 Task: Add a signature Charlotte Hill containing Kindly, Charlotte Hill to email address softage.4@softage.net and add a label Customer service
Action: Mouse moved to (1175, 90)
Screenshot: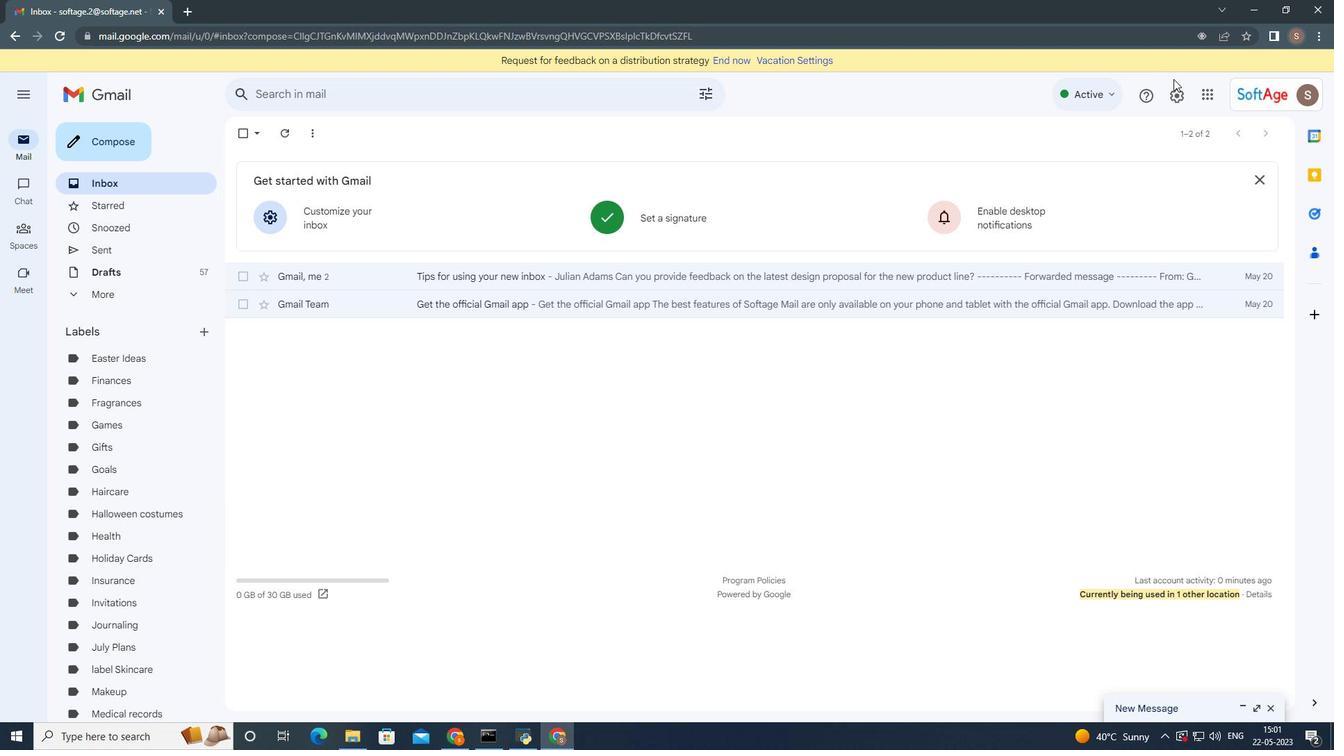 
Action: Mouse pressed left at (1175, 90)
Screenshot: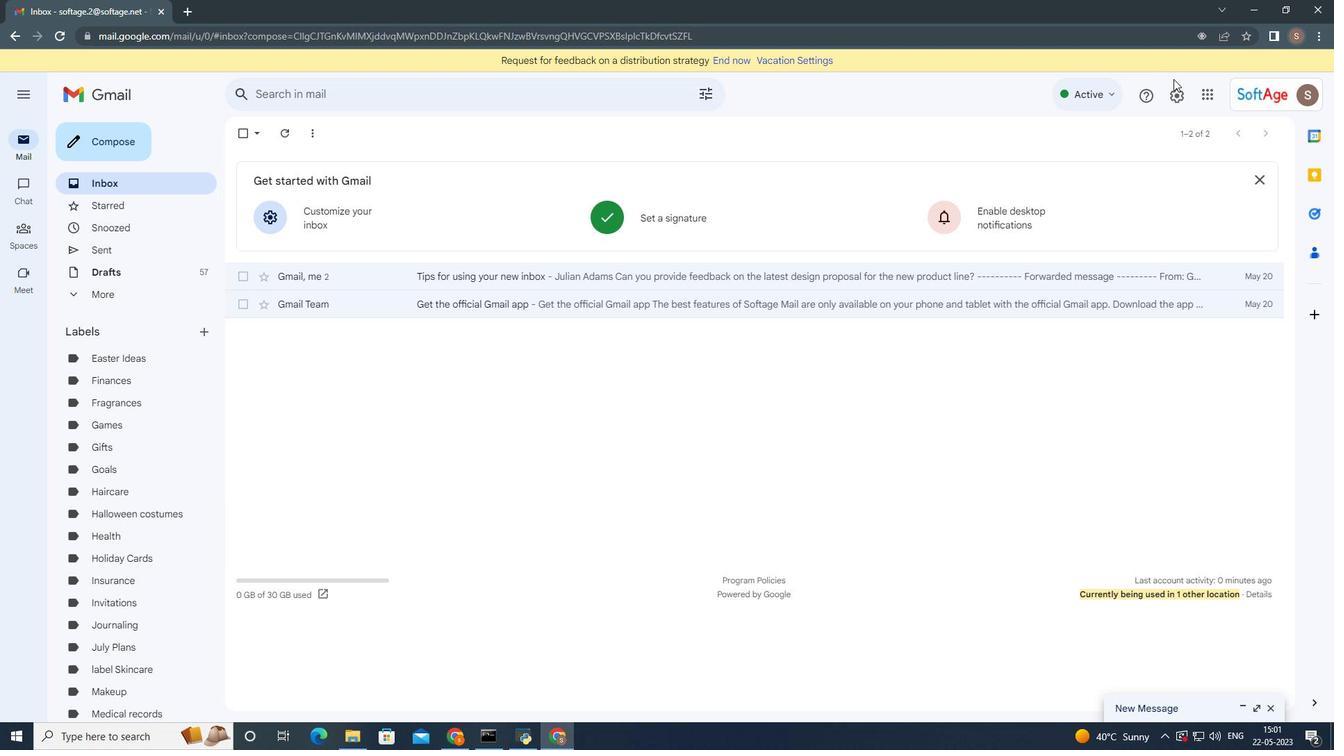 
Action: Mouse moved to (1121, 172)
Screenshot: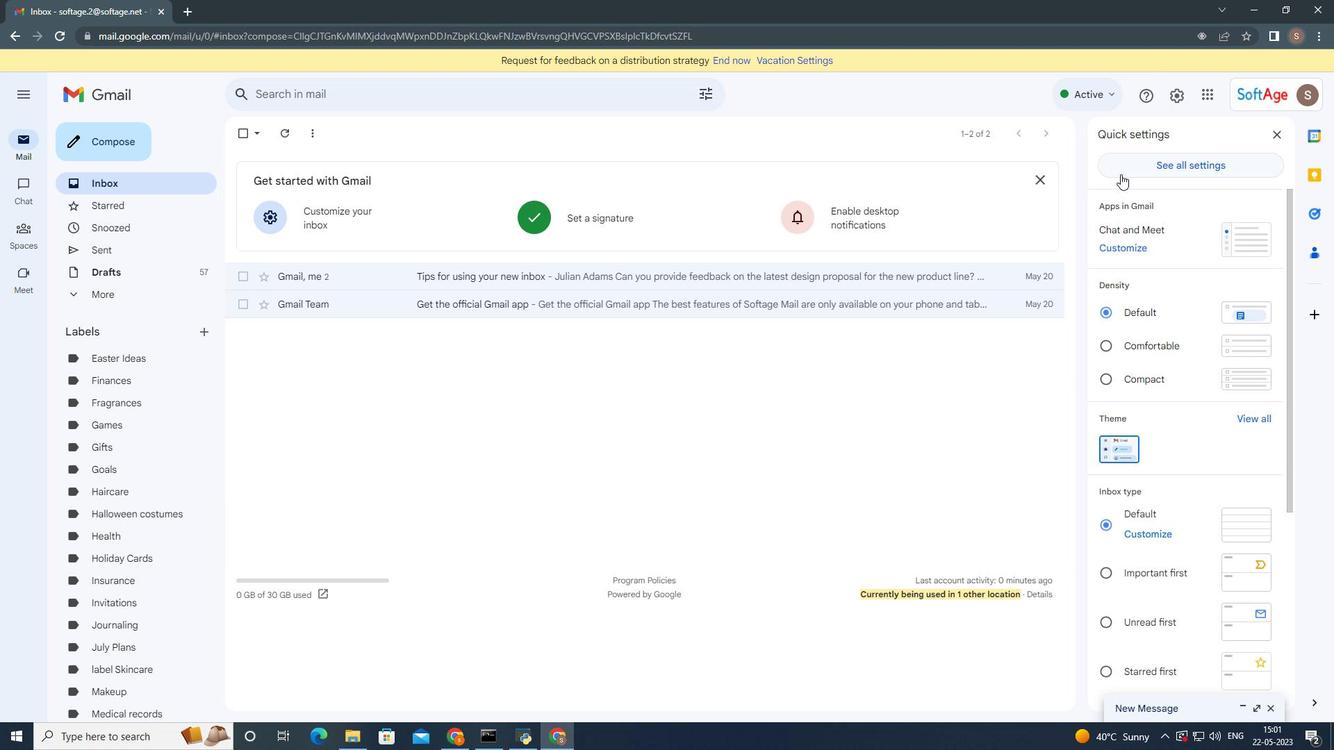 
Action: Mouse pressed left at (1121, 172)
Screenshot: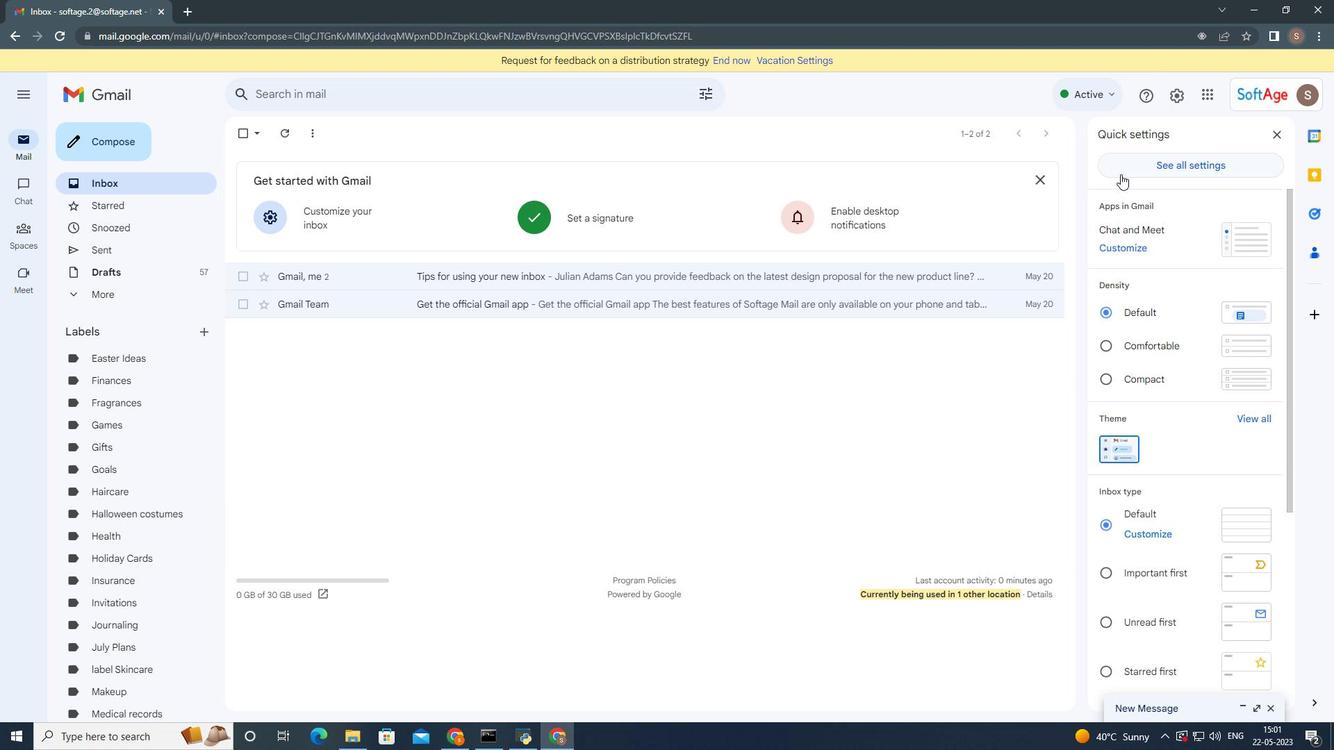 
Action: Mouse moved to (460, 360)
Screenshot: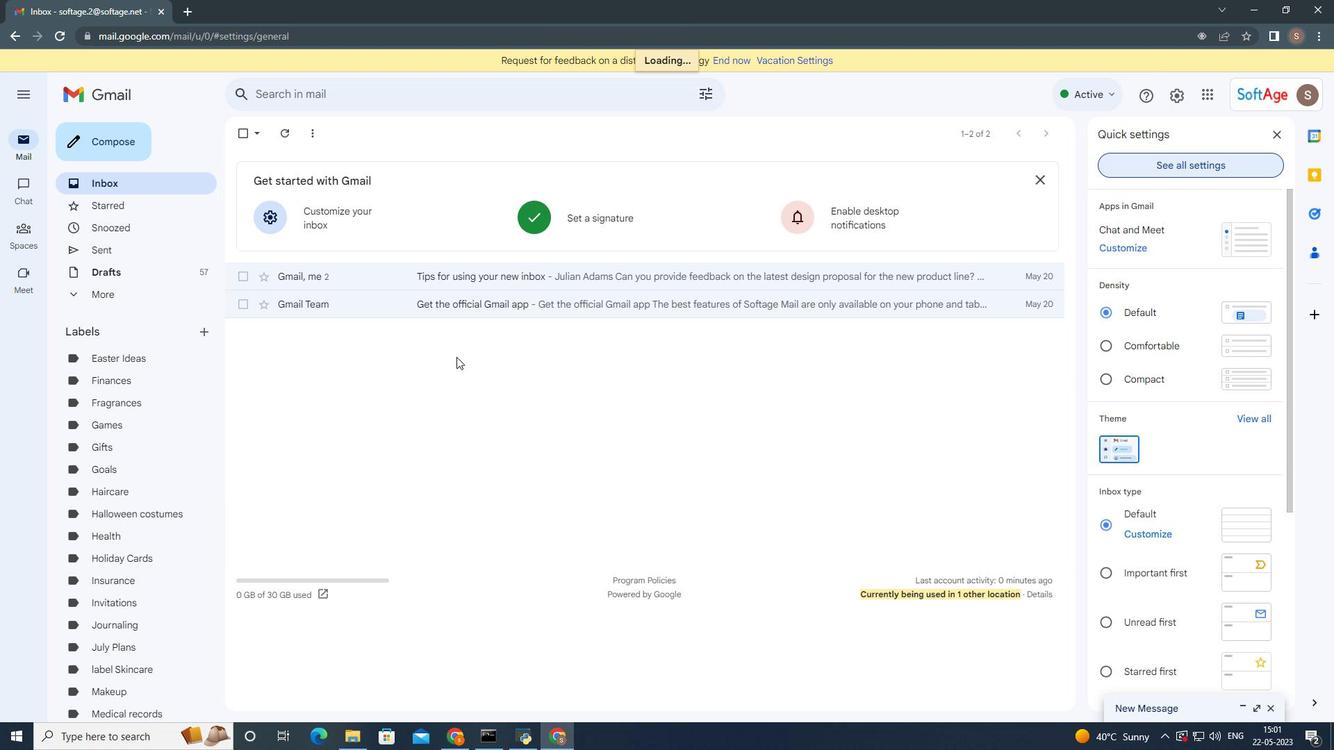 
Action: Mouse scrolled (460, 360) with delta (0, 0)
Screenshot: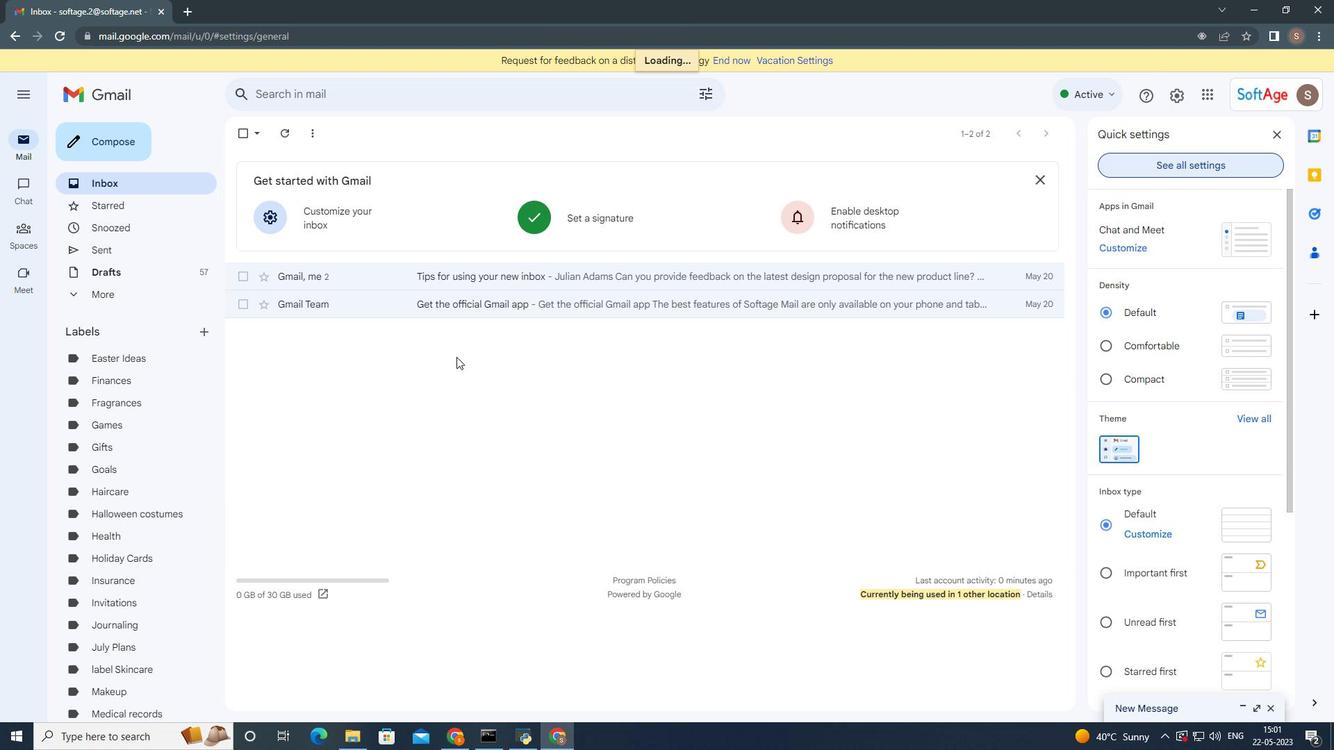
Action: Mouse moved to (461, 362)
Screenshot: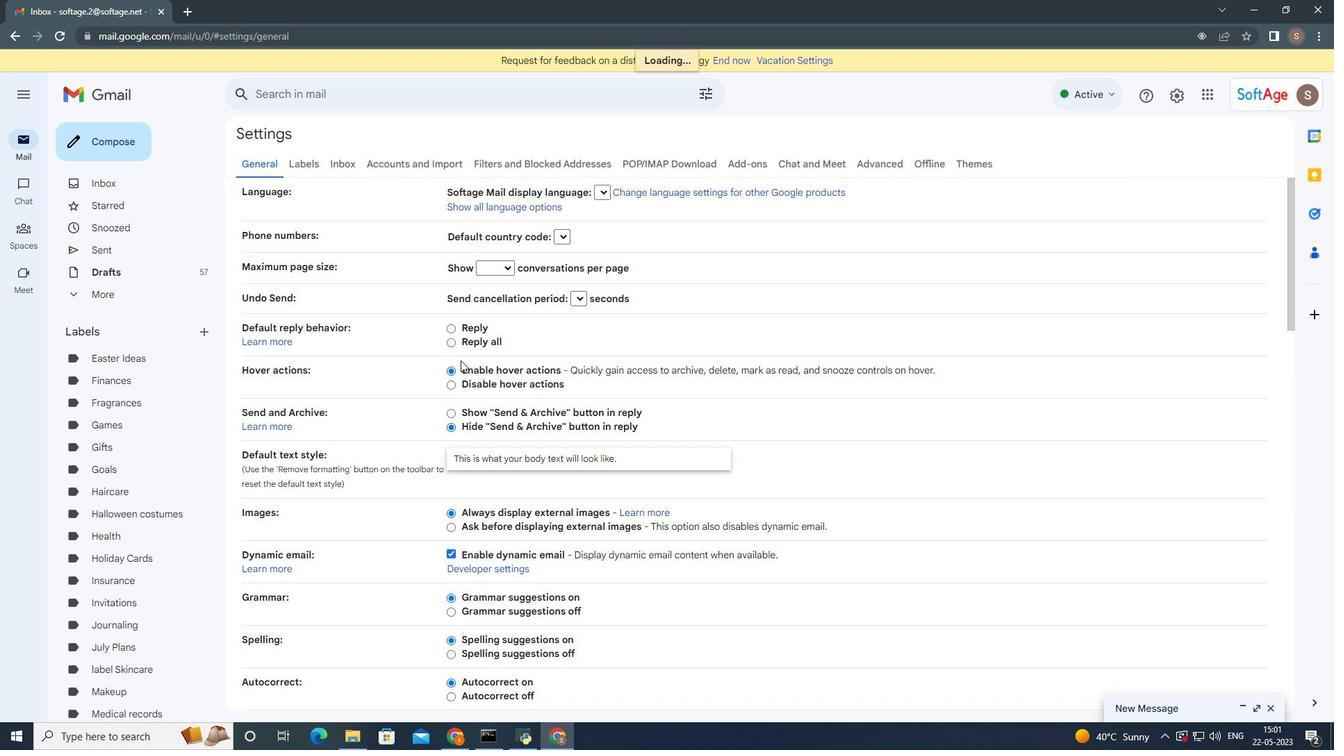
Action: Mouse scrolled (461, 362) with delta (0, 0)
Screenshot: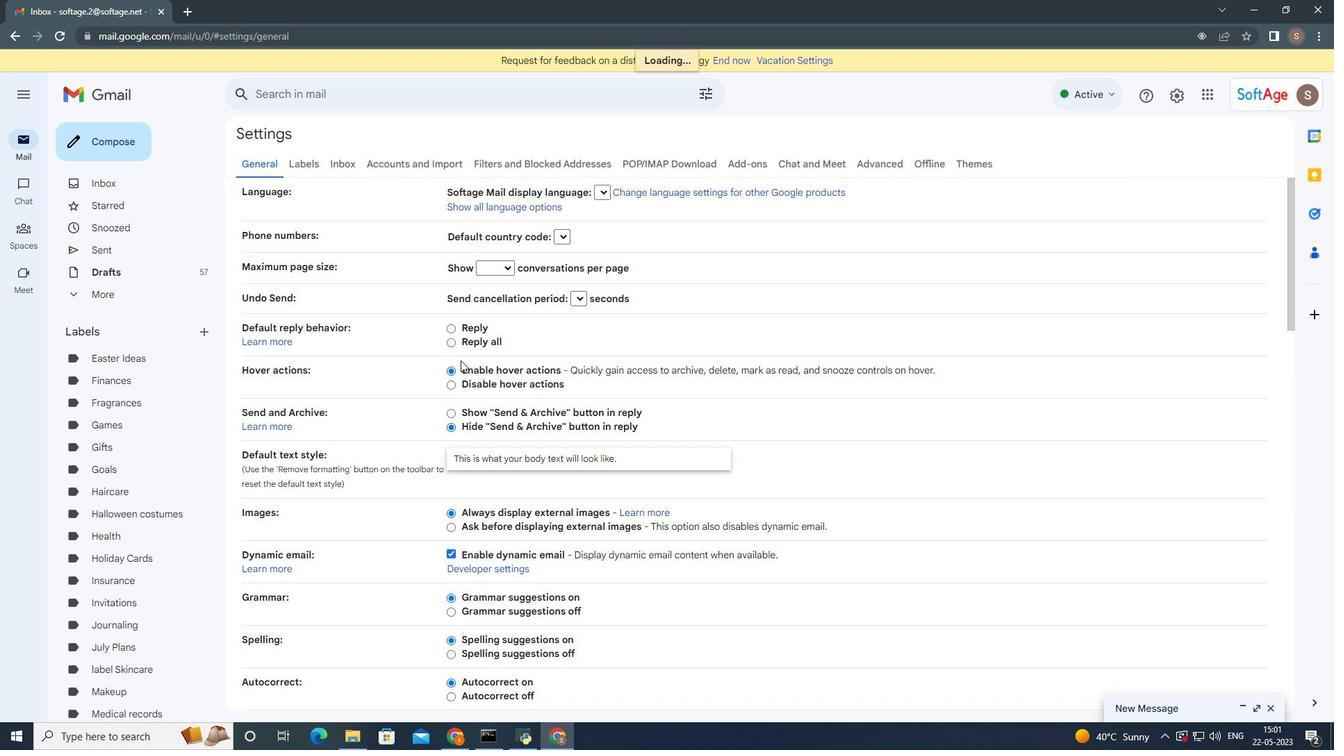 
Action: Mouse moved to (466, 375)
Screenshot: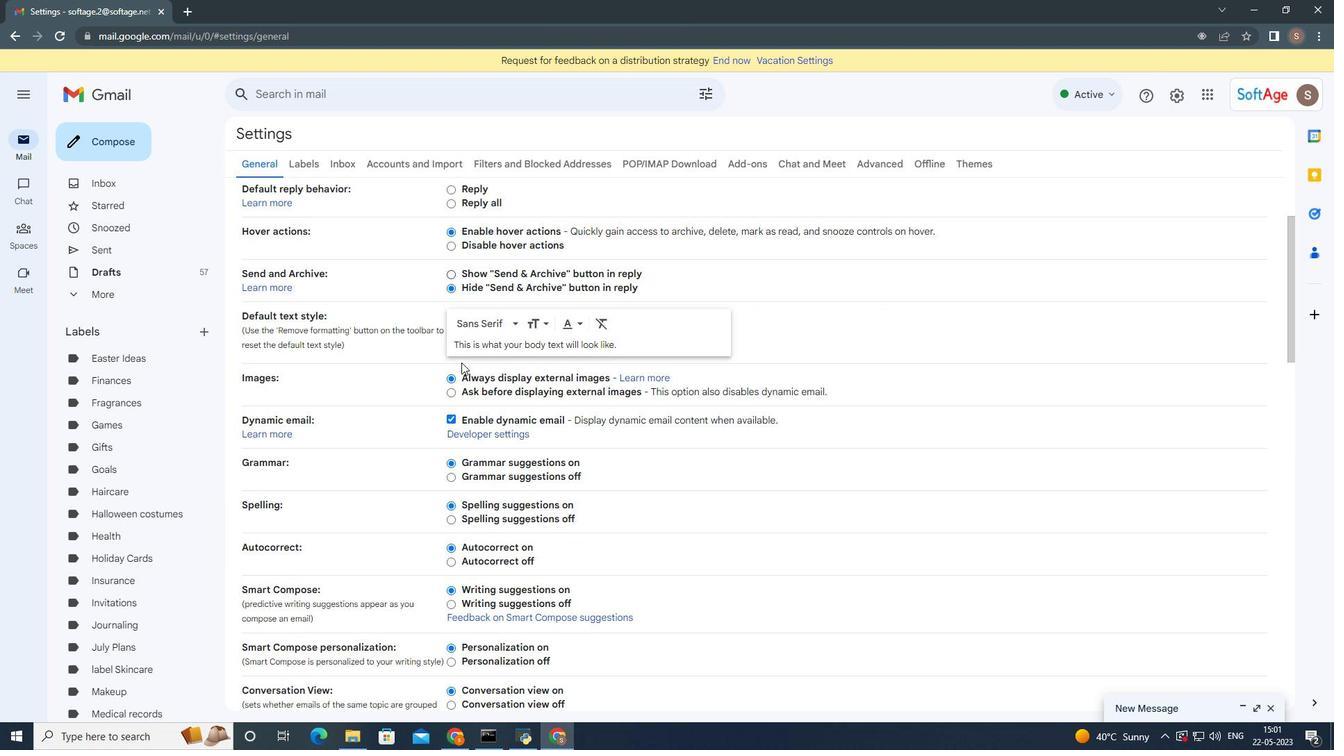 
Action: Mouse scrolled (462, 364) with delta (0, 0)
Screenshot: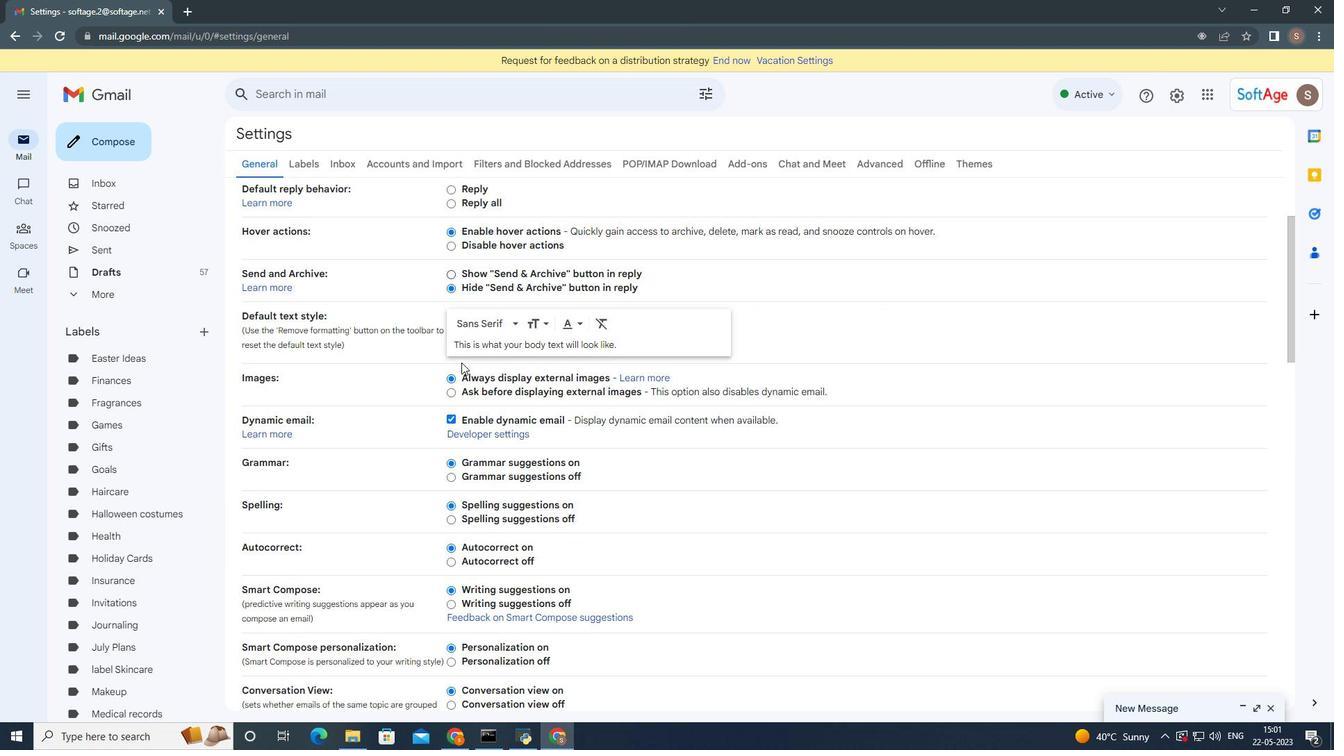 
Action: Mouse moved to (467, 378)
Screenshot: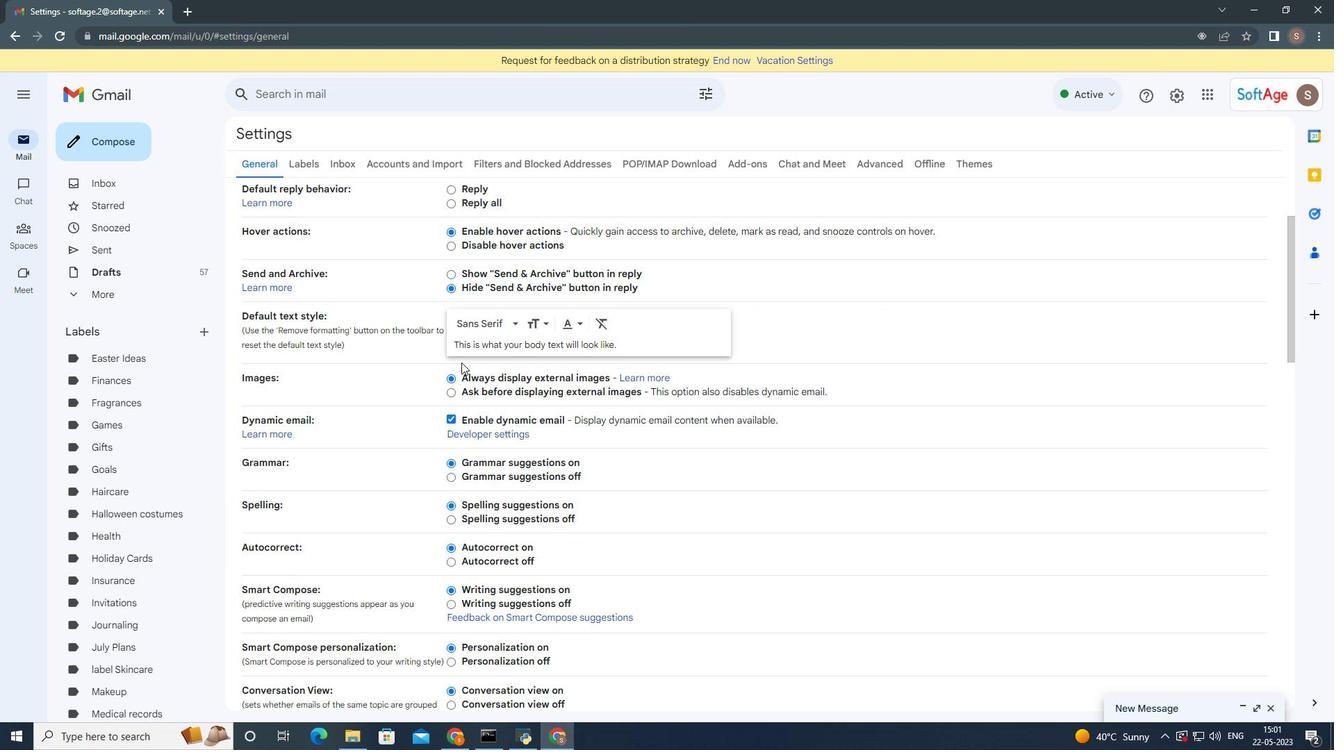 
Action: Mouse scrolled (462, 364) with delta (0, 0)
Screenshot: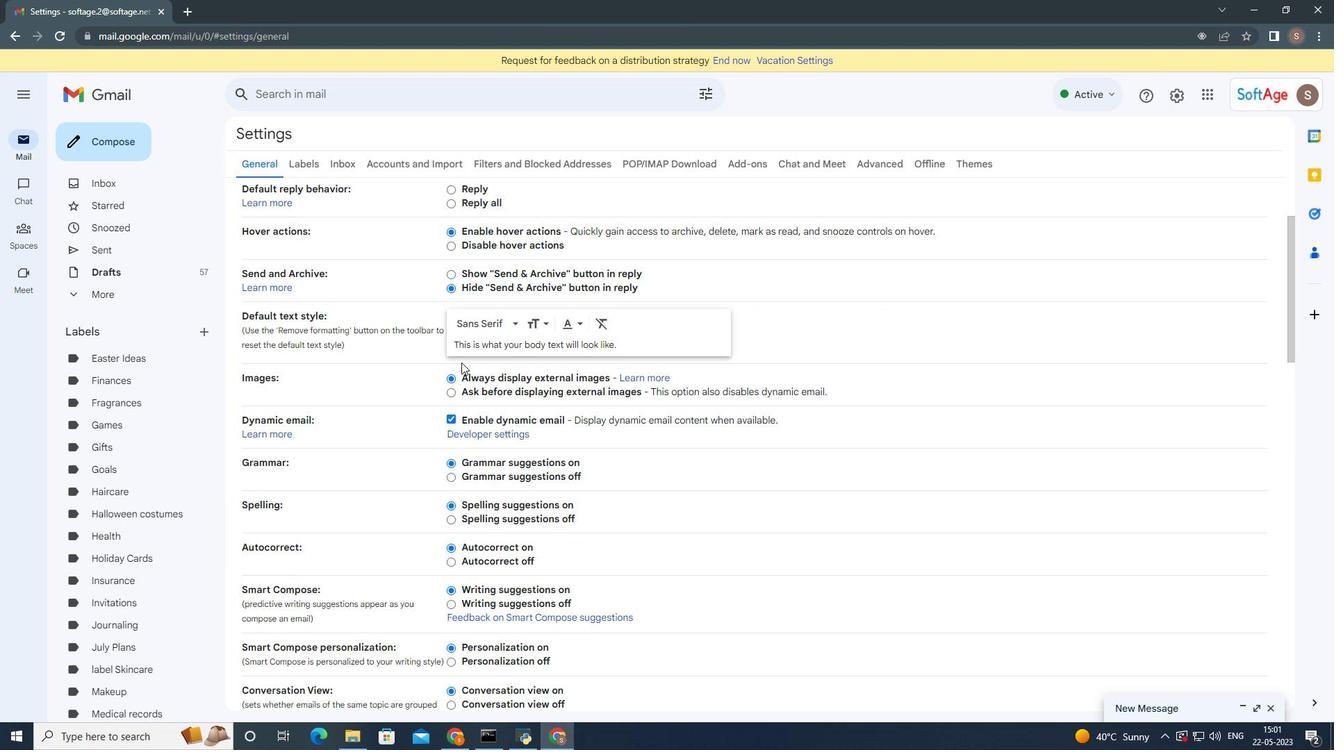 
Action: Mouse moved to (467, 378)
Screenshot: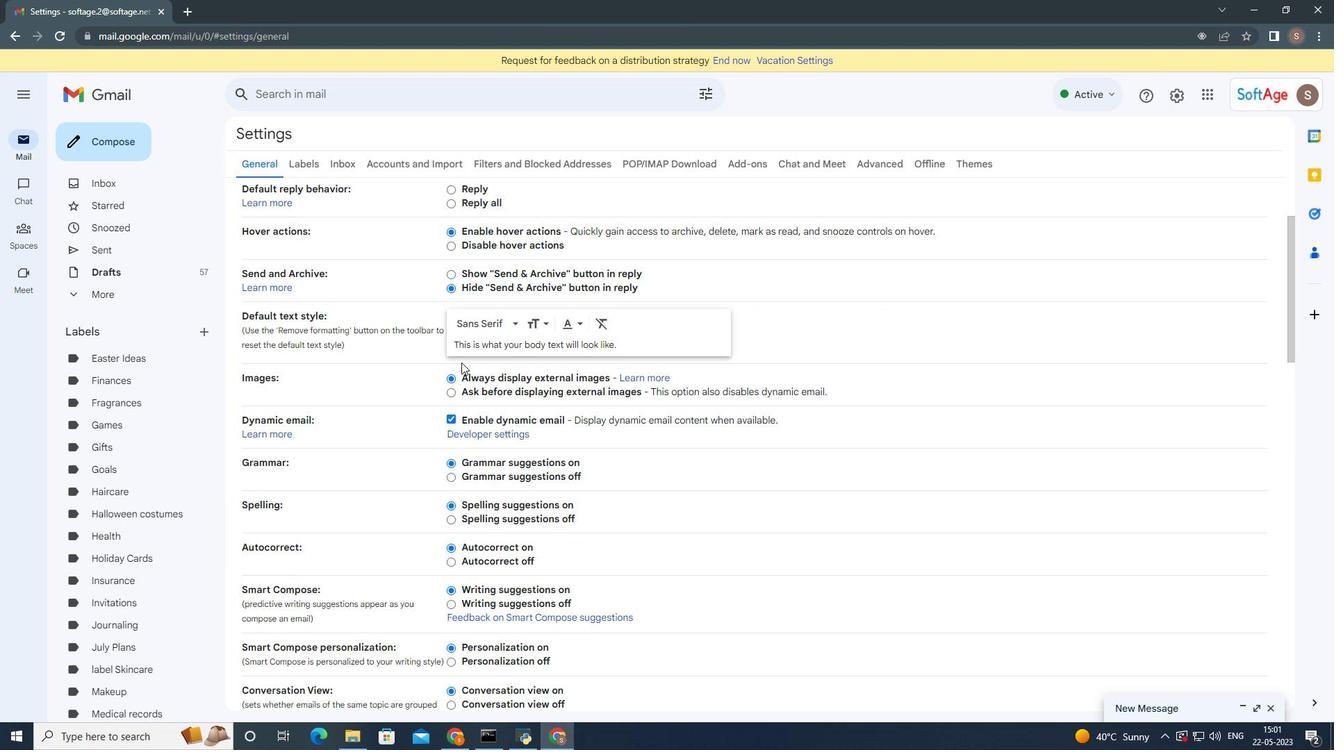 
Action: Mouse scrolled (462, 367) with delta (0, 0)
Screenshot: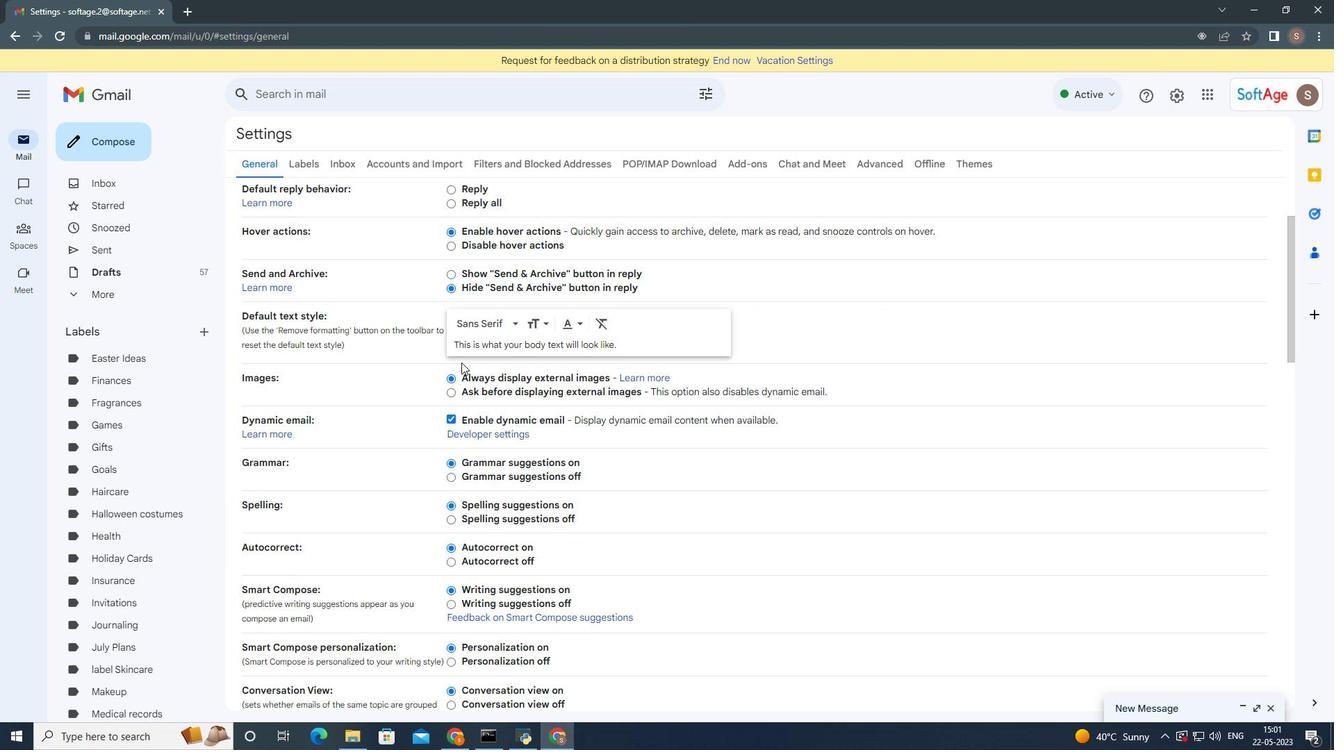 
Action: Mouse moved to (467, 382)
Screenshot: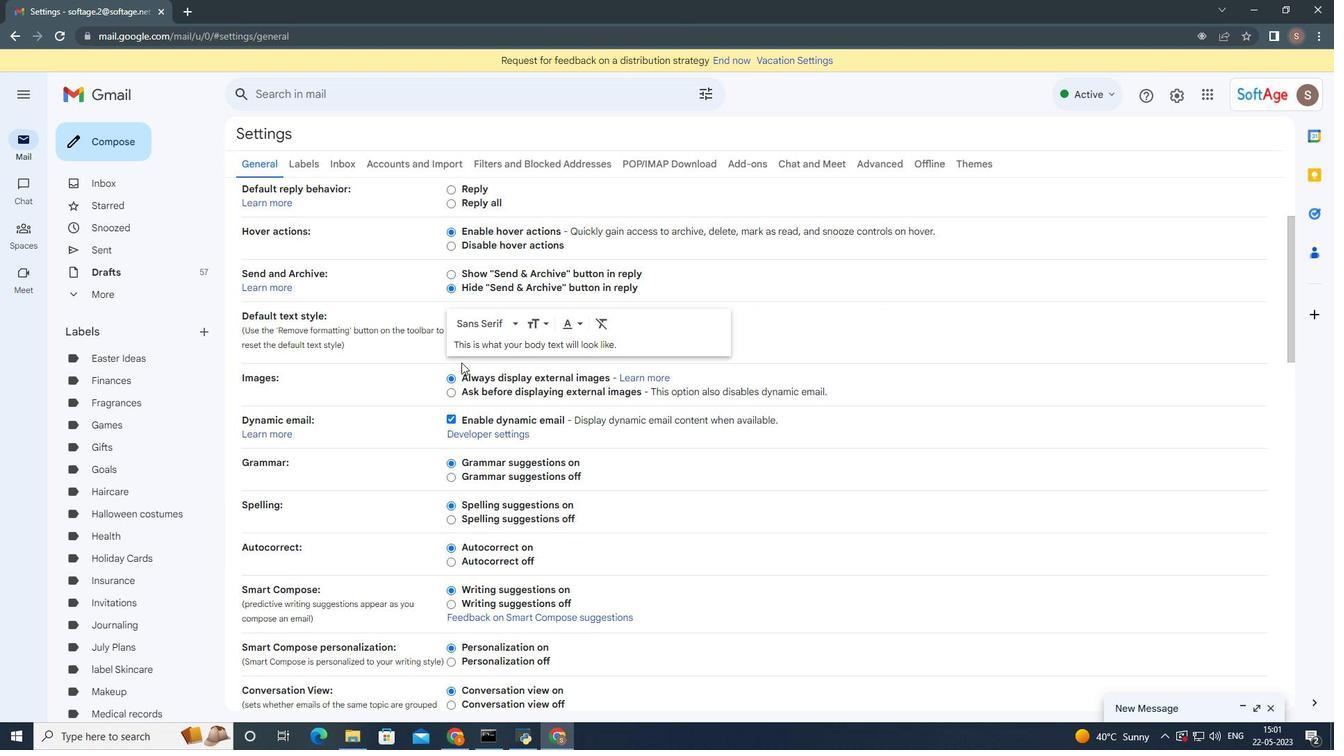 
Action: Mouse scrolled (466, 375) with delta (0, 0)
Screenshot: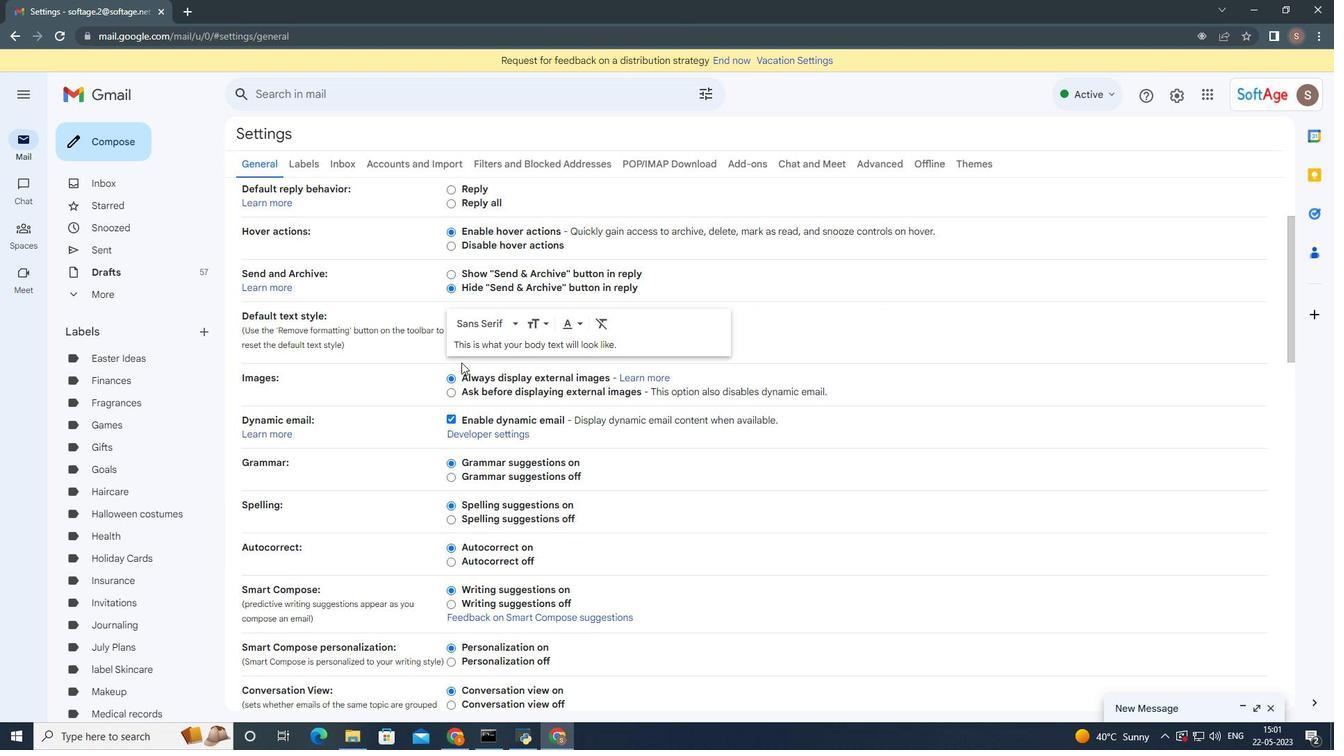 
Action: Mouse moved to (467, 384)
Screenshot: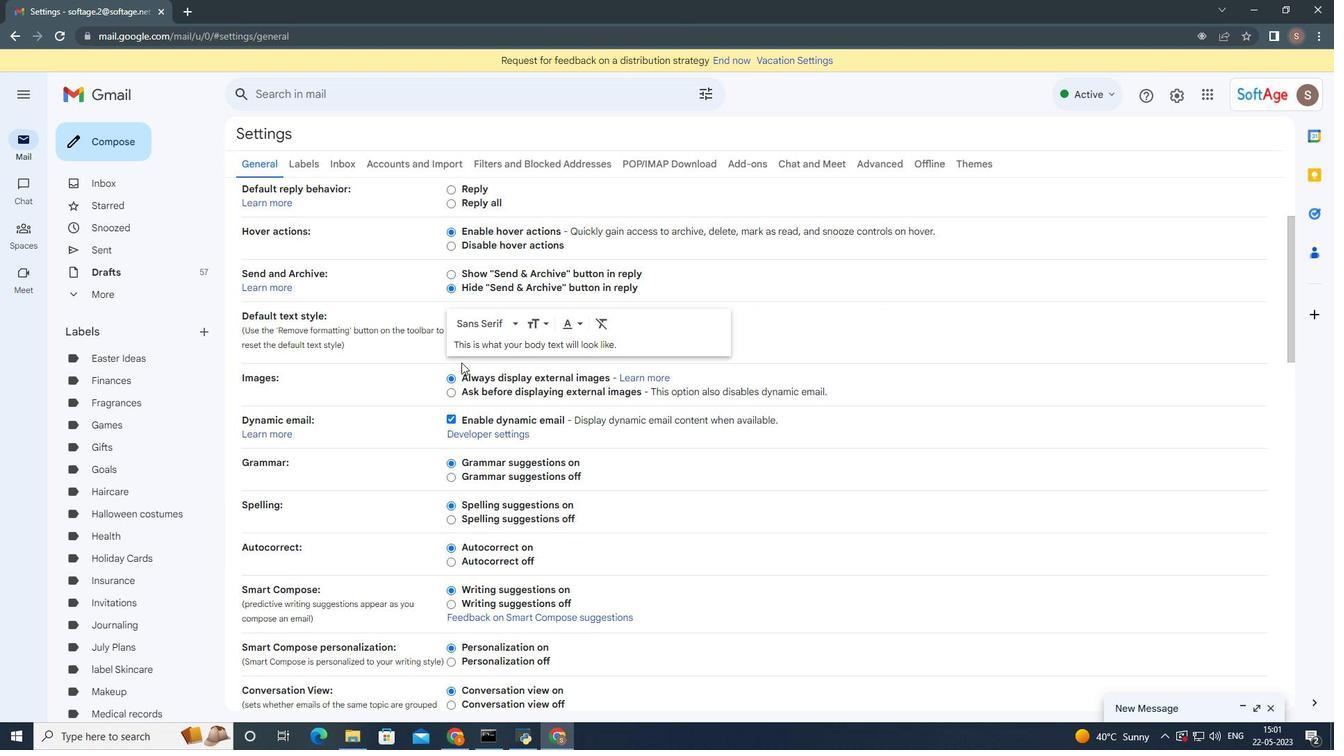 
Action: Mouse scrolled (467, 377) with delta (0, 0)
Screenshot: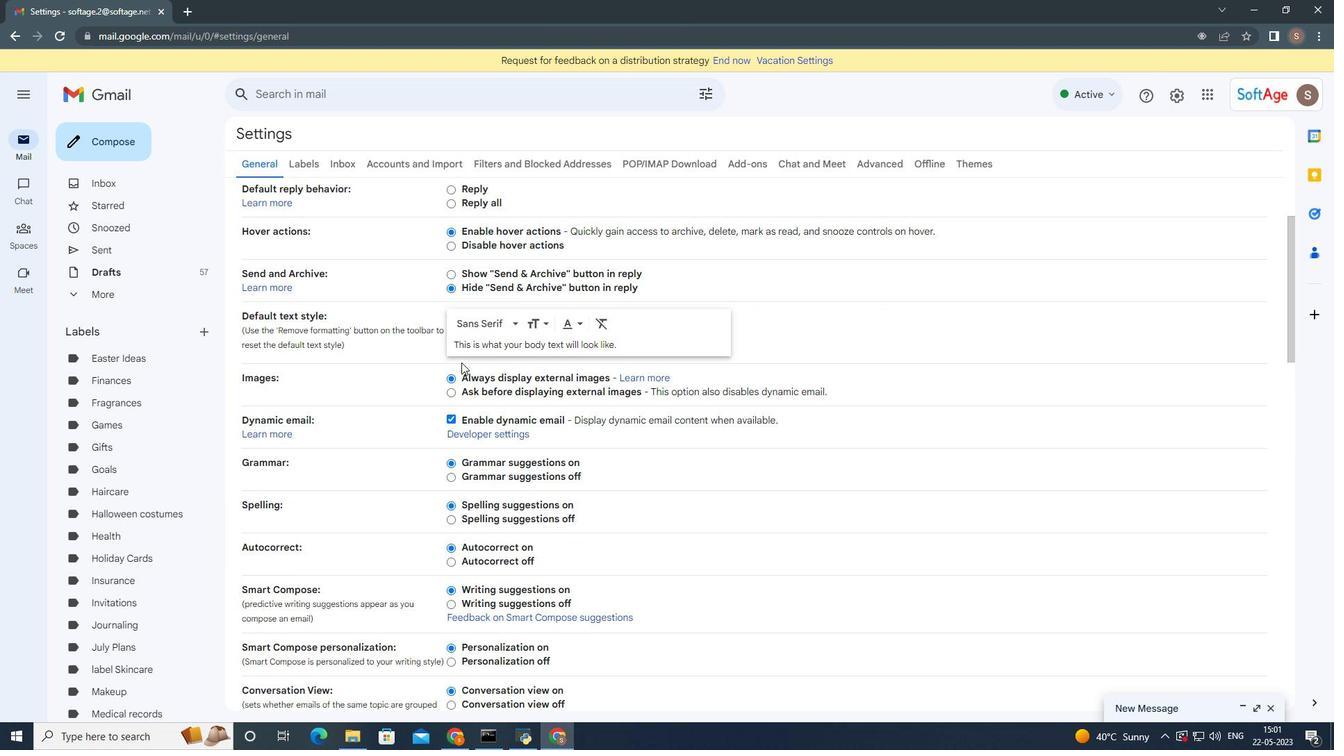 
Action: Mouse moved to (485, 405)
Screenshot: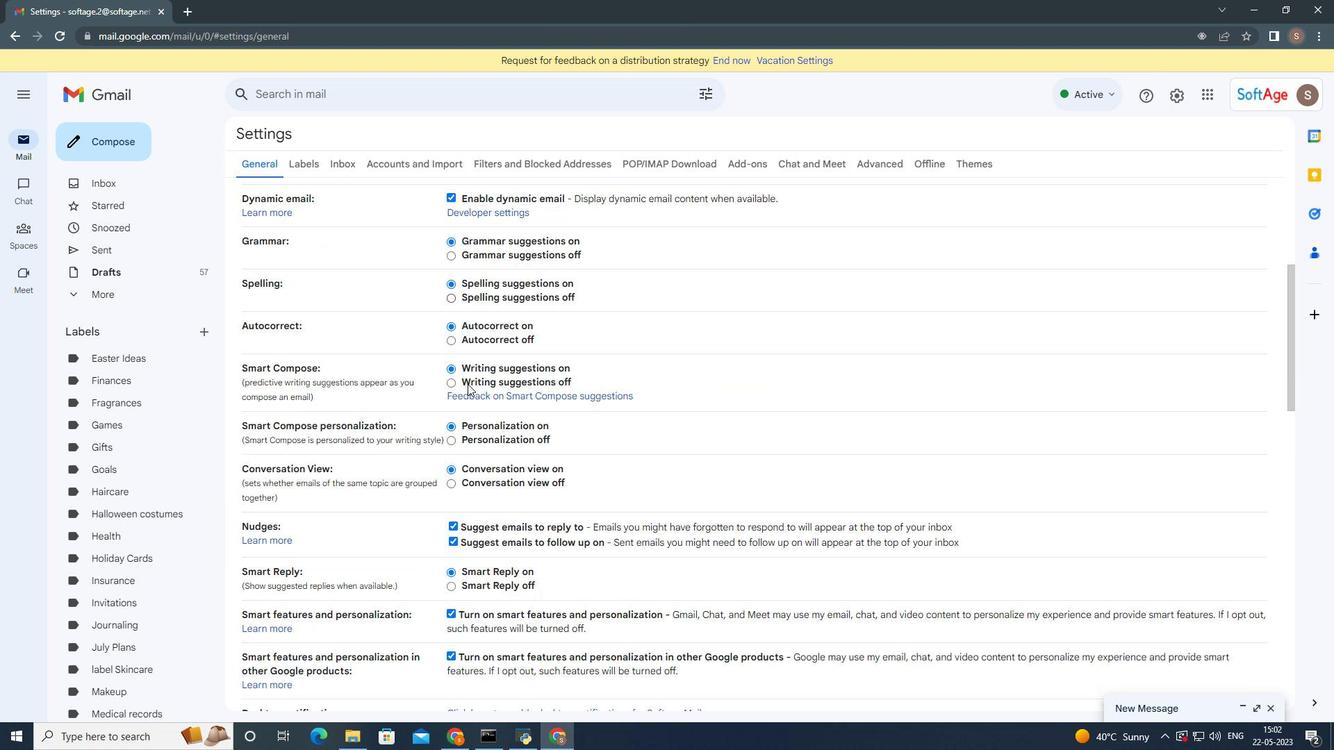
Action: Mouse scrolled (485, 405) with delta (0, 0)
Screenshot: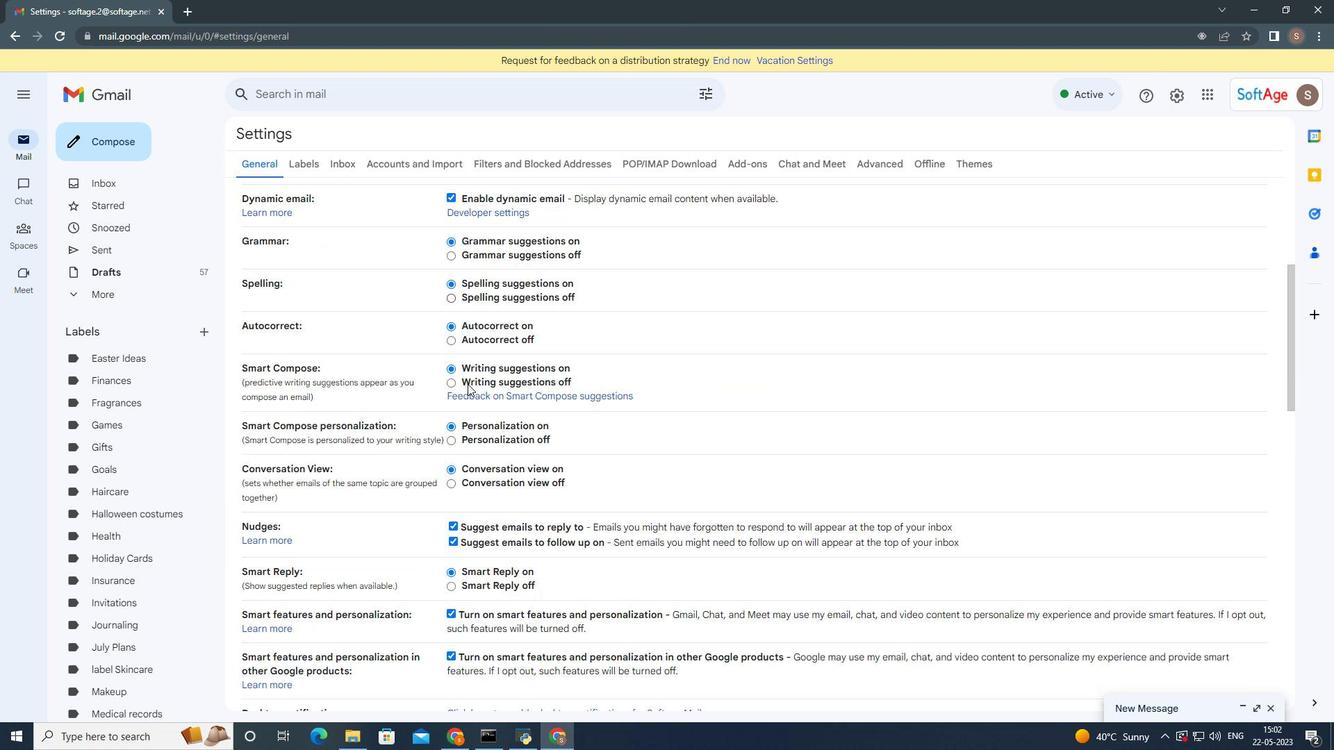 
Action: Mouse moved to (492, 412)
Screenshot: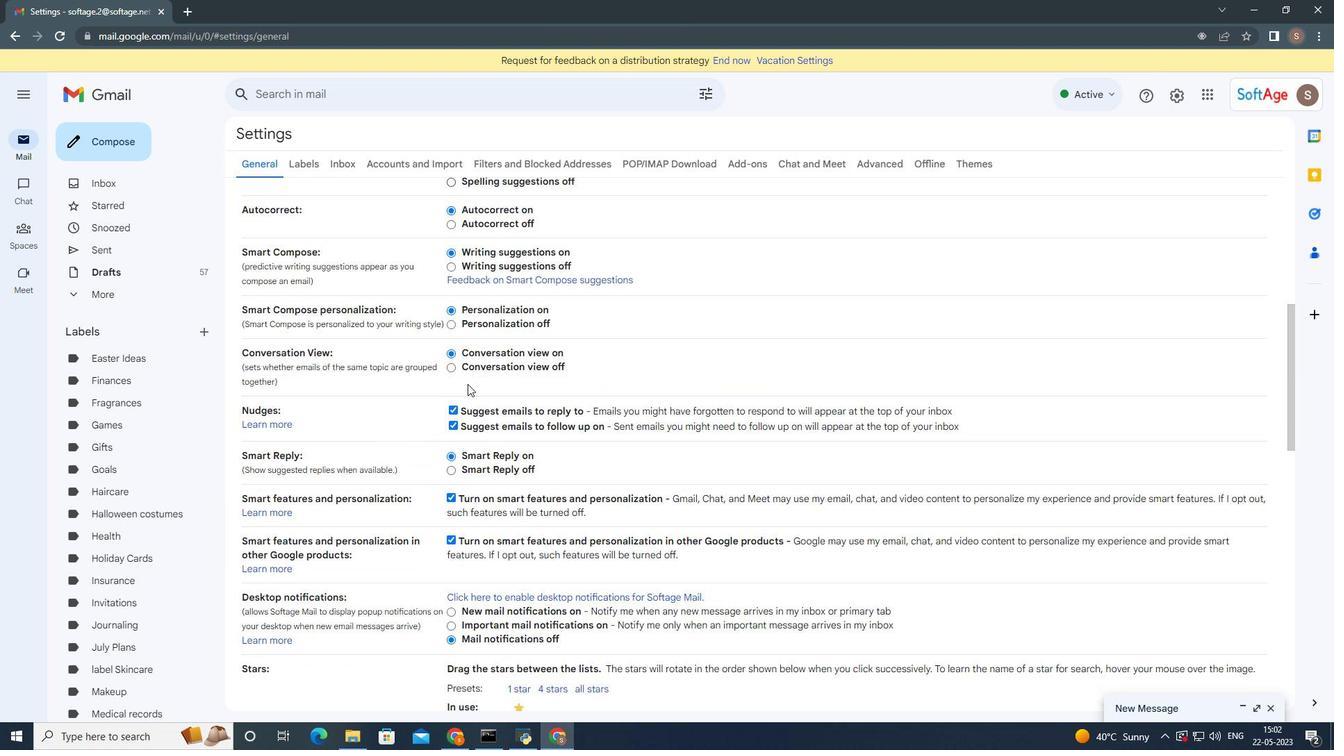 
Action: Mouse scrolled (492, 412) with delta (0, 0)
Screenshot: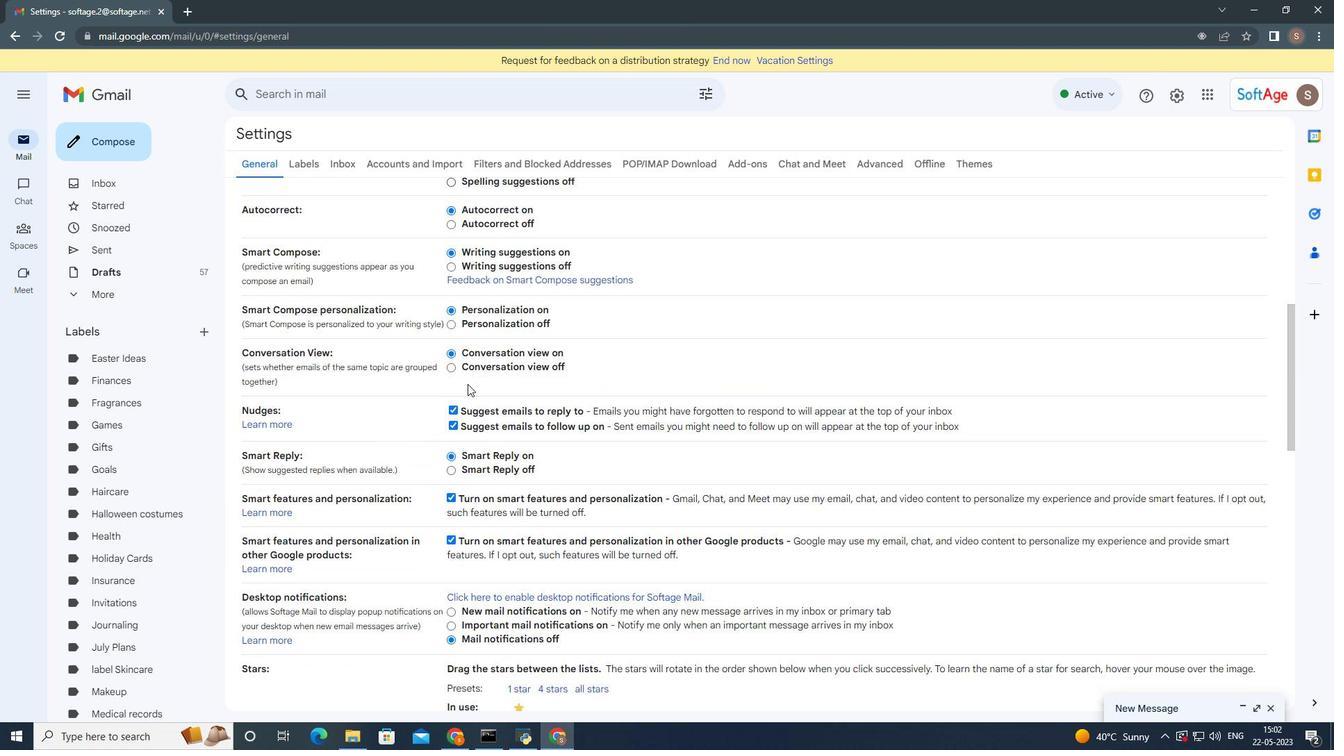 
Action: Mouse moved to (493, 413)
Screenshot: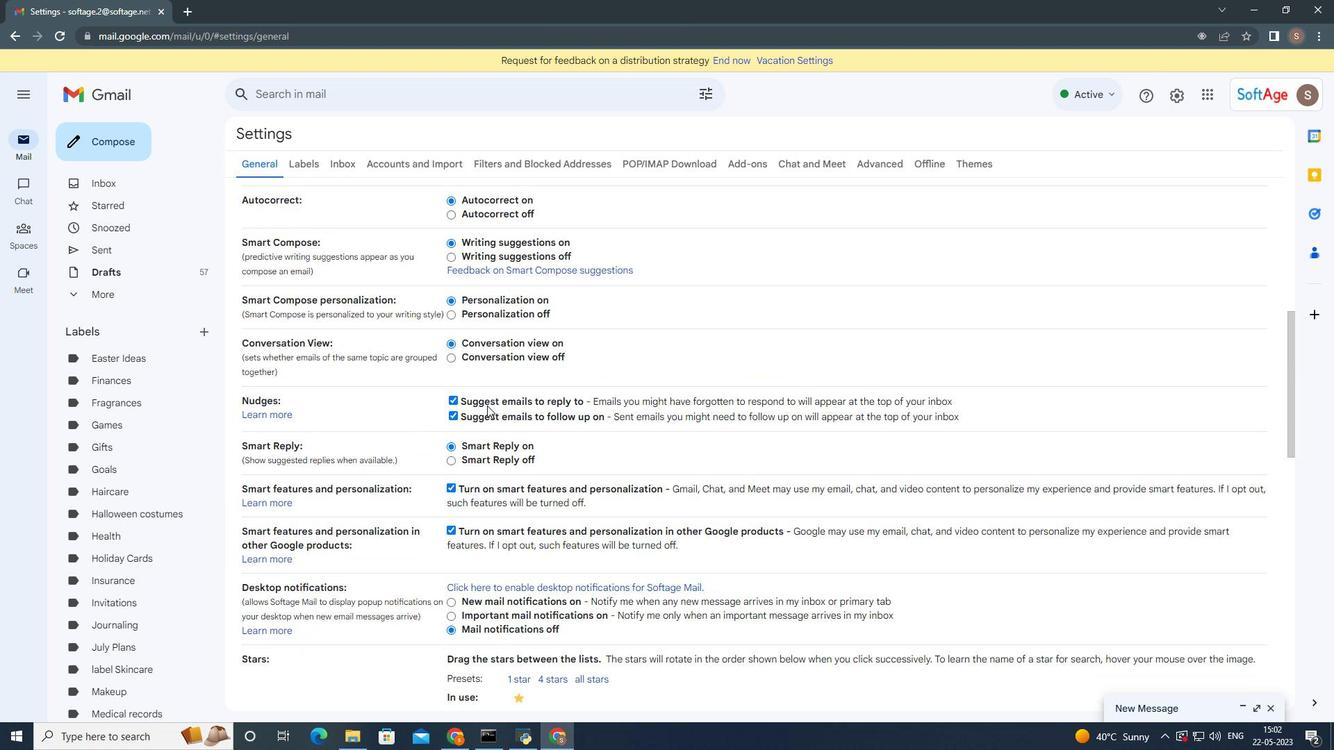 
Action: Mouse scrolled (493, 412) with delta (0, 0)
Screenshot: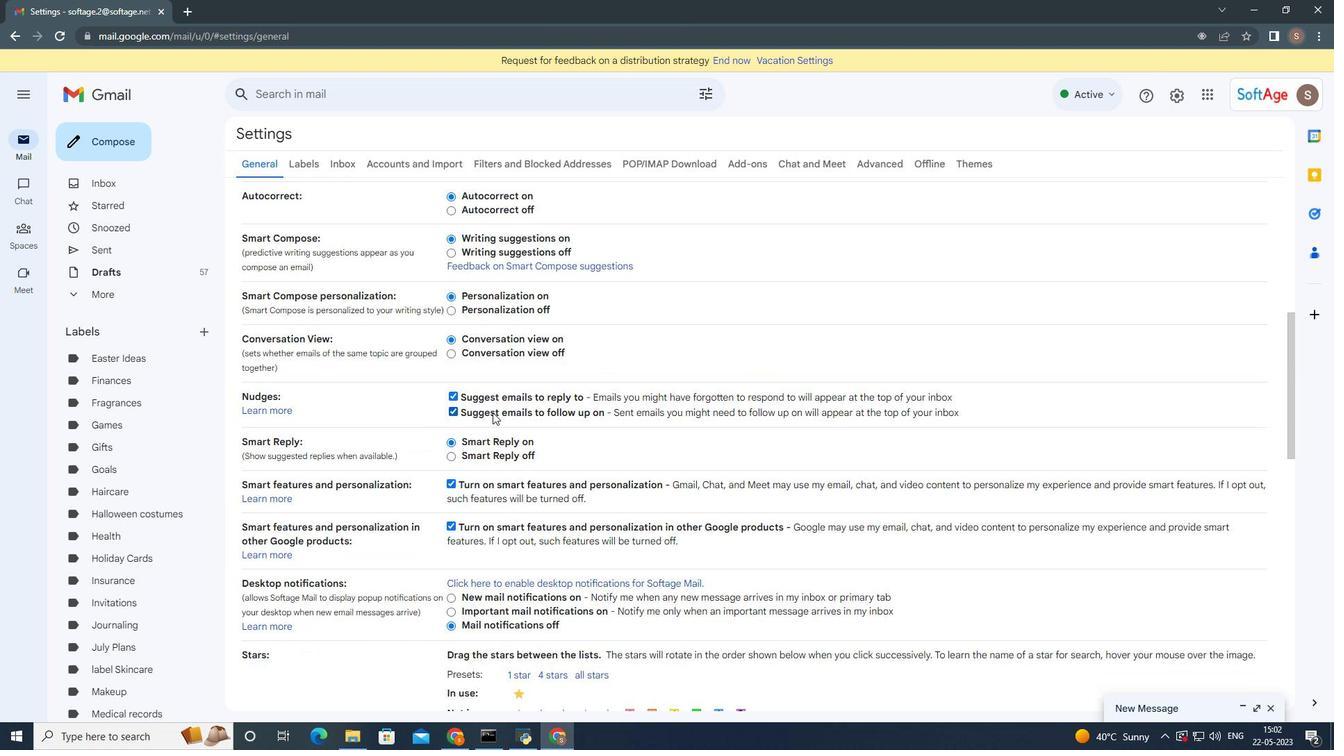 
Action: Mouse scrolled (493, 412) with delta (0, 0)
Screenshot: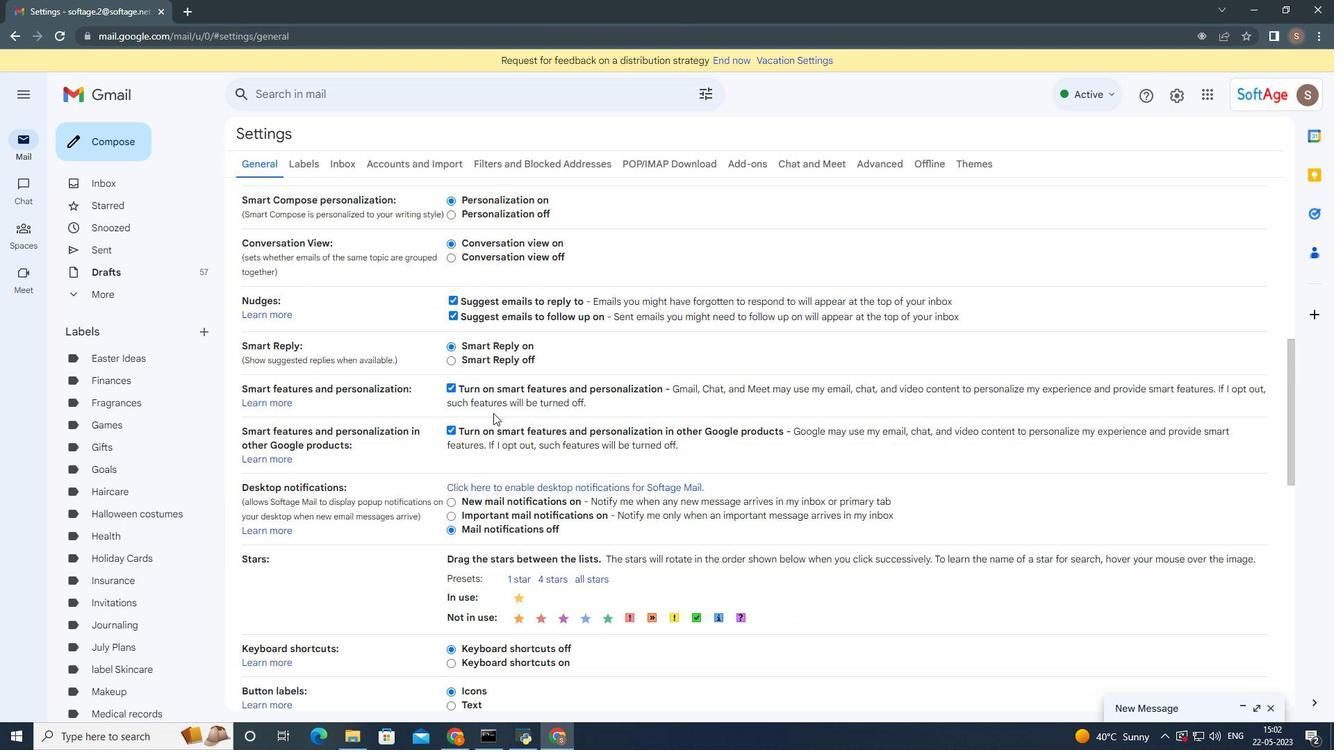 
Action: Mouse moved to (494, 414)
Screenshot: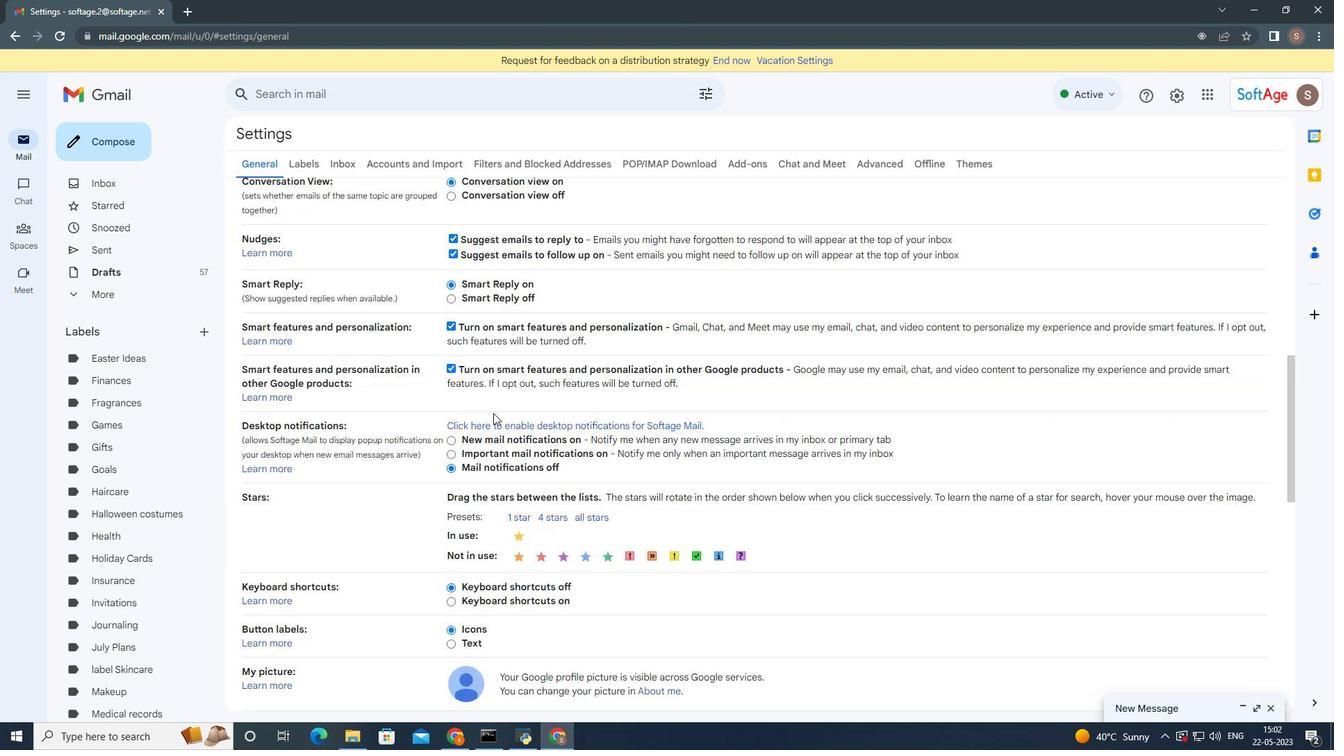 
Action: Mouse scrolled (494, 414) with delta (0, 0)
Screenshot: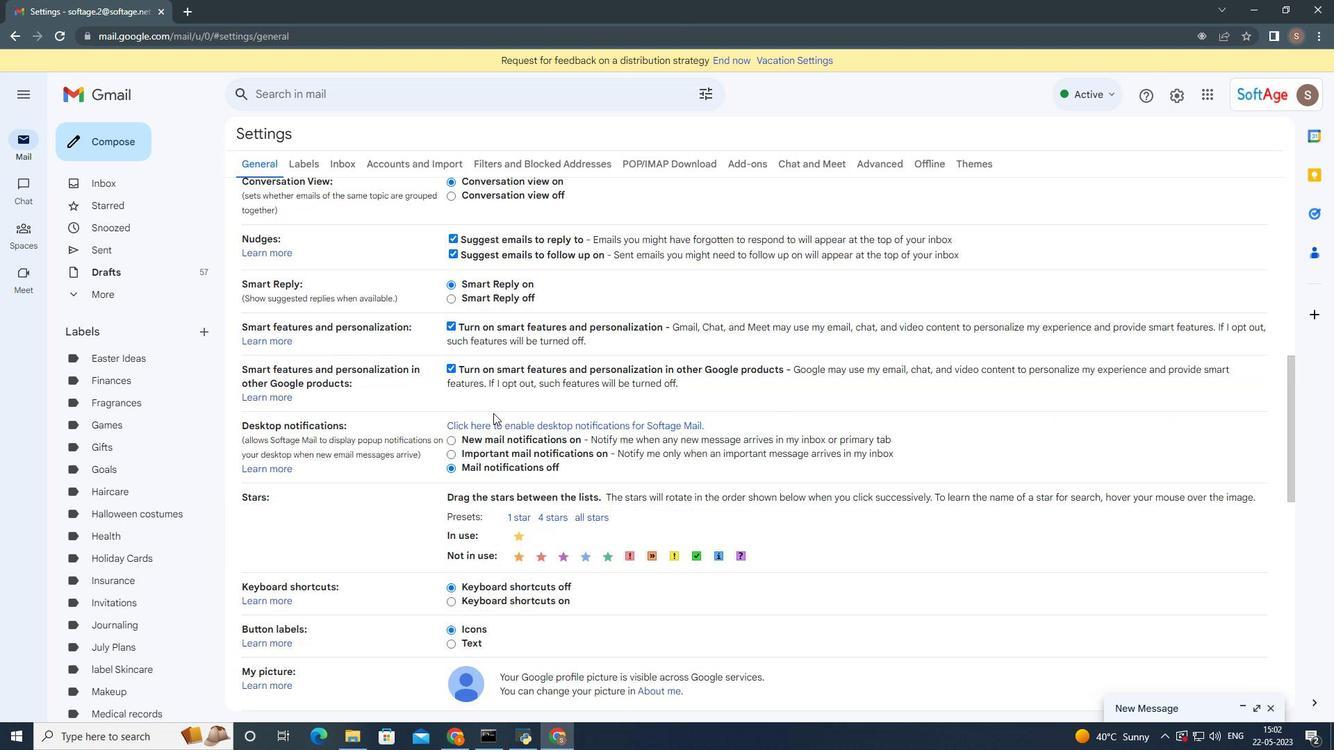 
Action: Mouse moved to (494, 416)
Screenshot: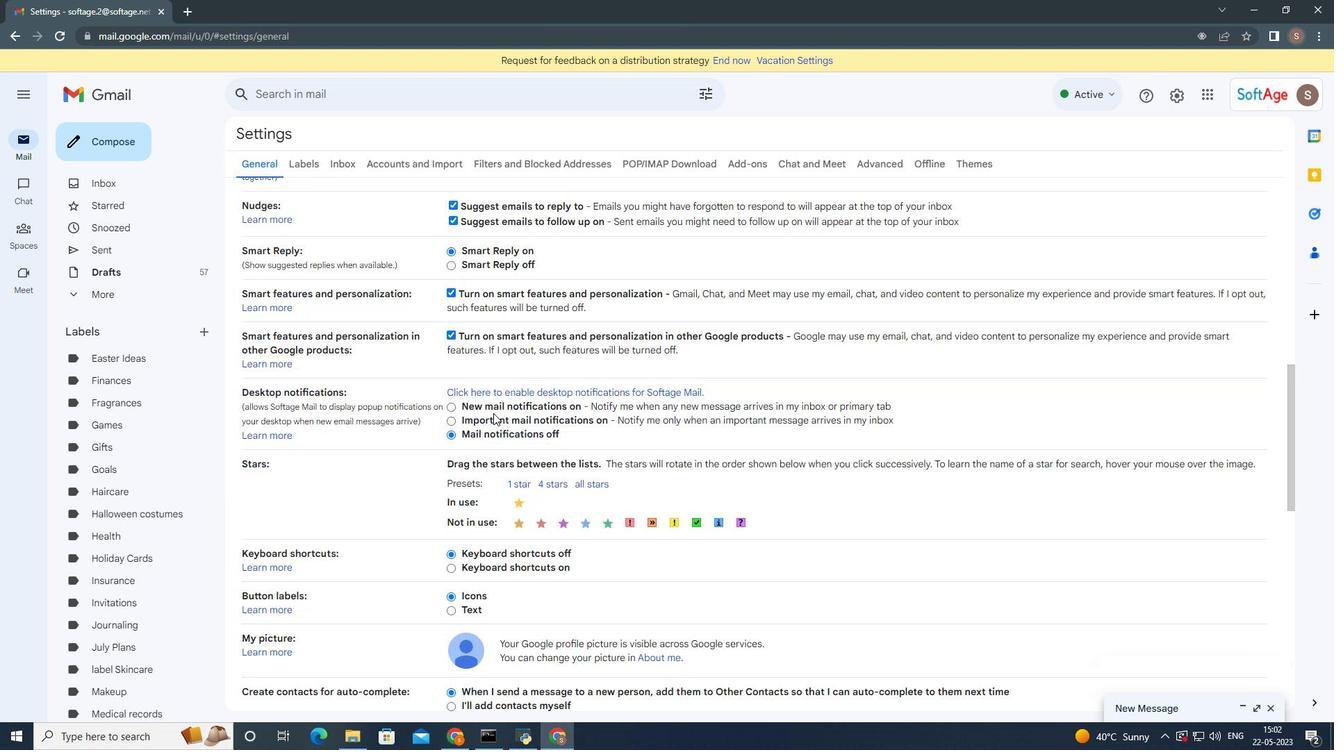 
Action: Mouse scrolled (494, 416) with delta (0, 0)
Screenshot: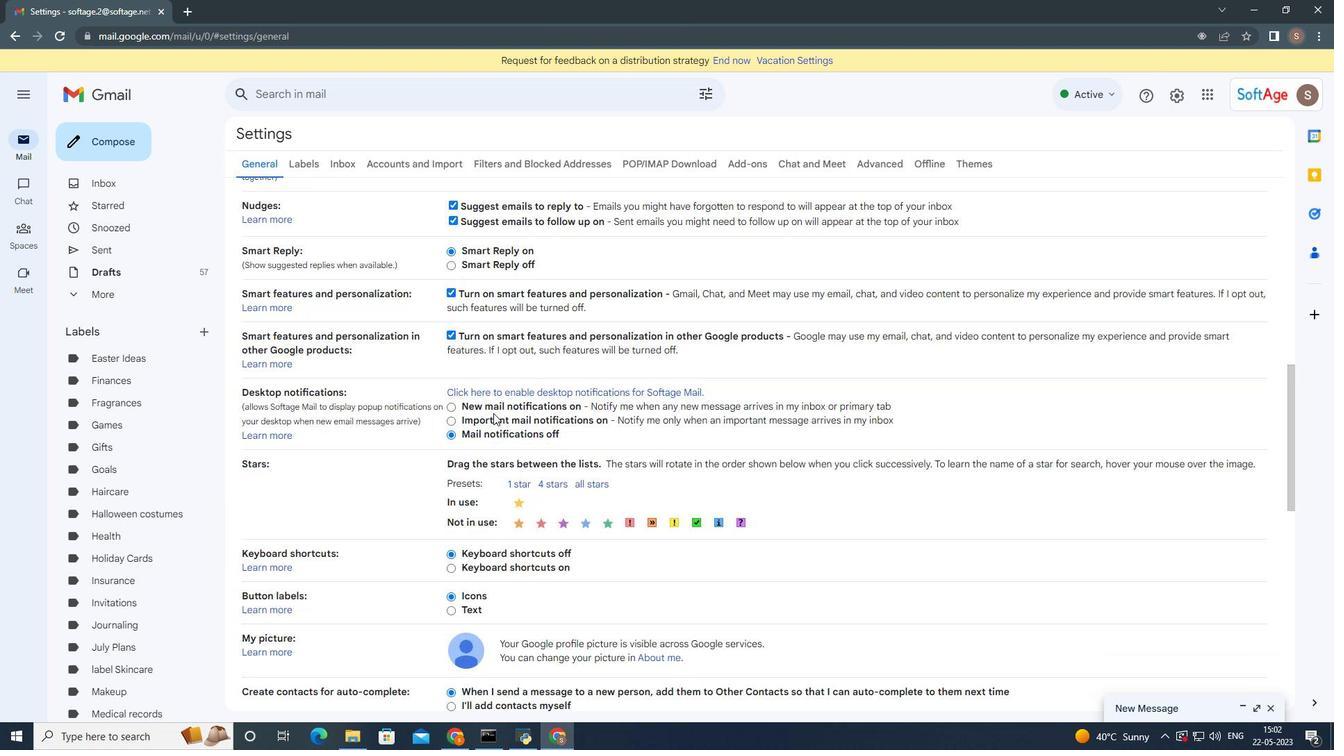 
Action: Mouse moved to (494, 455)
Screenshot: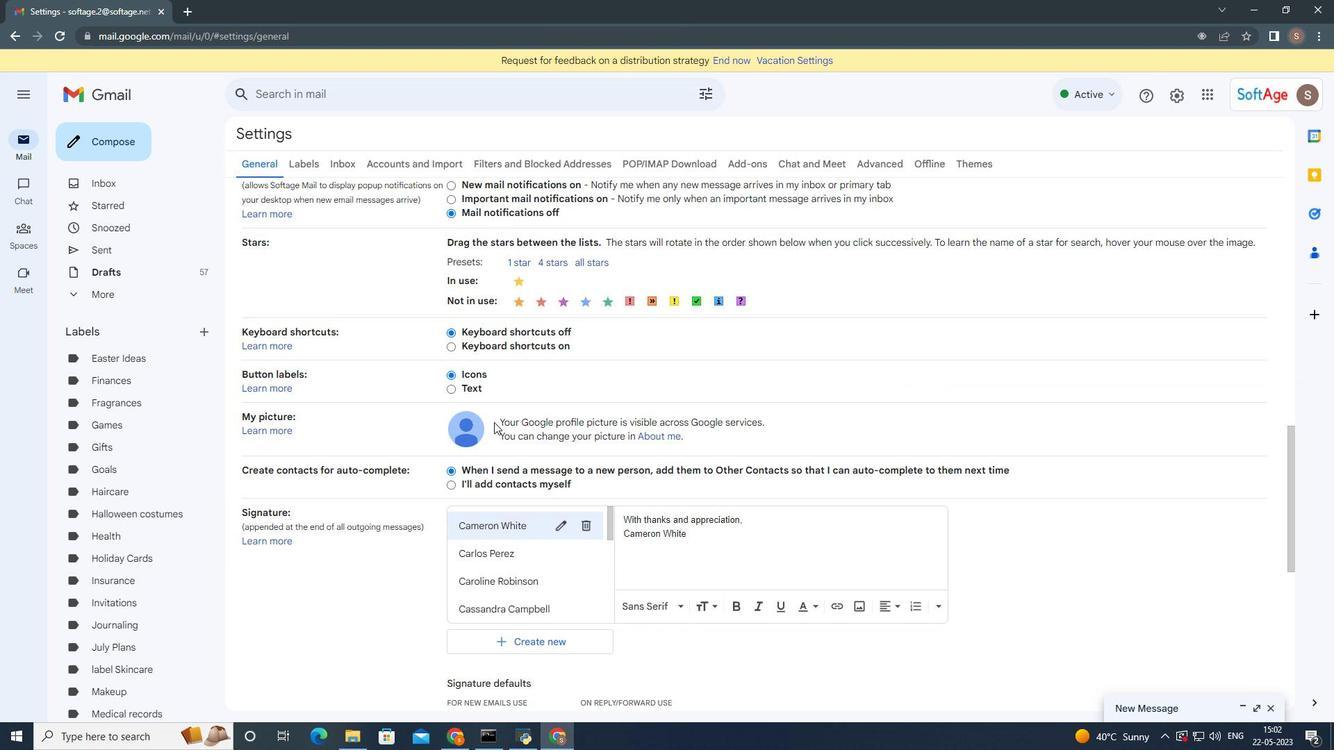 
Action: Mouse scrolled (494, 454) with delta (0, 0)
Screenshot: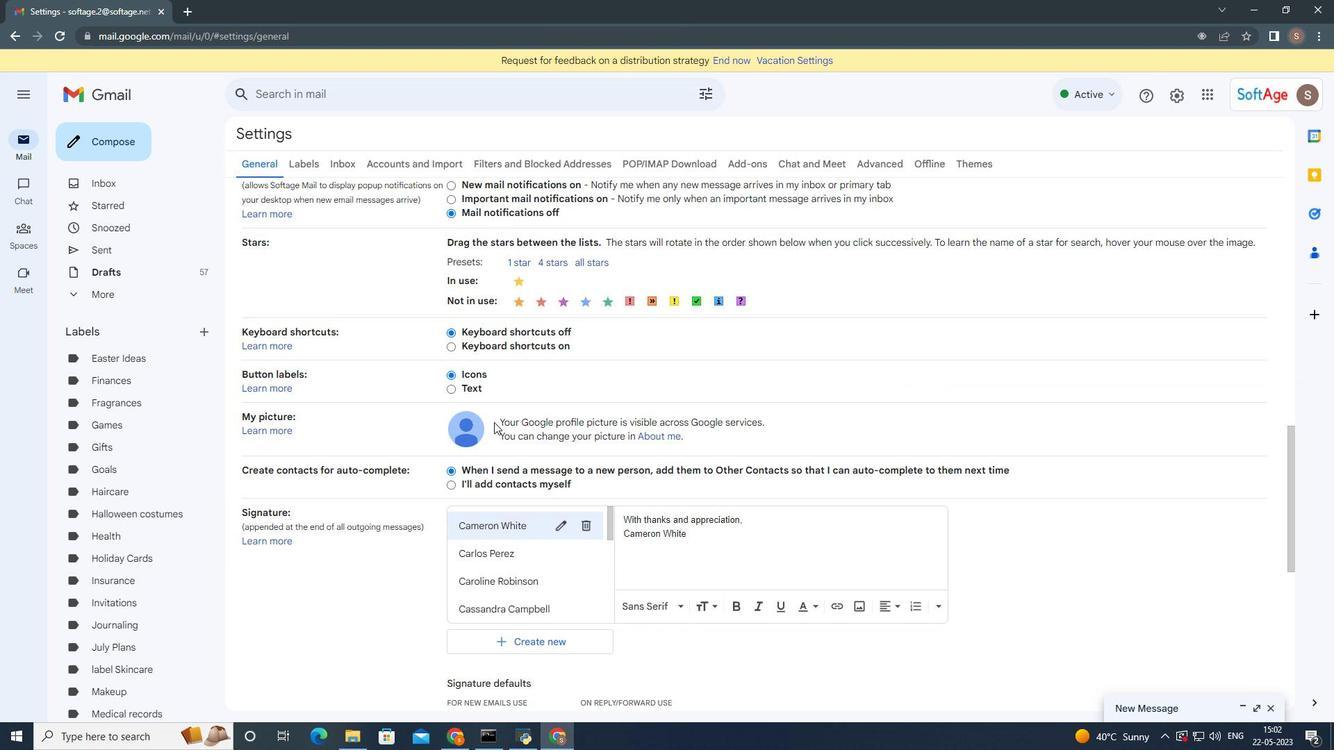 
Action: Mouse moved to (495, 461)
Screenshot: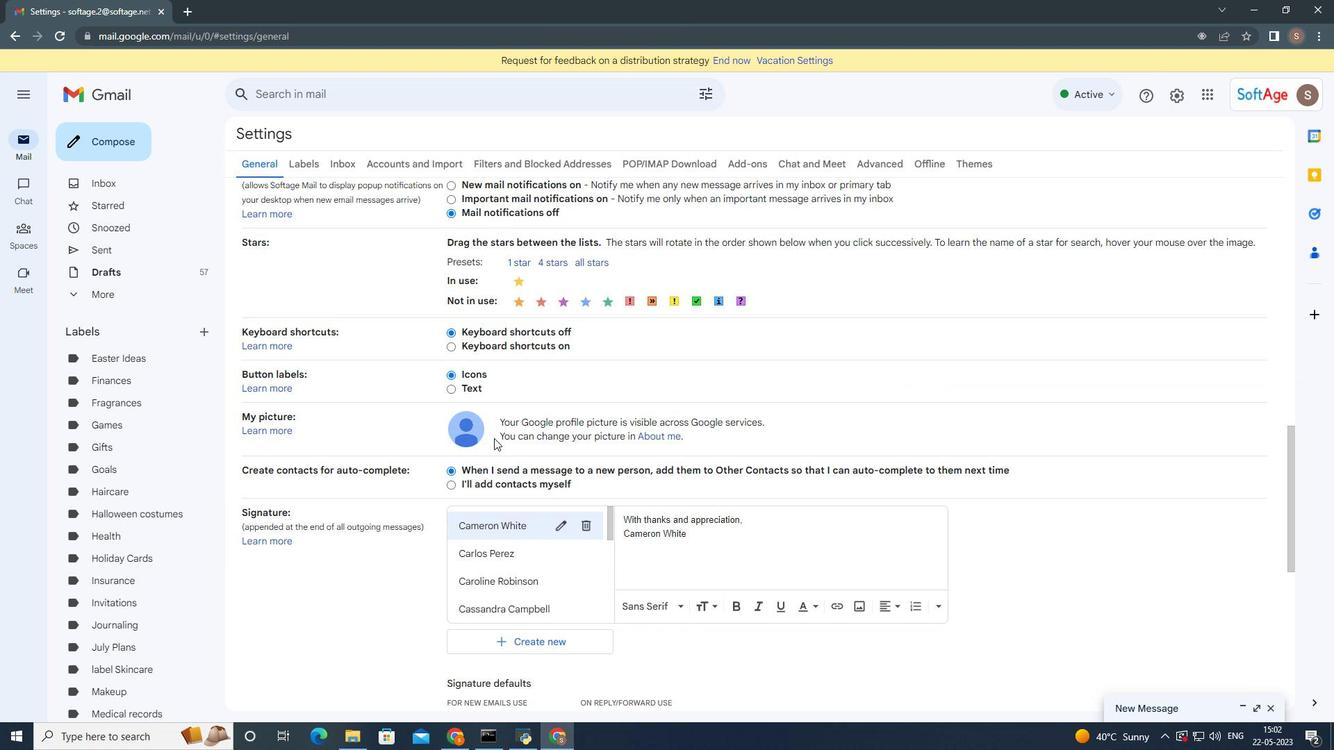 
Action: Mouse scrolled (495, 460) with delta (0, 0)
Screenshot: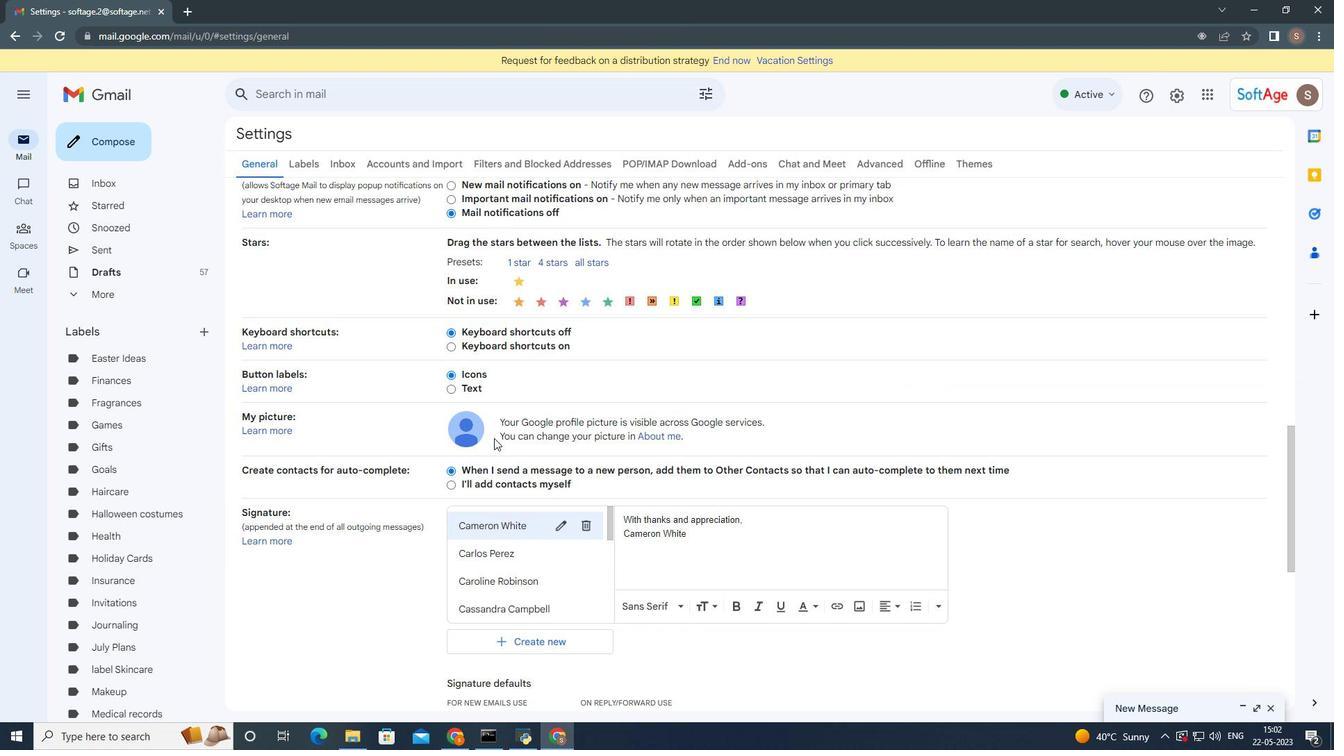 
Action: Mouse moved to (494, 499)
Screenshot: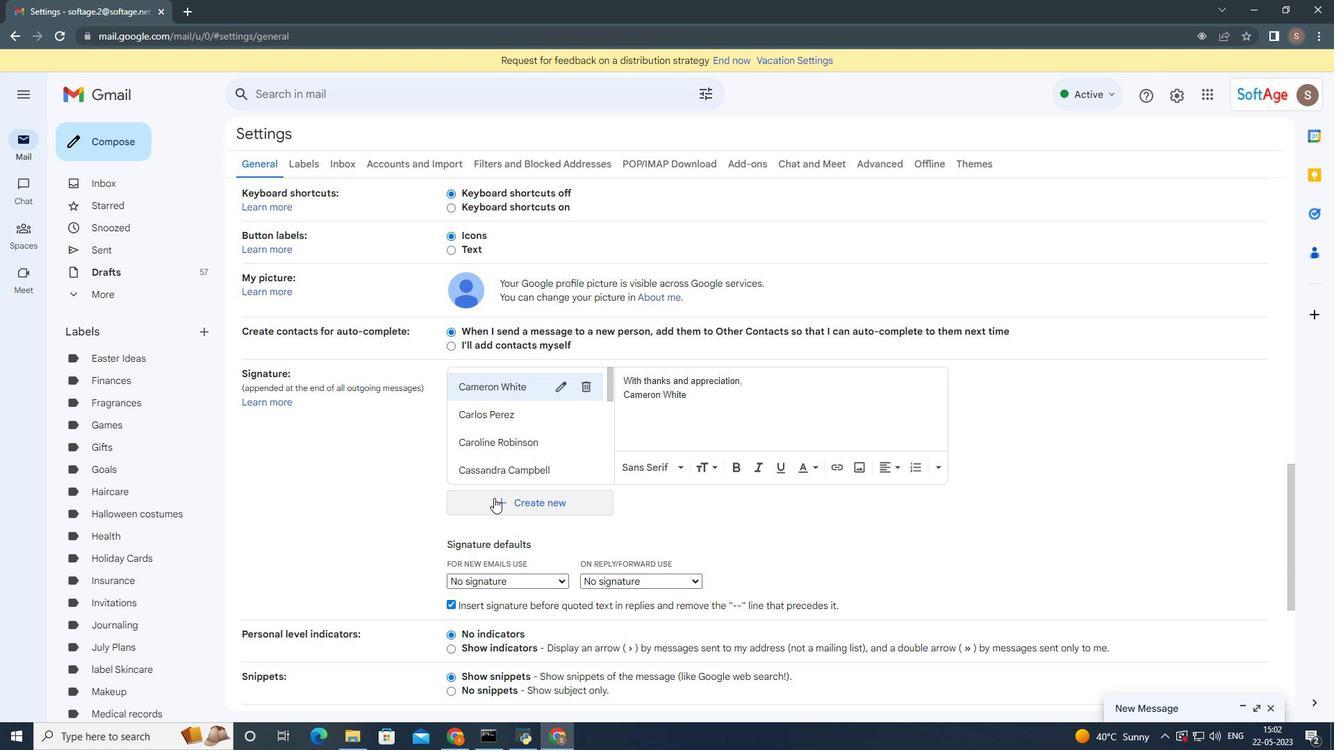 
Action: Mouse pressed left at (494, 499)
Screenshot: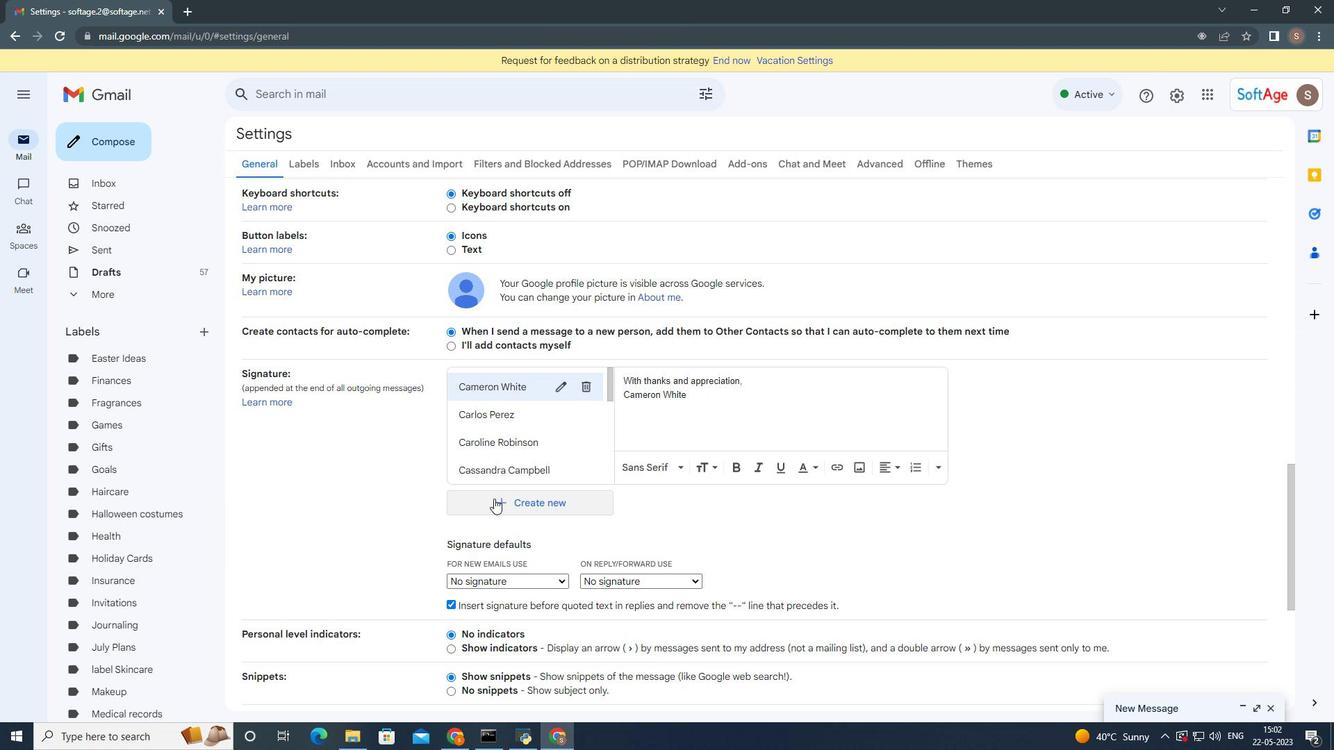 
Action: Mouse moved to (624, 408)
Screenshot: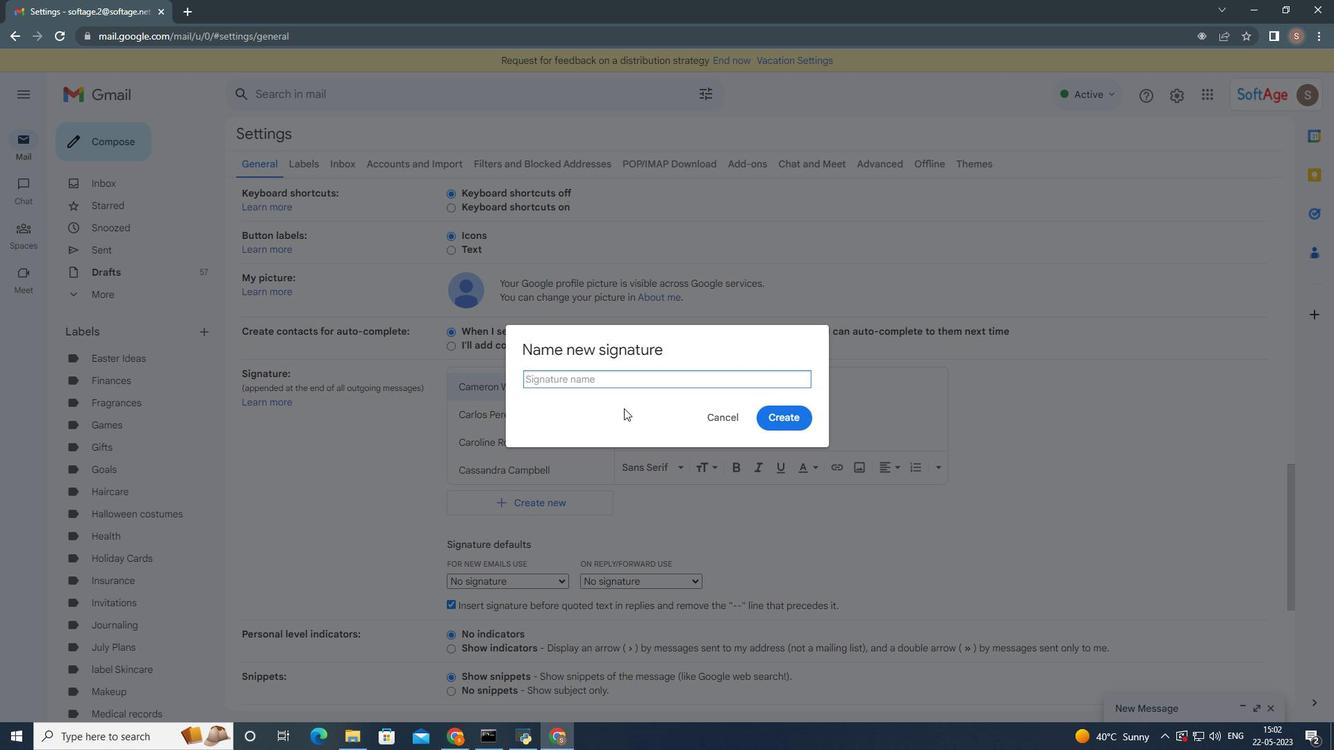 
Action: Key pressed <Key.shift>Charlotte<Key.space><Key.shift><Key.shift>Hill
Screenshot: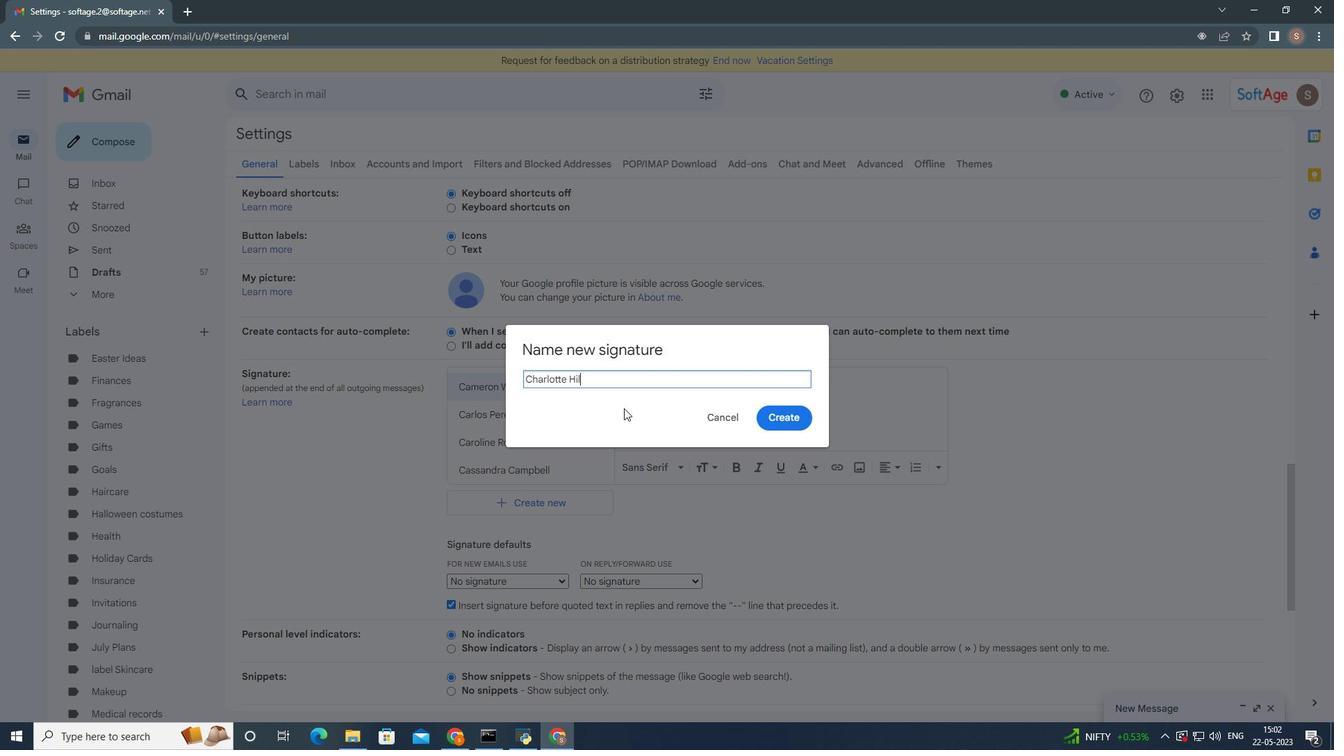 
Action: Mouse moved to (770, 412)
Screenshot: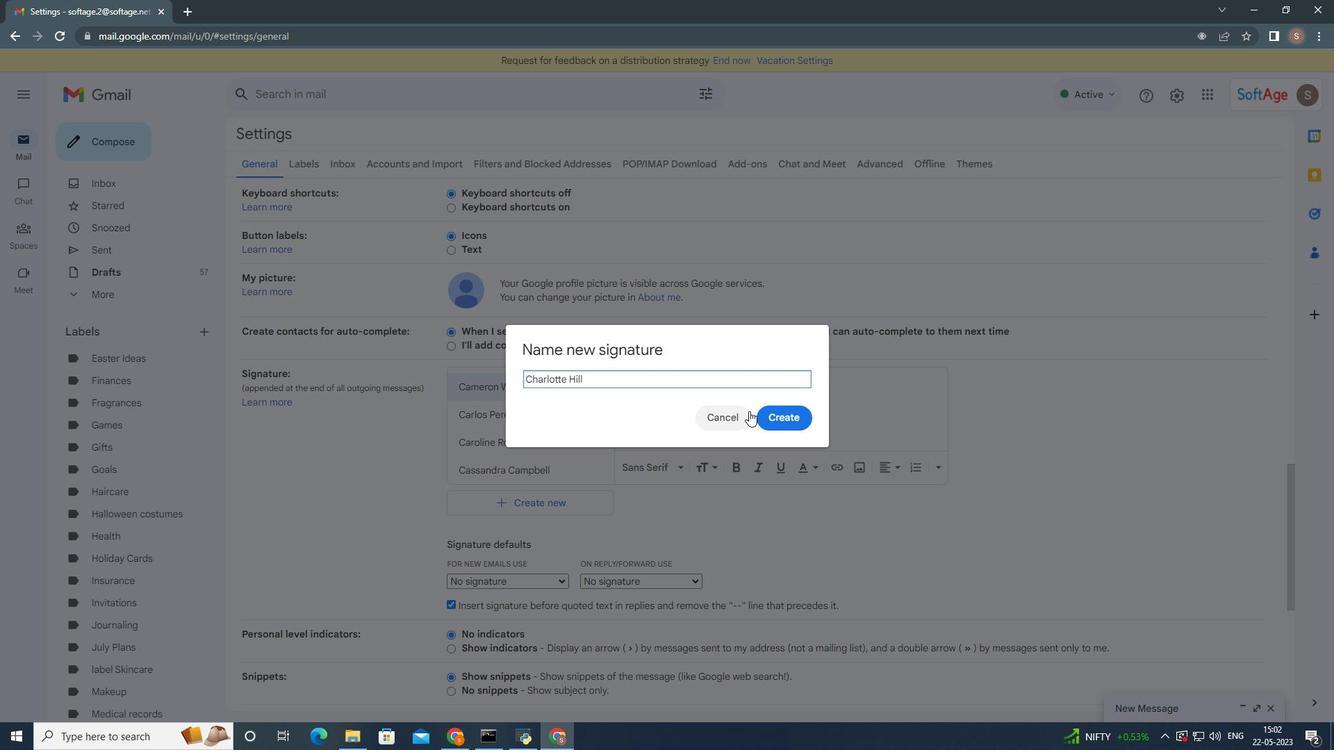 
Action: Mouse pressed left at (770, 412)
Screenshot: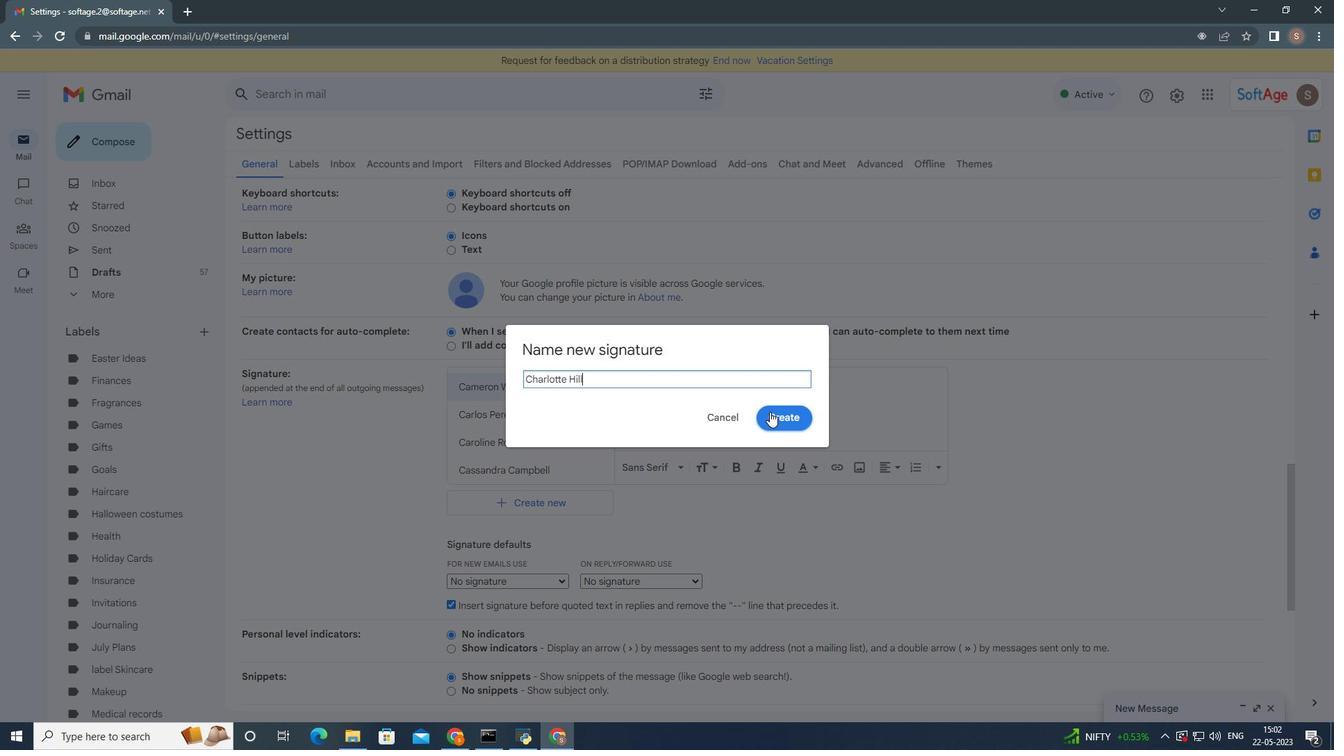 
Action: Mouse moved to (715, 405)
Screenshot: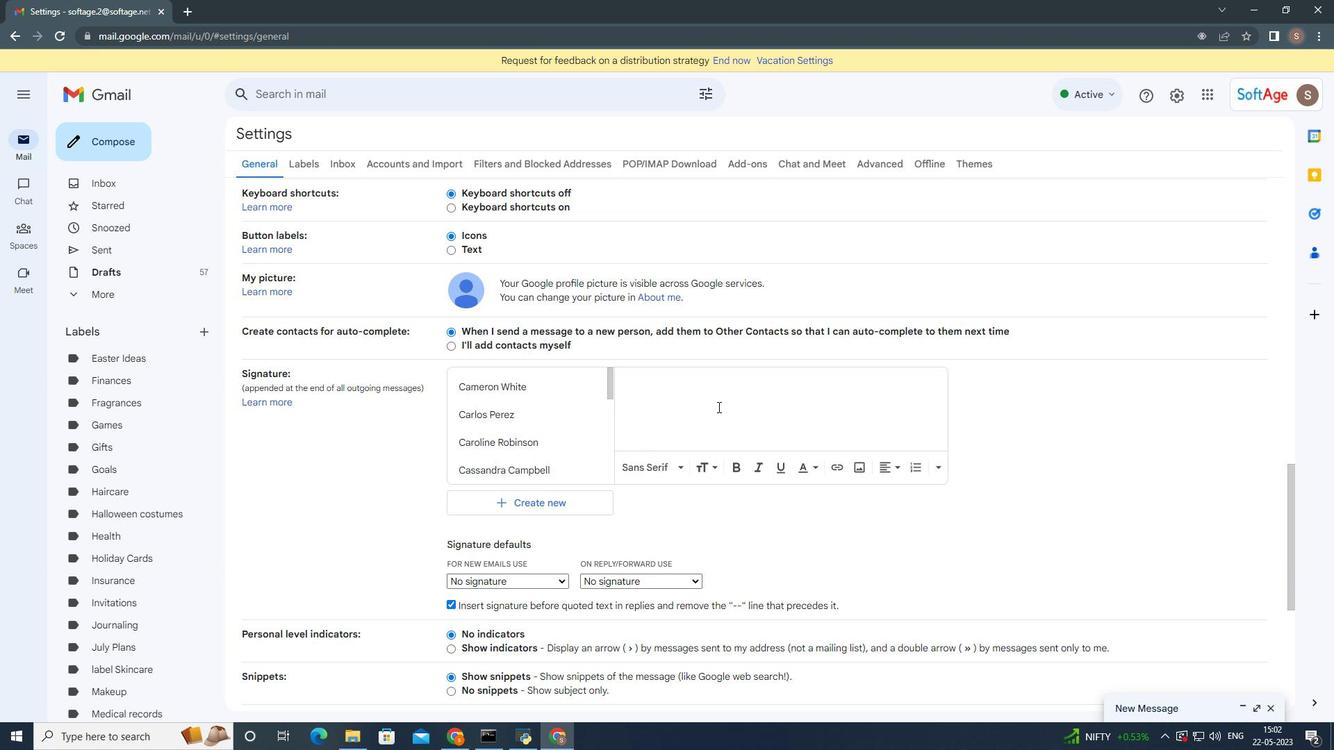 
Action: Key pressed <Key.shift>Kindly,<Key.enter><Key.shift>Charlotte<Key.space><Key.shift>Ho<Key.backspace>ill
Screenshot: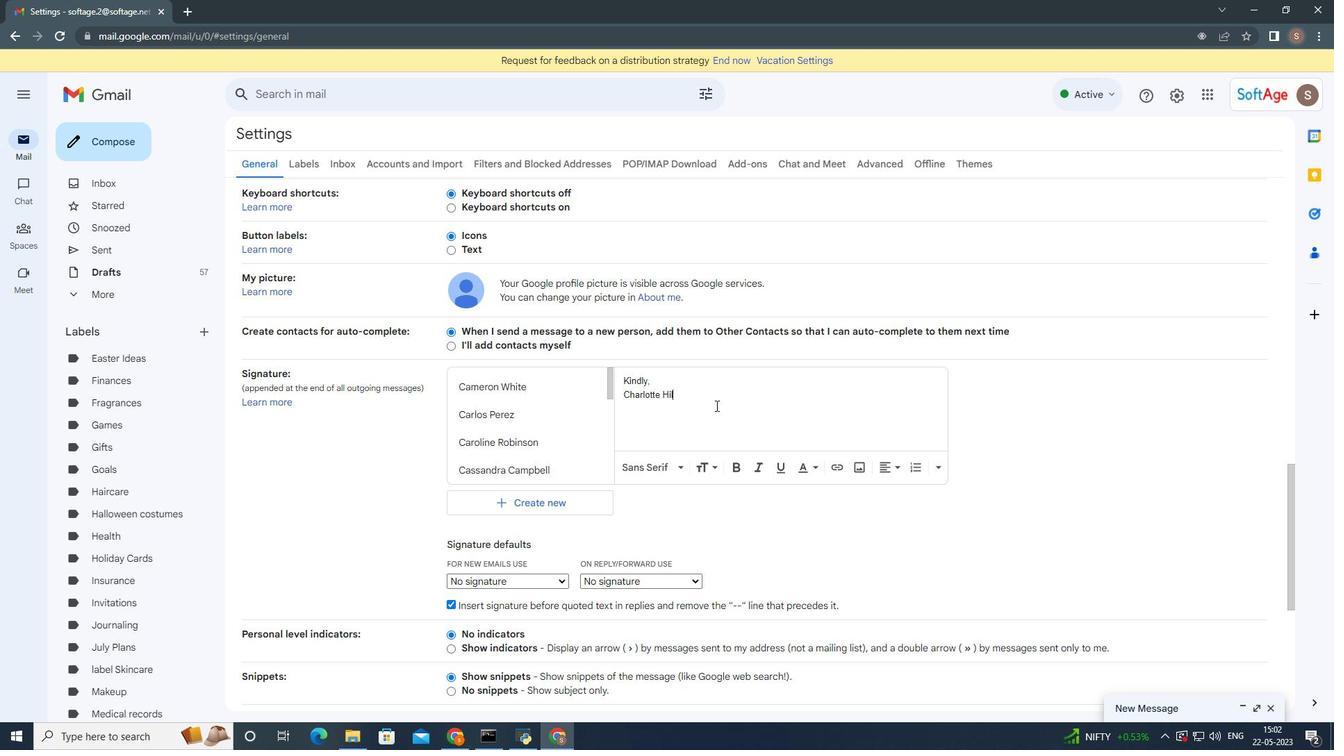 
Action: Mouse moved to (593, 419)
Screenshot: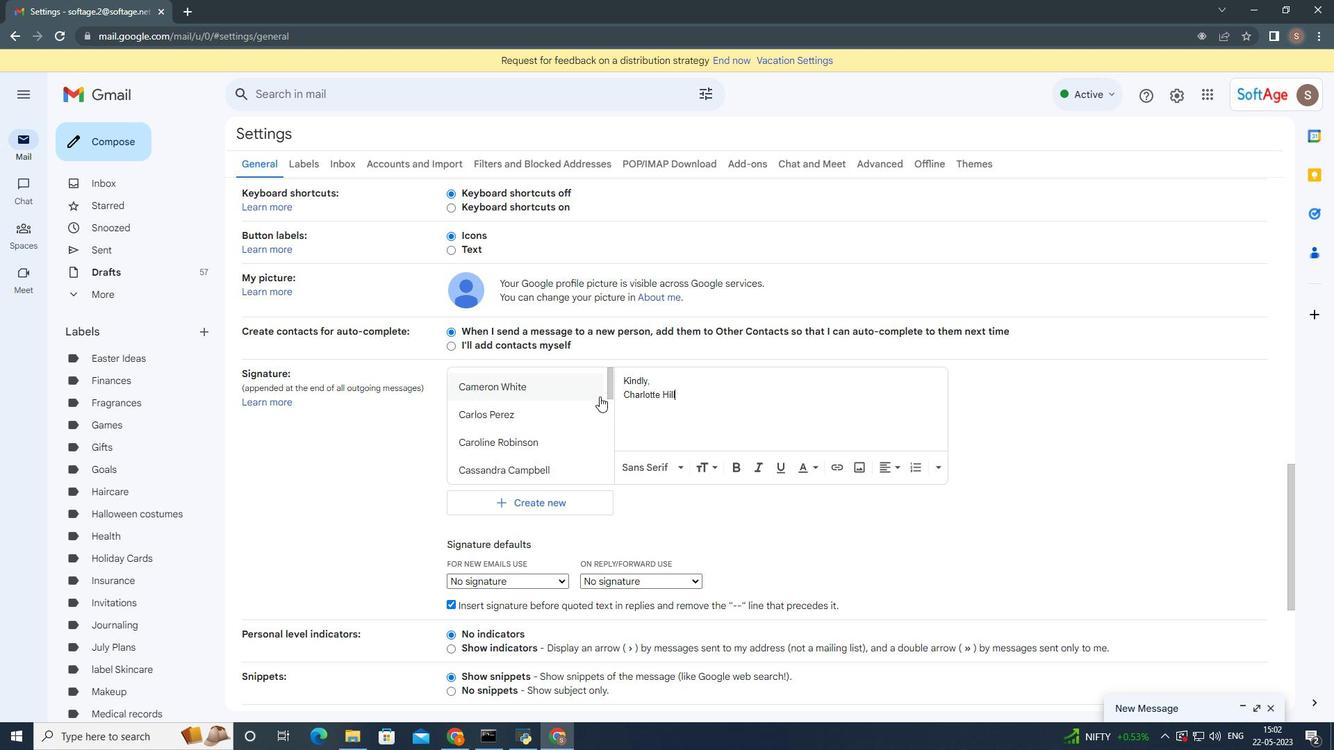 
Action: Mouse scrolled (593, 419) with delta (0, 0)
Screenshot: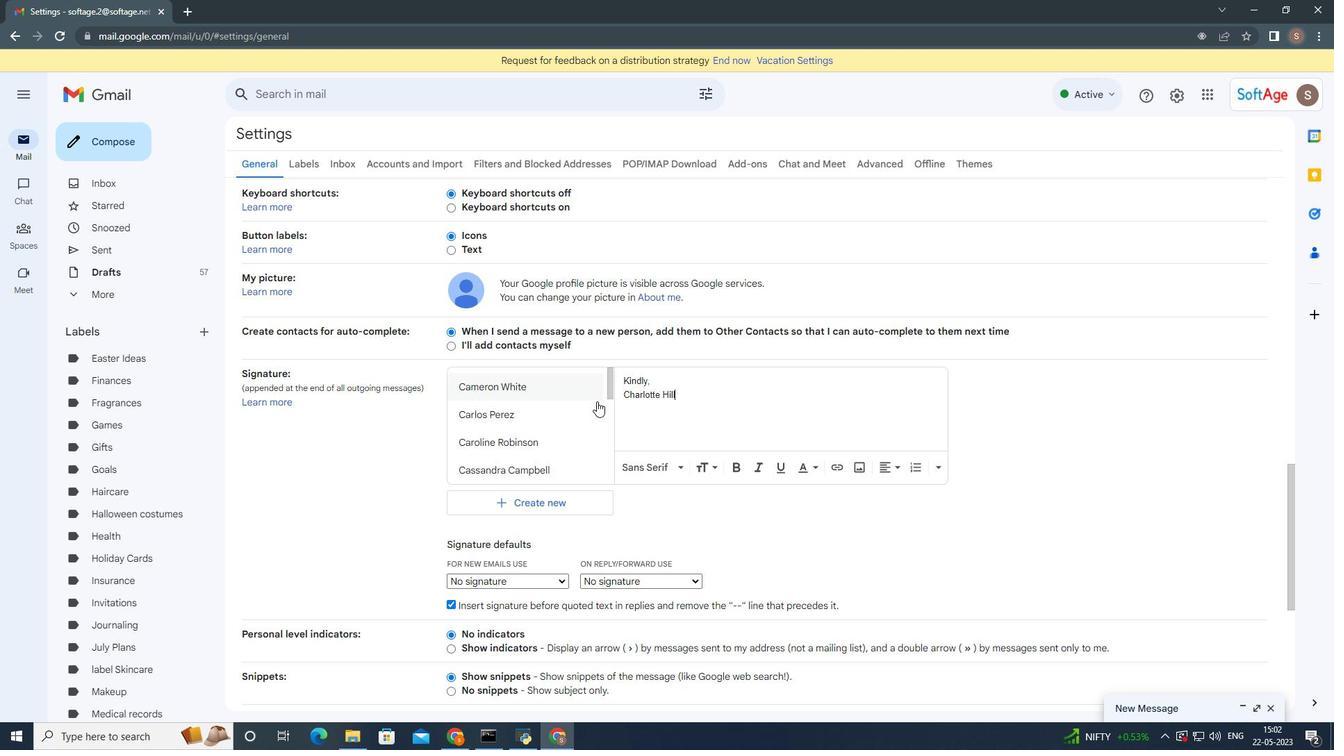 
Action: Mouse moved to (594, 455)
Screenshot: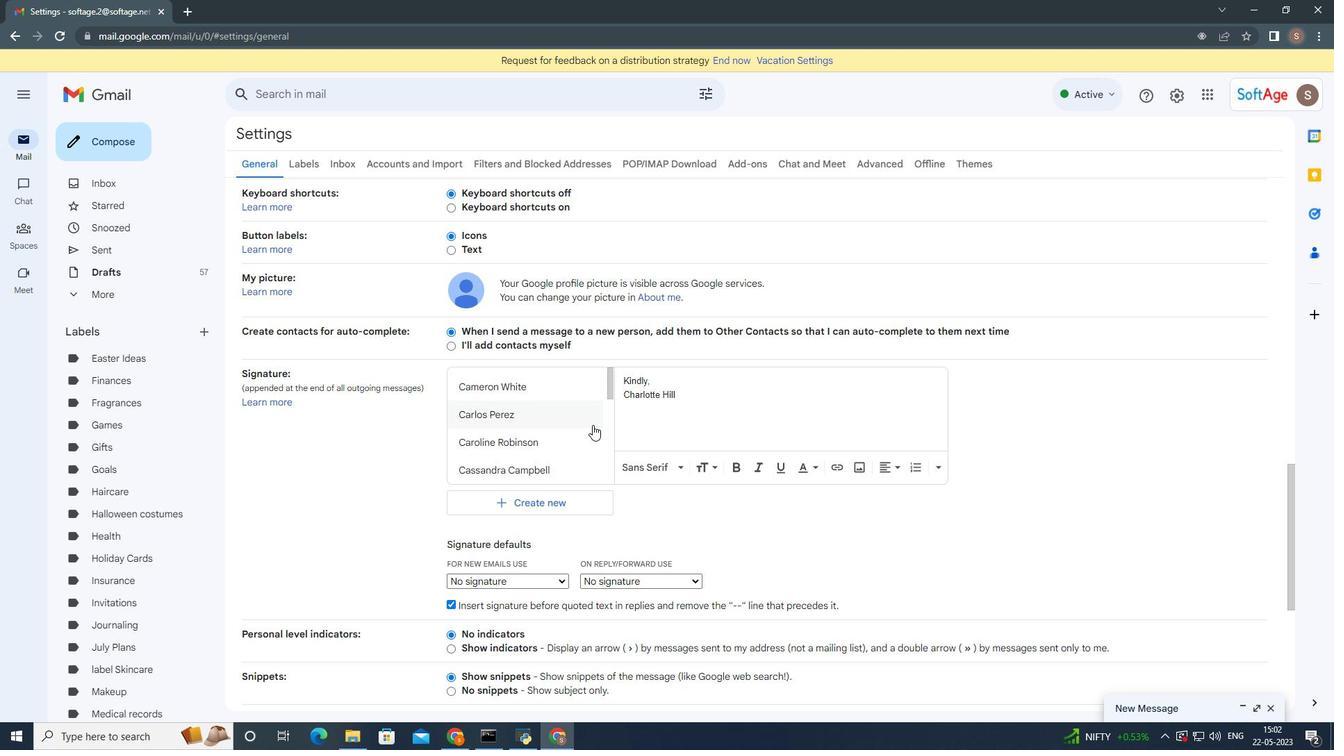 
Action: Mouse scrolled (594, 454) with delta (0, 0)
Screenshot: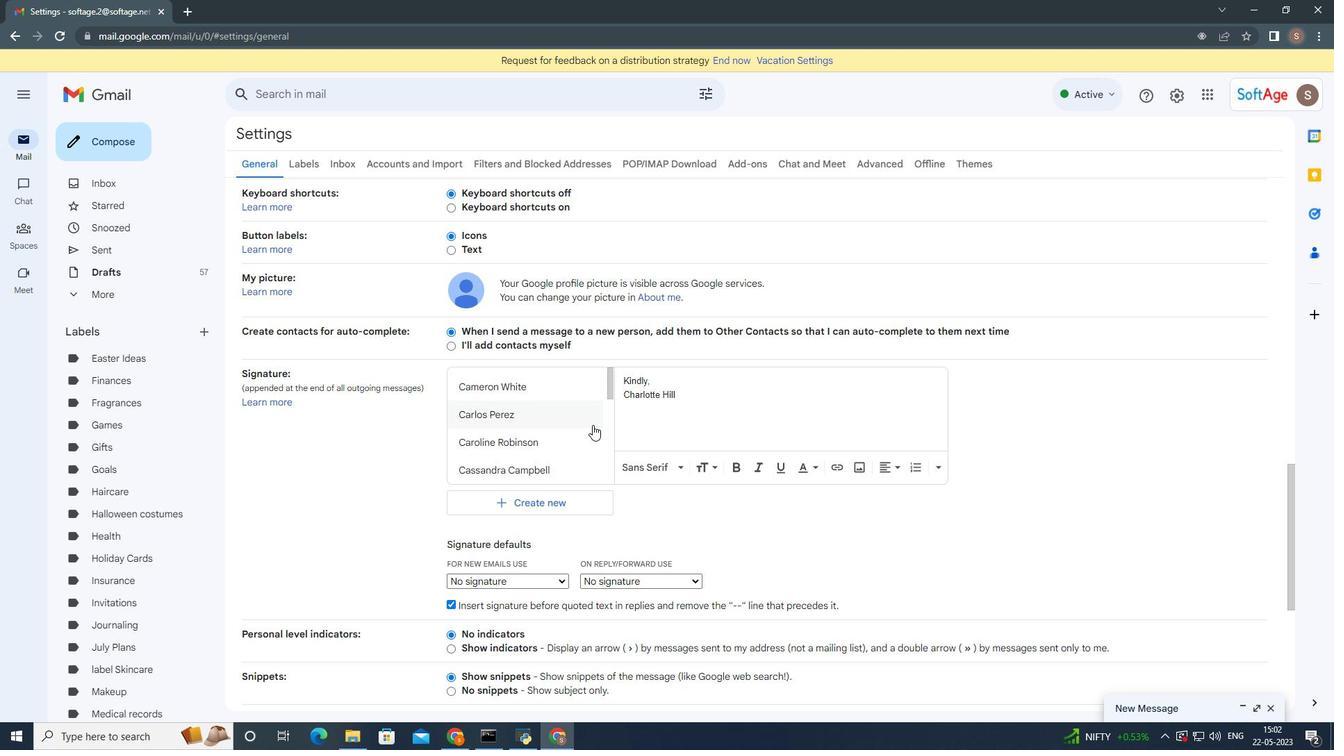 
Action: Mouse moved to (660, 535)
Screenshot: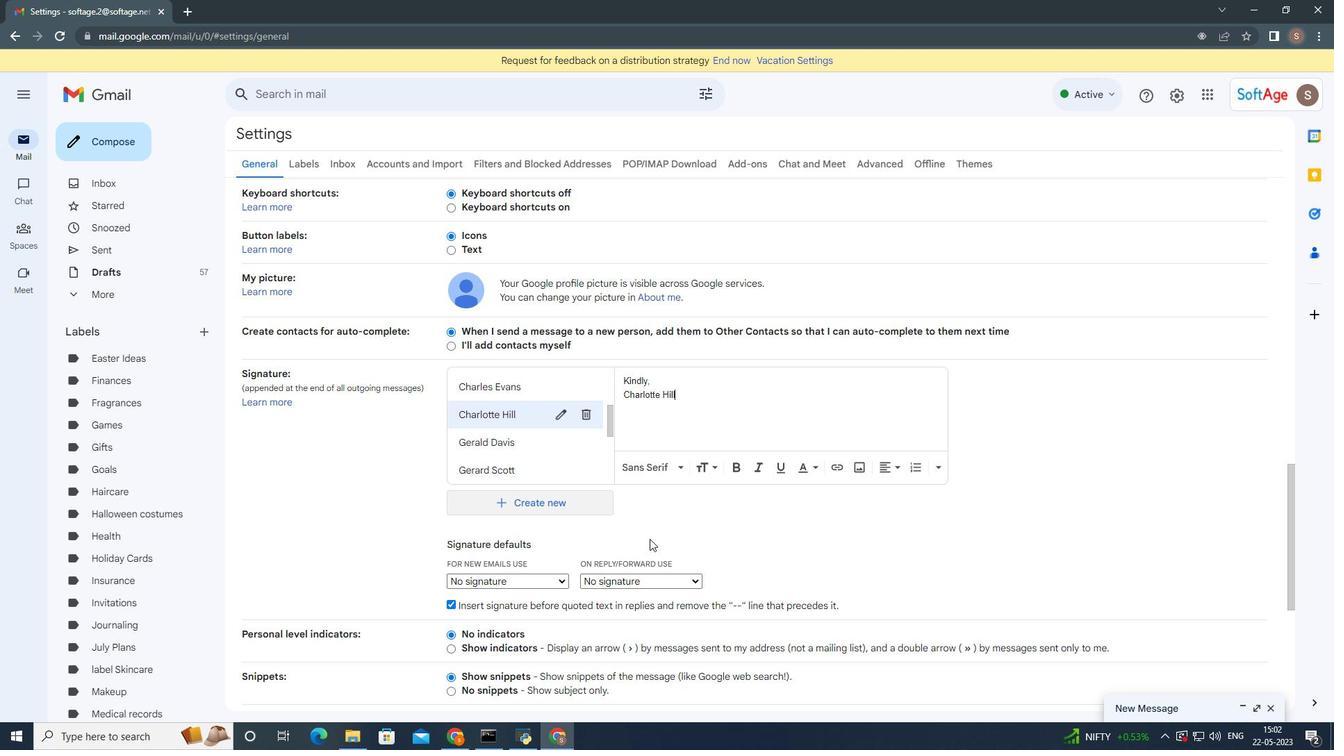 
Action: Mouse scrolled (660, 535) with delta (0, 0)
Screenshot: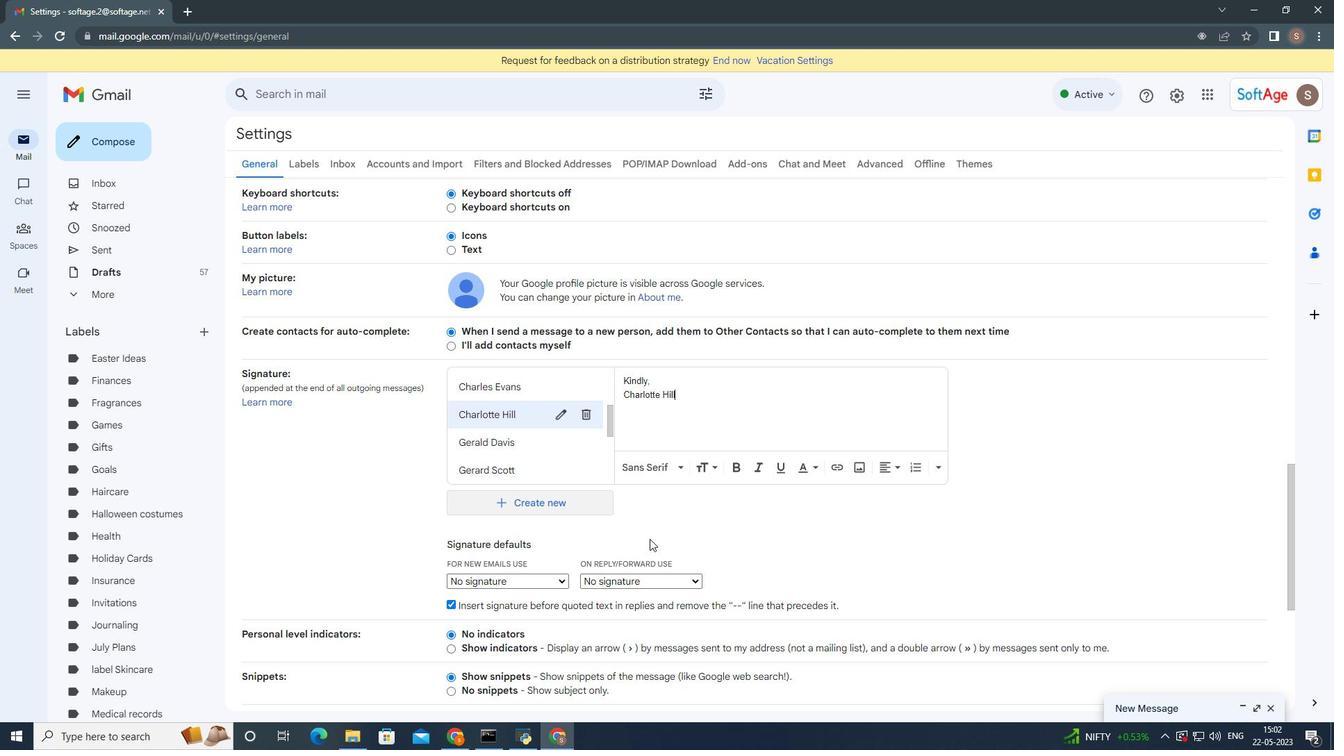 
Action: Mouse moved to (675, 534)
Screenshot: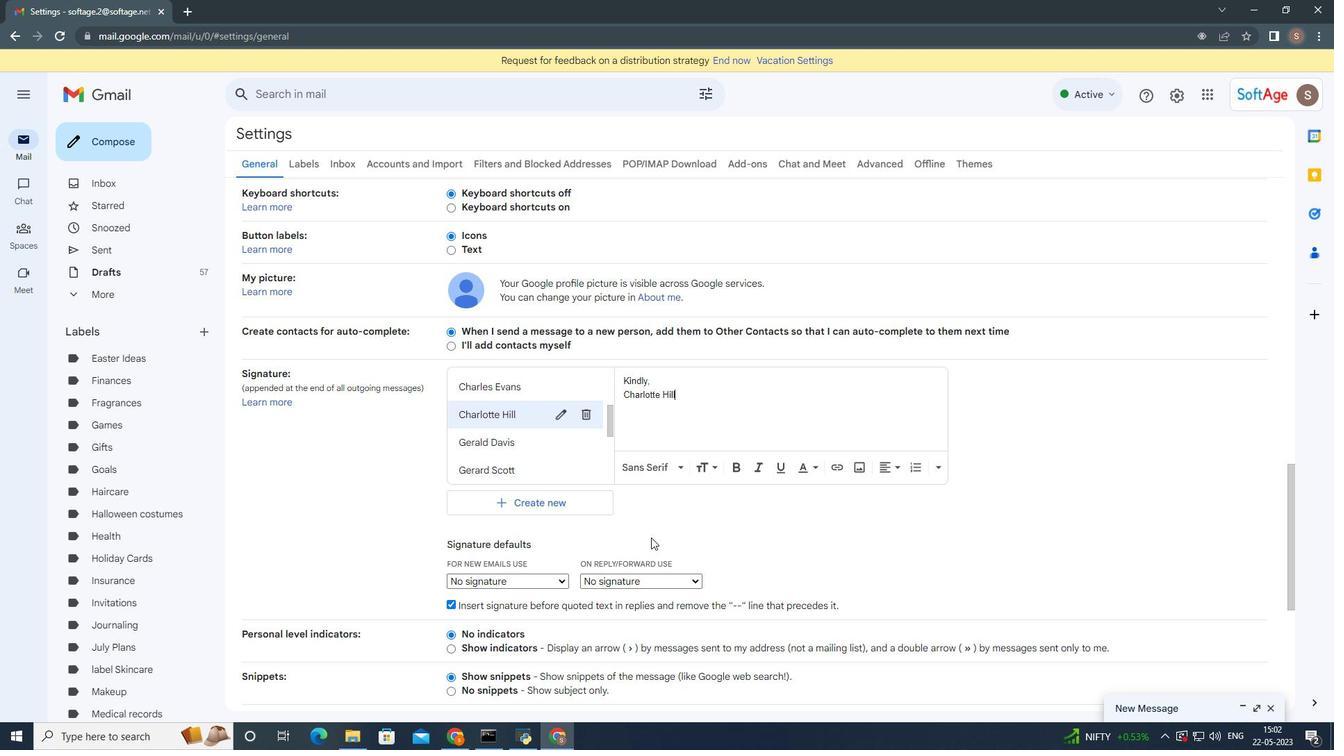 
Action: Mouse scrolled (675, 533) with delta (0, 0)
Screenshot: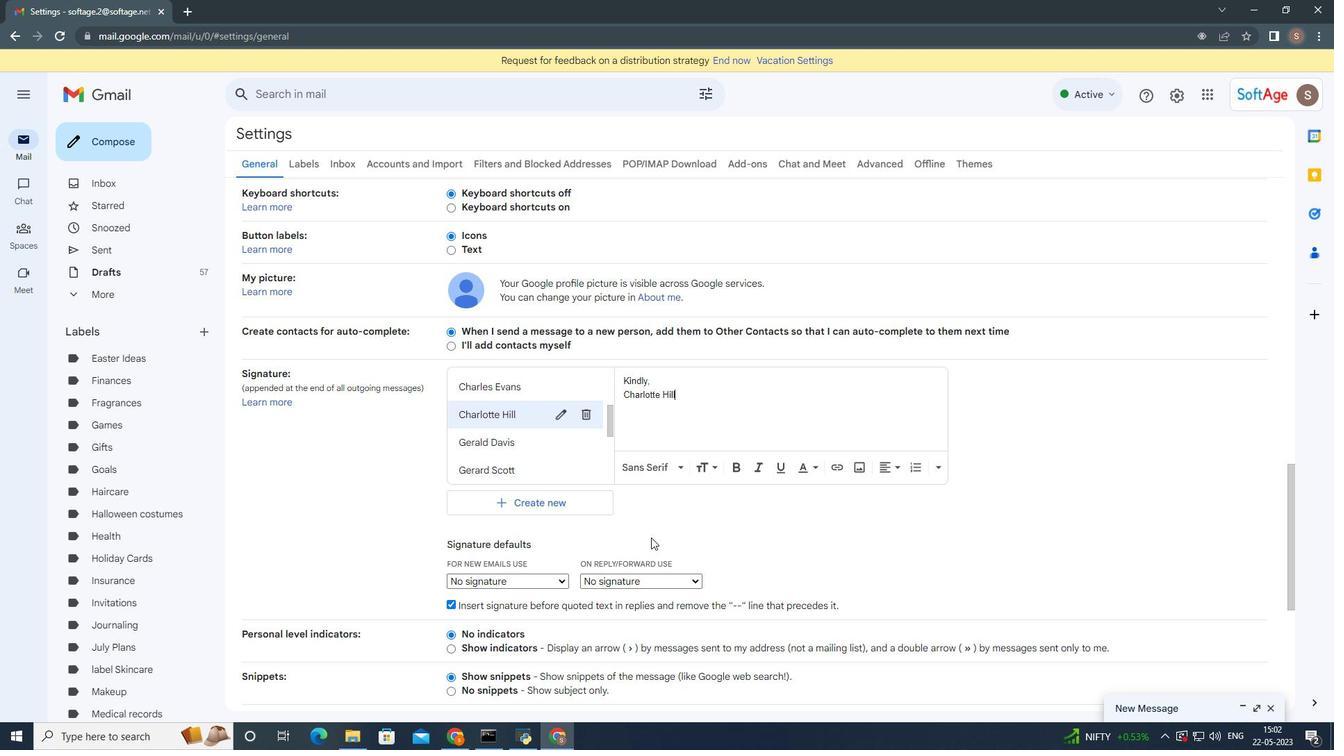 
Action: Mouse moved to (690, 534)
Screenshot: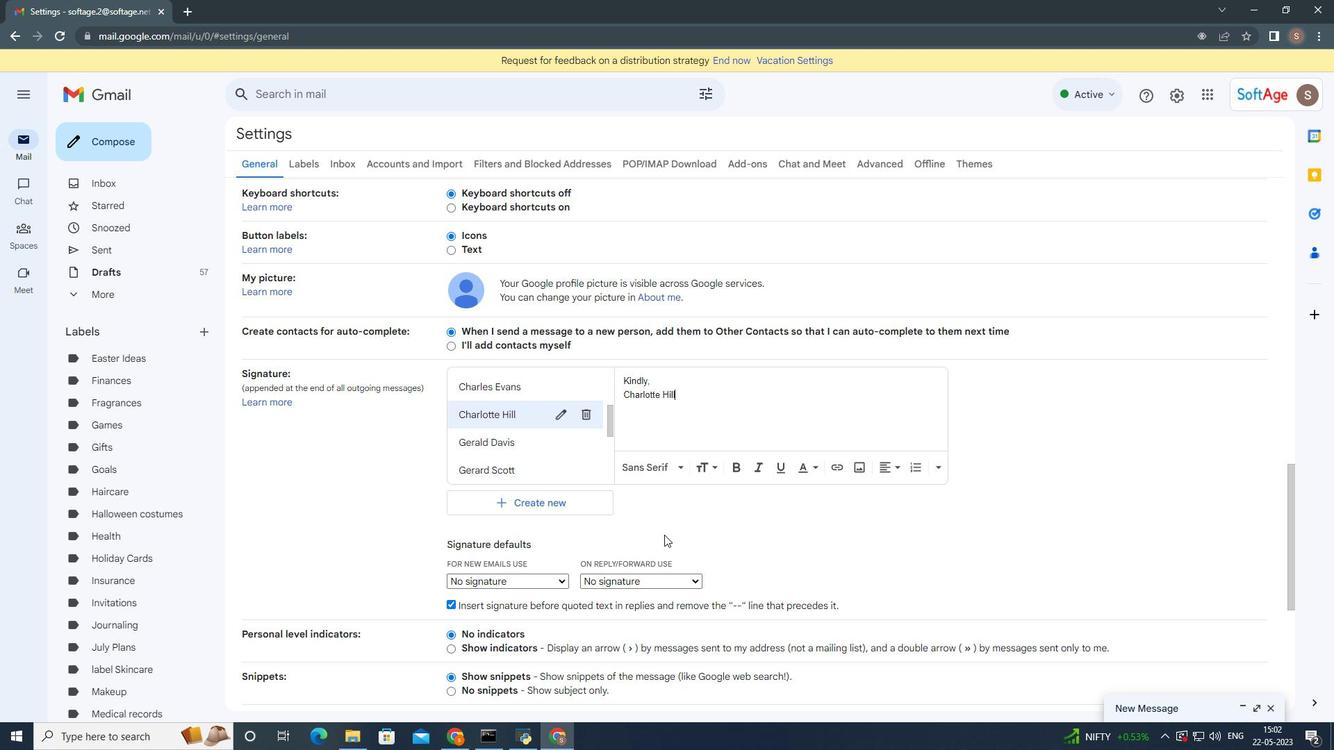 
Action: Mouse scrolled (688, 533) with delta (0, 0)
Screenshot: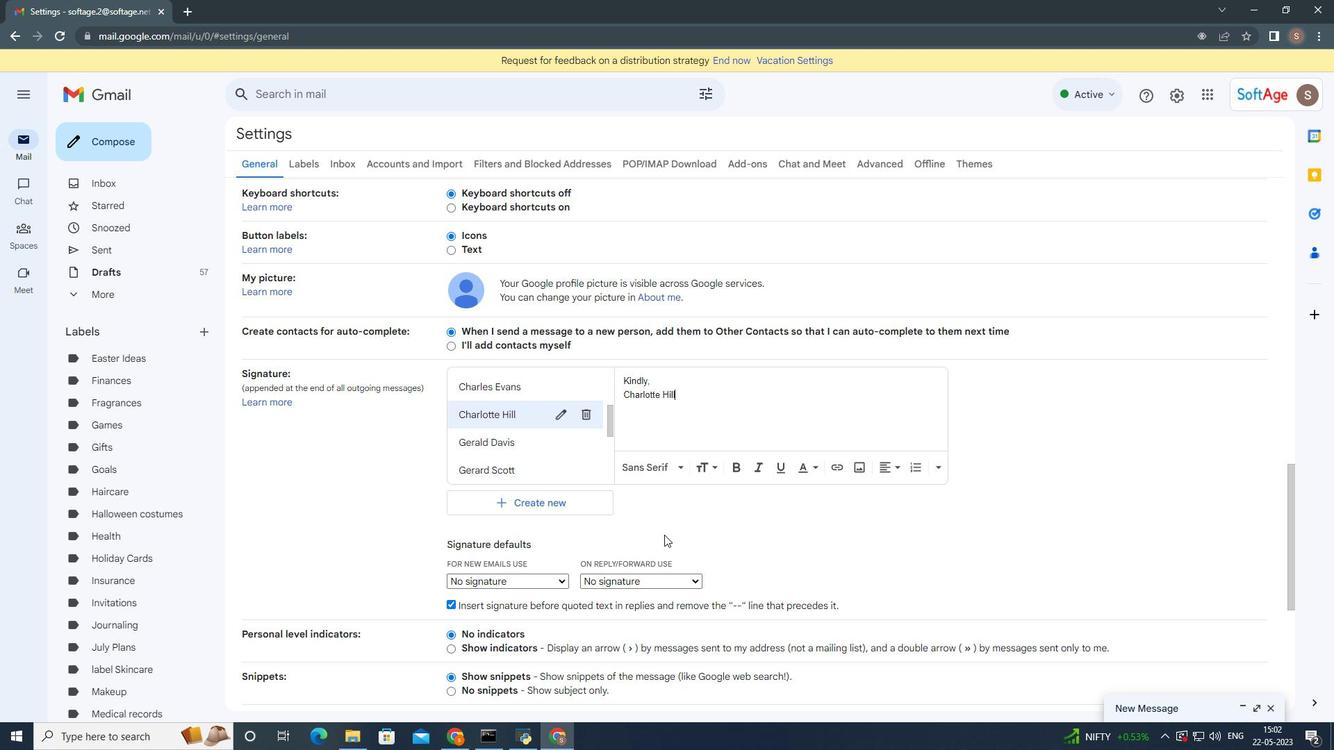 
Action: Mouse moved to (697, 536)
Screenshot: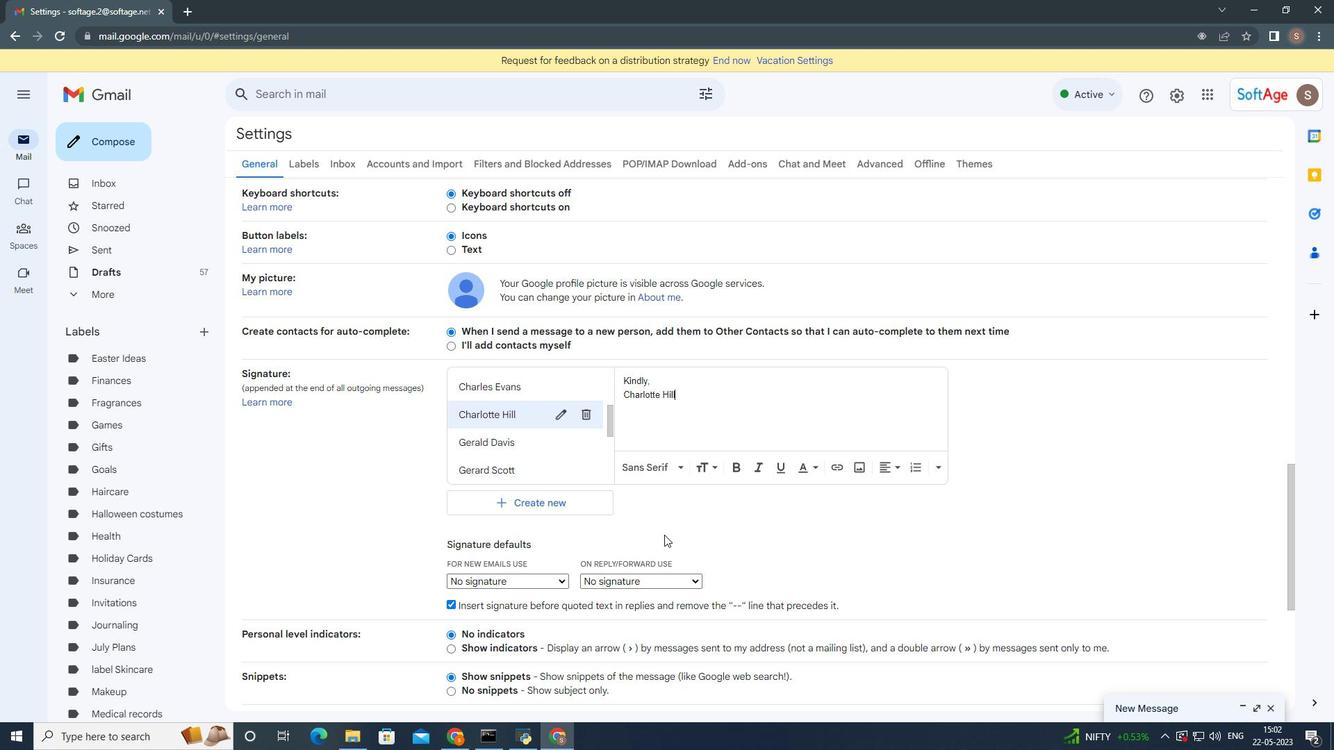 
Action: Mouse scrolled (697, 535) with delta (0, 0)
Screenshot: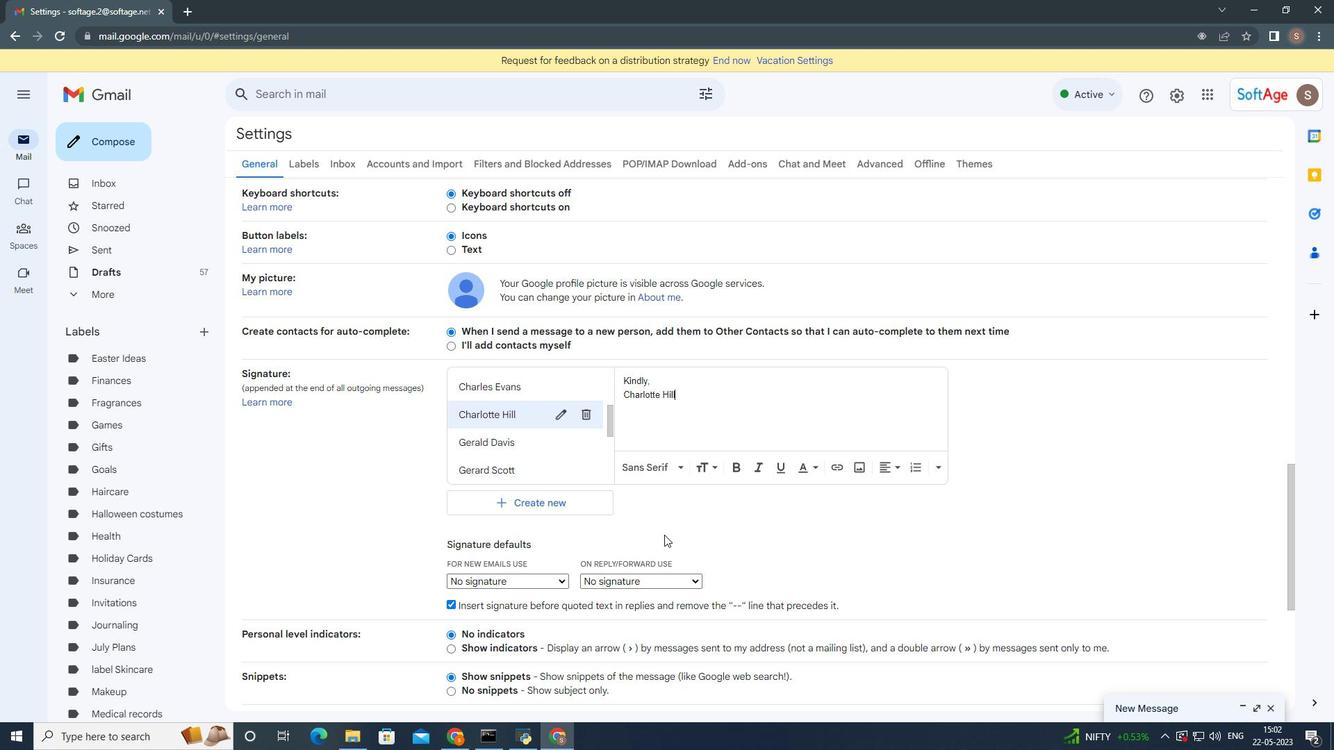
Action: Mouse moved to (685, 544)
Screenshot: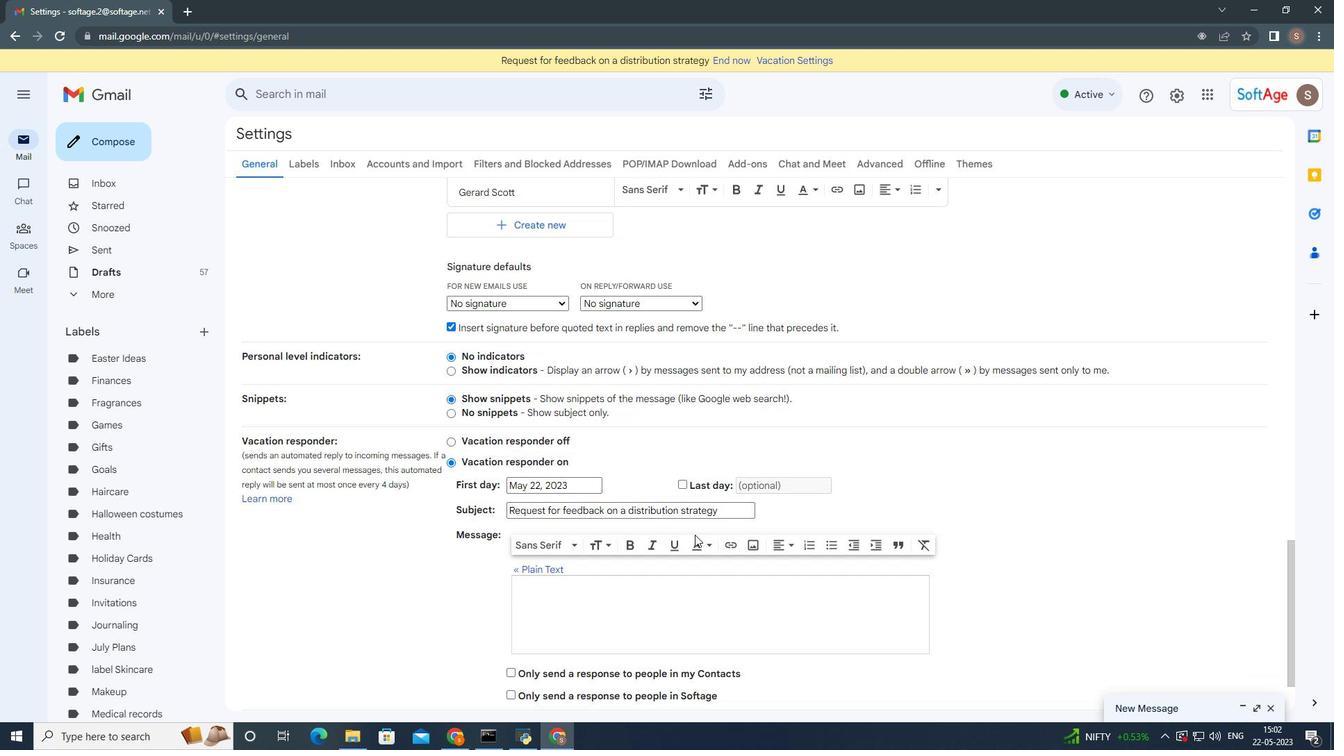 
Action: Mouse scrolled (685, 544) with delta (0, 0)
Screenshot: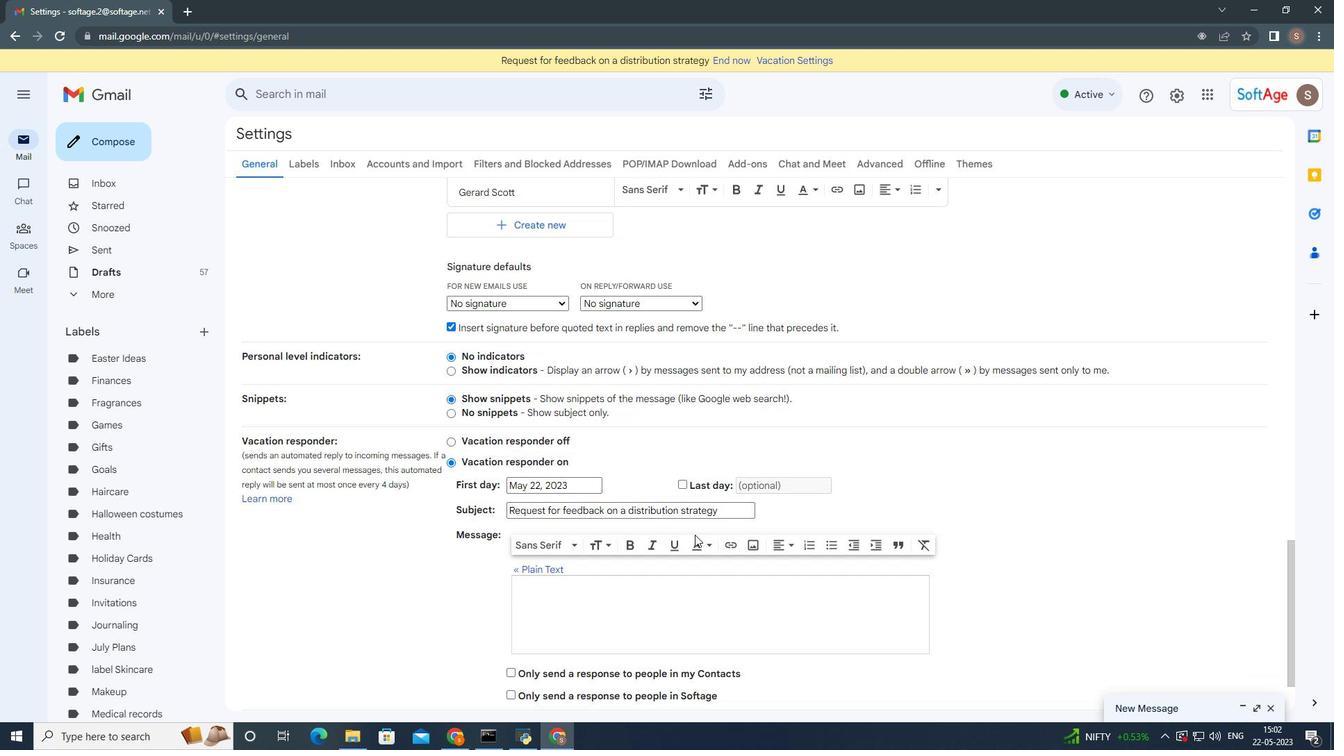 
Action: Mouse moved to (685, 545)
Screenshot: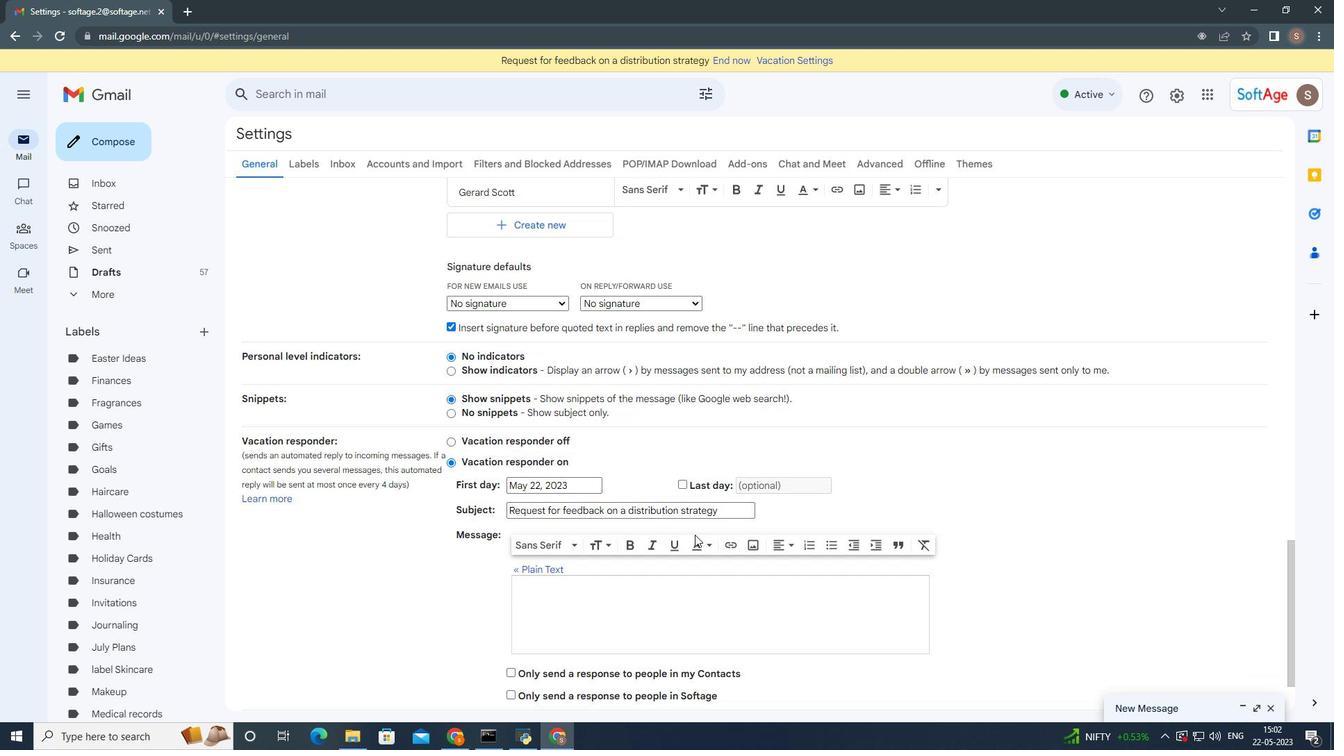 
Action: Mouse scrolled (685, 544) with delta (0, 0)
Screenshot: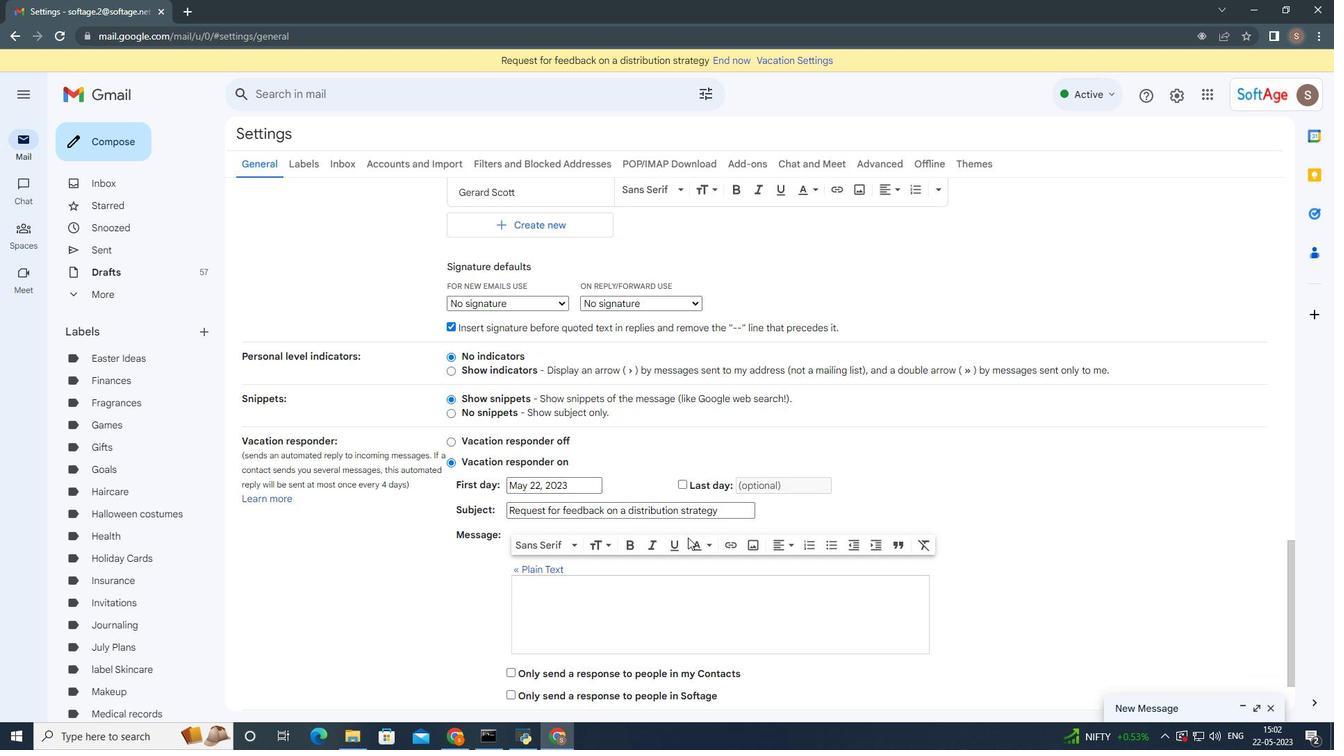 
Action: Mouse scrolled (685, 544) with delta (0, 0)
Screenshot: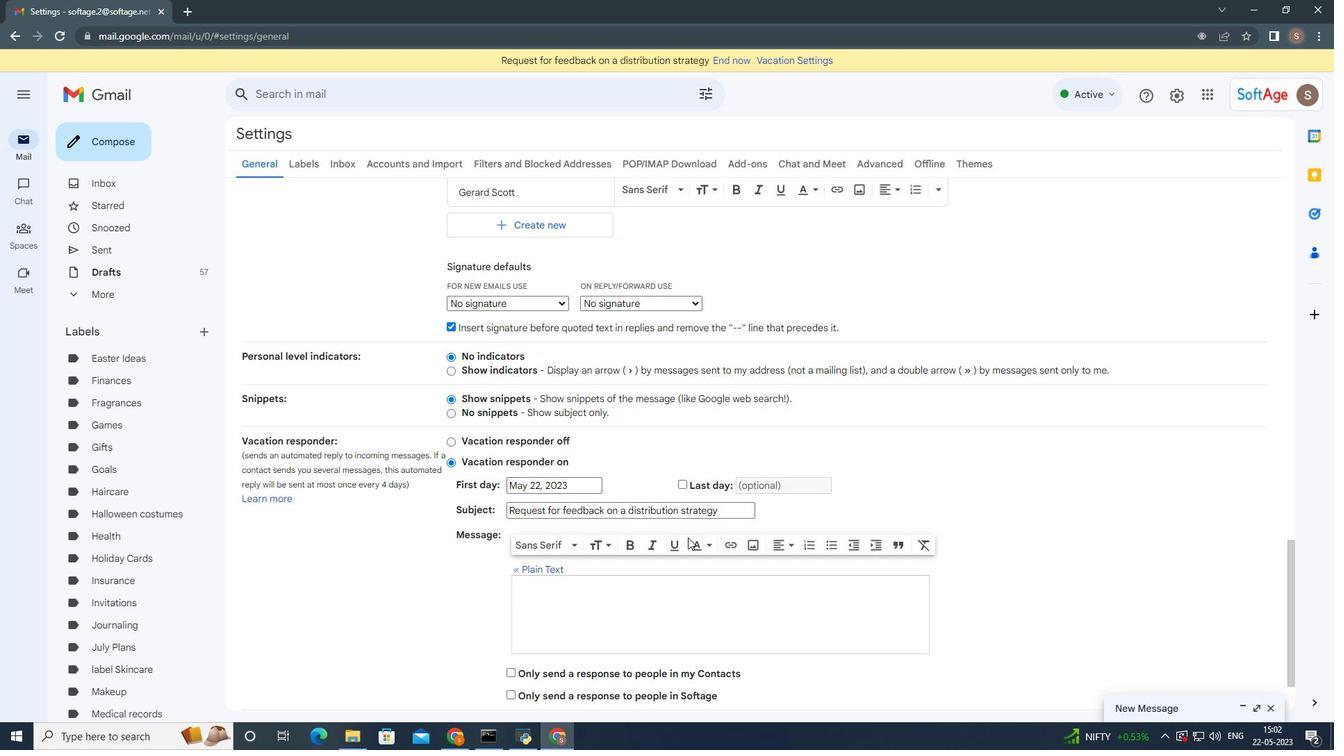 
Action: Mouse moved to (678, 590)
Screenshot: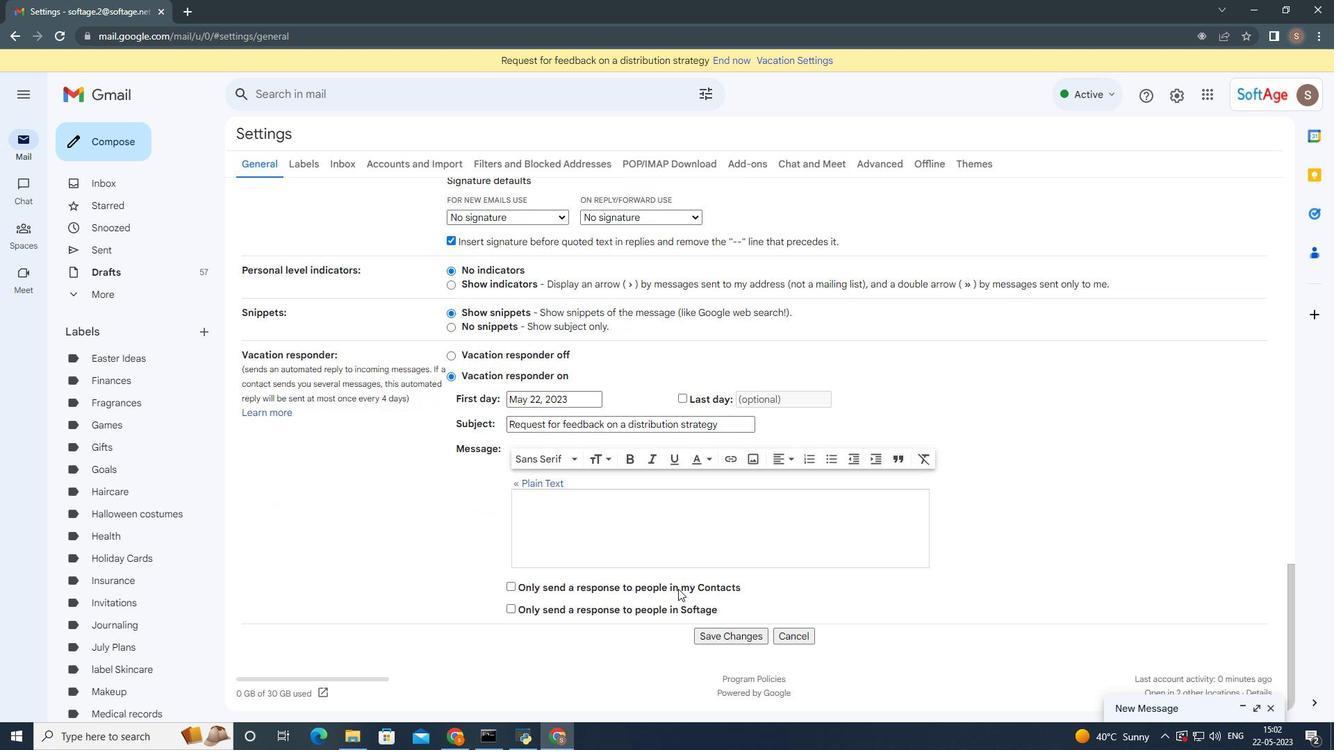 
Action: Mouse scrolled (678, 589) with delta (0, 0)
Screenshot: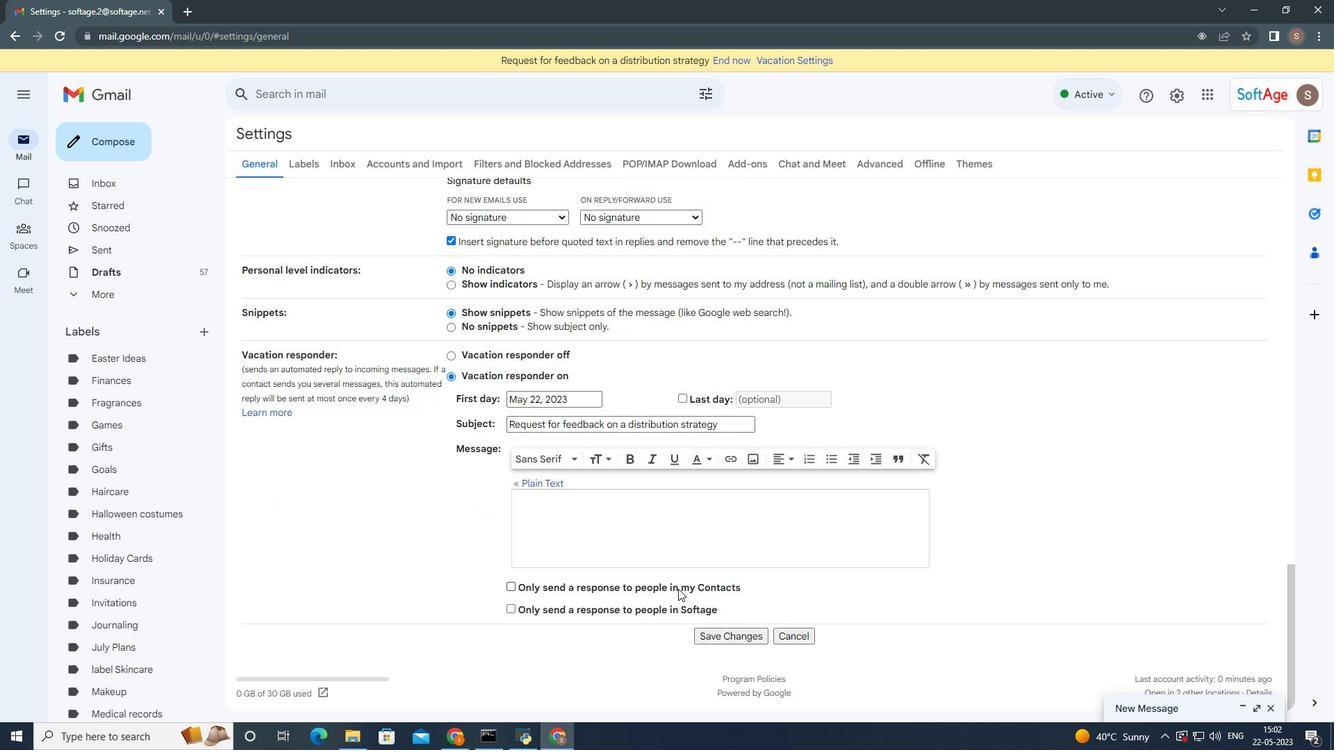 
Action: Mouse scrolled (678, 589) with delta (0, 0)
Screenshot: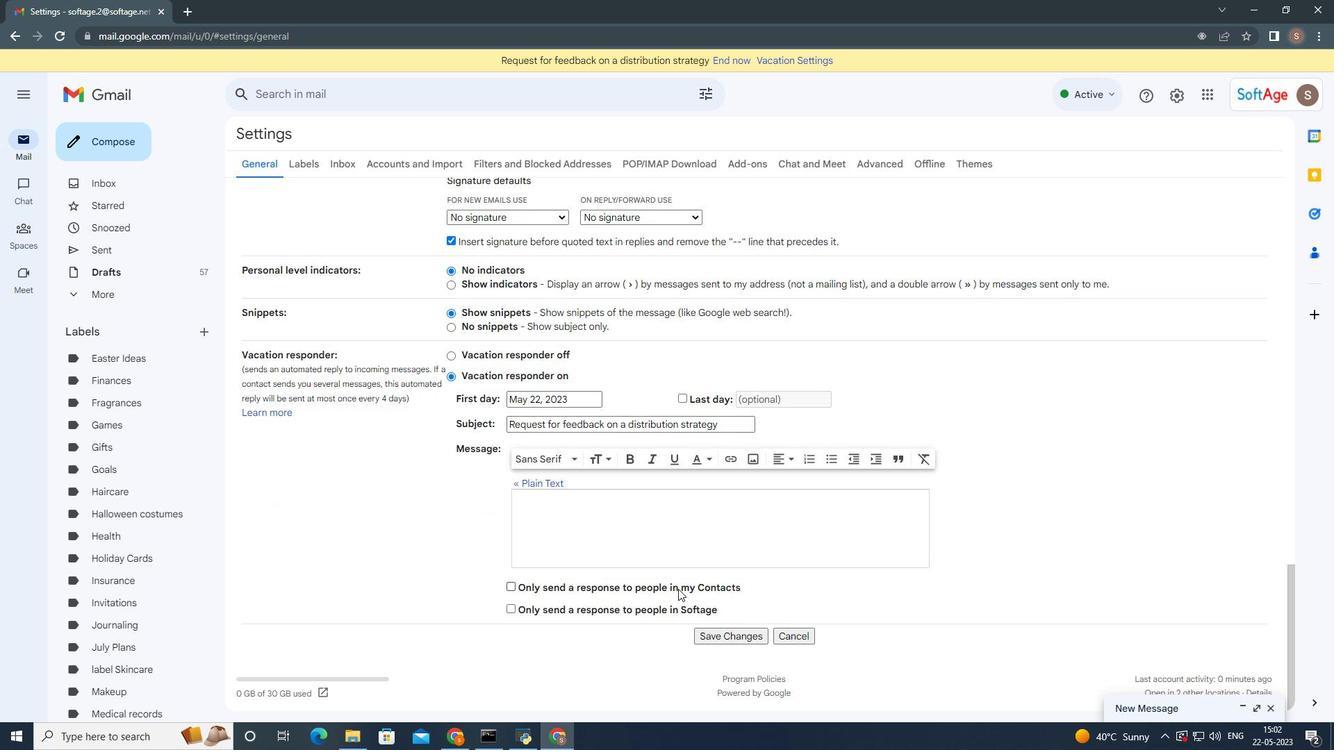 
Action: Mouse scrolled (678, 589) with delta (0, 0)
Screenshot: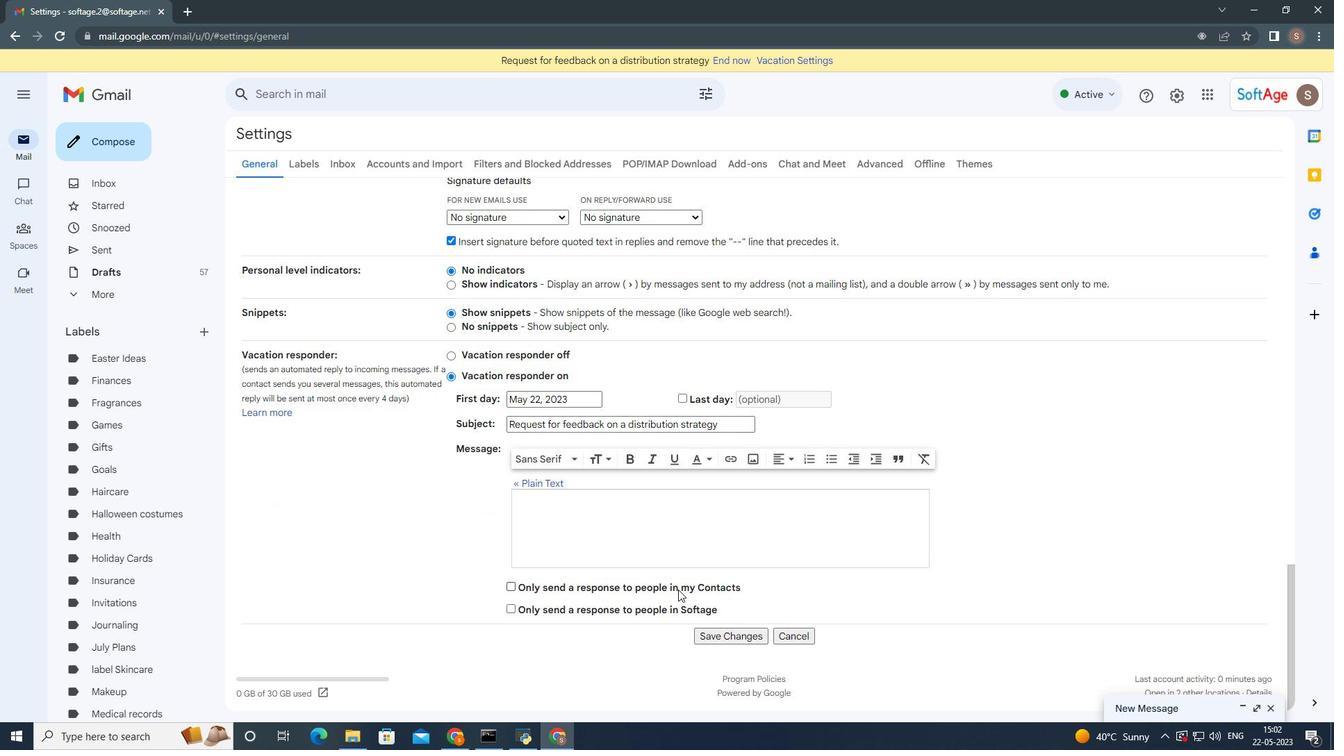 
Action: Mouse moved to (722, 638)
Screenshot: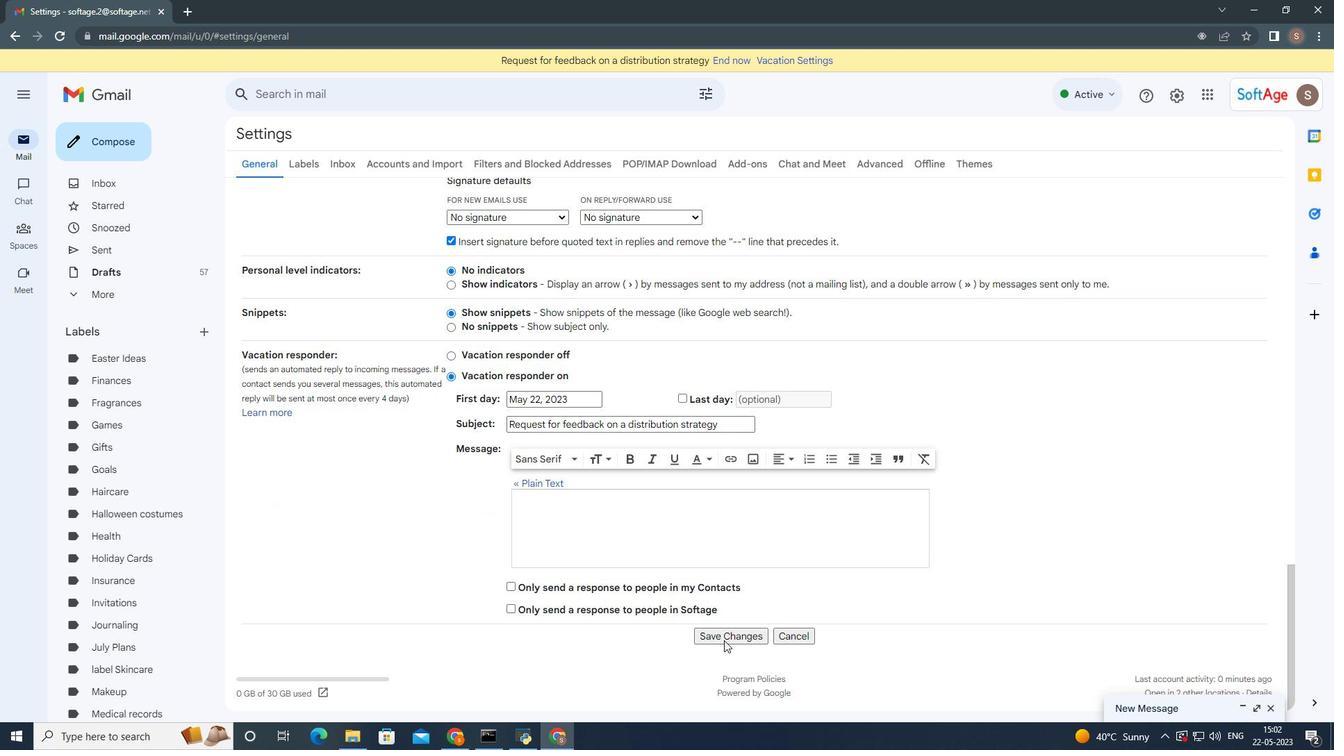 
Action: Mouse pressed left at (722, 638)
Screenshot: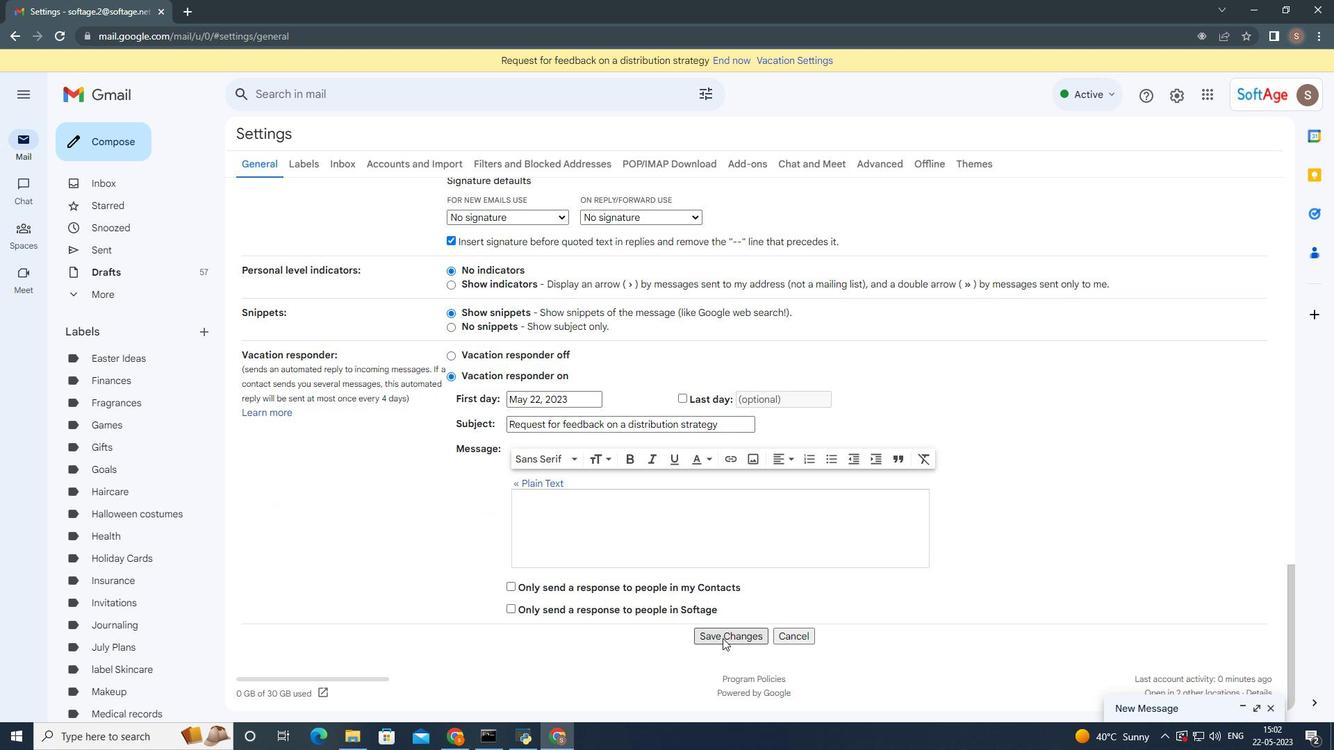
Action: Mouse moved to (127, 144)
Screenshot: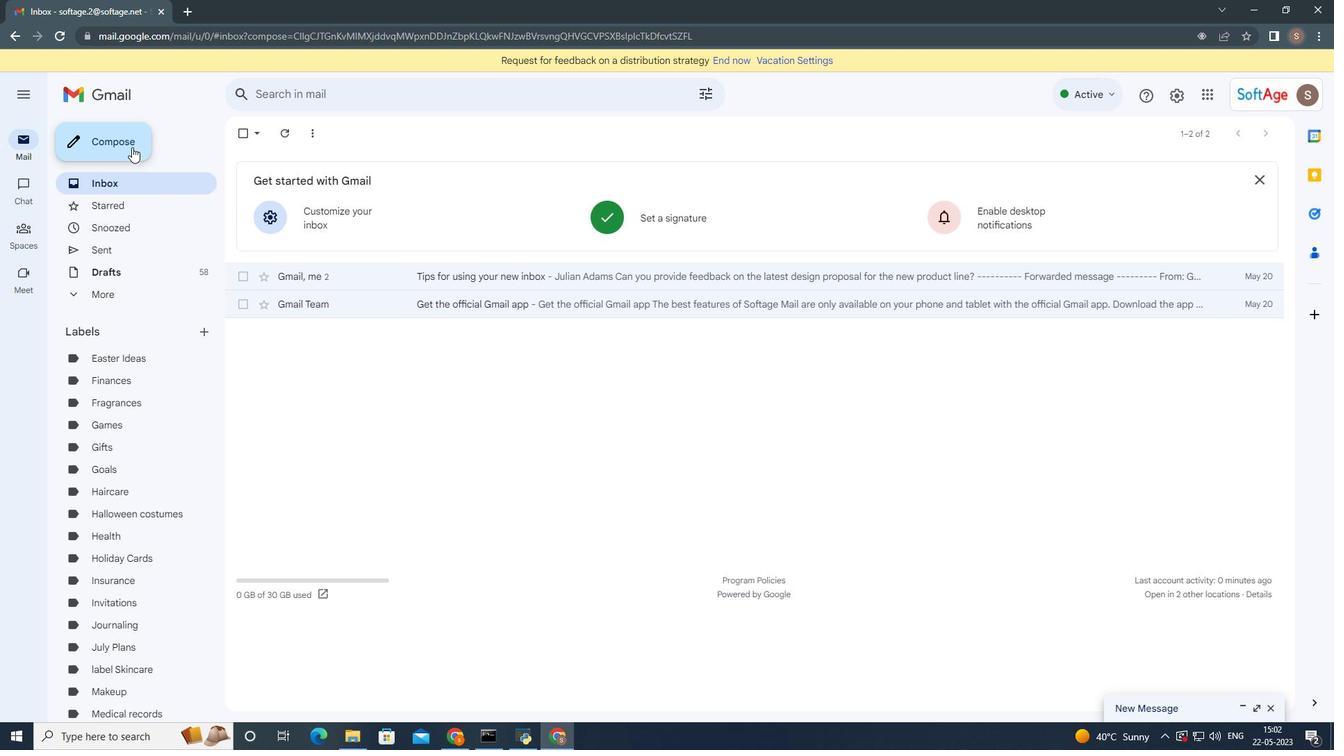 
Action: Mouse pressed left at (127, 144)
Screenshot: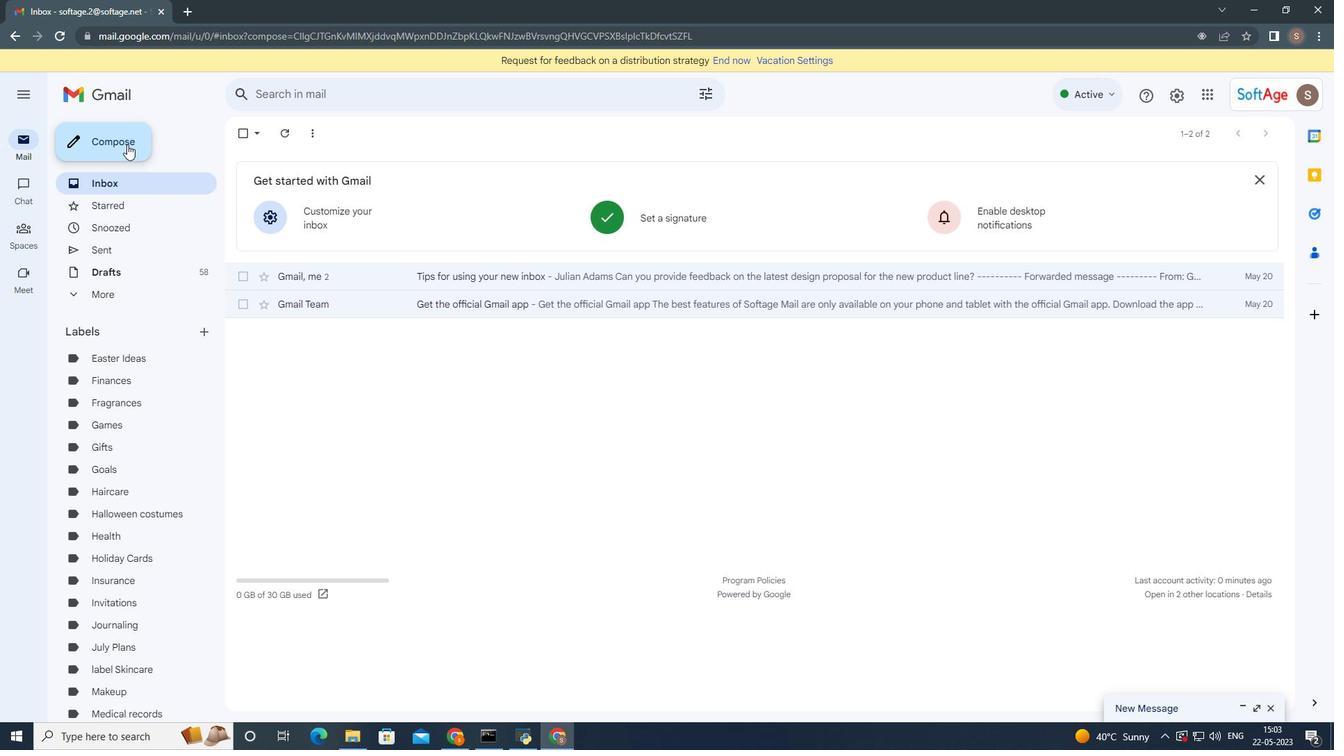 
Action: Mouse moved to (699, 369)
Screenshot: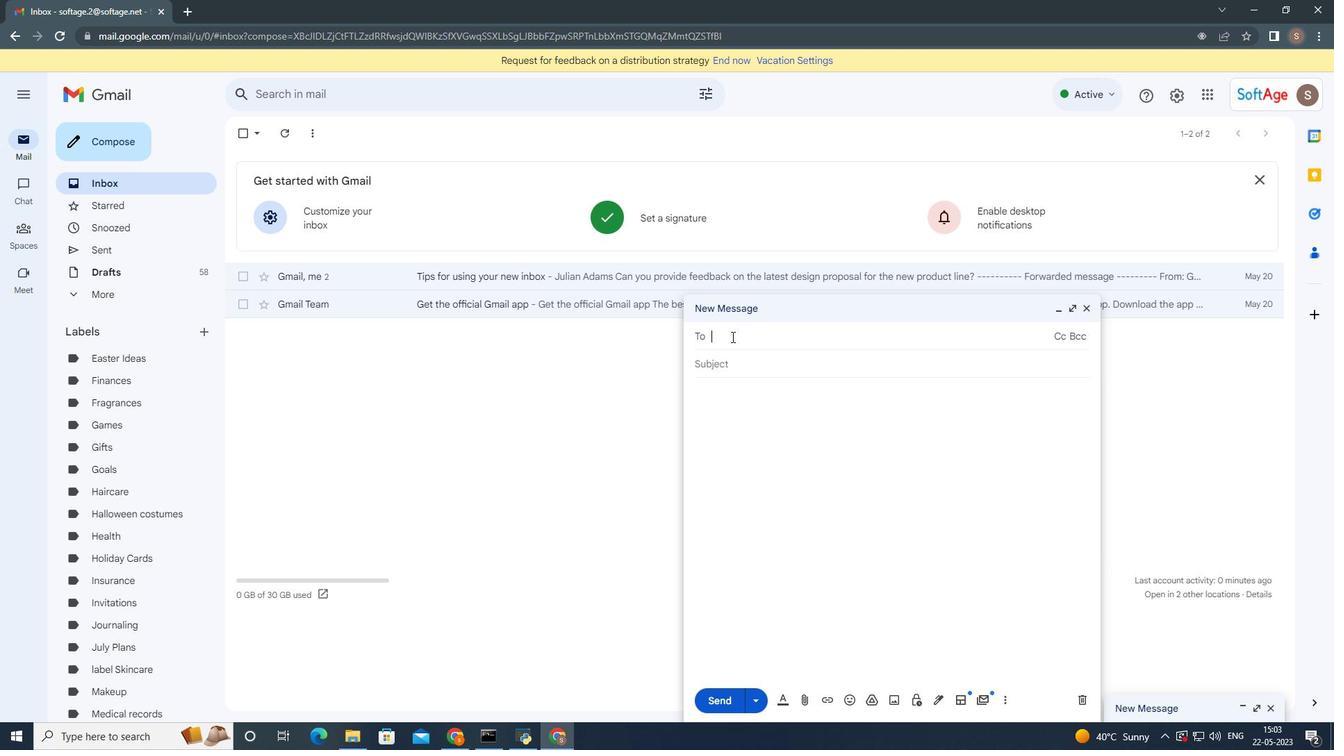 
Action: Key pressed softage.4<Key.enter>
Screenshot: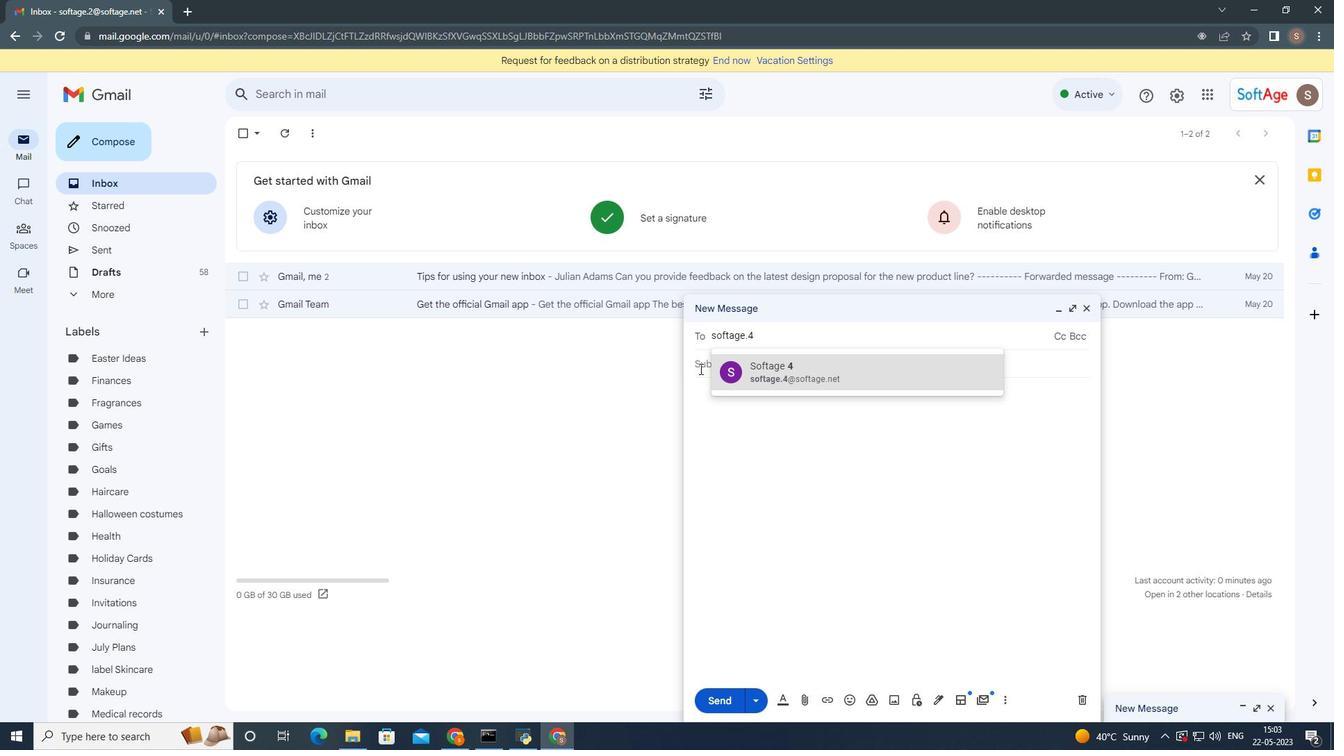 
Action: Mouse moved to (775, 426)
Screenshot: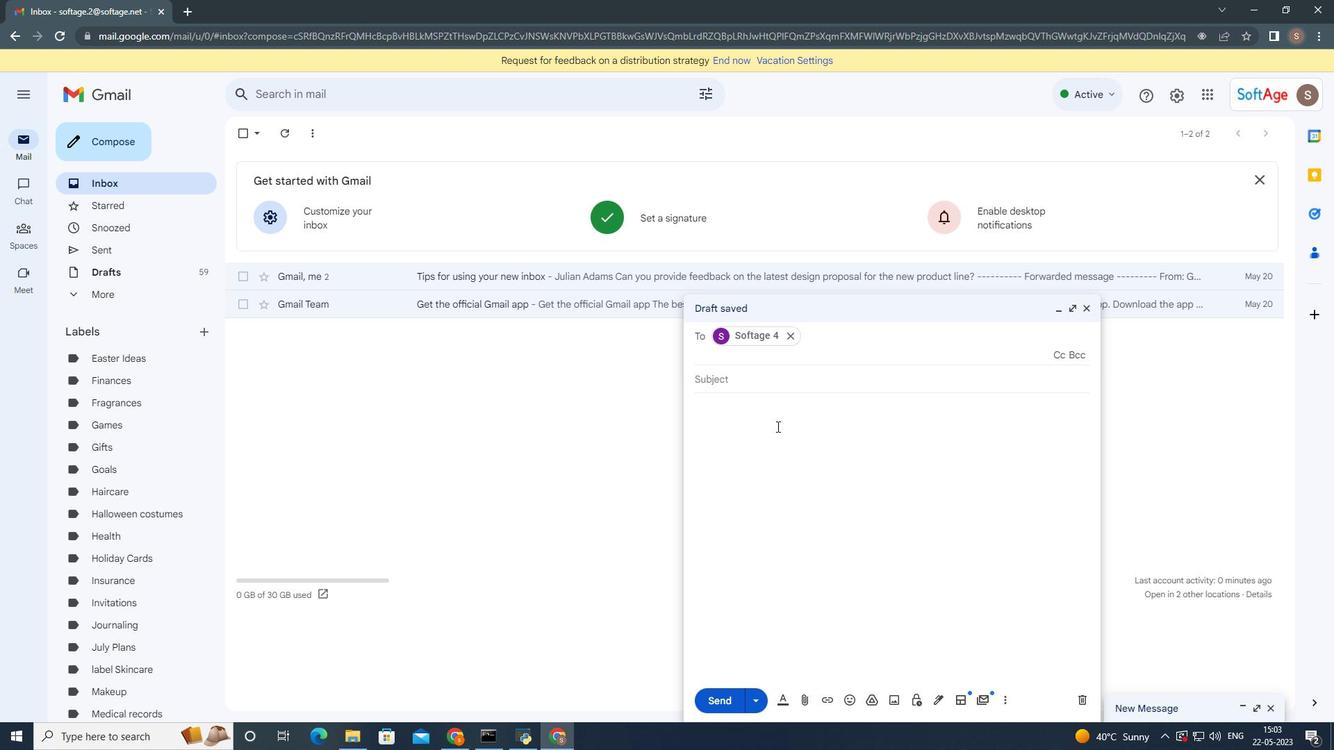 
Action: Mouse pressed left at (775, 426)
Screenshot: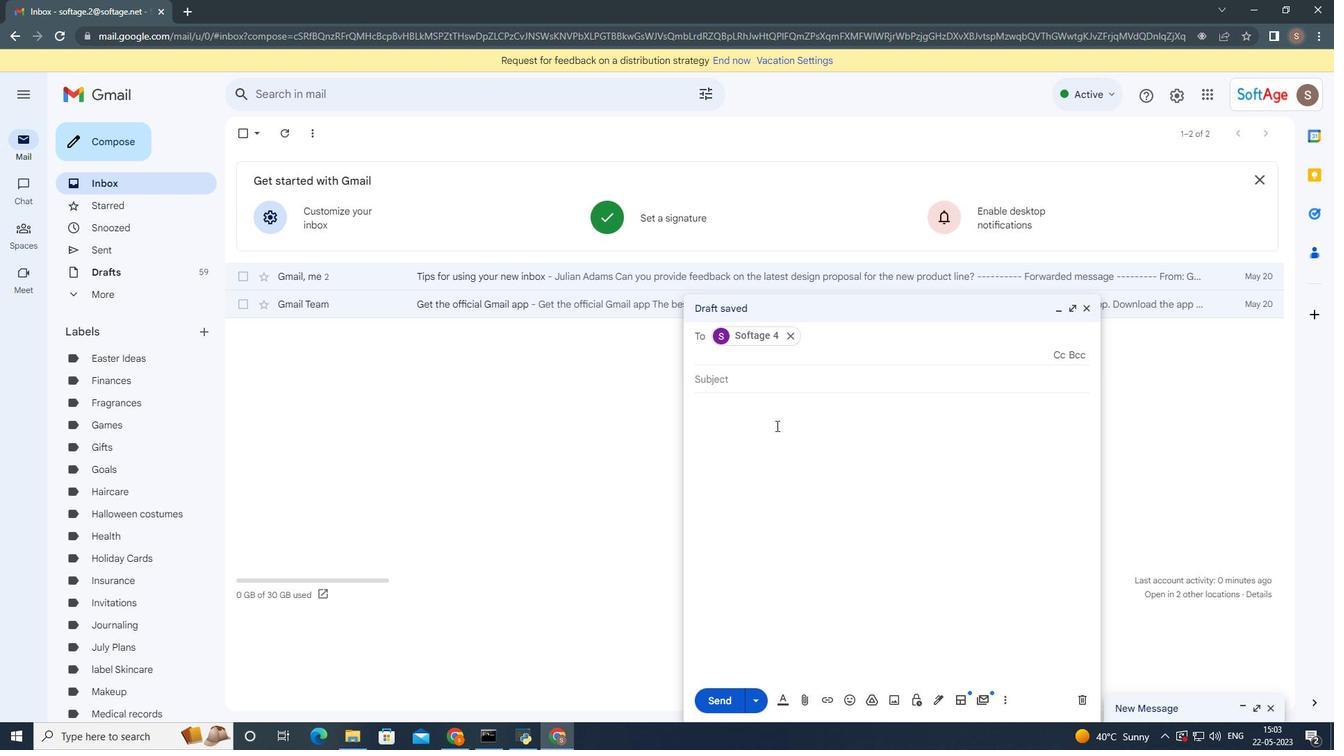 
Action: Mouse moved to (941, 701)
Screenshot: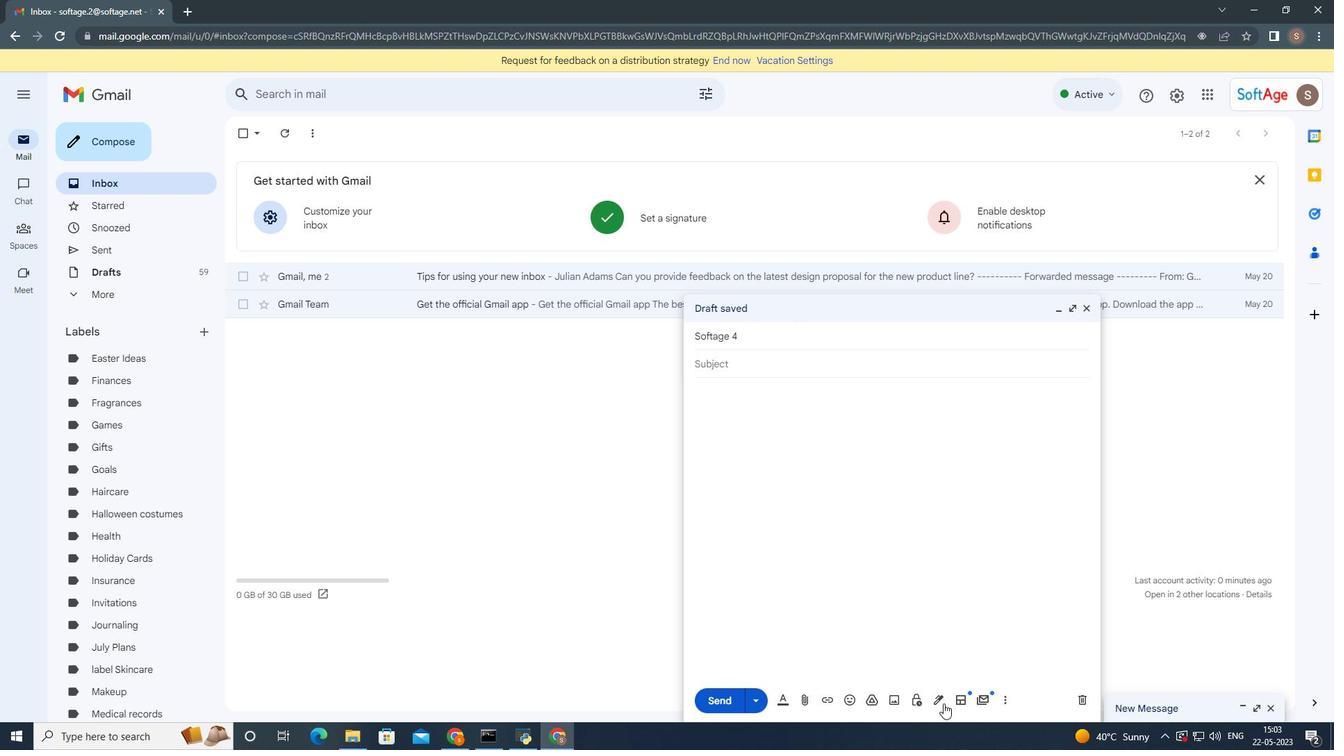 
Action: Mouse pressed left at (941, 701)
Screenshot: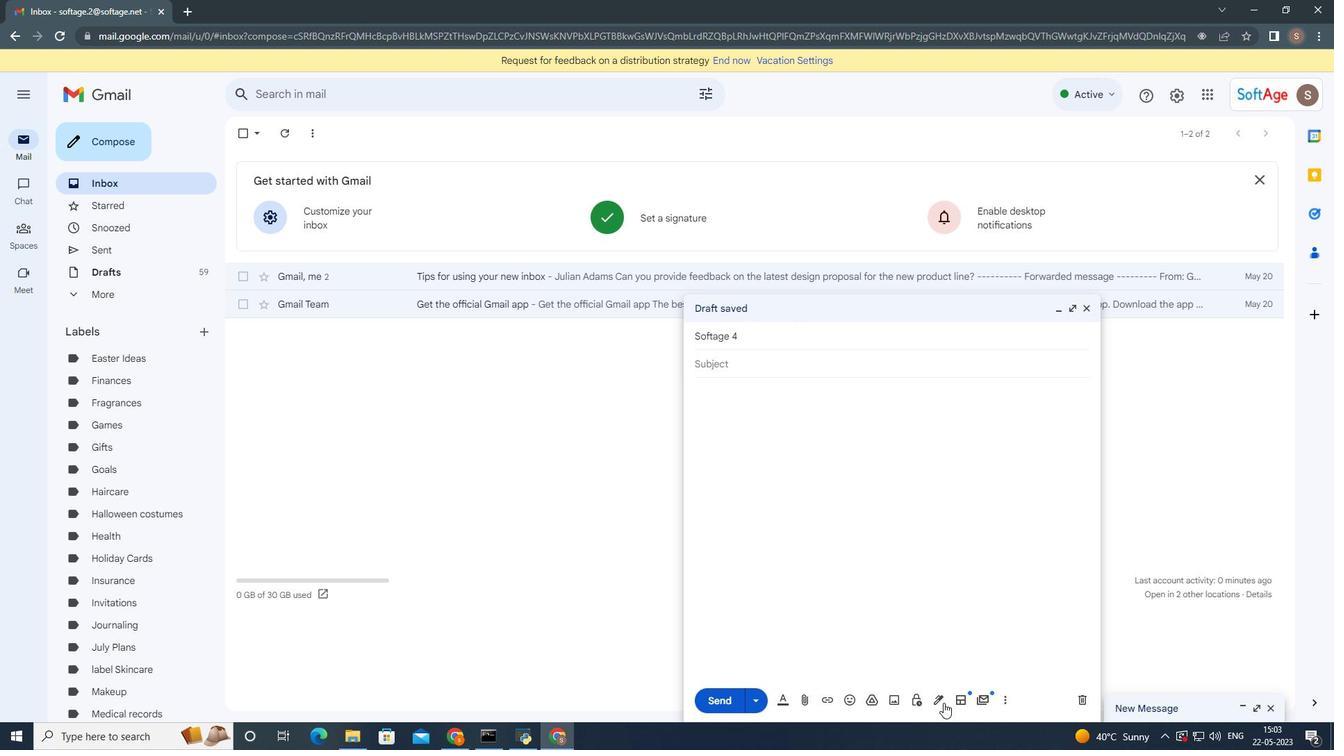 
Action: Mouse moved to (975, 494)
Screenshot: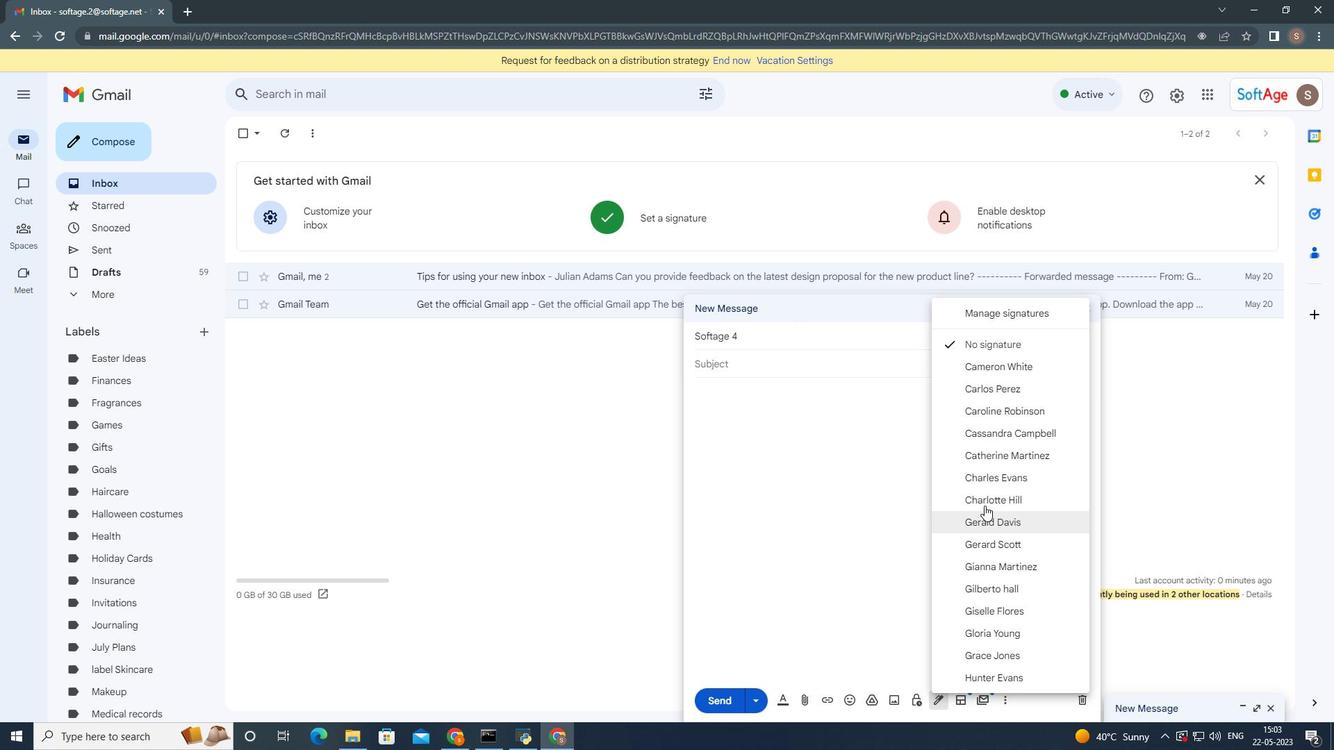 
Action: Mouse pressed left at (975, 494)
Screenshot: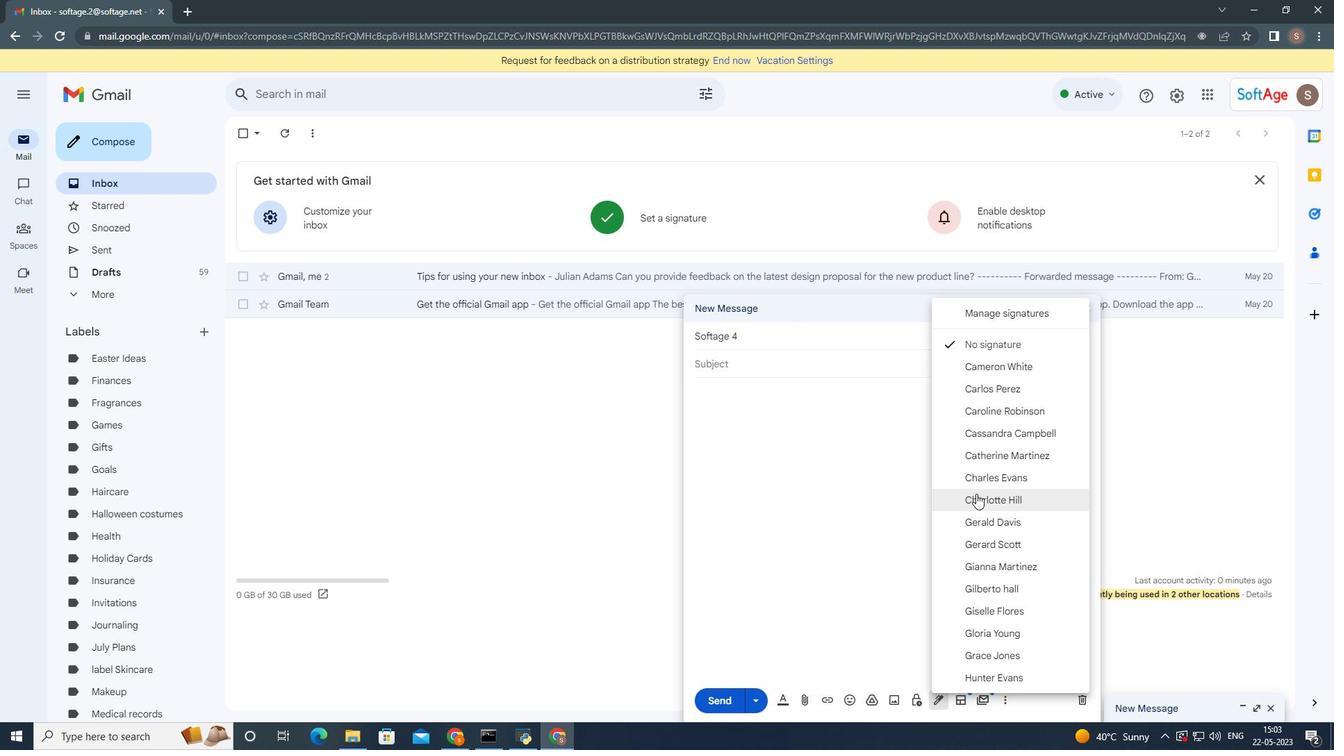 
Action: Mouse moved to (1004, 704)
Screenshot: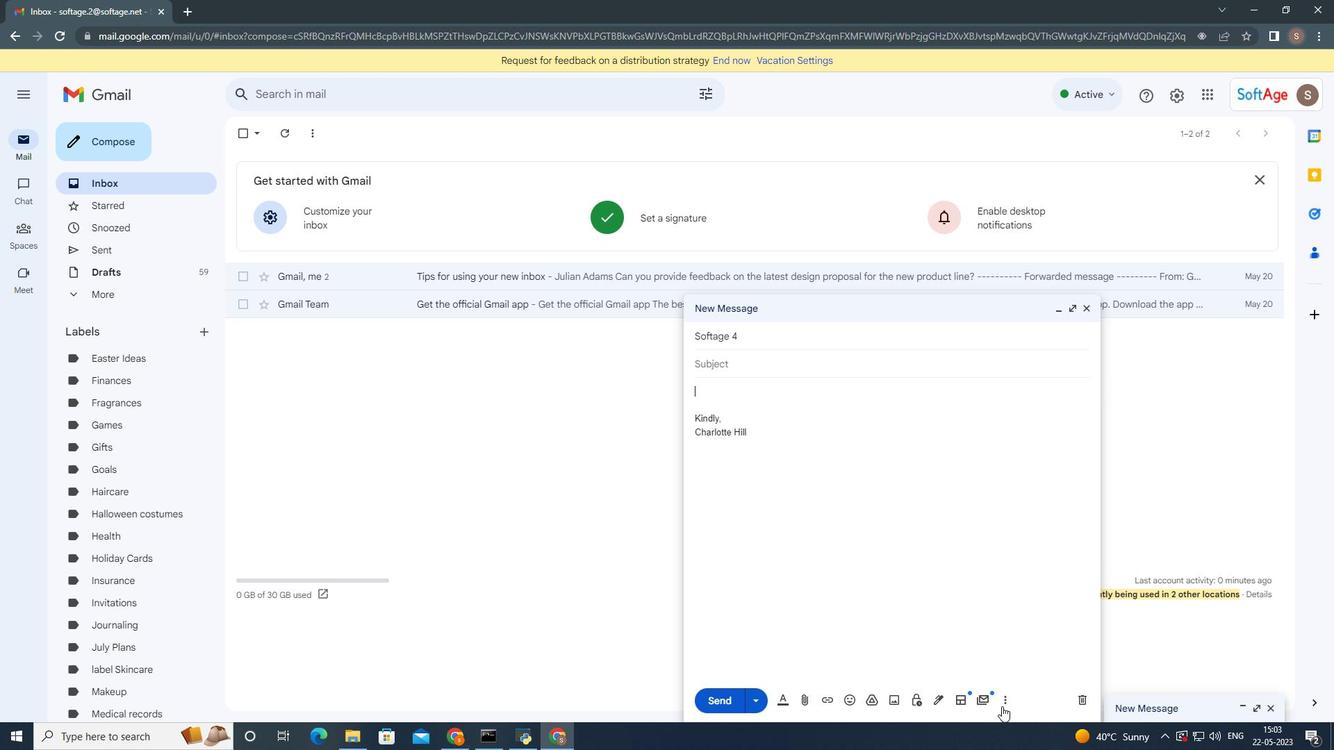 
Action: Mouse pressed left at (1004, 704)
Screenshot: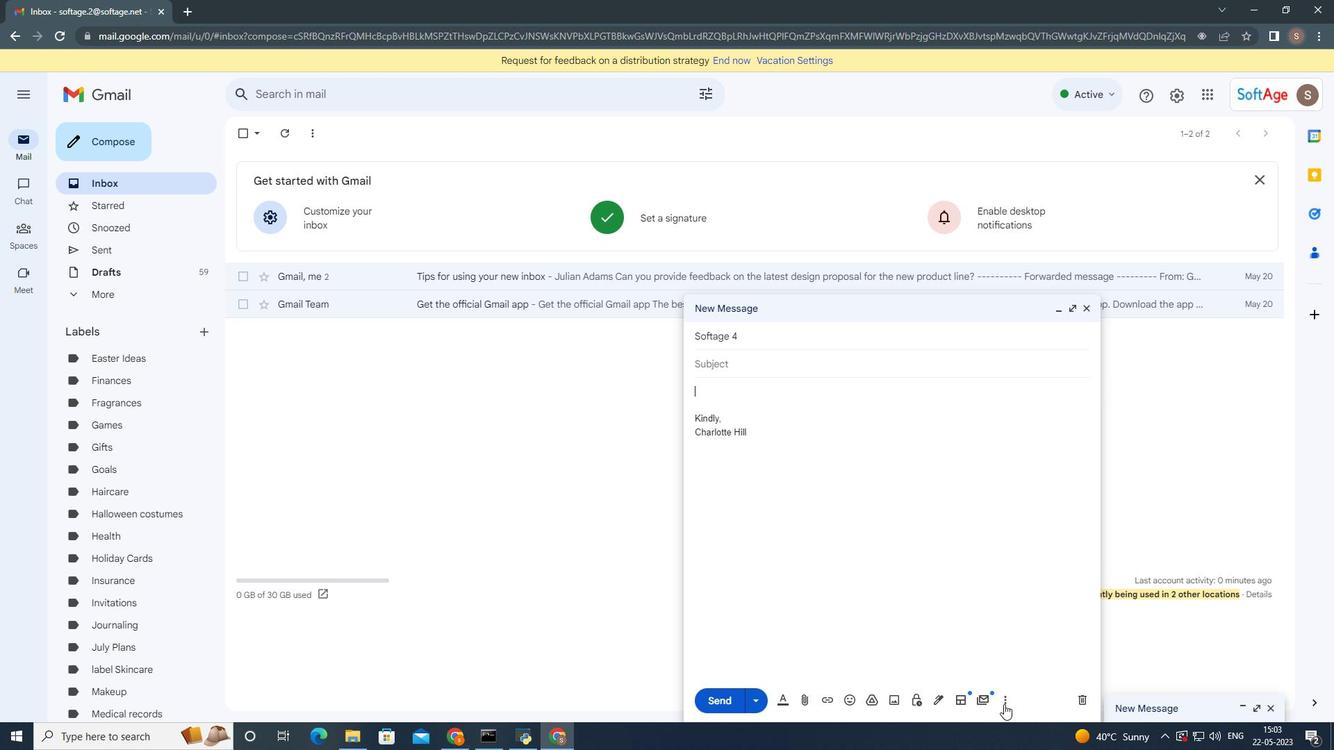
Action: Mouse moved to (1039, 575)
Screenshot: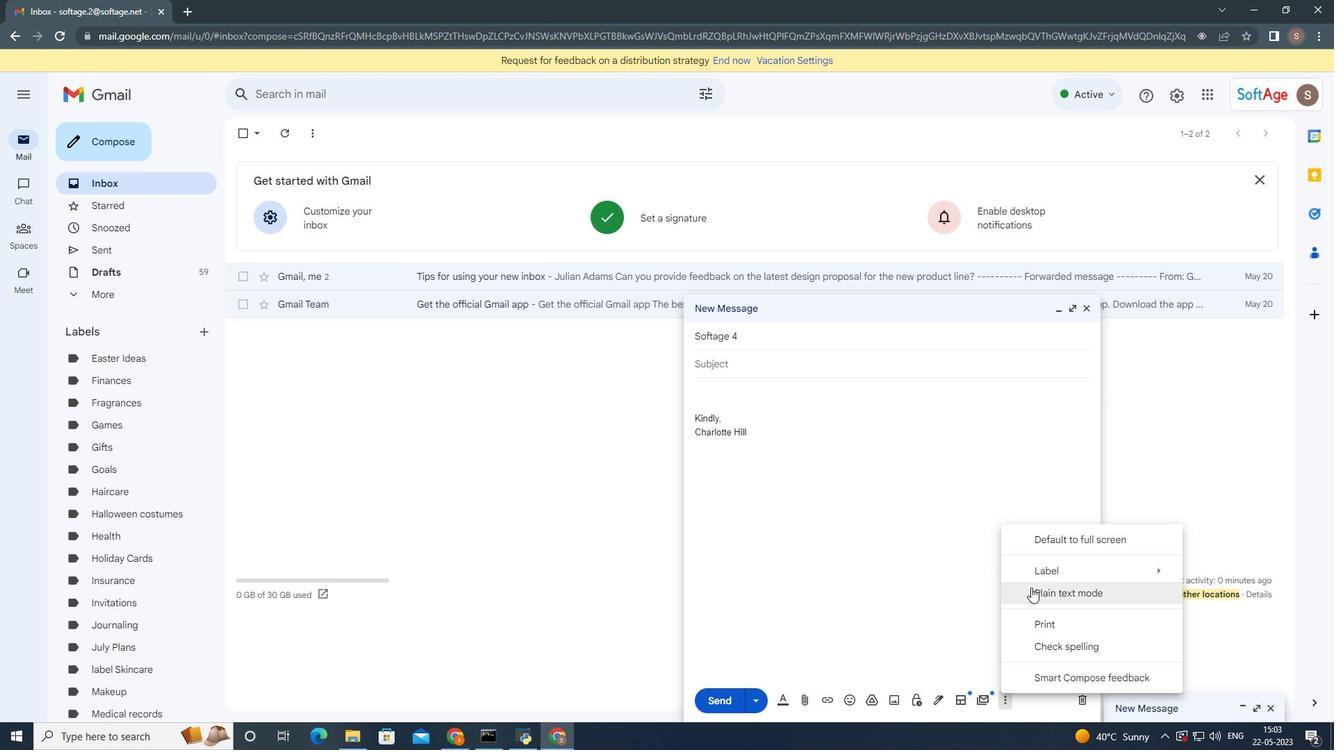 
Action: Mouse pressed left at (1039, 575)
Screenshot: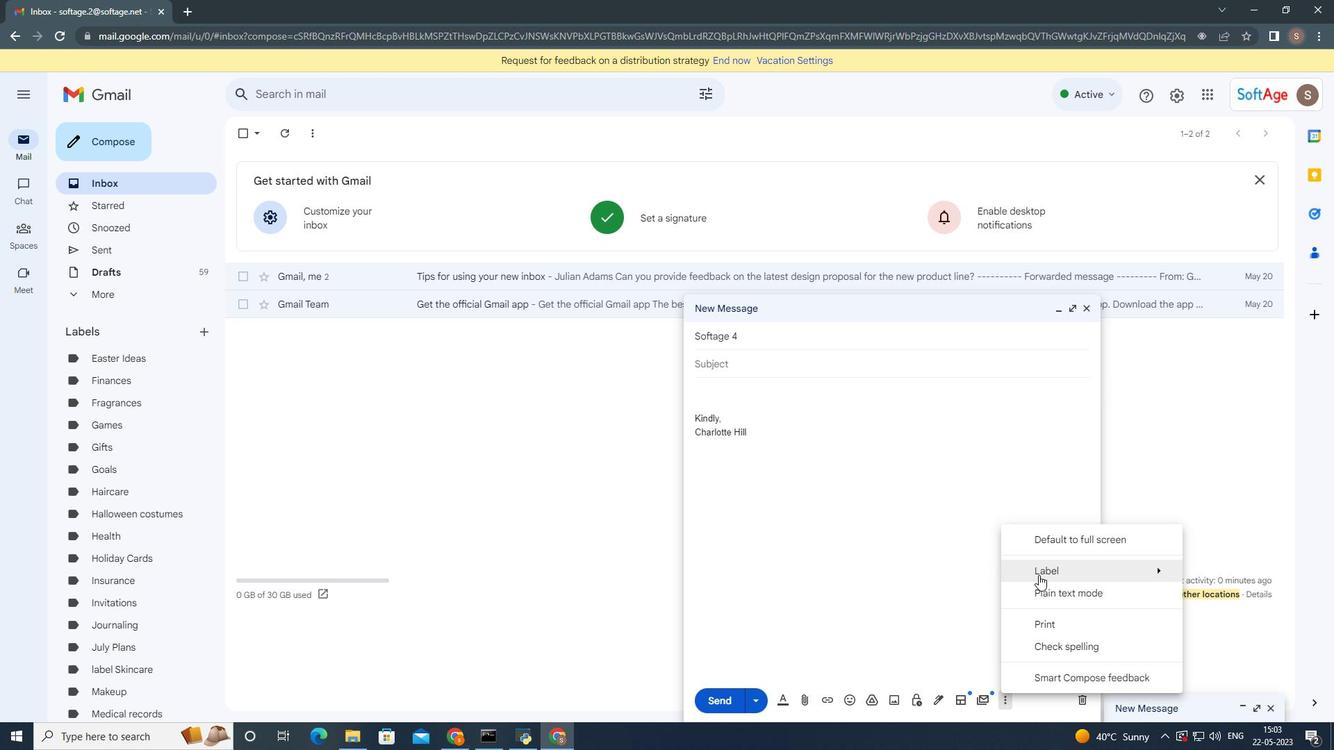 
Action: Mouse moved to (802, 401)
Screenshot: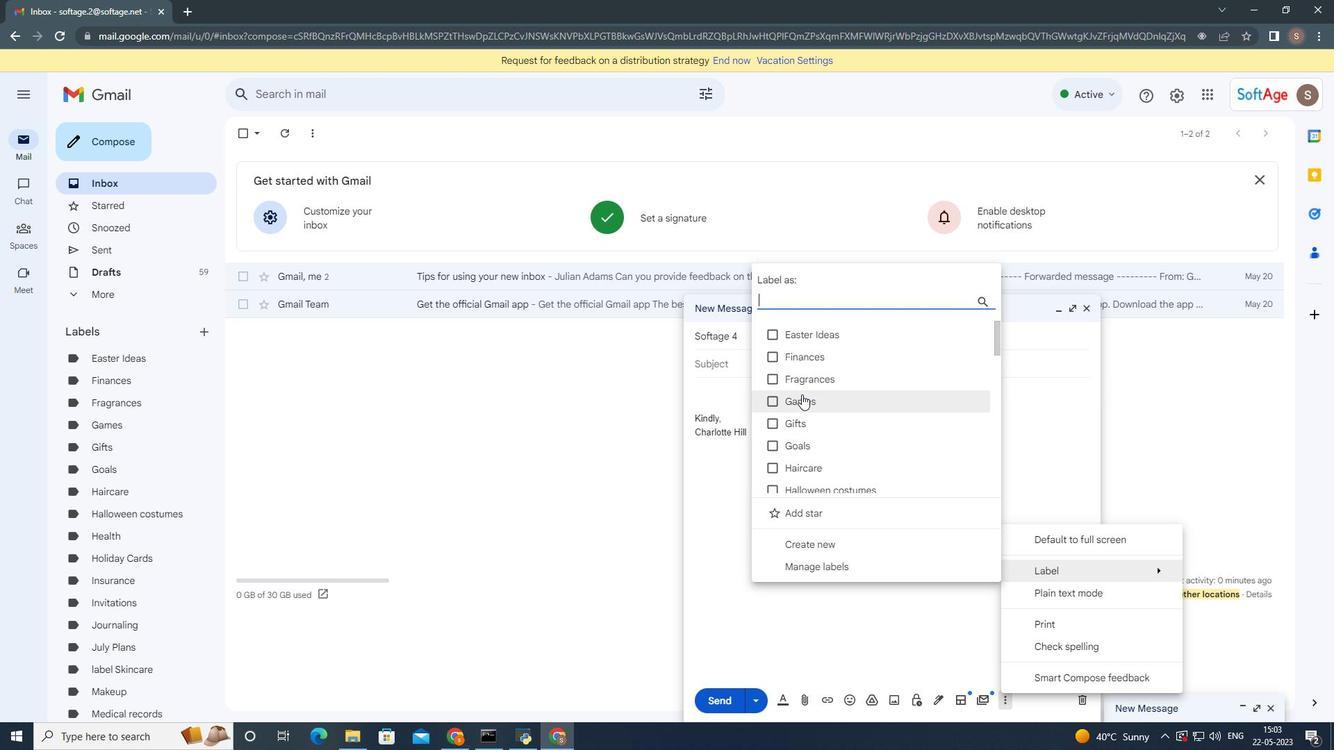 
Action: Mouse scrolled (802, 401) with delta (0, 0)
Screenshot: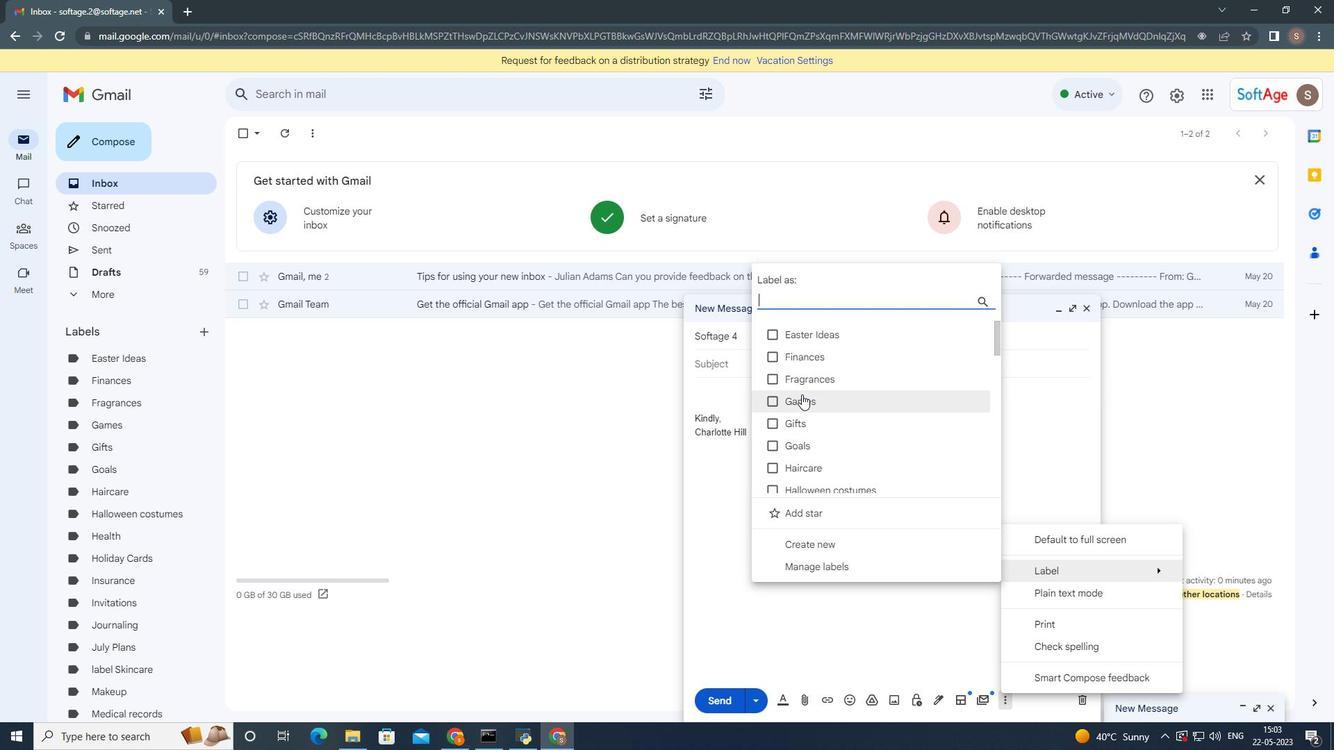 
Action: Mouse scrolled (802, 401) with delta (0, 0)
Screenshot: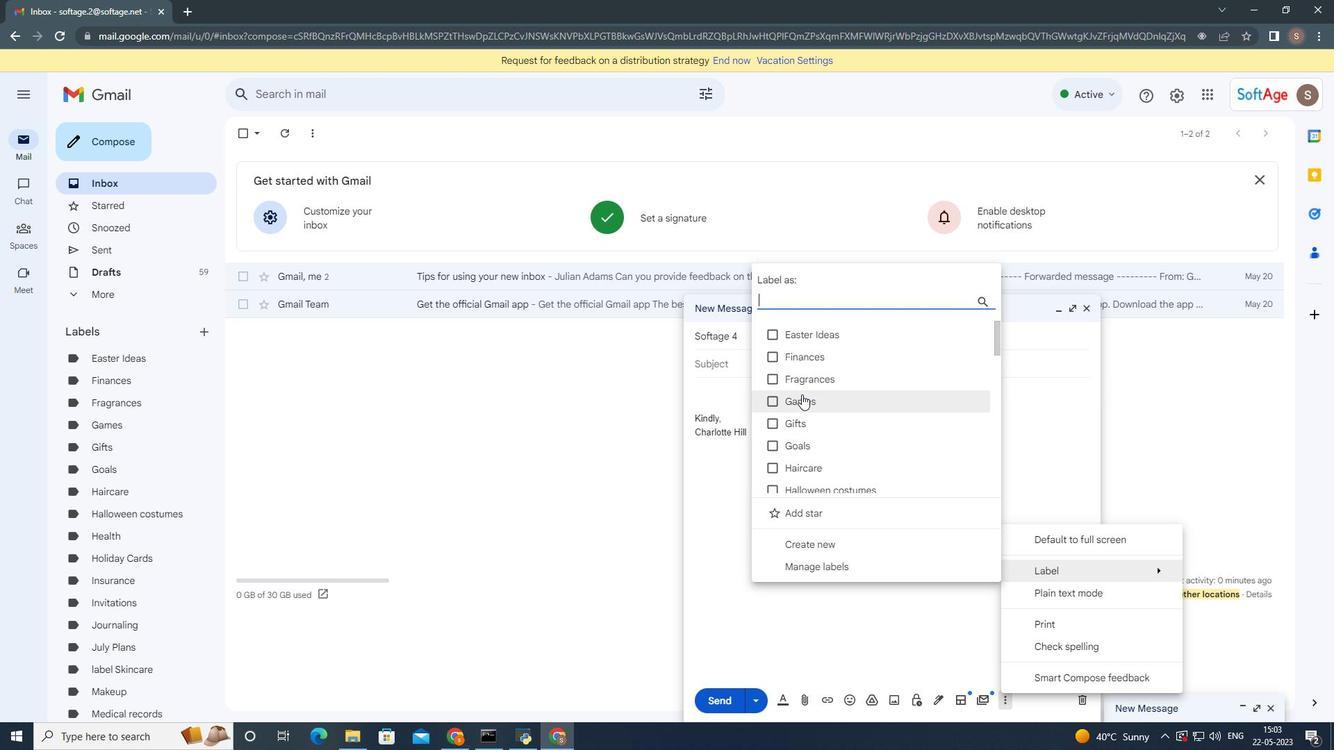 
Action: Mouse scrolled (802, 401) with delta (0, 0)
Screenshot: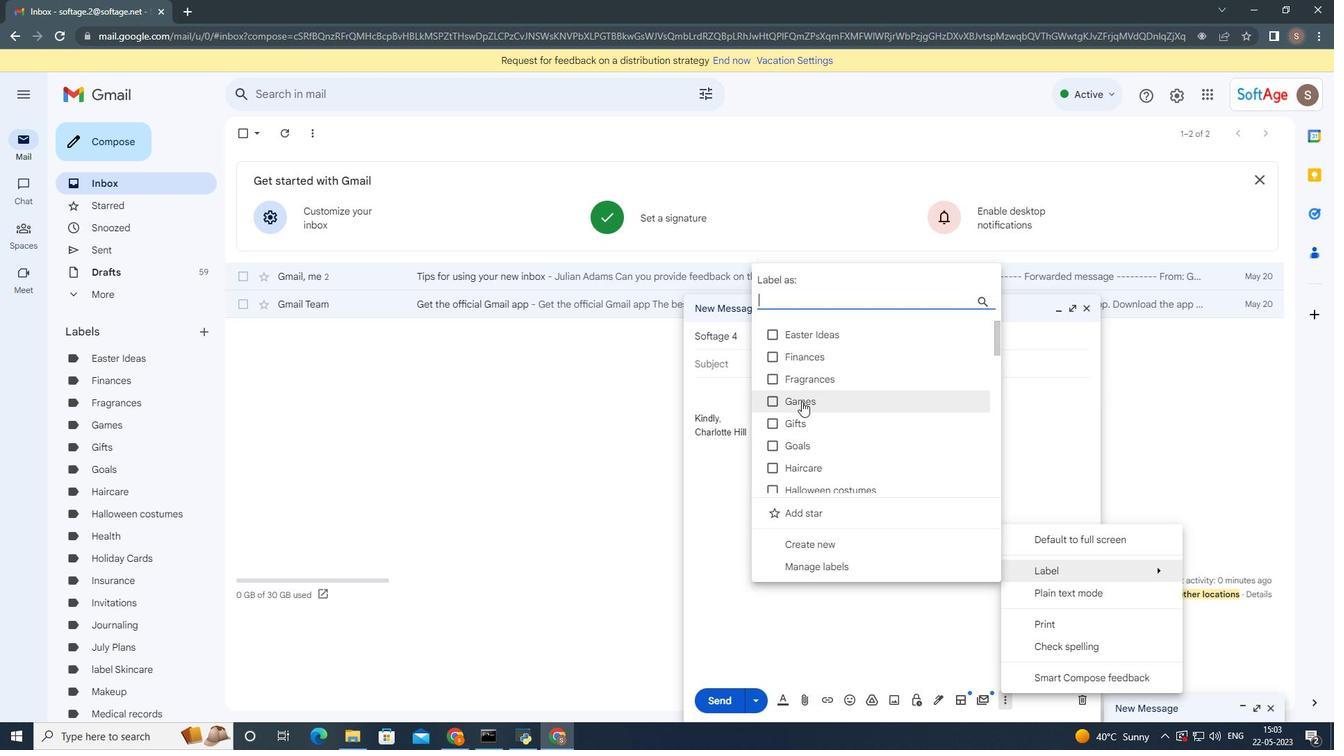 
Action: Mouse moved to (802, 401)
Screenshot: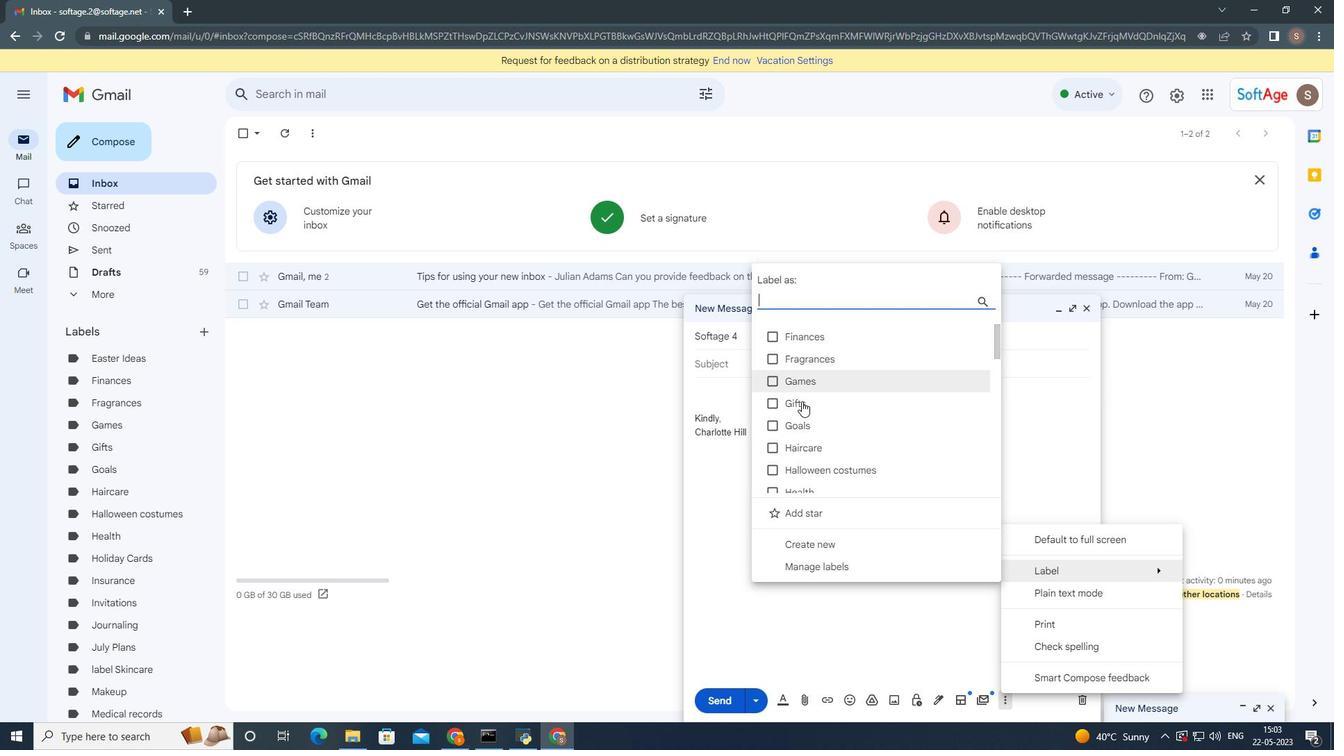 
Action: Mouse scrolled (802, 401) with delta (0, 0)
Screenshot: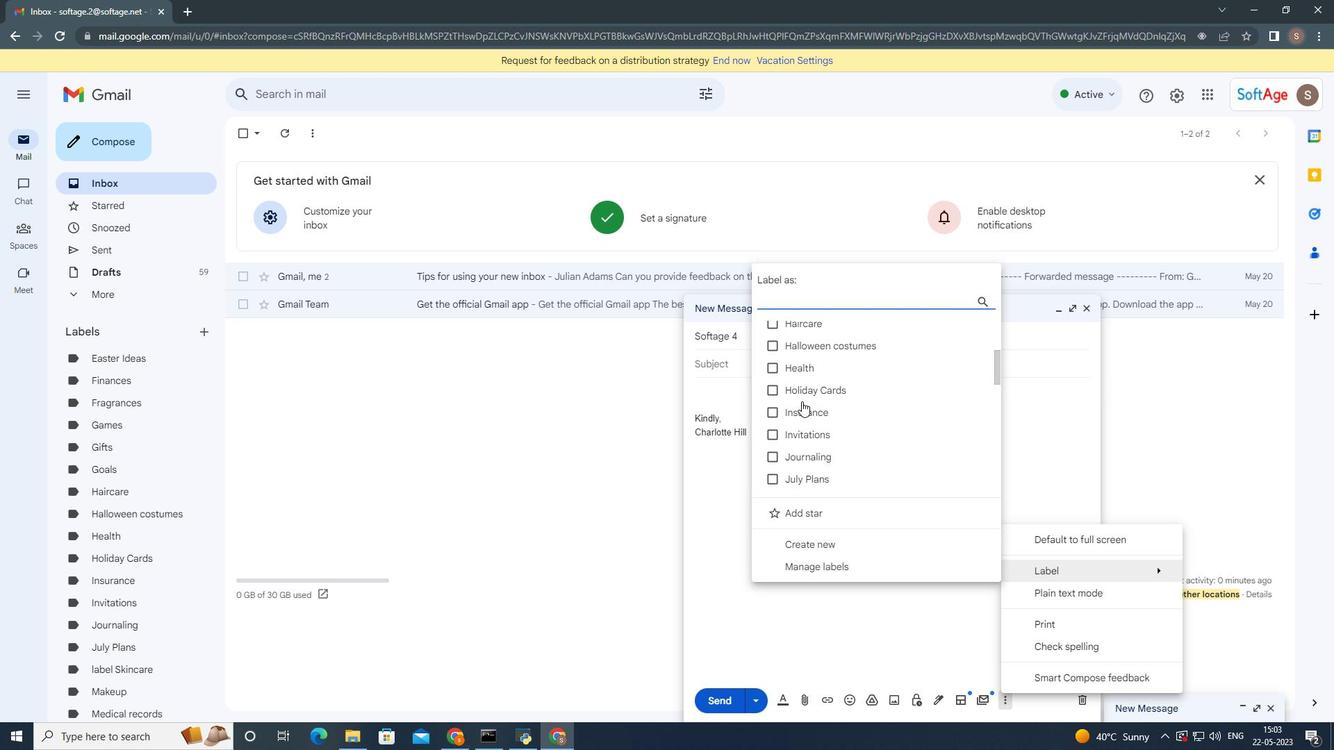 
Action: Mouse scrolled (802, 401) with delta (0, 0)
Screenshot: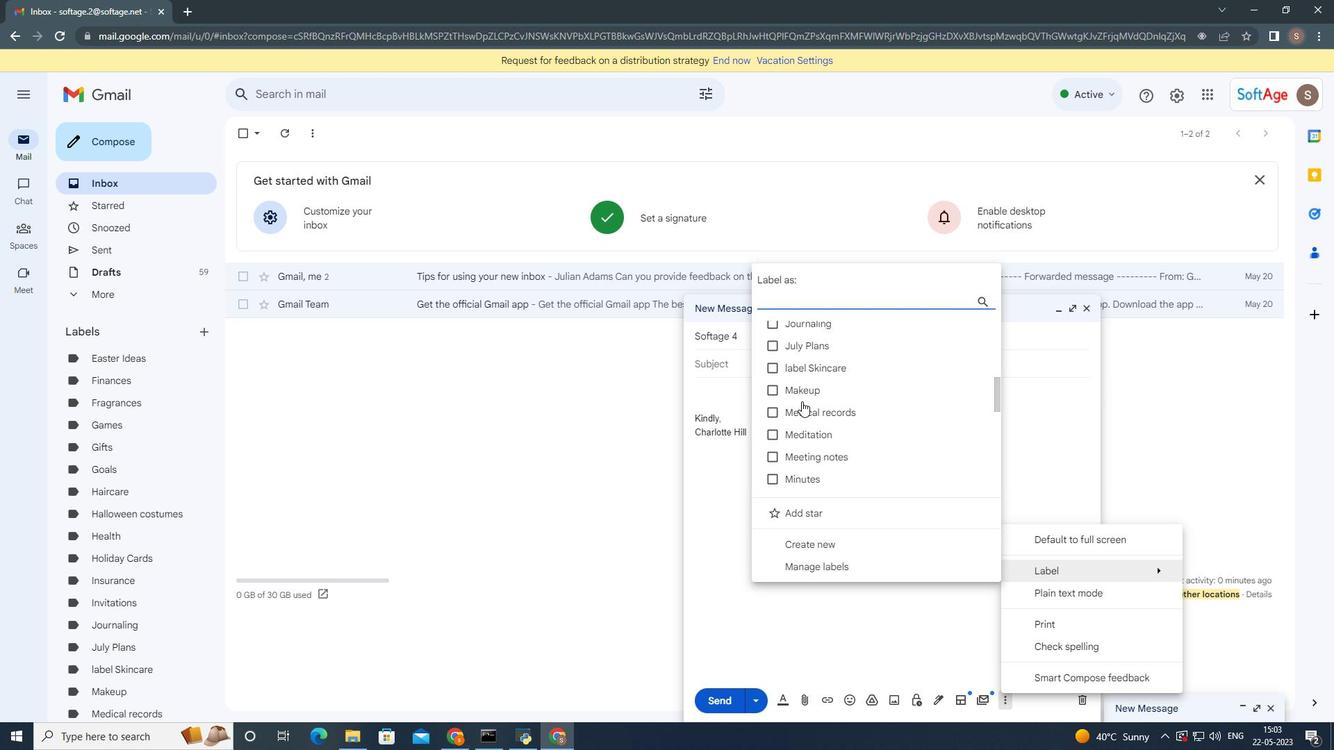 
Action: Mouse moved to (802, 401)
Screenshot: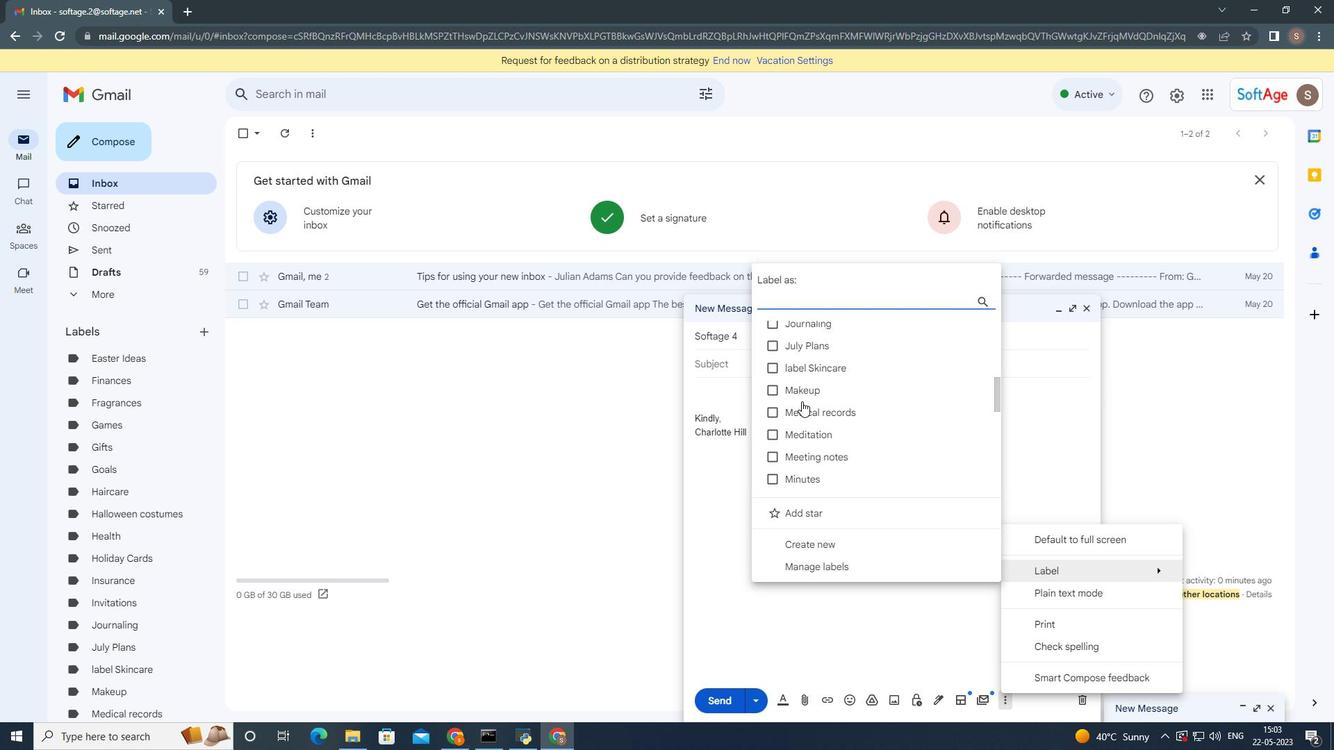 
Action: Mouse scrolled (802, 401) with delta (0, 0)
Screenshot: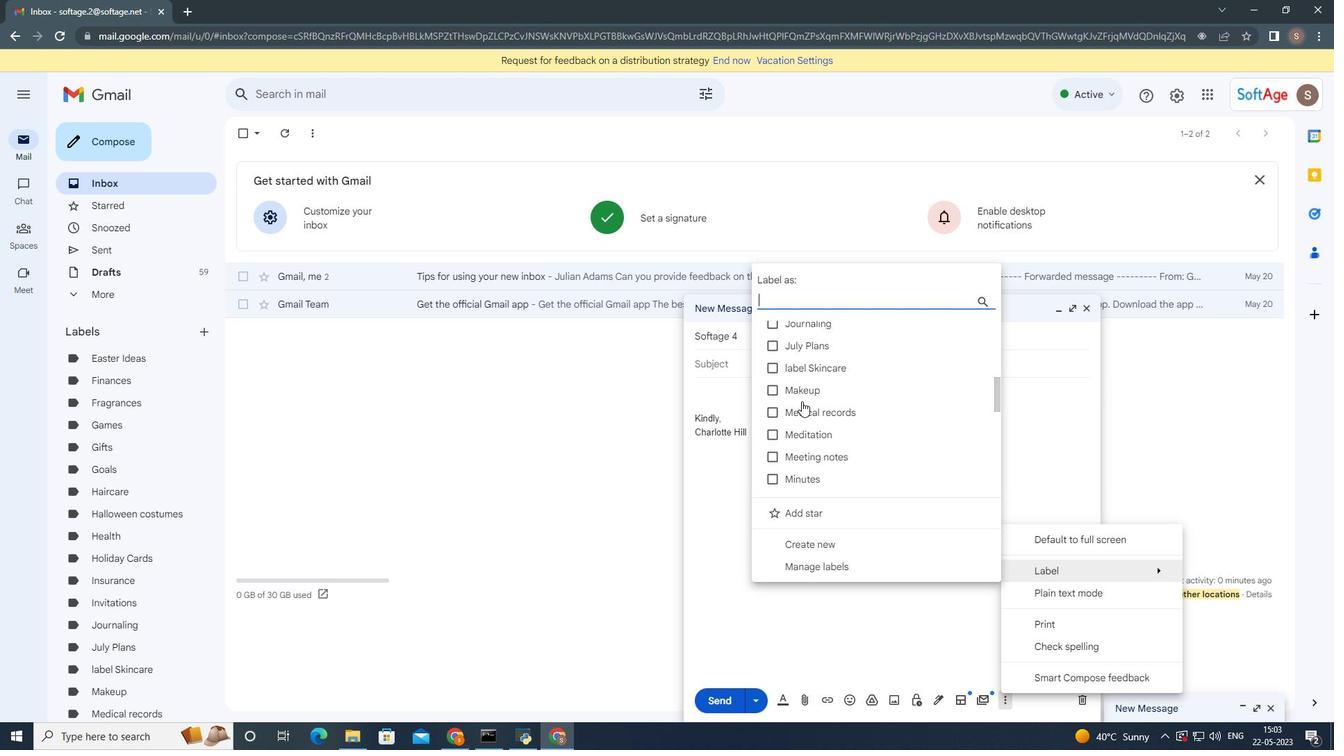 
Action: Mouse scrolled (802, 401) with delta (0, 0)
Screenshot: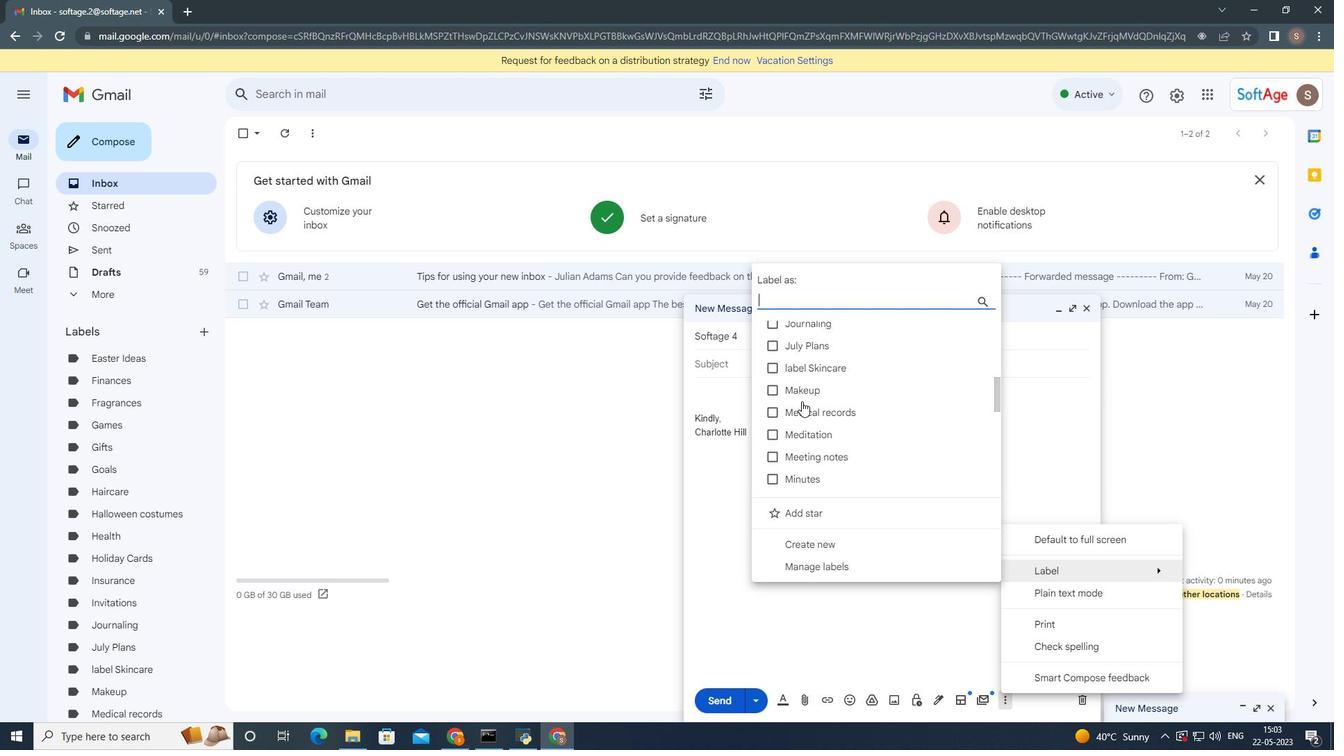 
Action: Mouse scrolled (802, 401) with delta (0, 0)
Screenshot: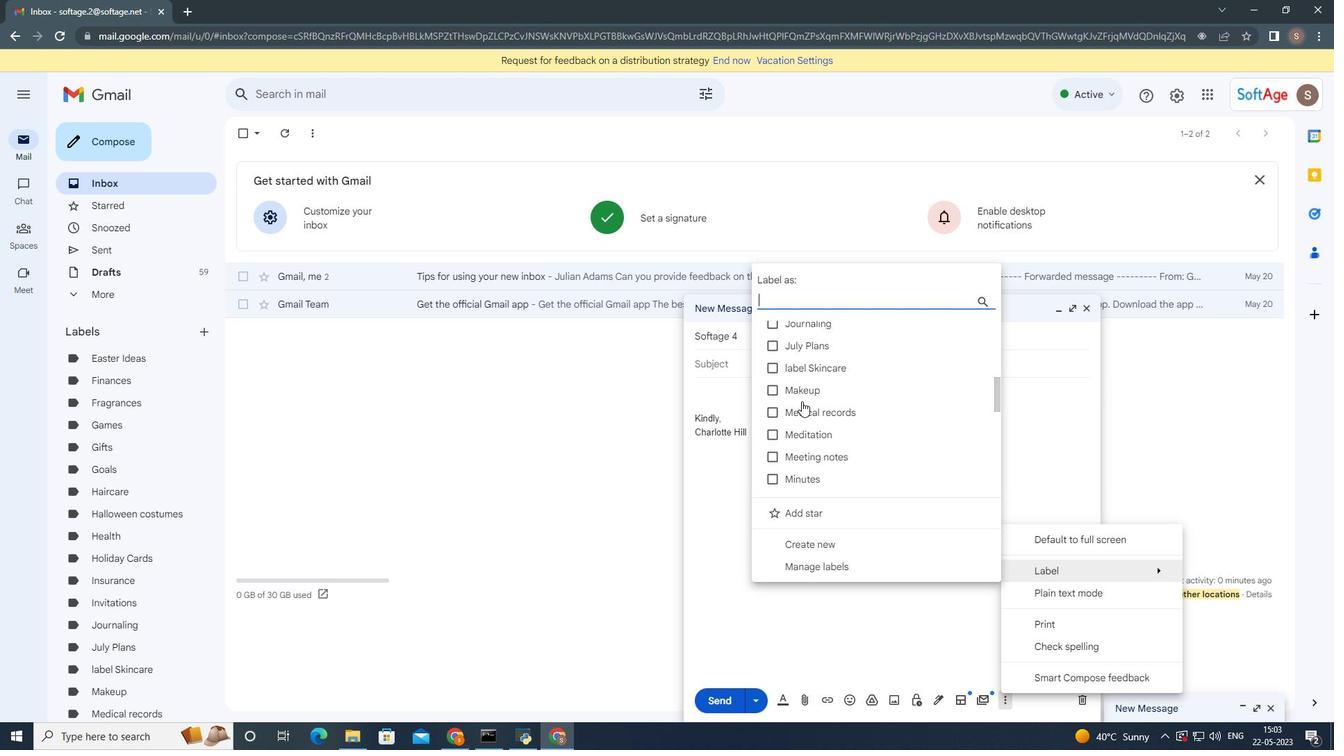 
Action: Mouse moved to (802, 403)
Screenshot: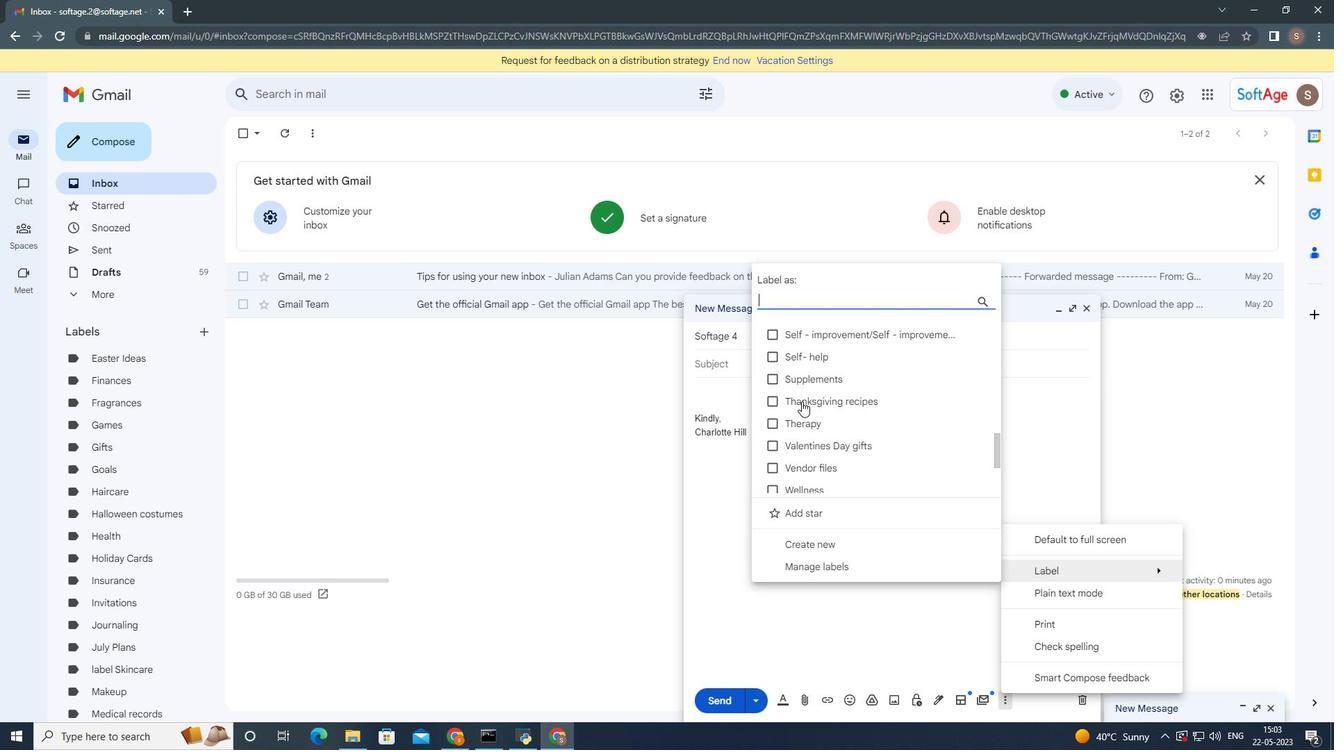 
Action: Mouse scrolled (802, 402) with delta (0, 0)
Screenshot: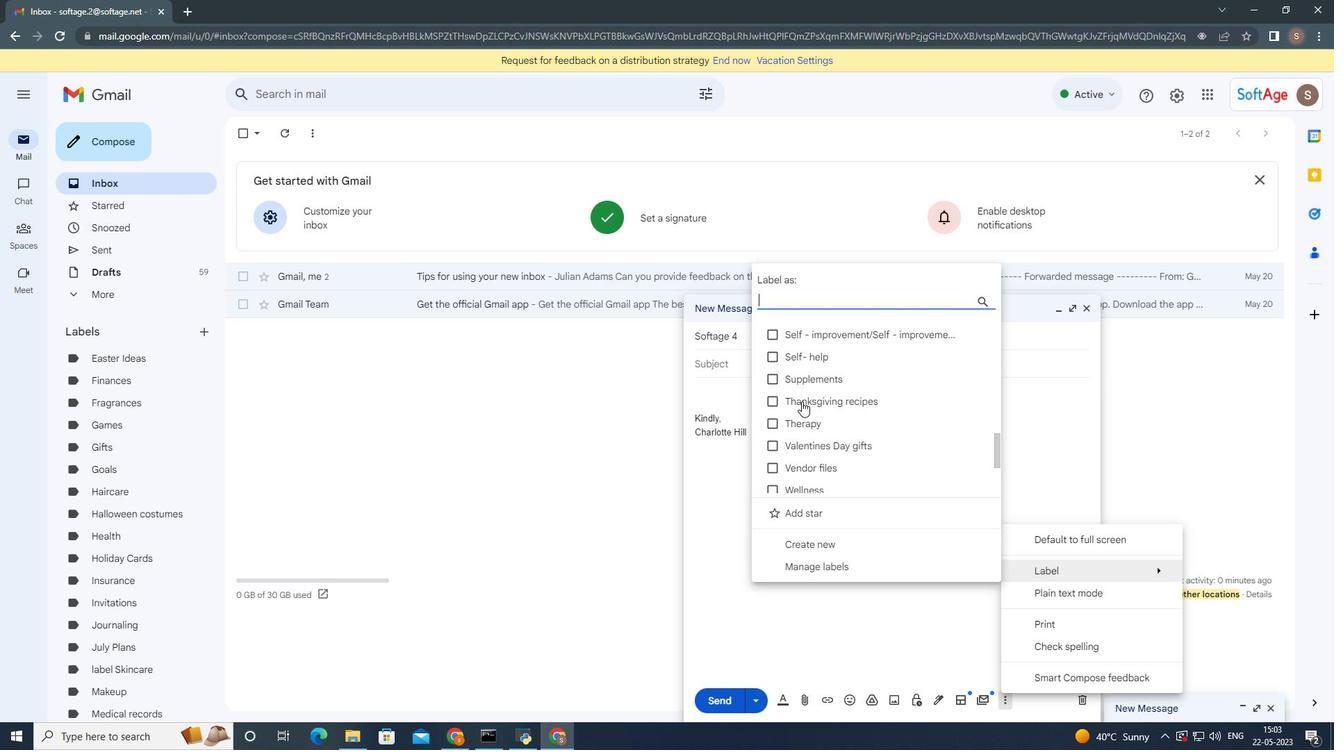 
Action: Mouse moved to (802, 403)
Screenshot: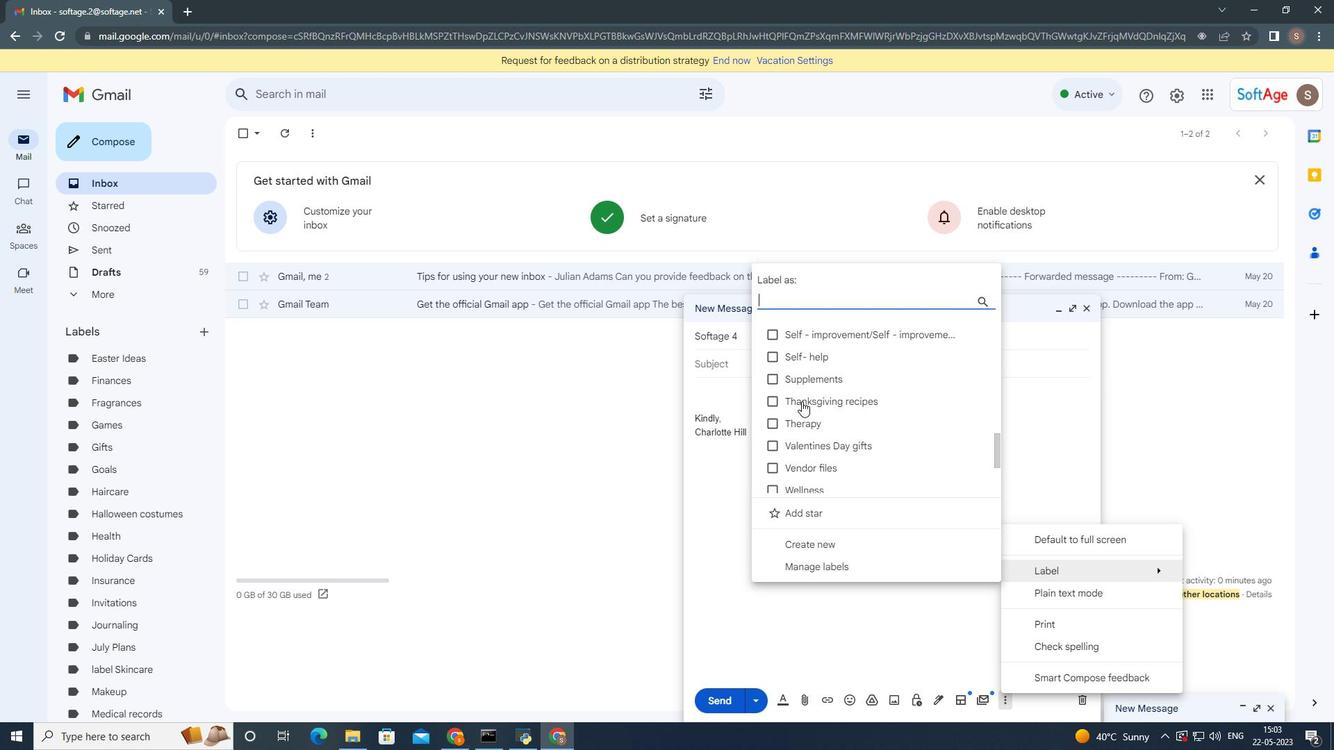 
Action: Mouse scrolled (802, 402) with delta (0, 0)
Screenshot: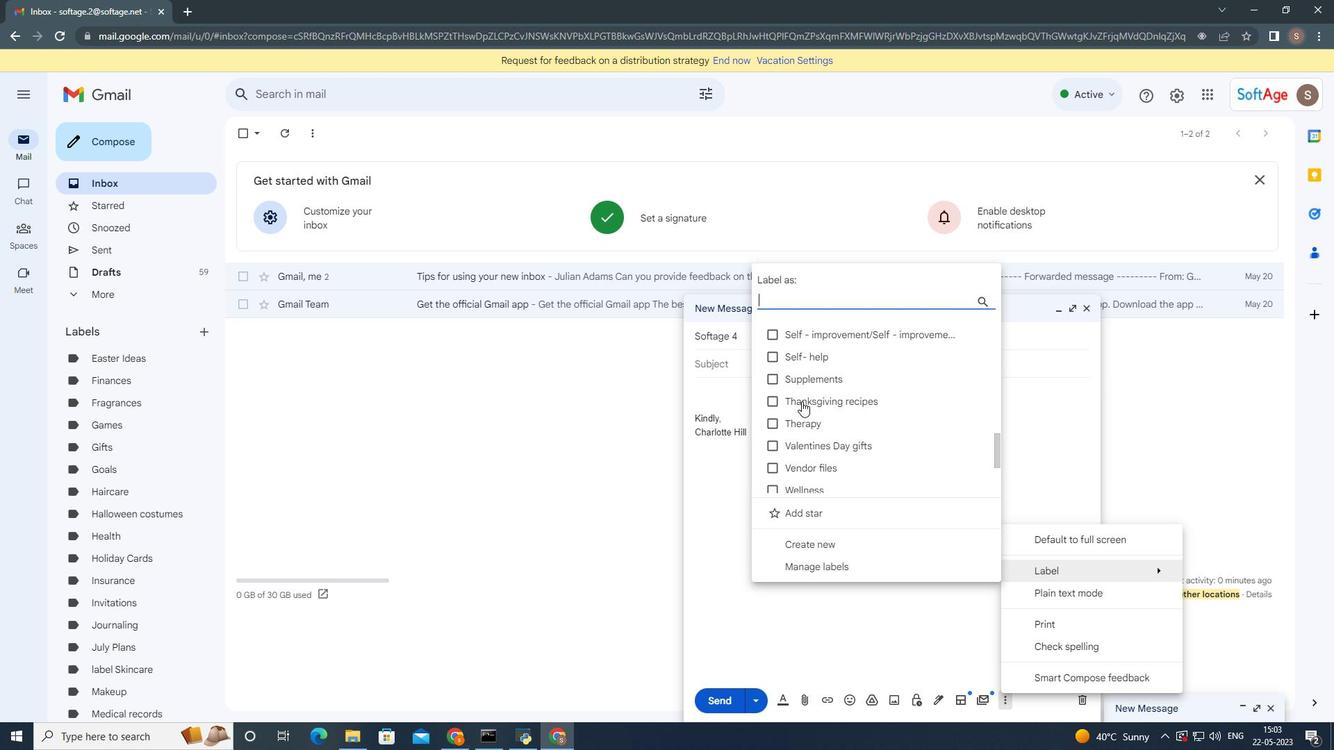 
Action: Mouse moved to (802, 404)
Screenshot: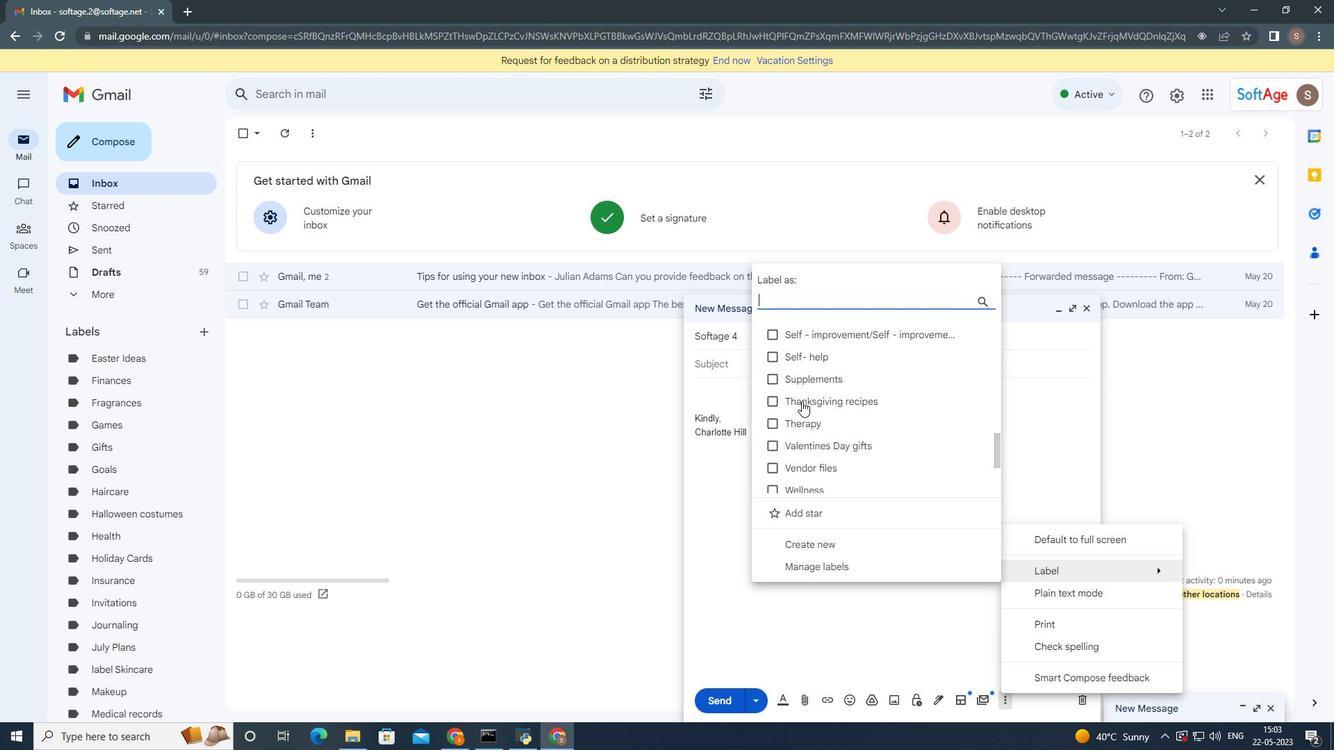 
Action: Mouse scrolled (802, 403) with delta (0, 0)
Screenshot: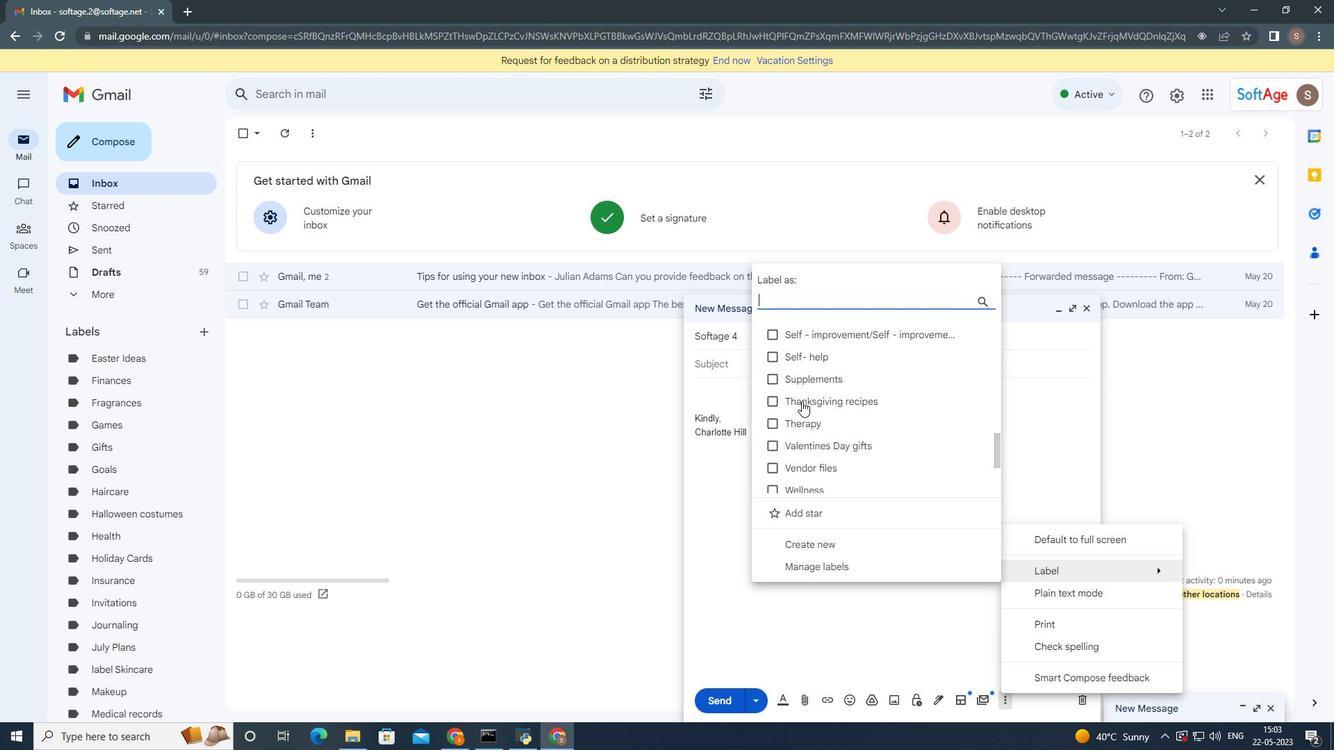 
Action: Mouse moved to (802, 405)
Screenshot: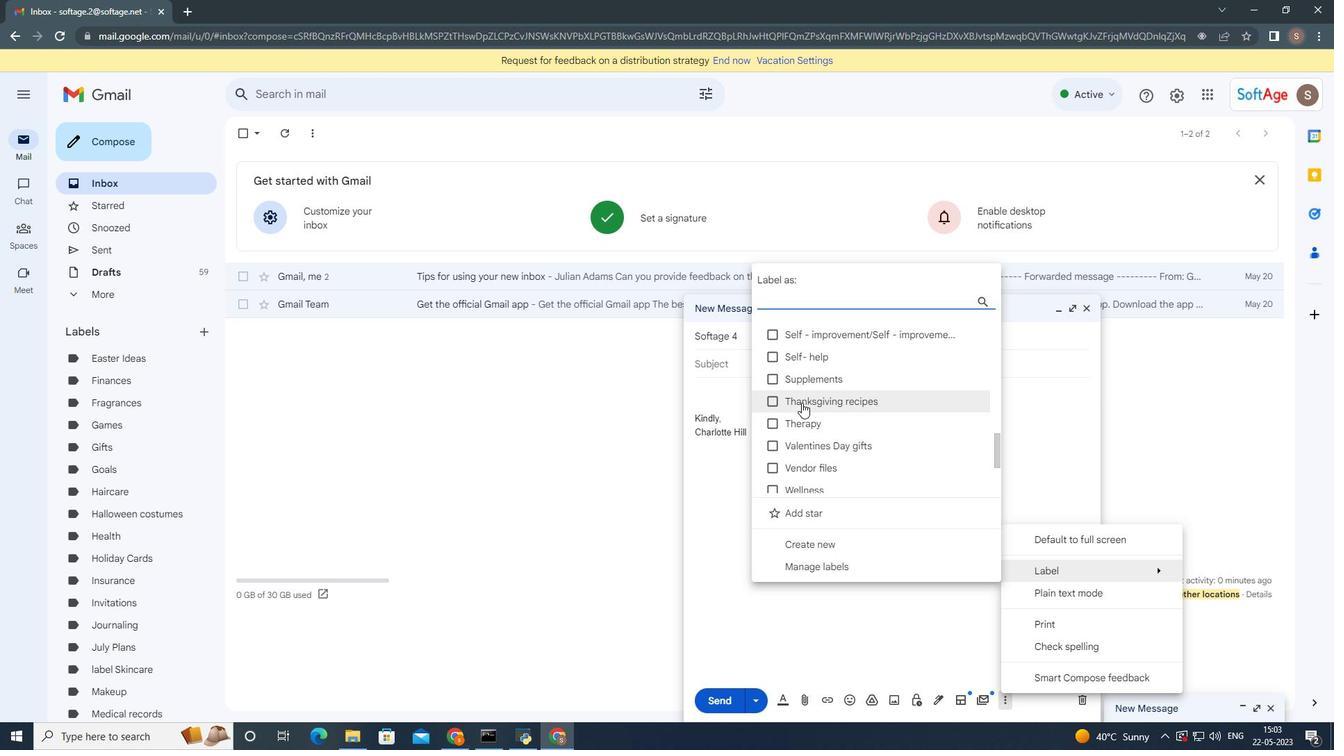 
Action: Mouse scrolled (802, 405) with delta (0, 0)
Screenshot: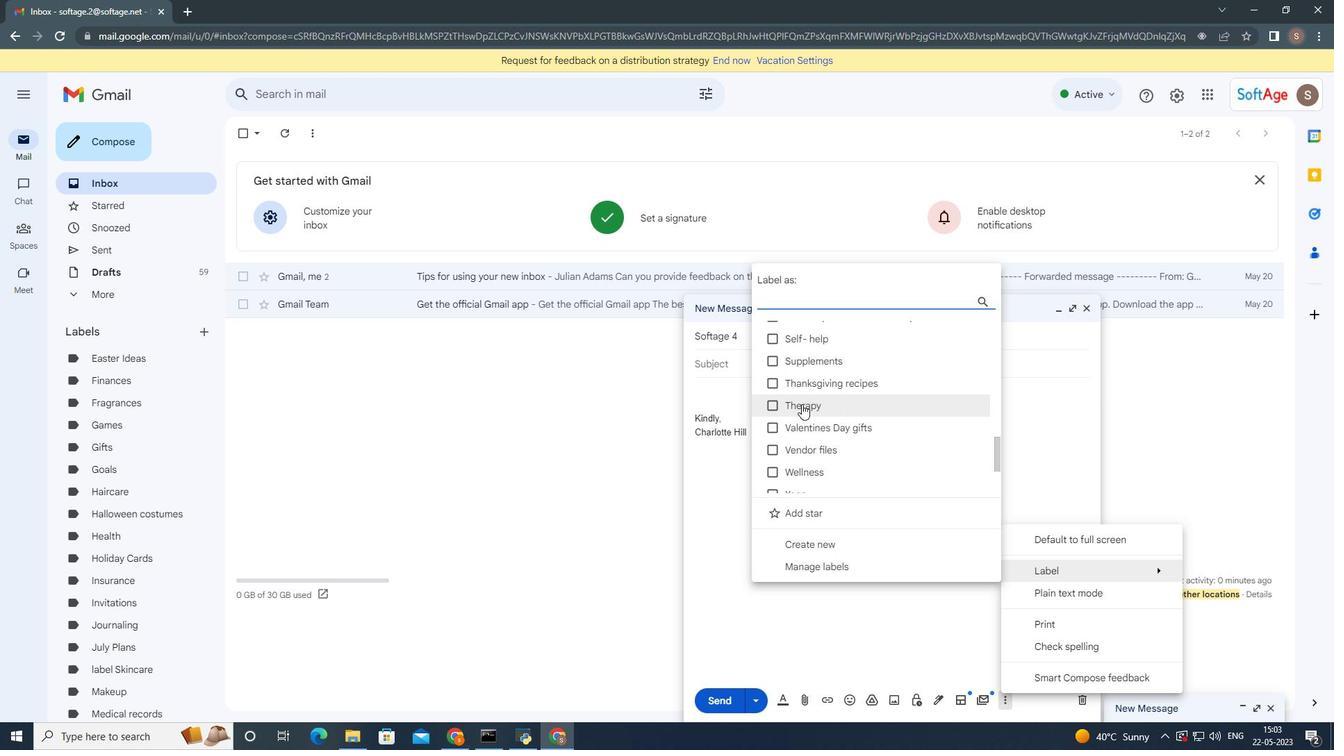 
Action: Mouse moved to (802, 421)
Screenshot: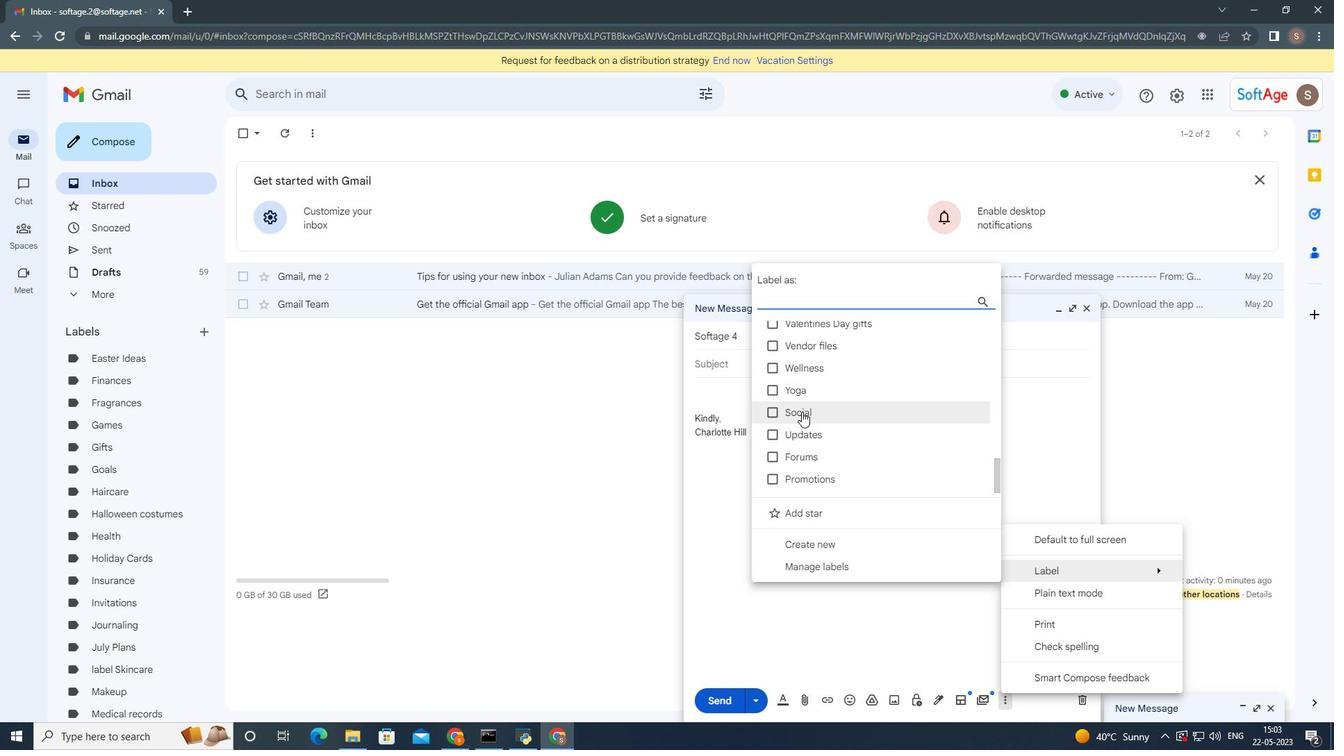 
Action: Mouse scrolled (802, 421) with delta (0, 0)
Screenshot: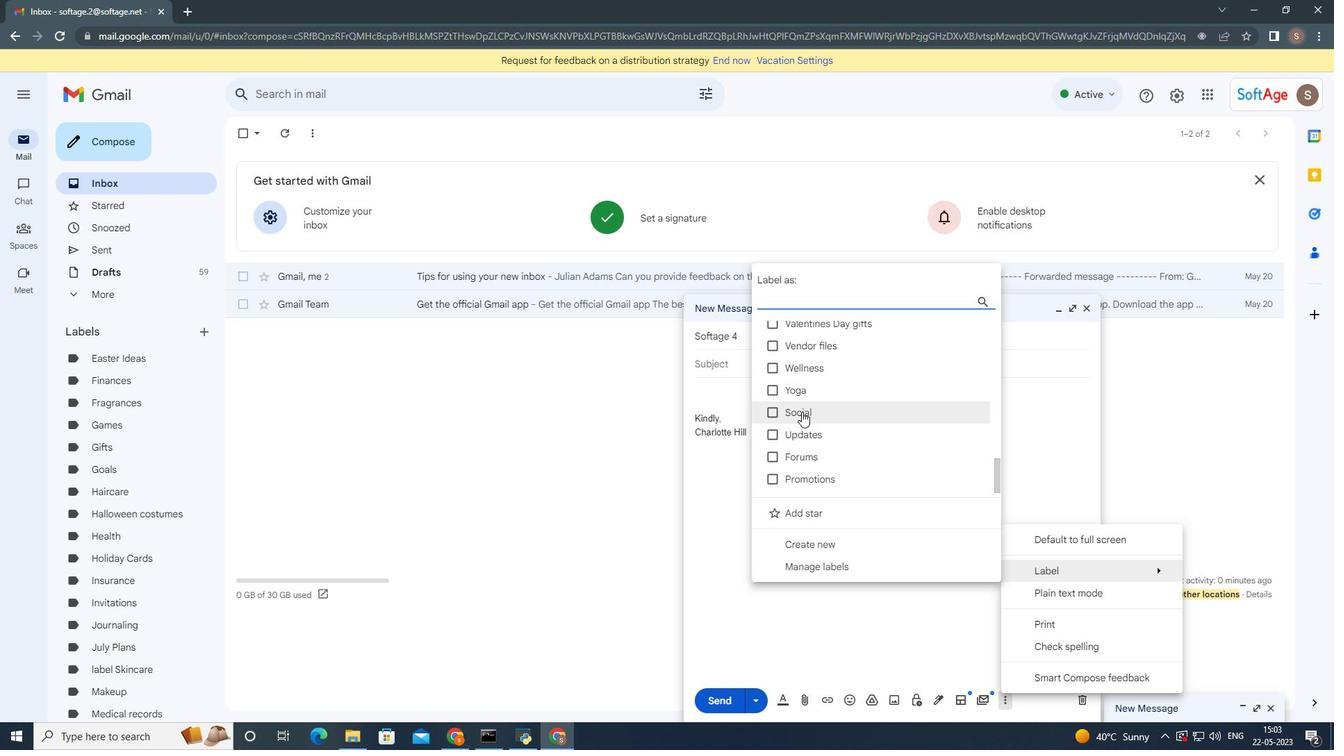 
Action: Mouse scrolled (802, 421) with delta (0, 0)
Screenshot: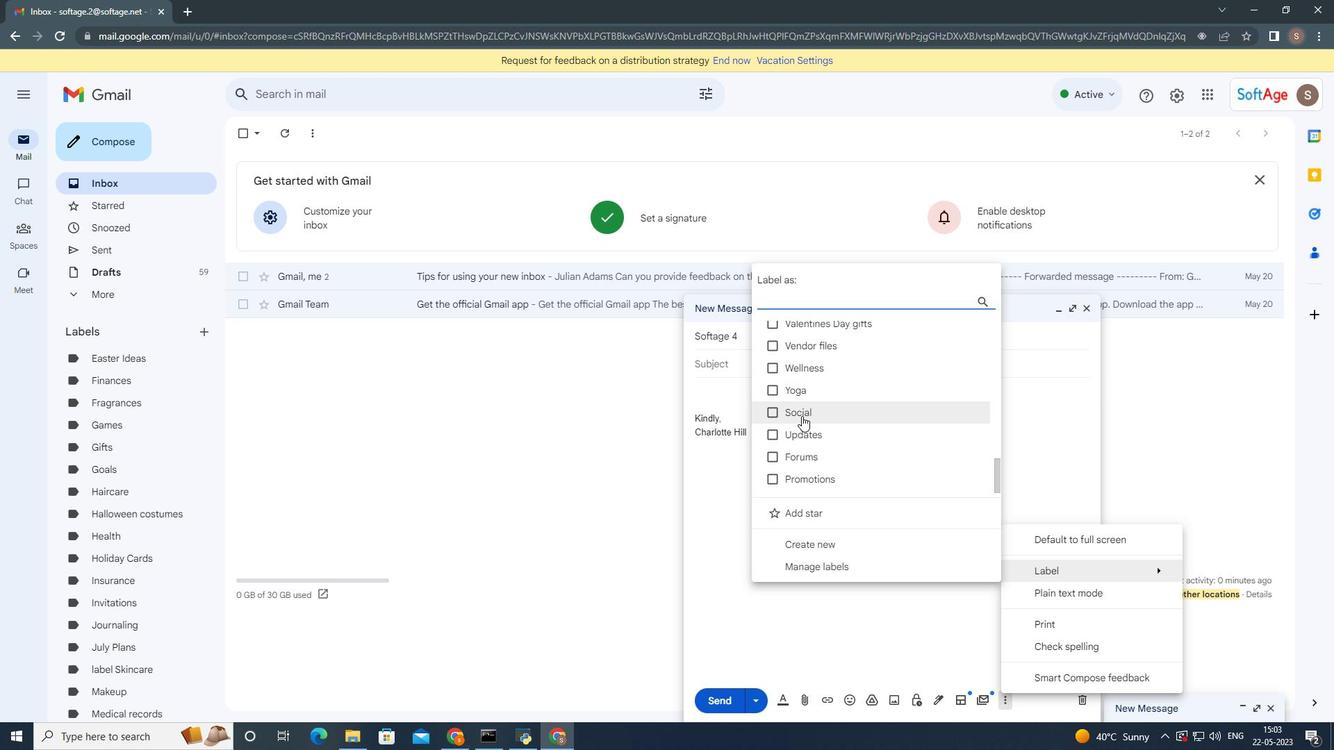 
Action: Mouse scrolled (802, 421) with delta (0, 0)
Screenshot: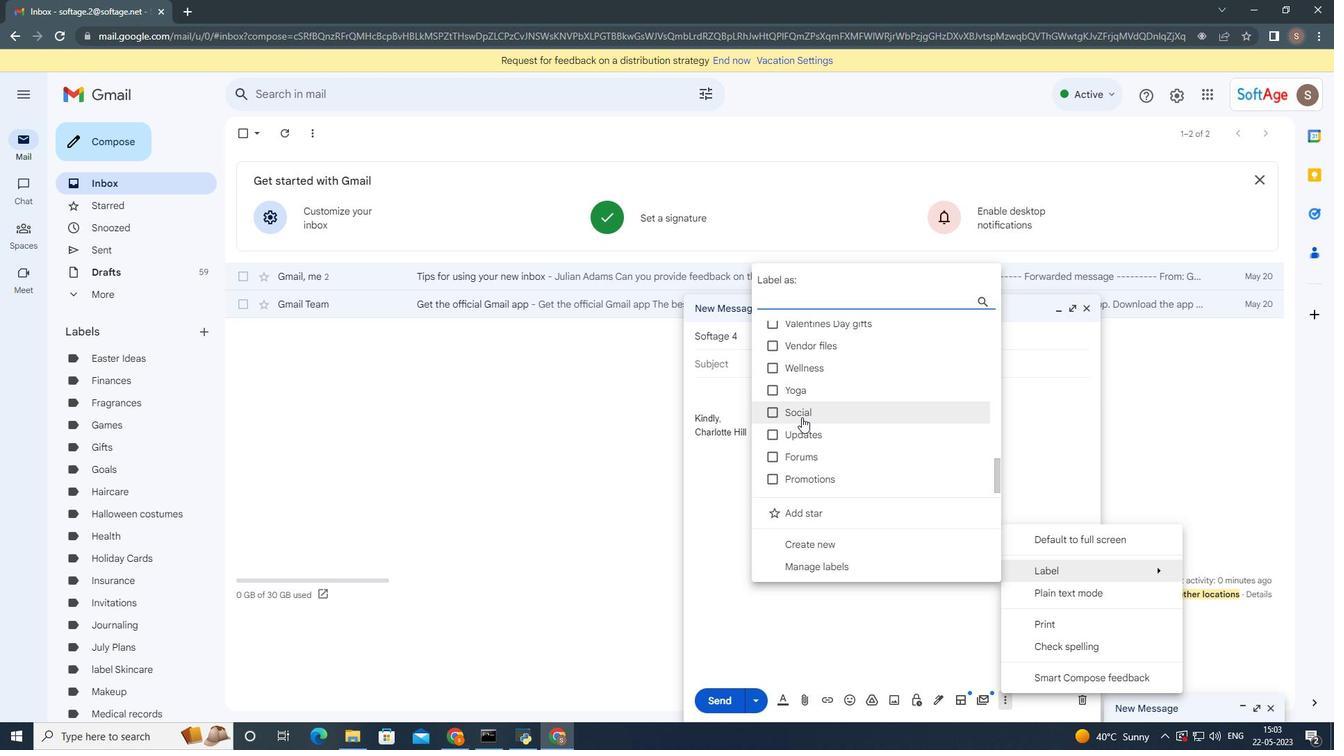 
Action: Mouse moved to (802, 421)
Screenshot: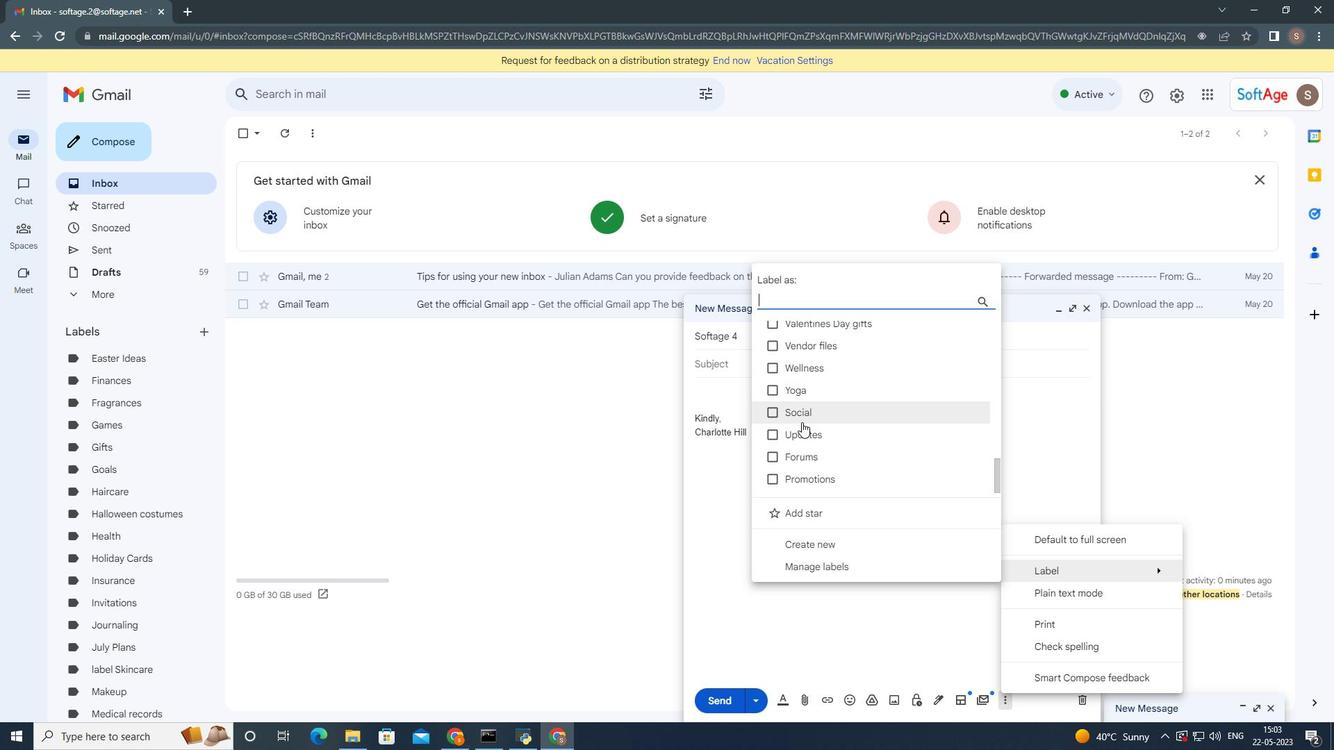 
Action: Mouse scrolled (802, 422) with delta (0, 0)
Screenshot: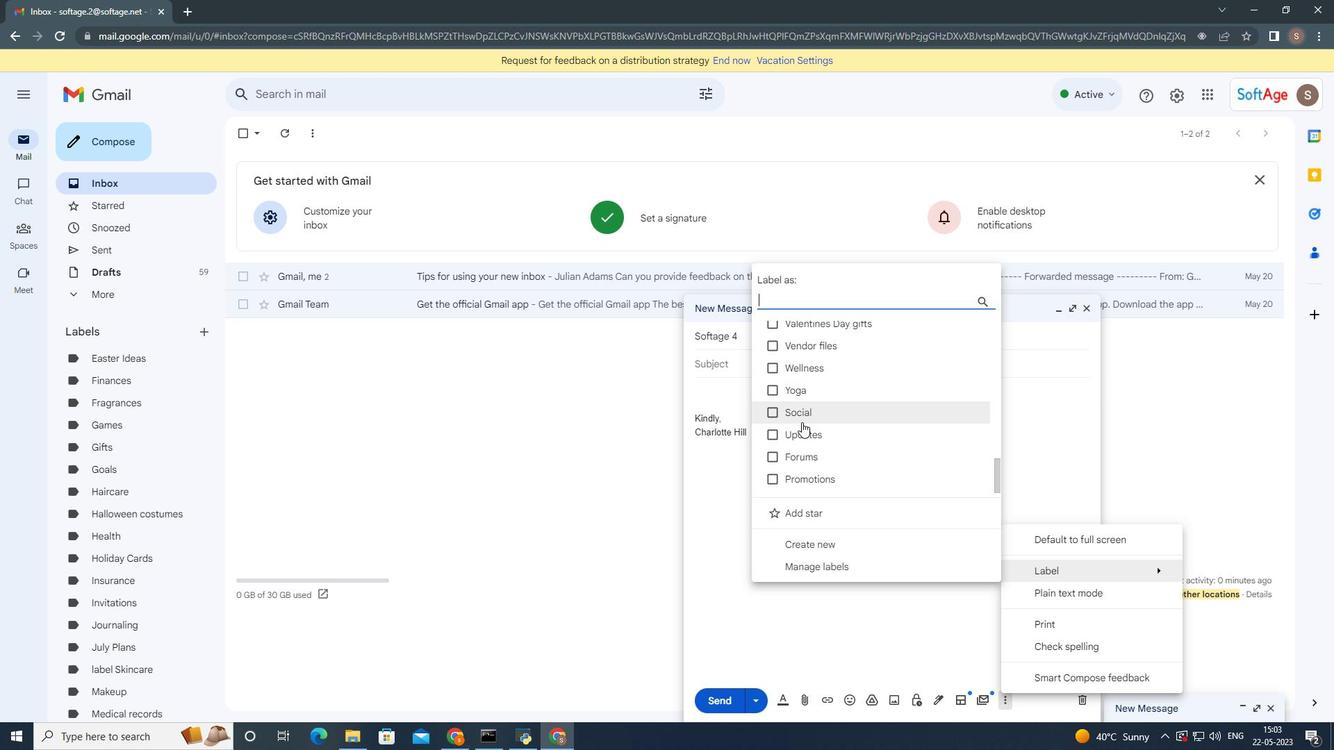 
Action: Mouse moved to (802, 421)
Screenshot: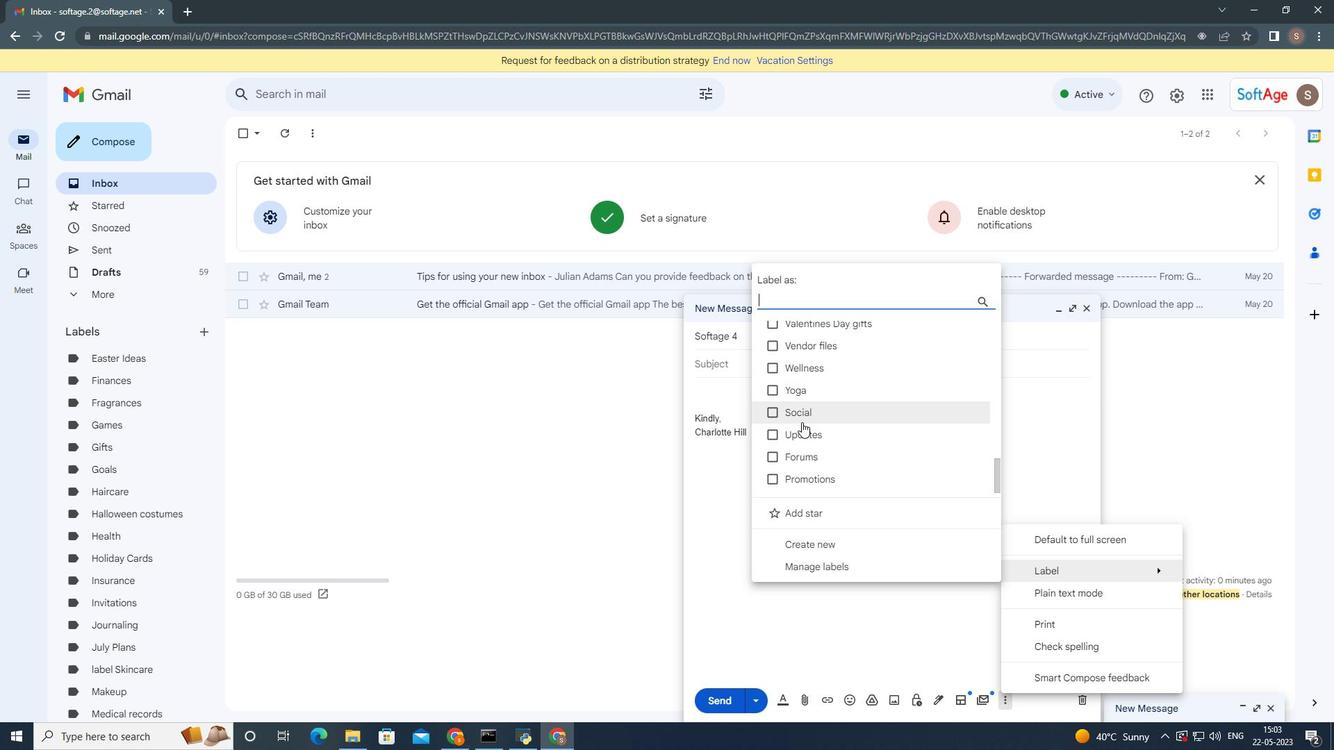 
Action: Mouse scrolled (802, 421) with delta (0, 0)
Screenshot: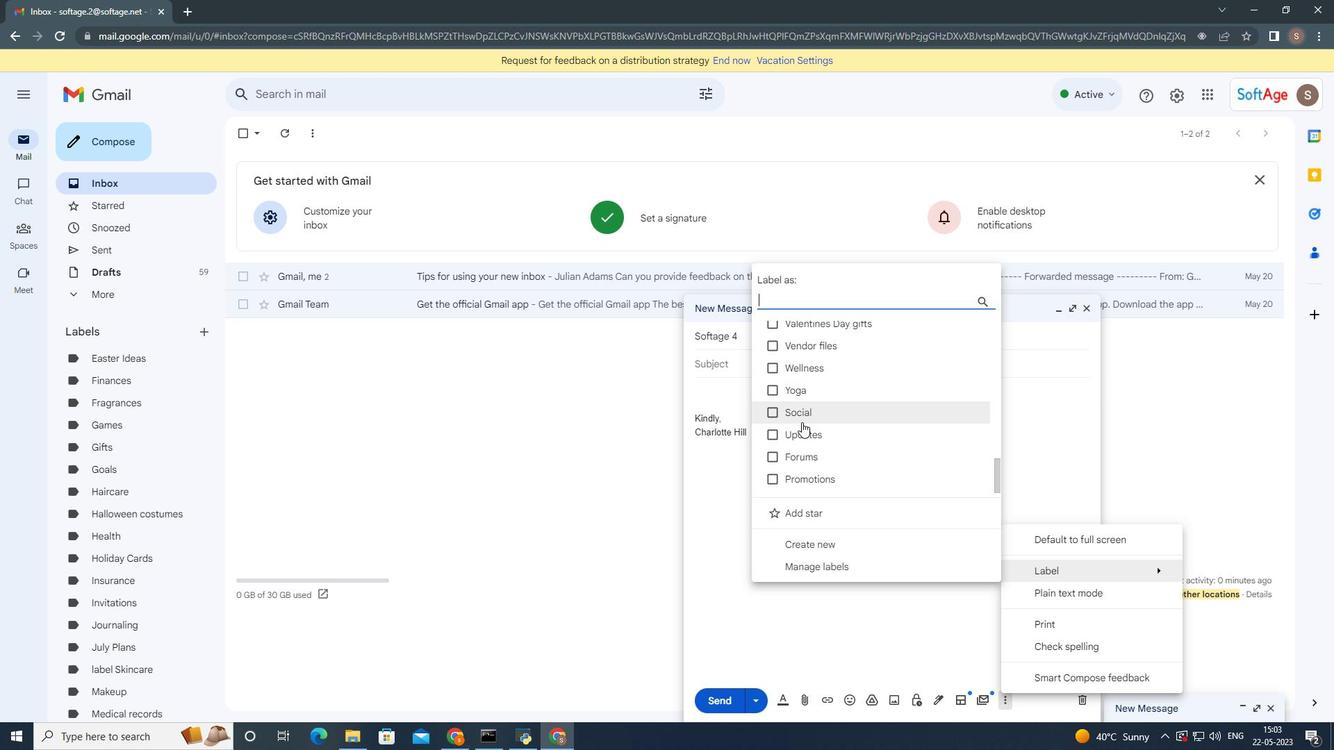 
Action: Mouse moved to (802, 421)
Screenshot: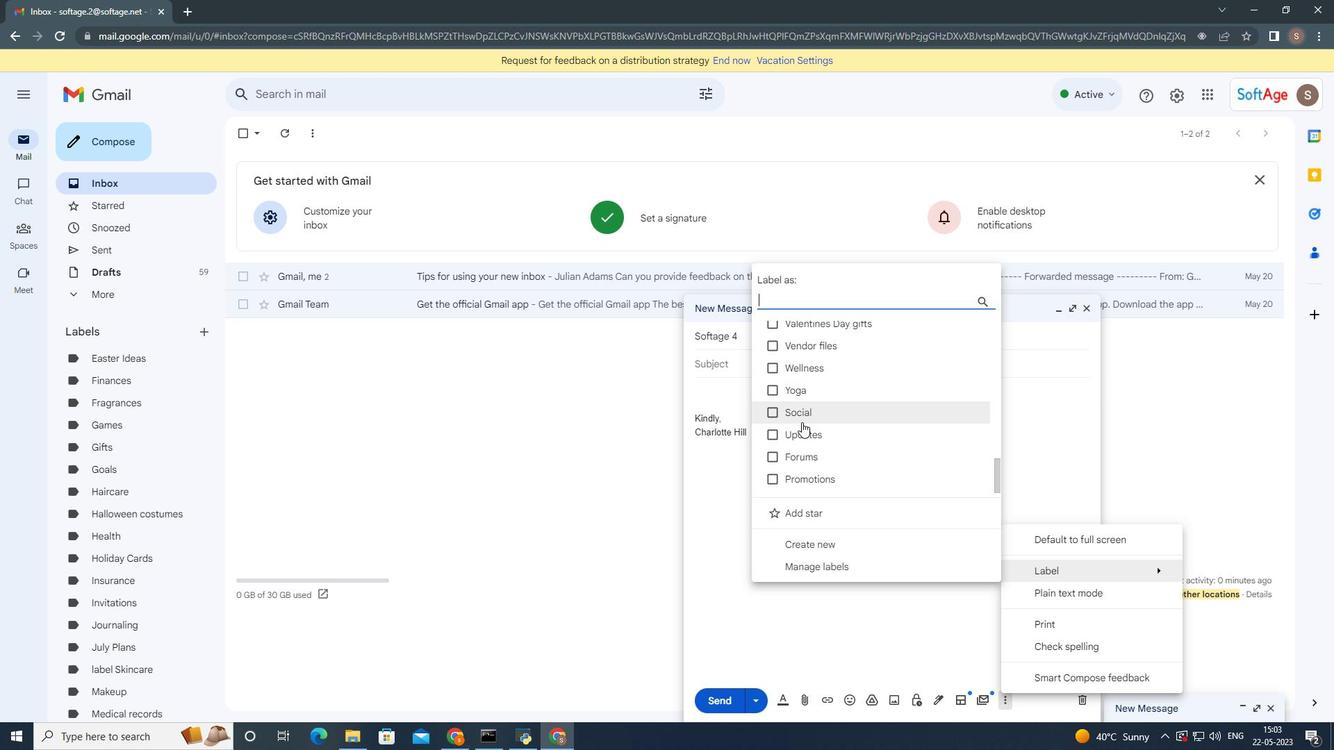 
Action: Mouse scrolled (802, 421) with delta (0, 0)
Screenshot: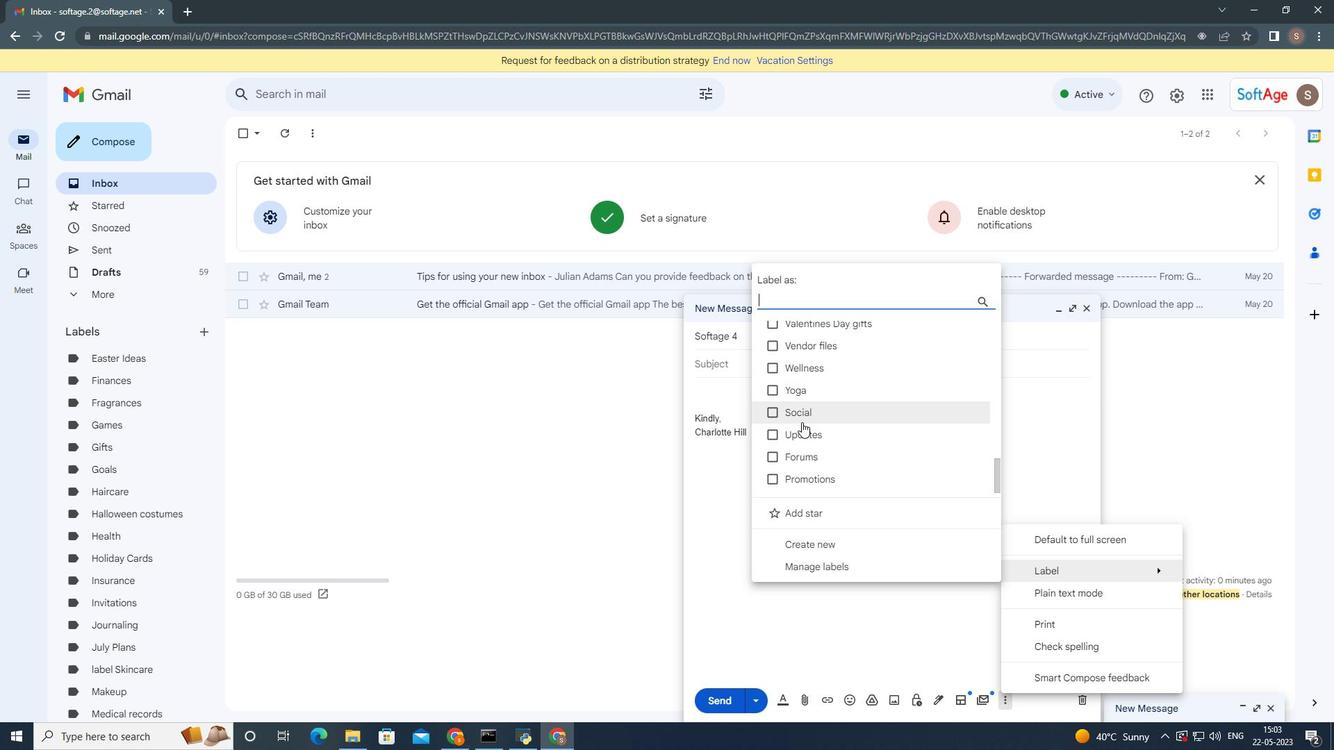 
Action: Mouse moved to (802, 421)
Screenshot: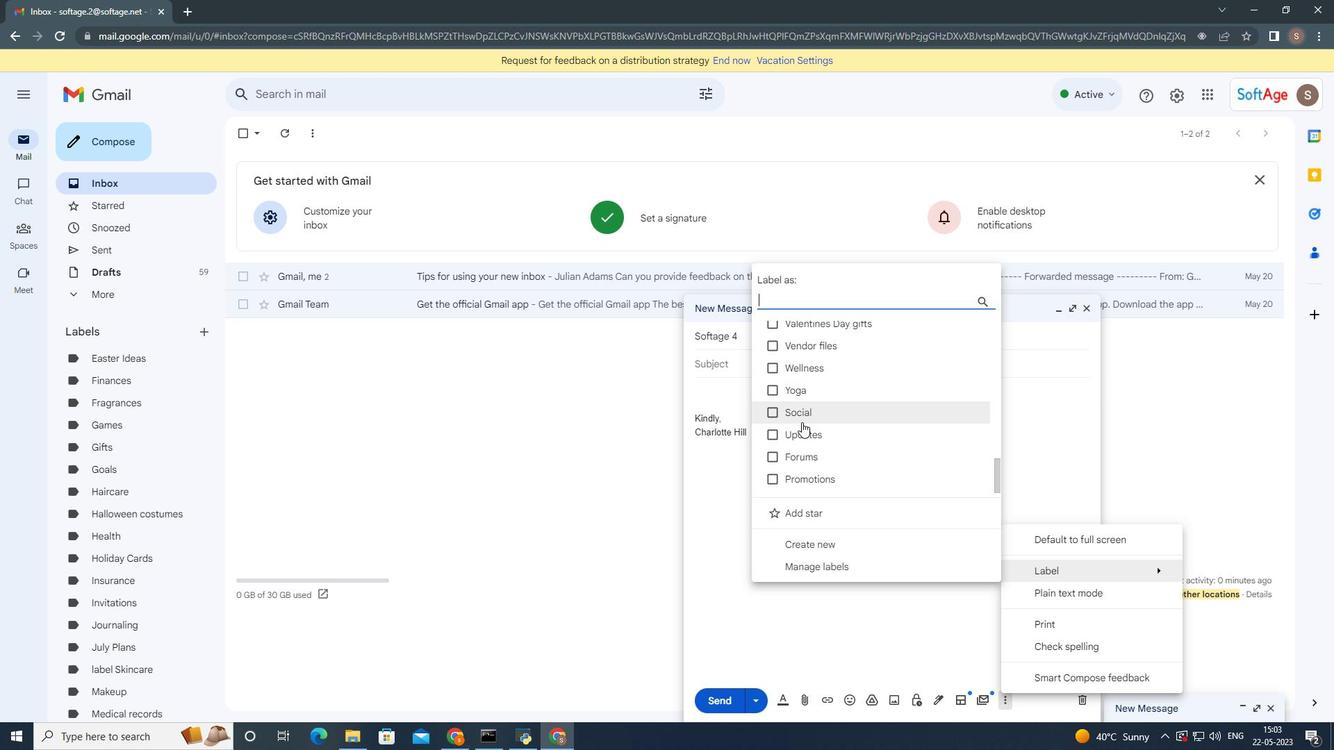 
Action: Mouse scrolled (802, 421) with delta (0, 0)
Screenshot: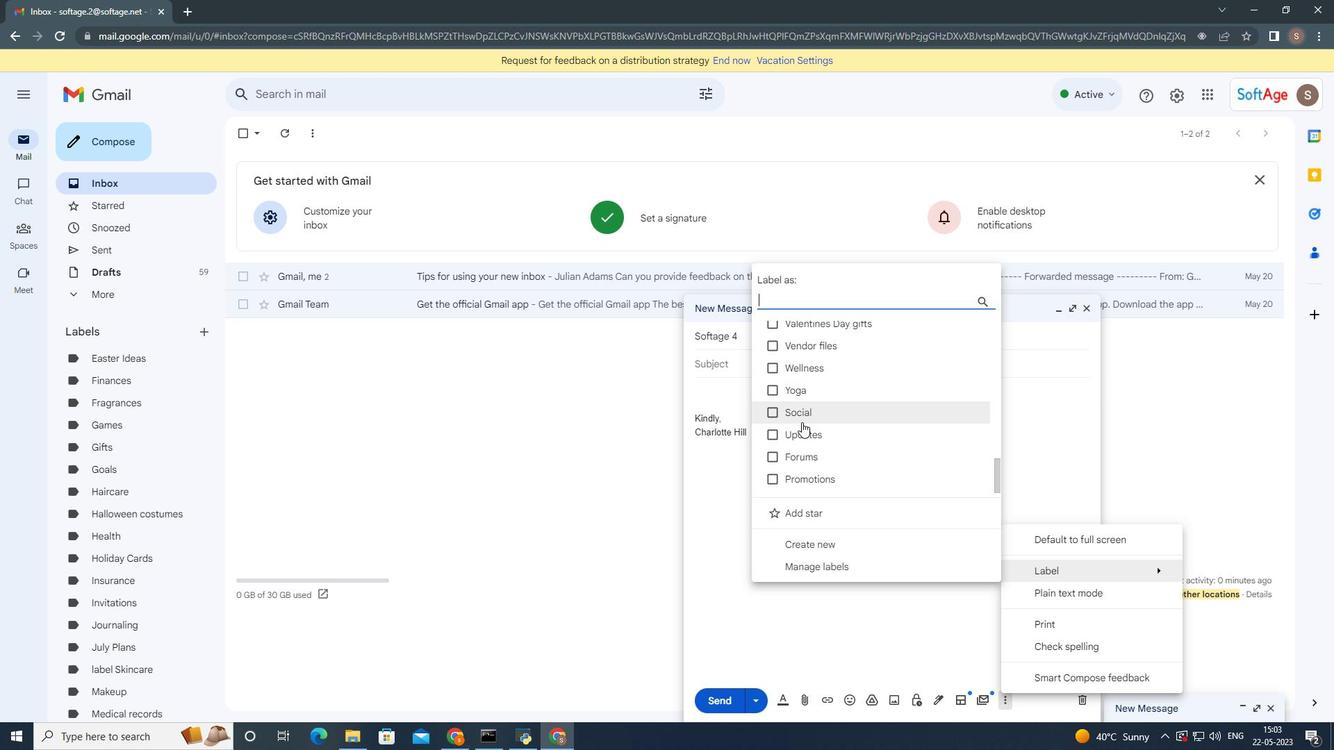 
Action: Mouse scrolled (802, 421) with delta (0, 0)
Screenshot: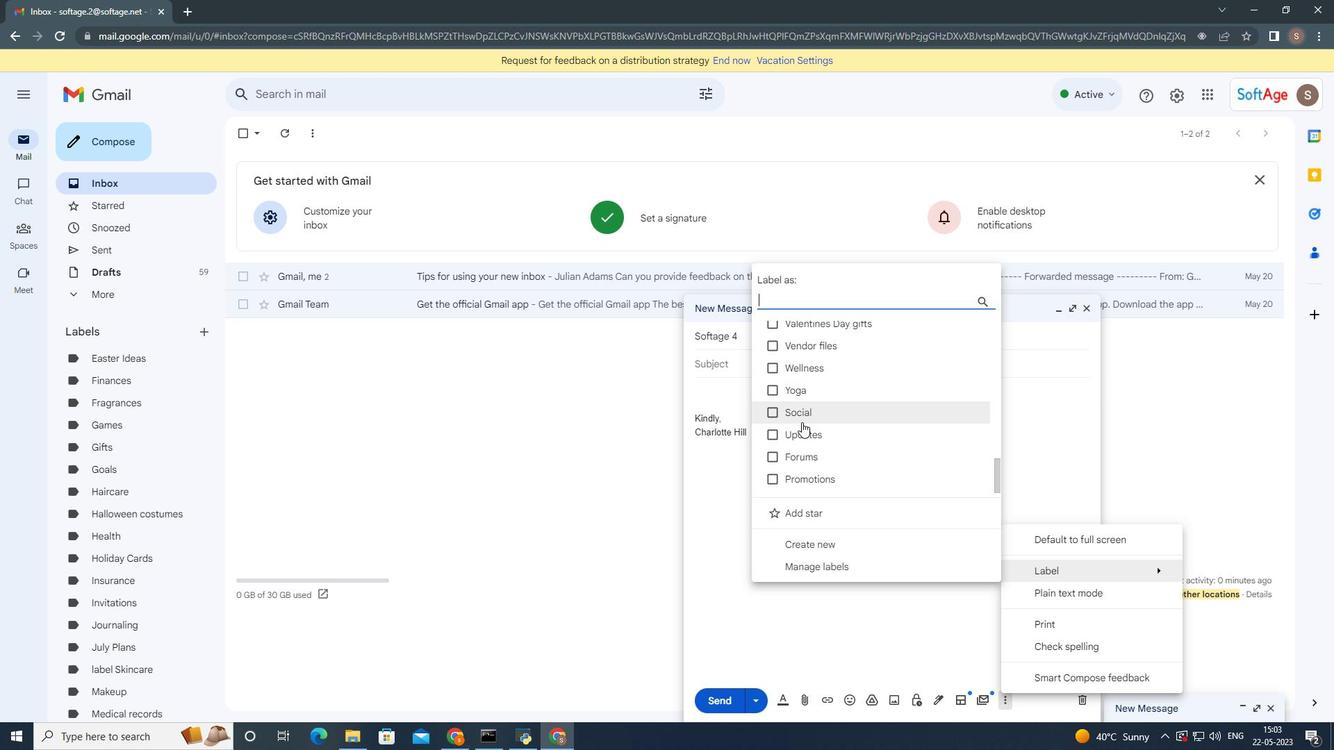 
Action: Mouse moved to (802, 420)
Screenshot: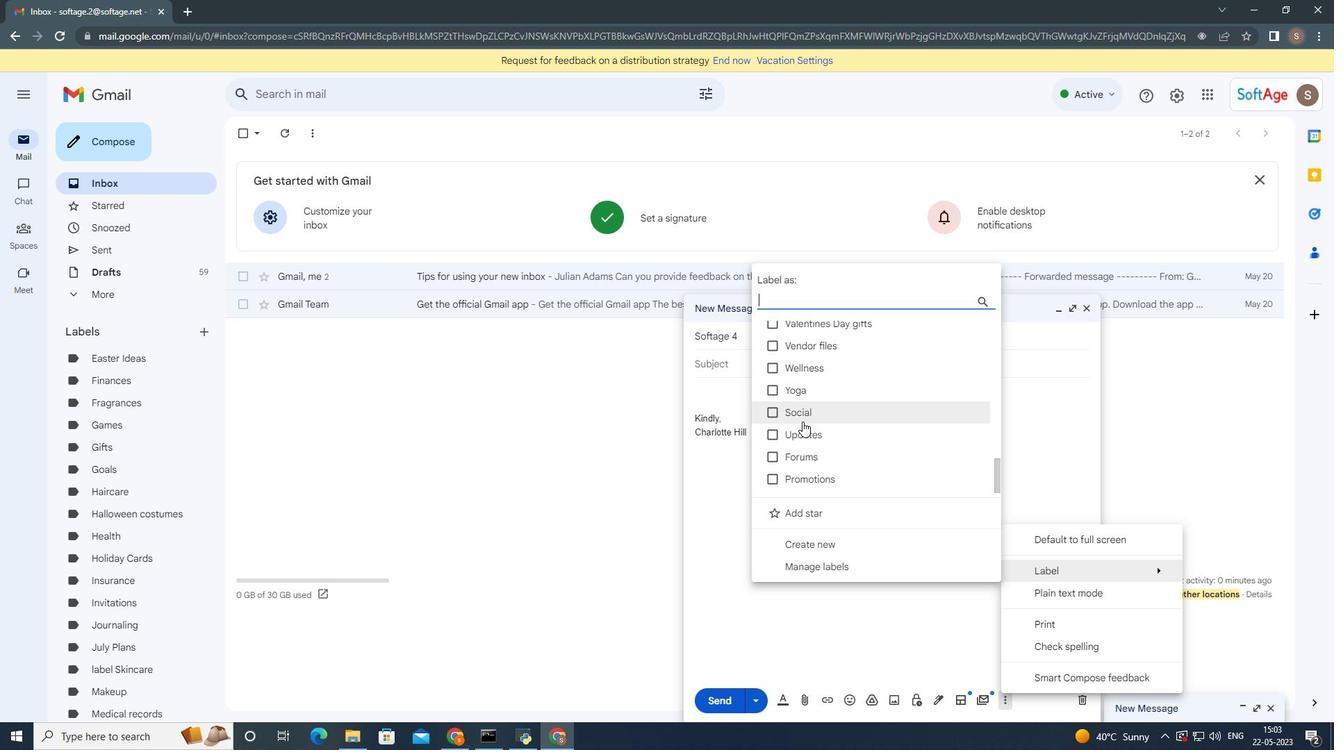 
Action: Mouse scrolled (802, 421) with delta (0, 0)
Screenshot: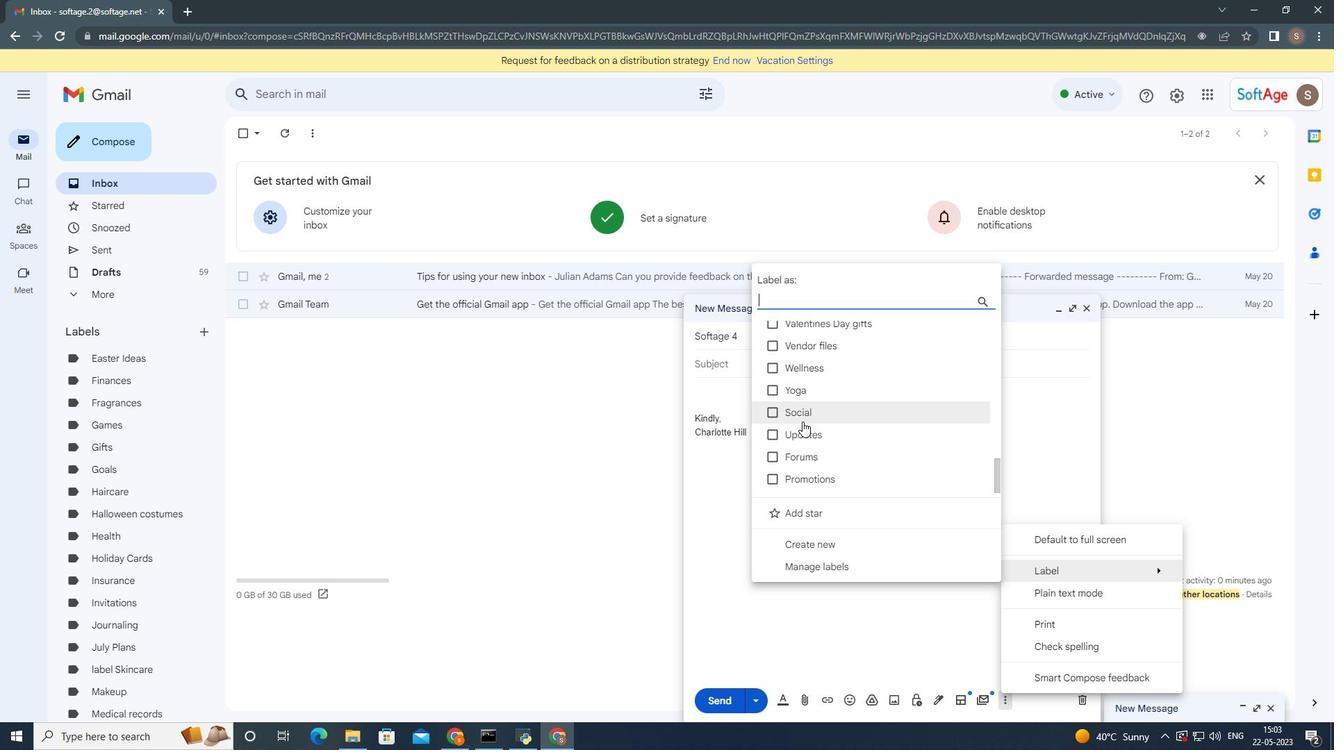
Action: Mouse moved to (802, 407)
Screenshot: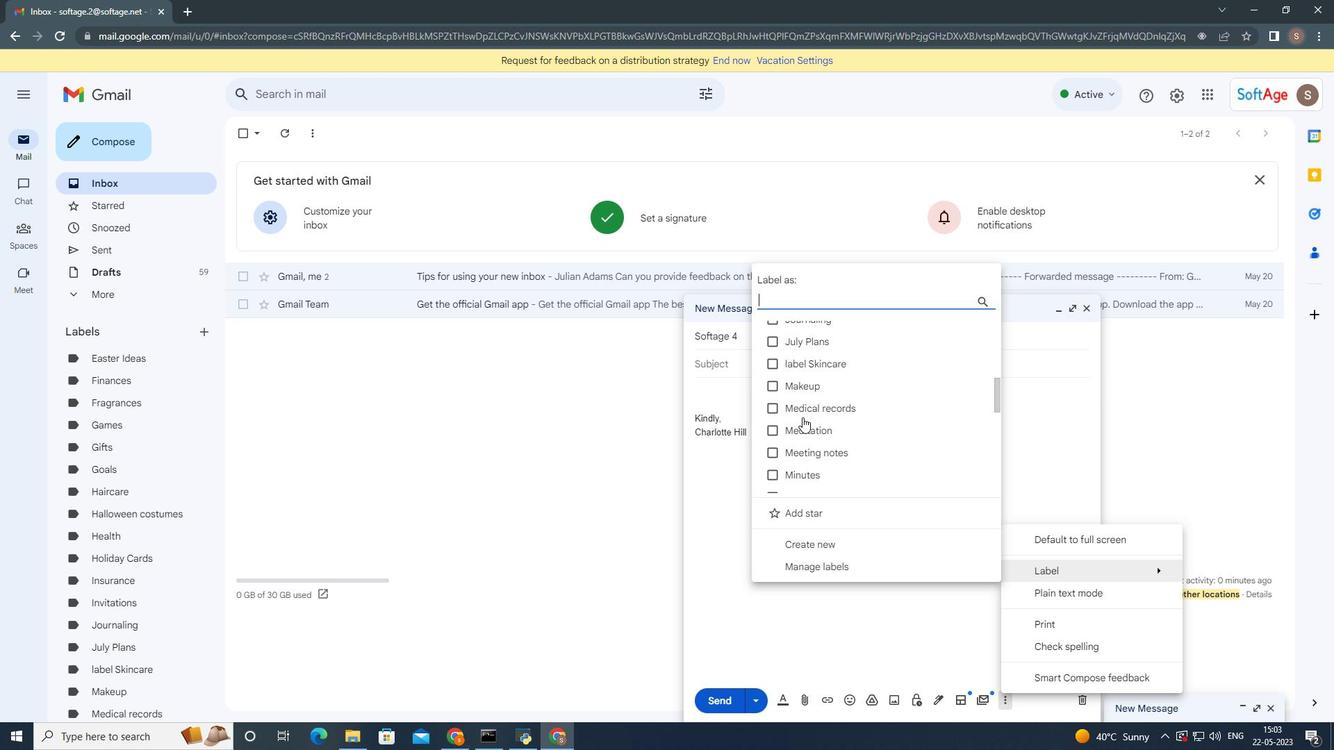 
Action: Mouse scrolled (802, 408) with delta (0, 0)
Screenshot: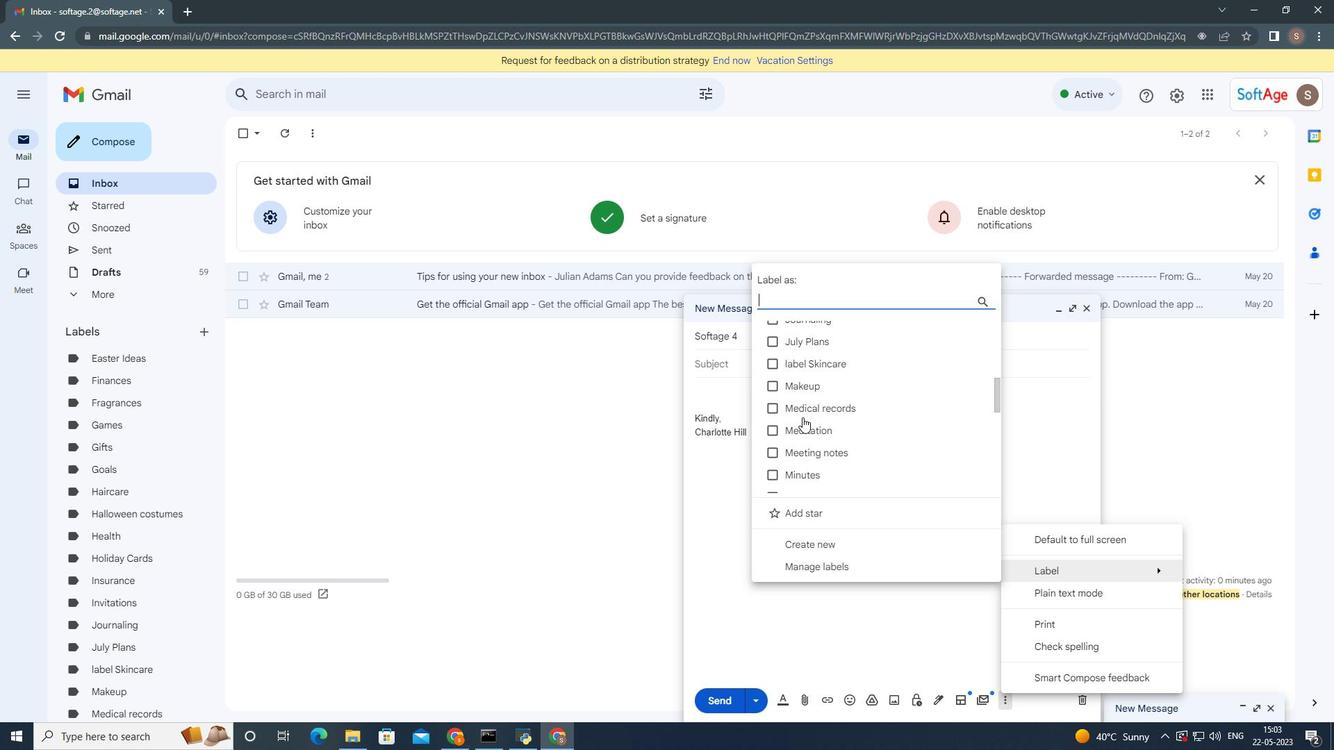 
Action: Mouse moved to (801, 407)
Screenshot: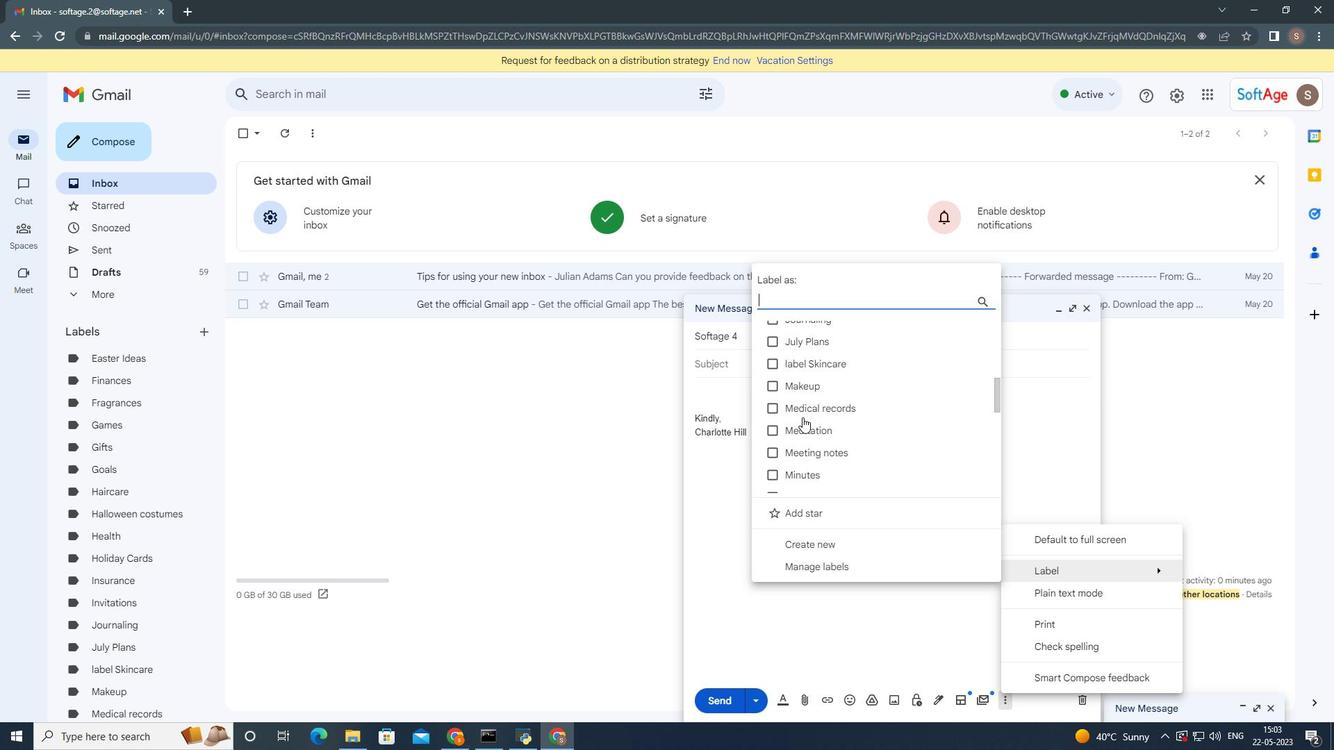 
Action: Mouse scrolled (801, 408) with delta (0, 0)
Screenshot: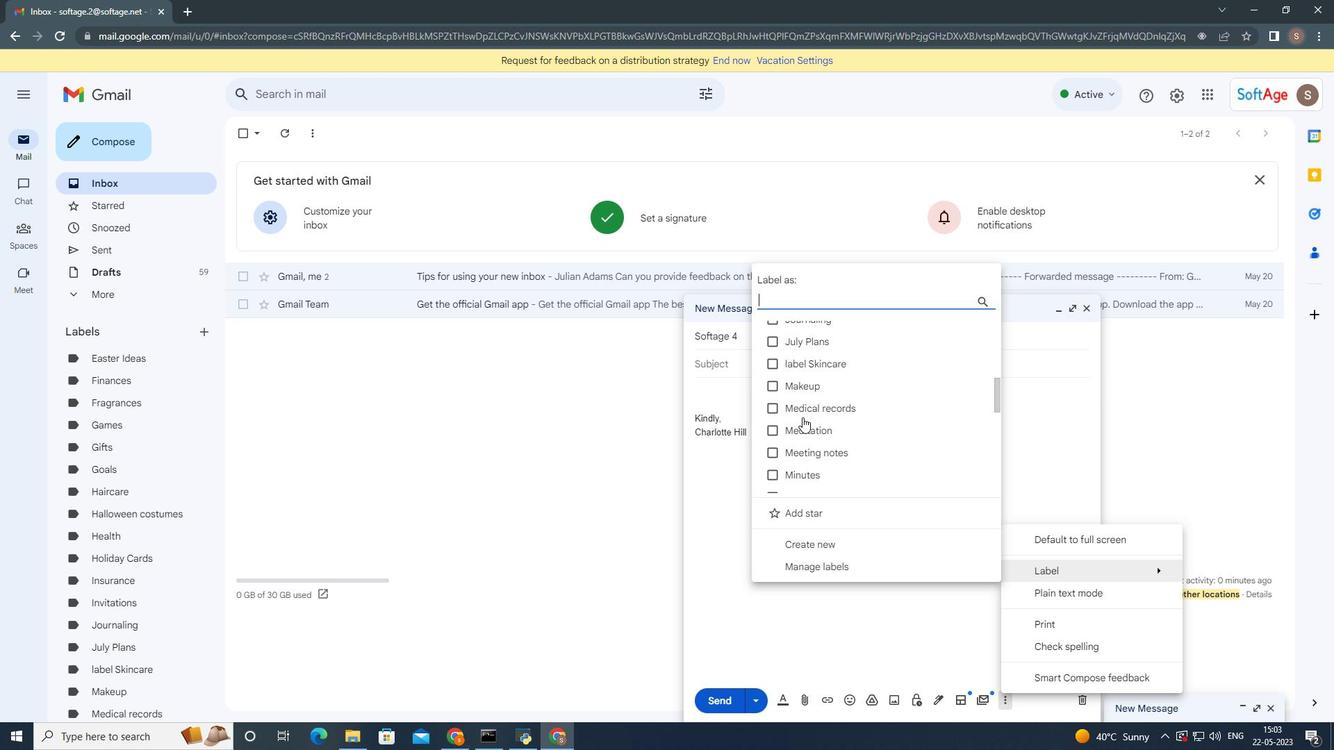 
Action: Mouse moved to (801, 407)
Screenshot: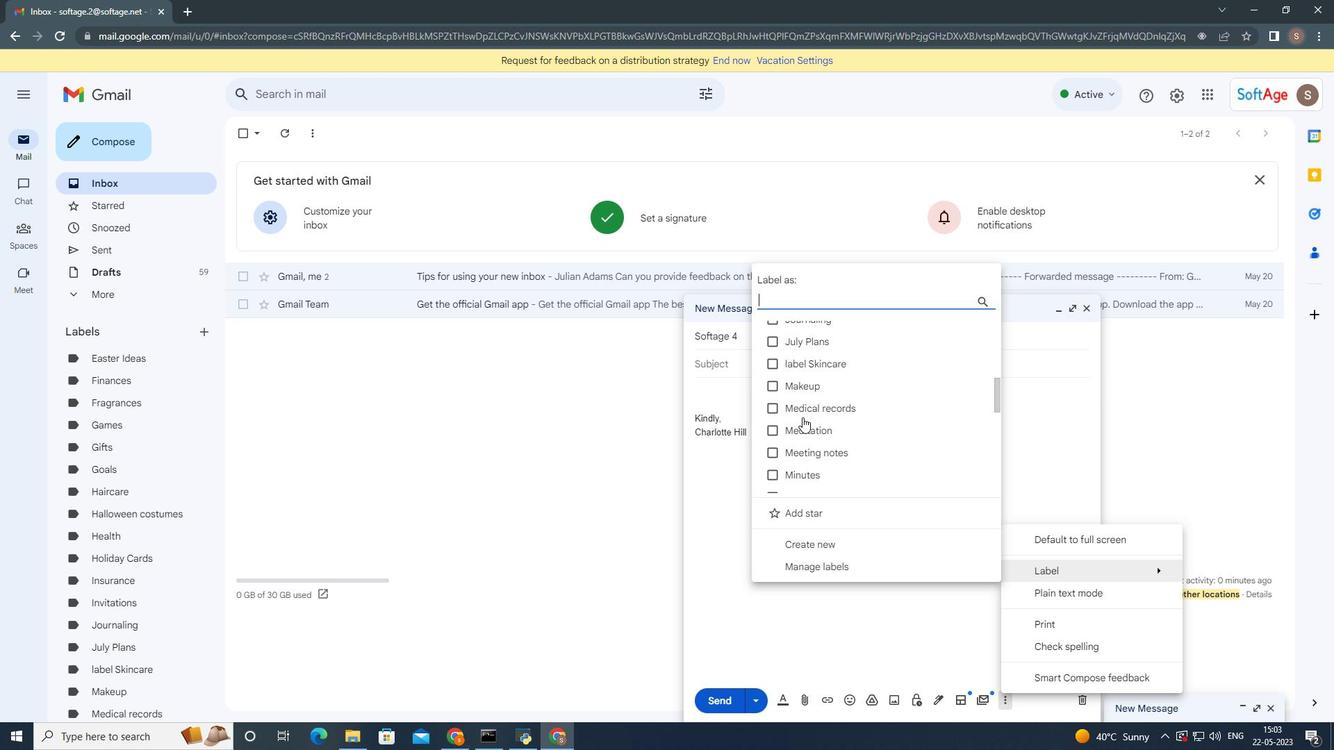 
Action: Mouse scrolled (801, 408) with delta (0, 0)
Screenshot: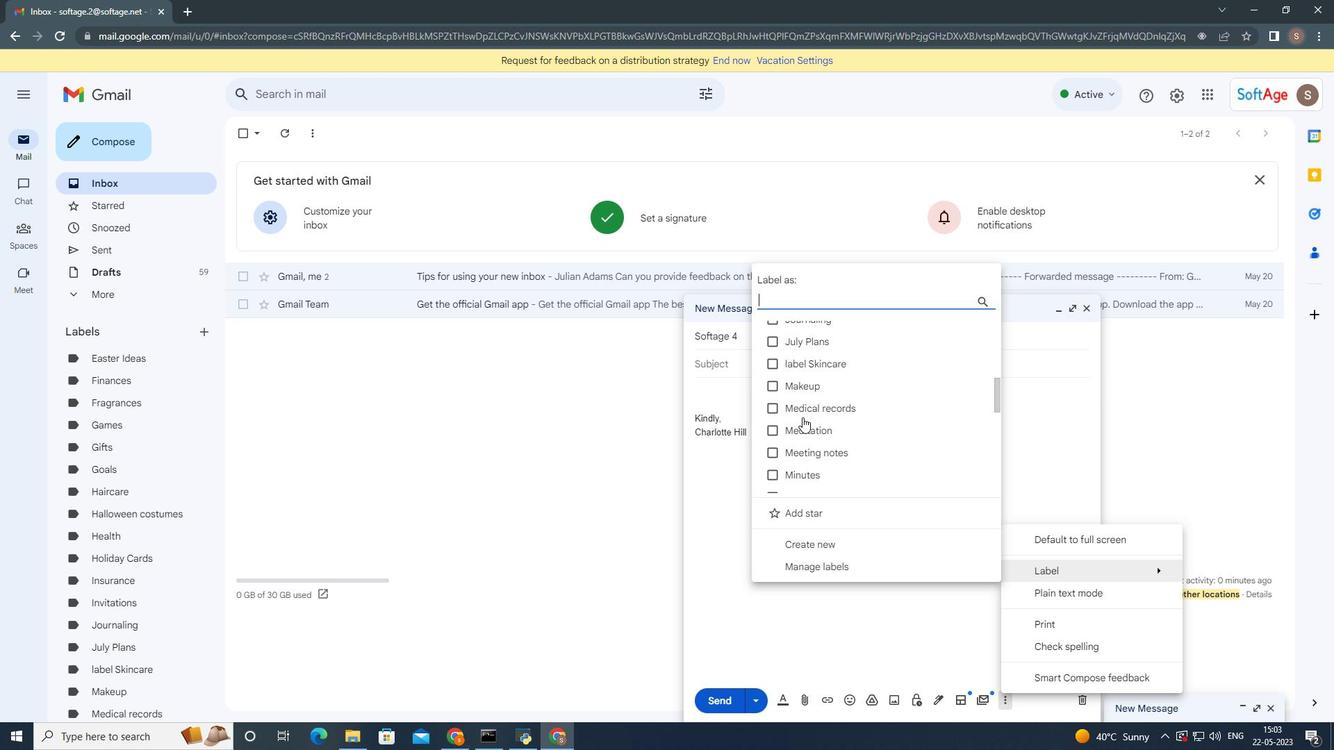 
Action: Mouse moved to (801, 406)
Screenshot: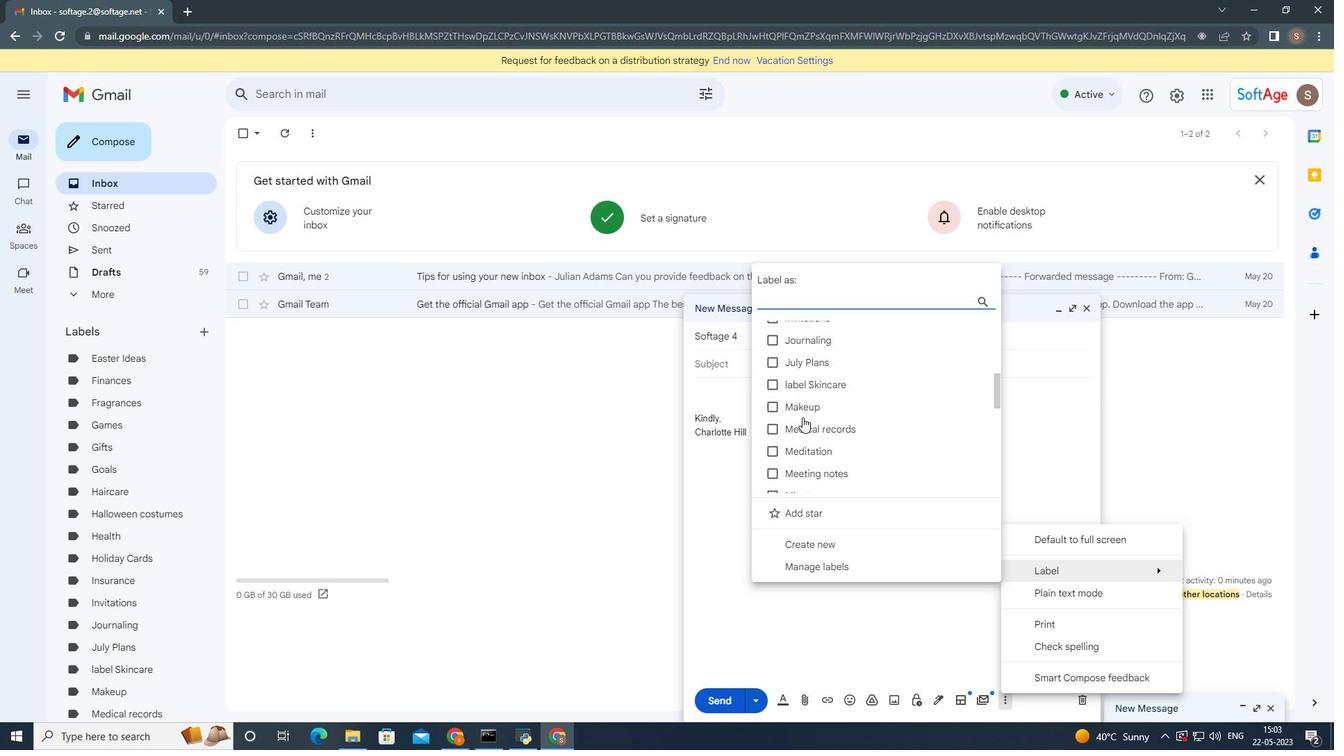 
Action: Mouse scrolled (801, 407) with delta (0, 0)
Screenshot: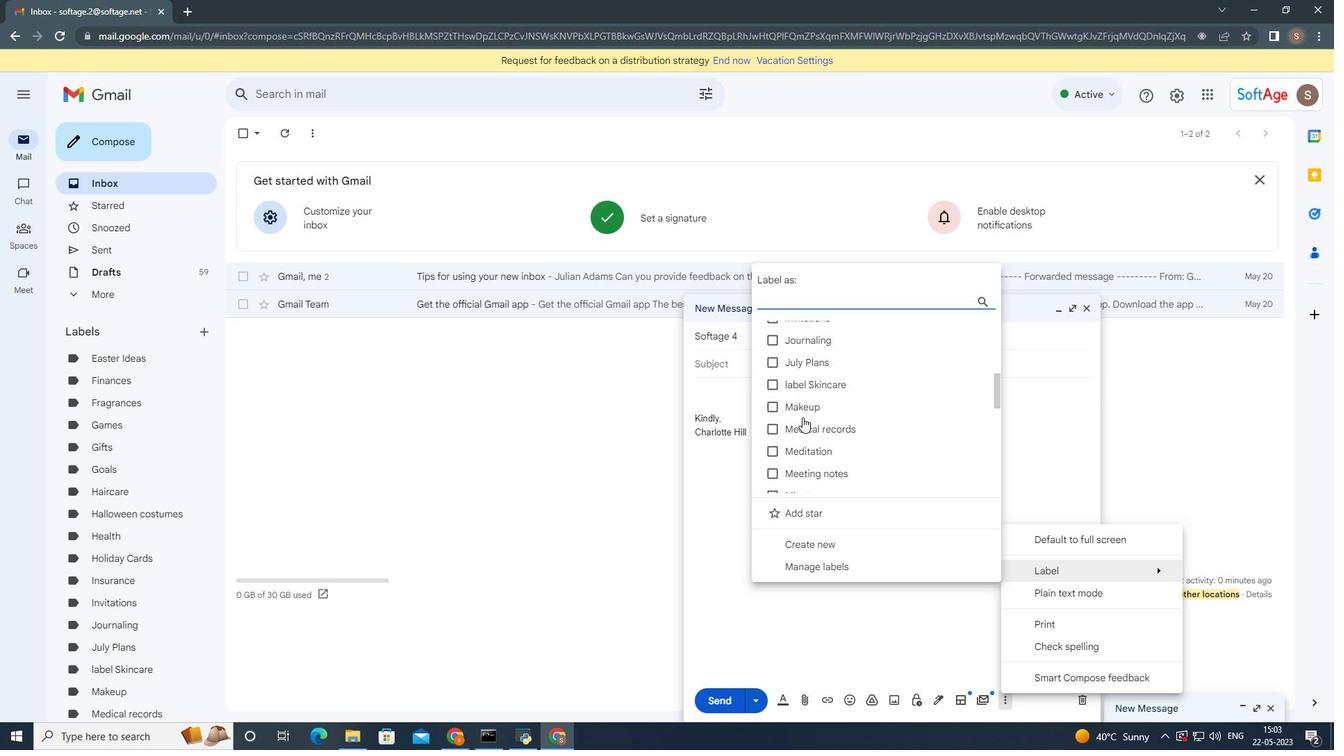 
Action: Mouse moved to (800, 398)
Screenshot: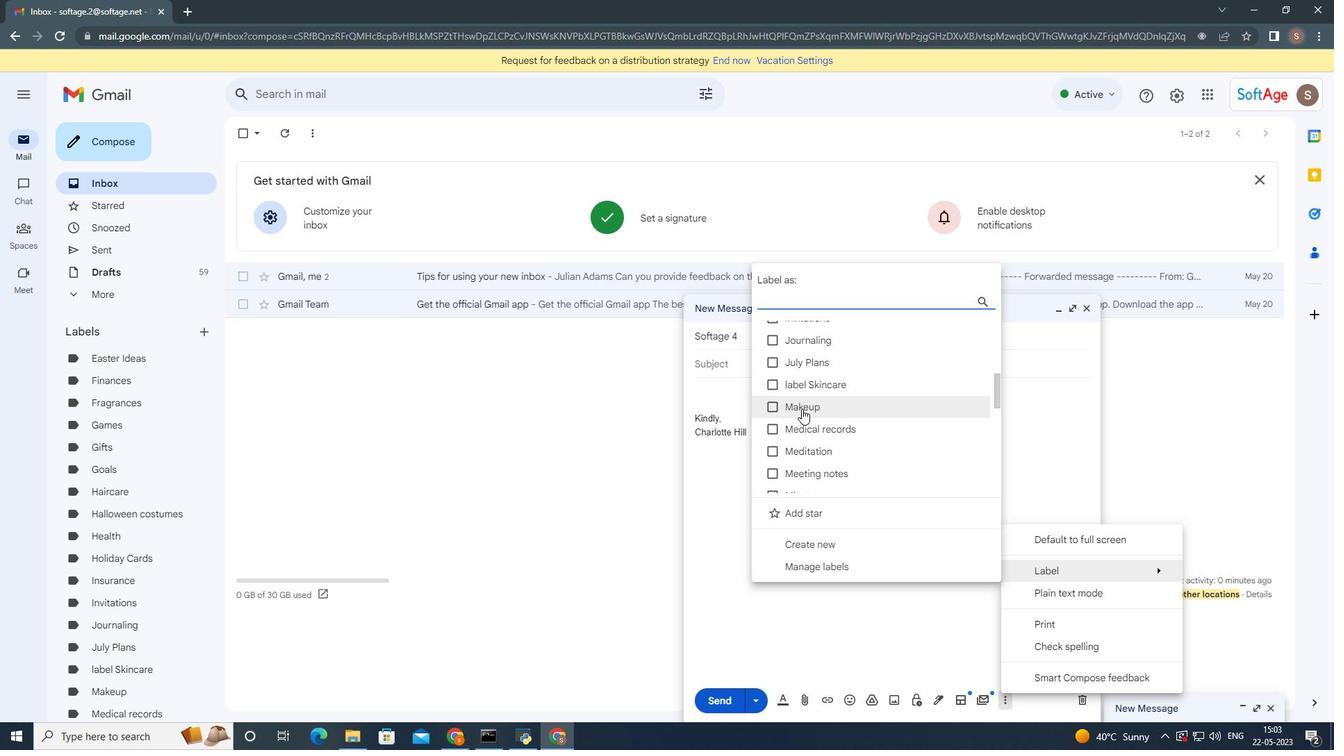 
Action: Mouse scrolled (800, 399) with delta (0, 0)
Screenshot: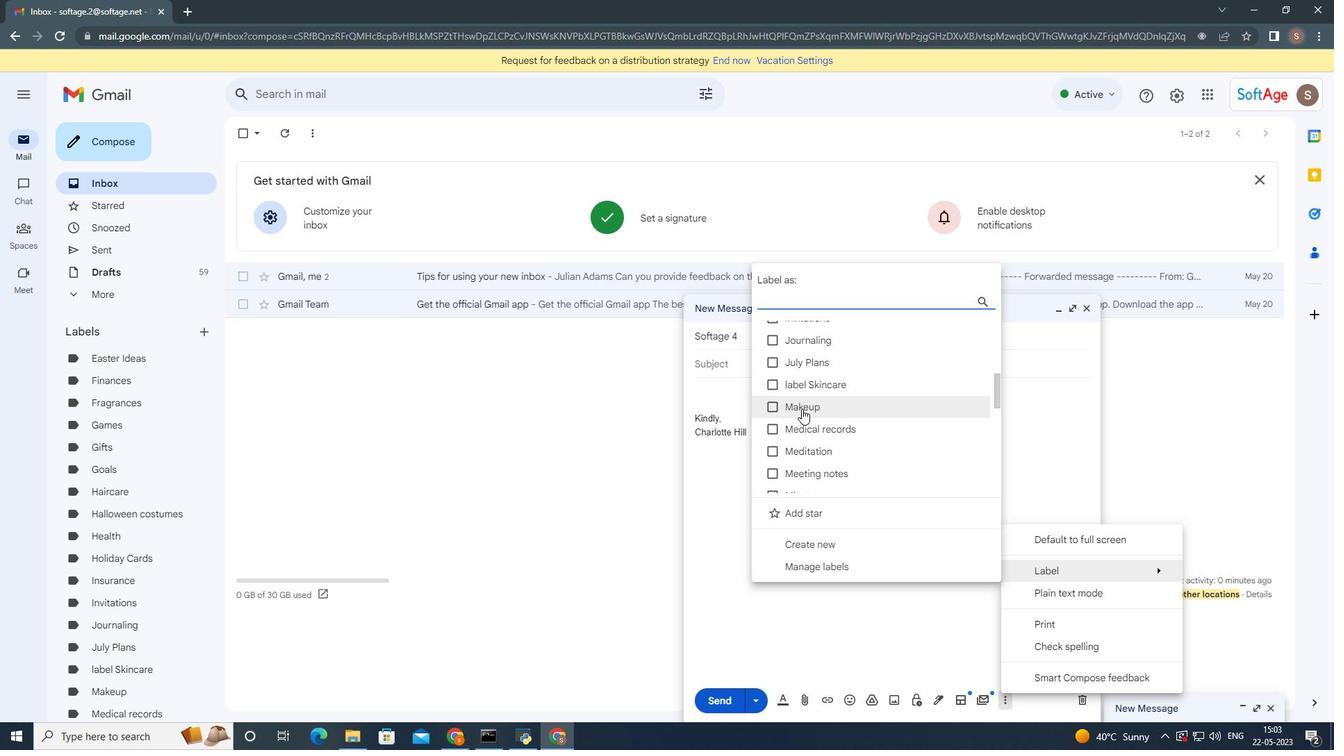 
Action: Mouse moved to (799, 388)
Screenshot: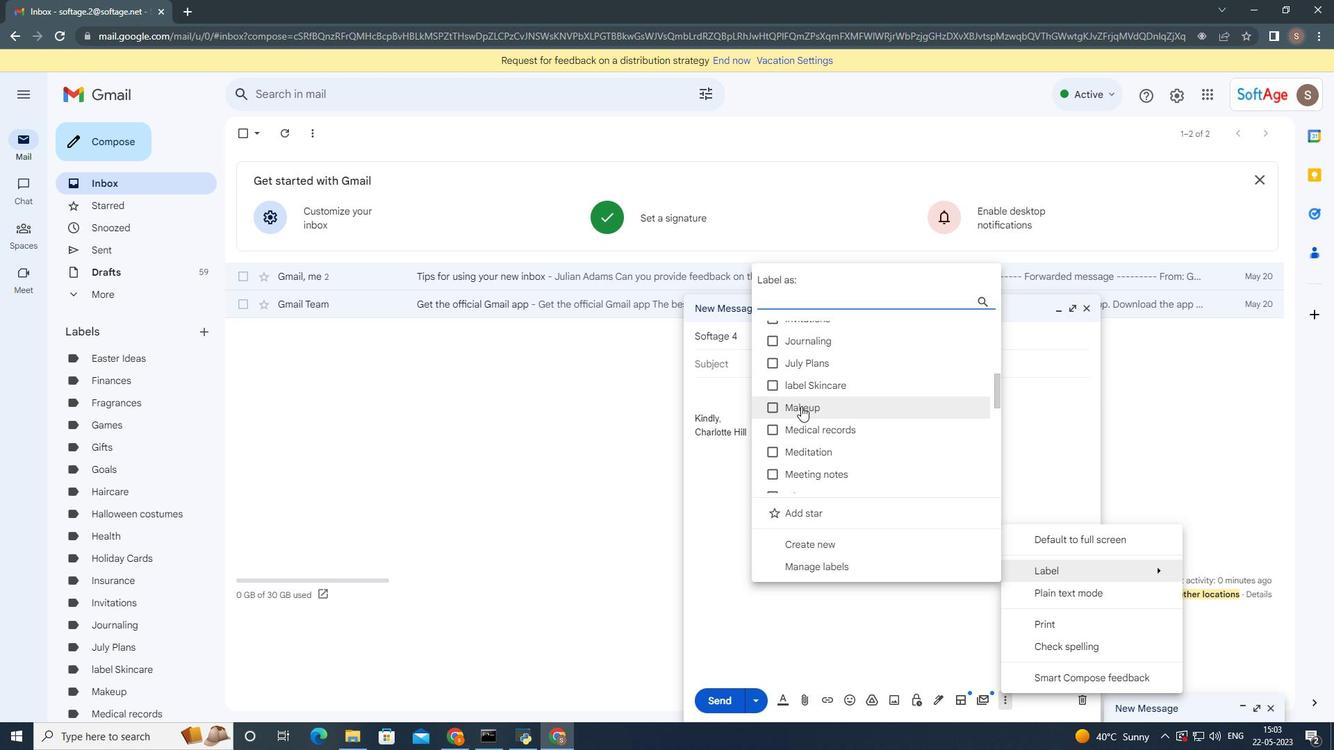 
Action: Mouse scrolled (799, 389) with delta (0, 0)
Screenshot: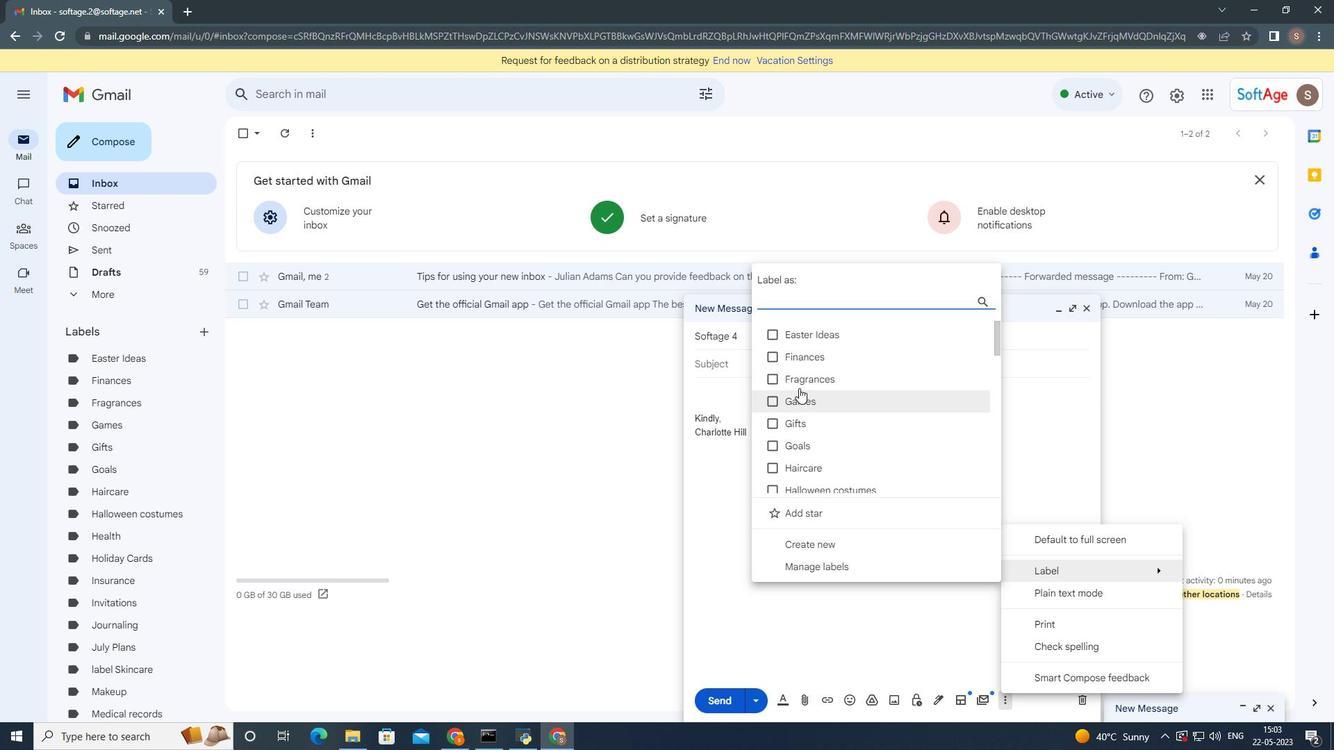 
Action: Mouse scrolled (799, 389) with delta (0, 0)
Screenshot: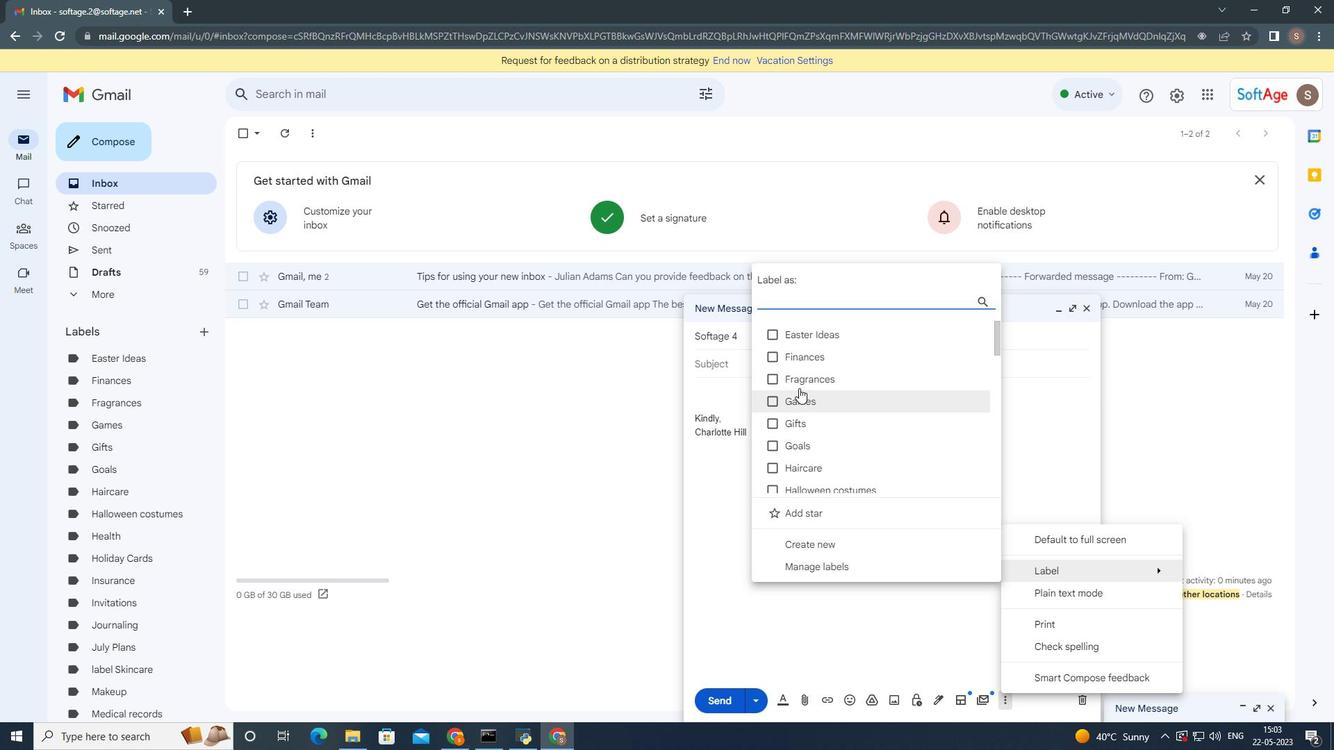 
Action: Mouse scrolled (799, 389) with delta (0, 0)
Screenshot: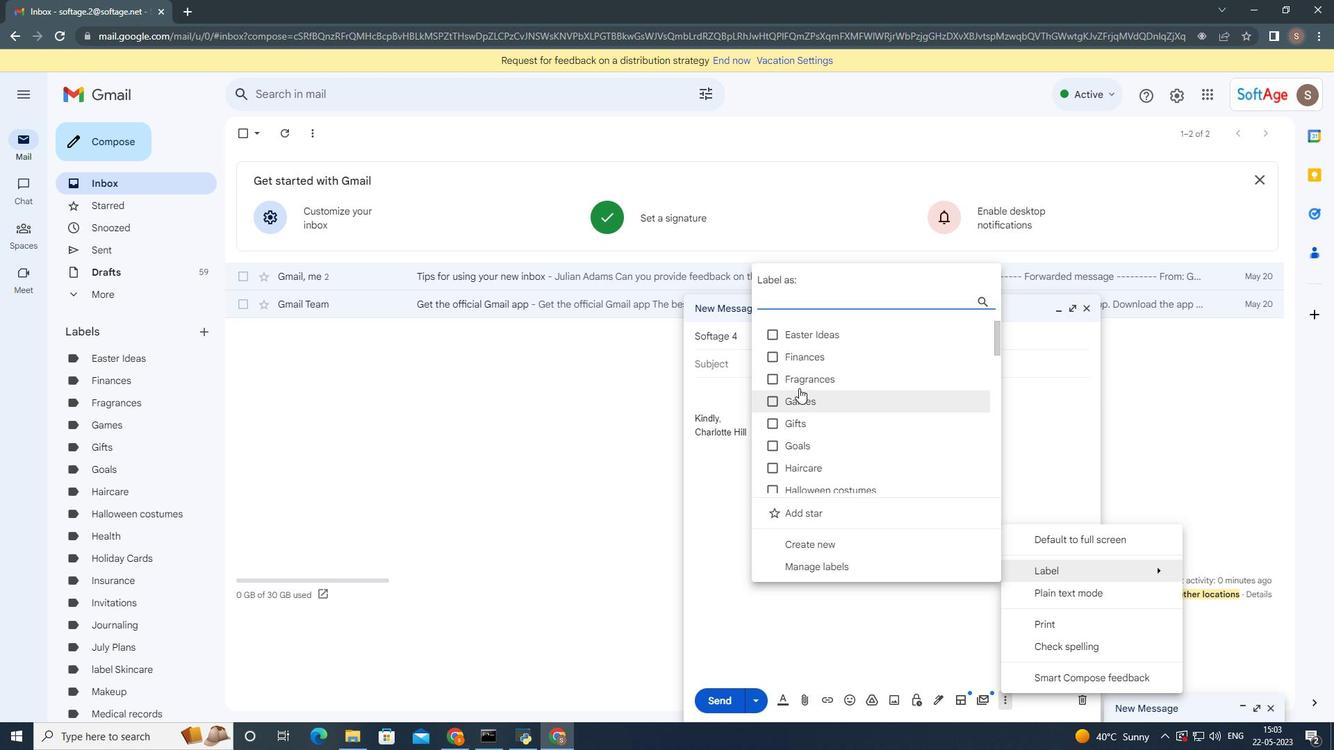 
Action: Mouse scrolled (799, 389) with delta (0, 0)
Screenshot: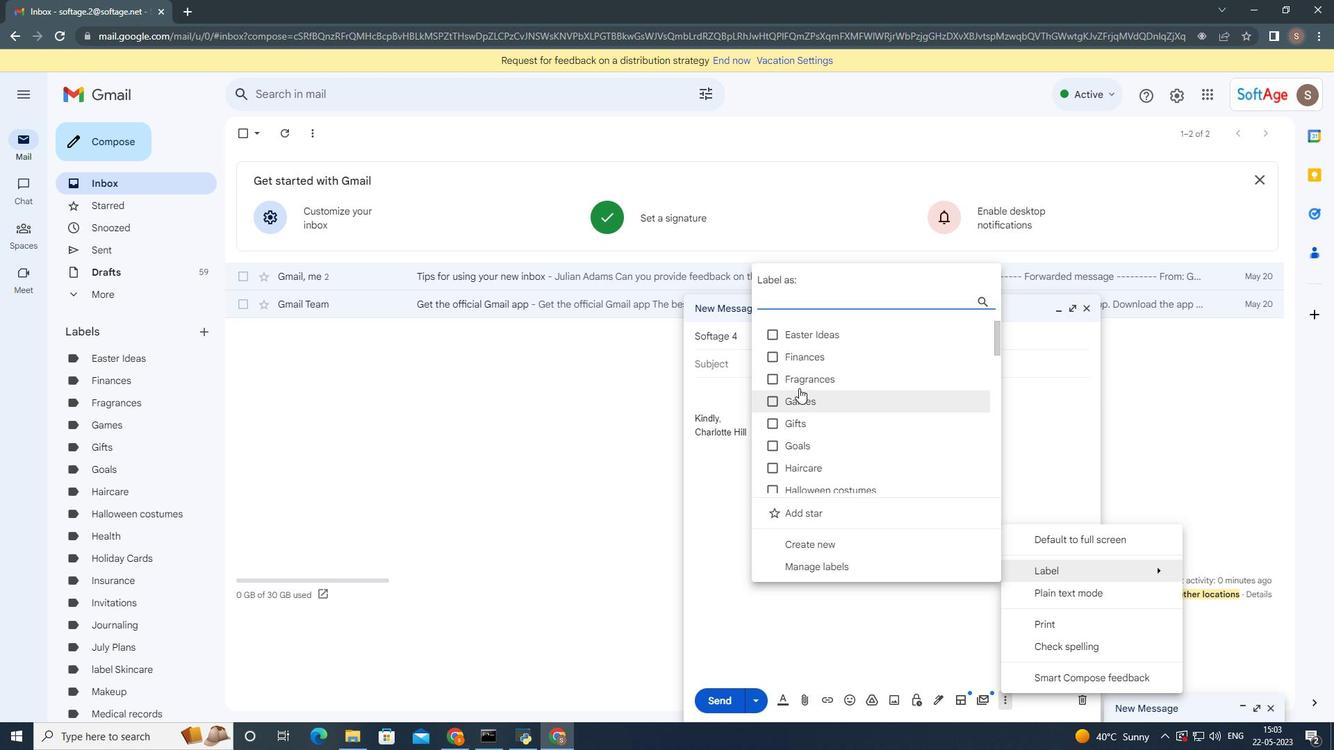 
Action: Mouse moved to (817, 551)
Screenshot: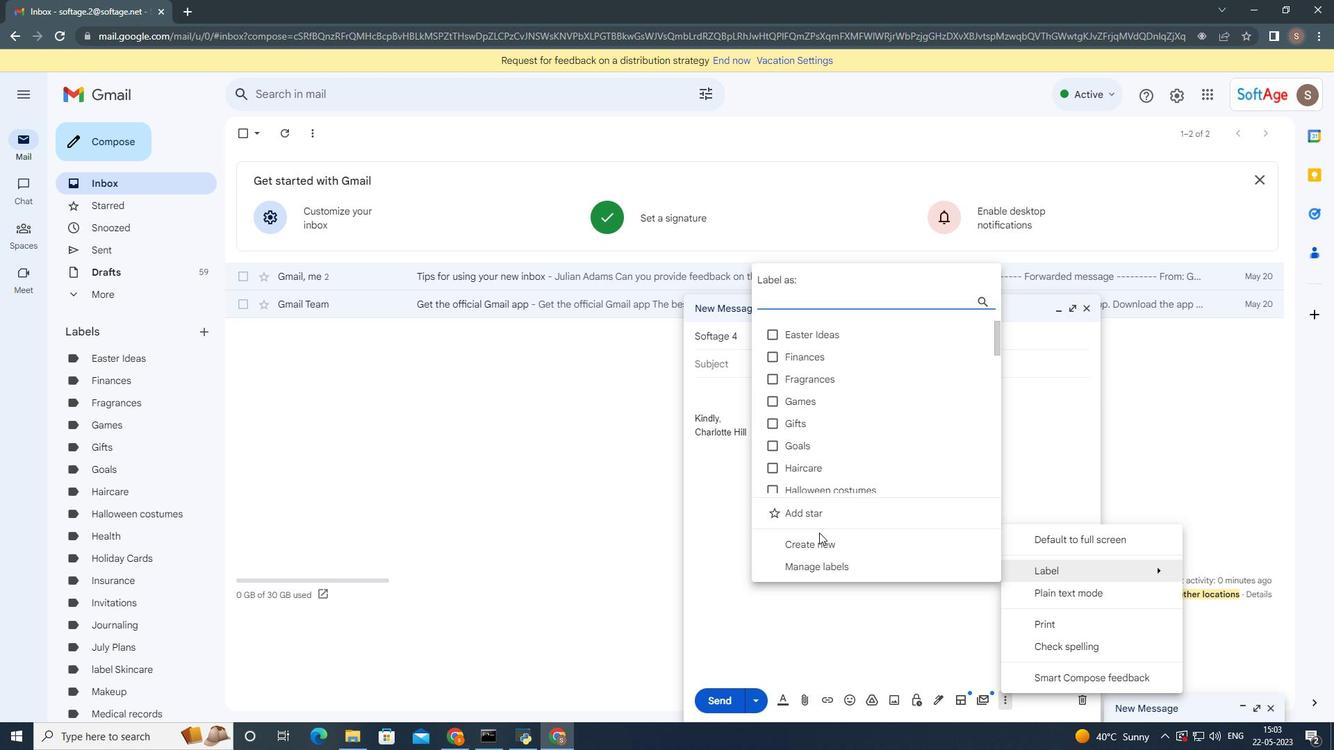
Action: Mouse pressed left at (817, 551)
Screenshot: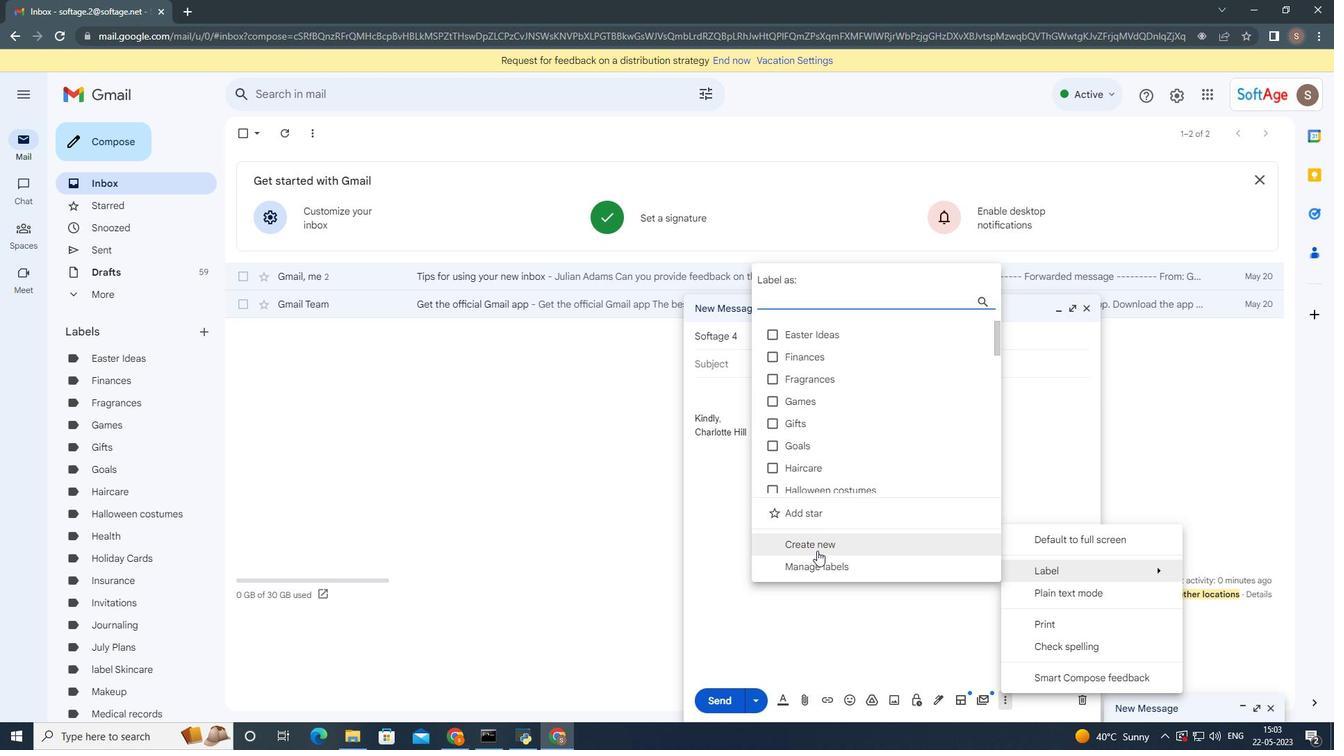 
Action: Mouse moved to (754, 413)
Screenshot: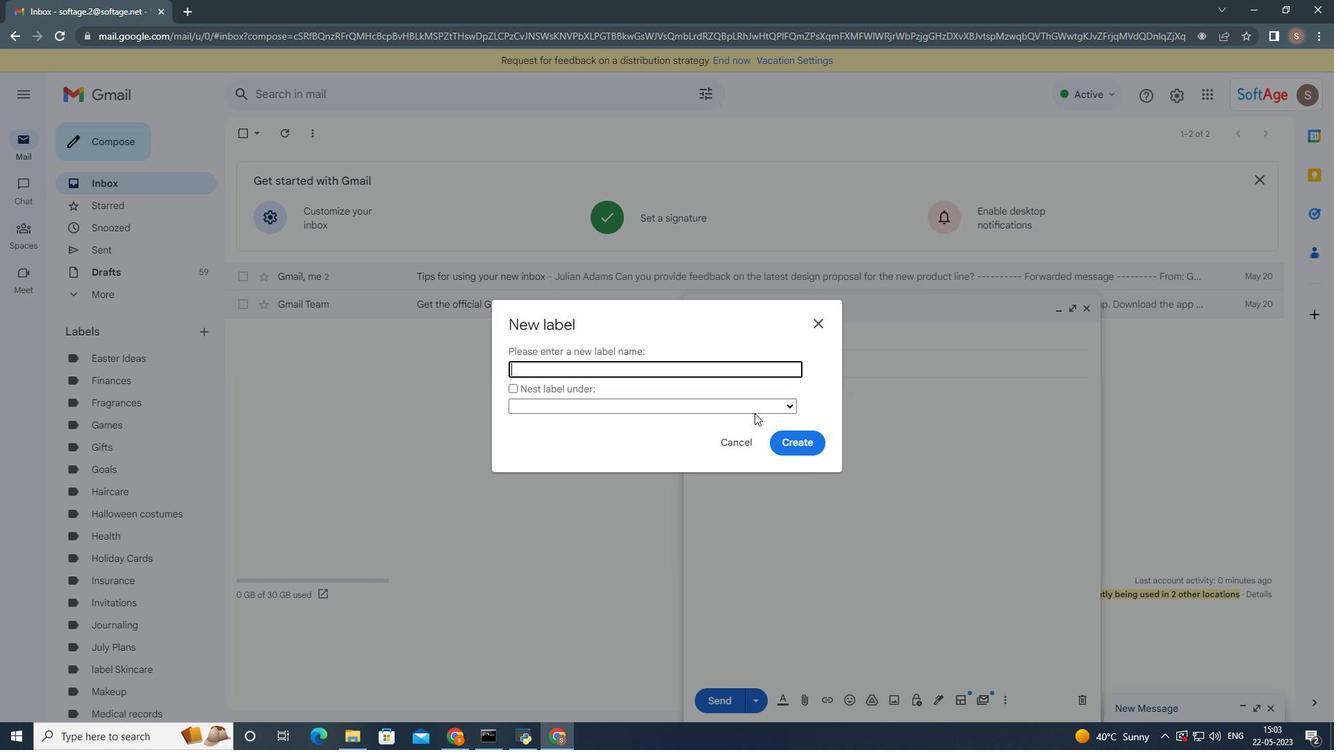 
Action: Key pressed <Key.shift>Custome<Key.space><Key.backspace>r<Key.space><Key.shift>service
Screenshot: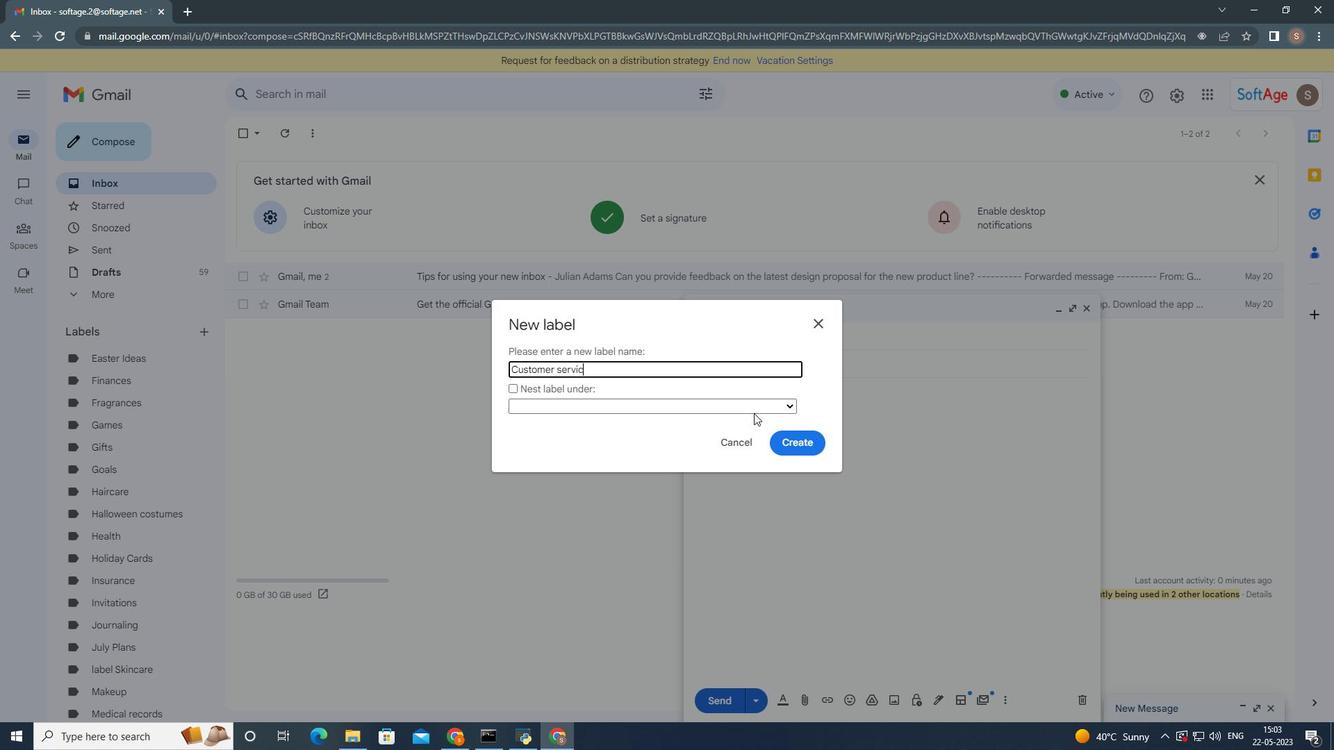 
Action: Mouse moved to (789, 445)
Screenshot: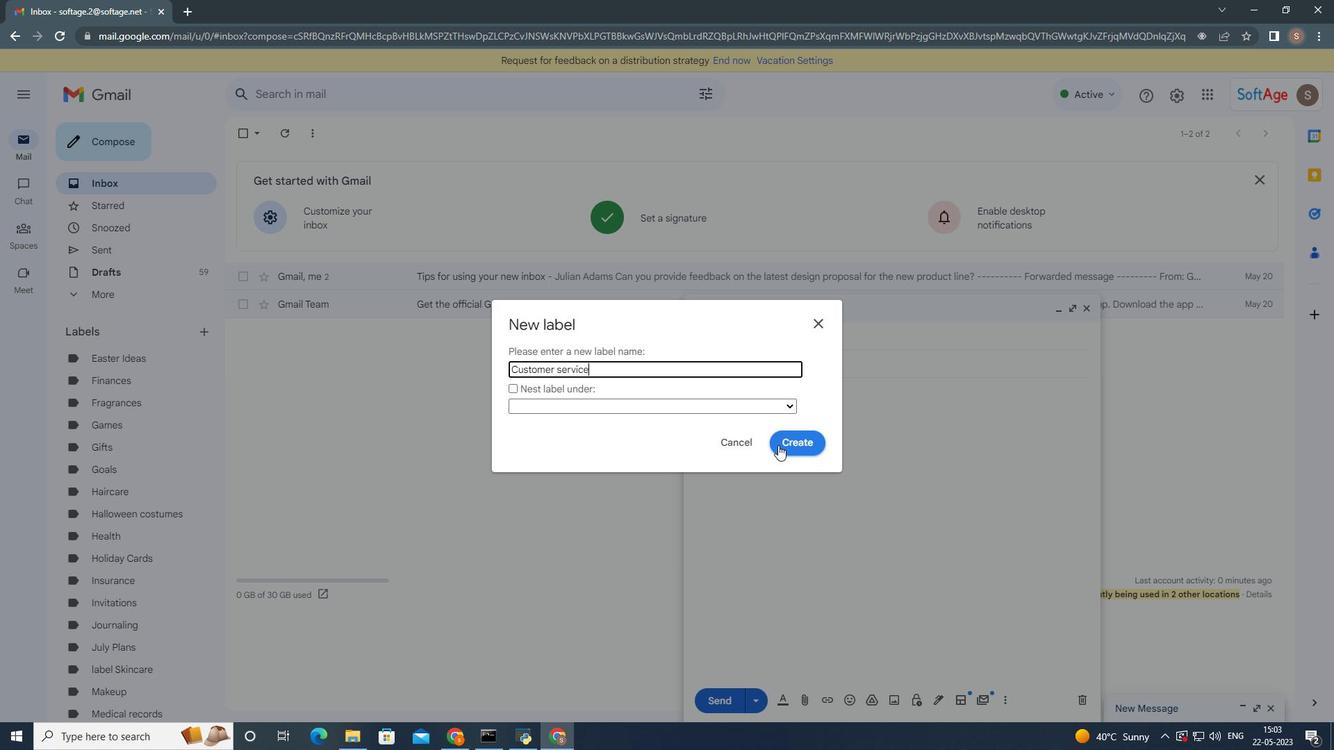 
Action: Mouse pressed left at (789, 445)
Screenshot: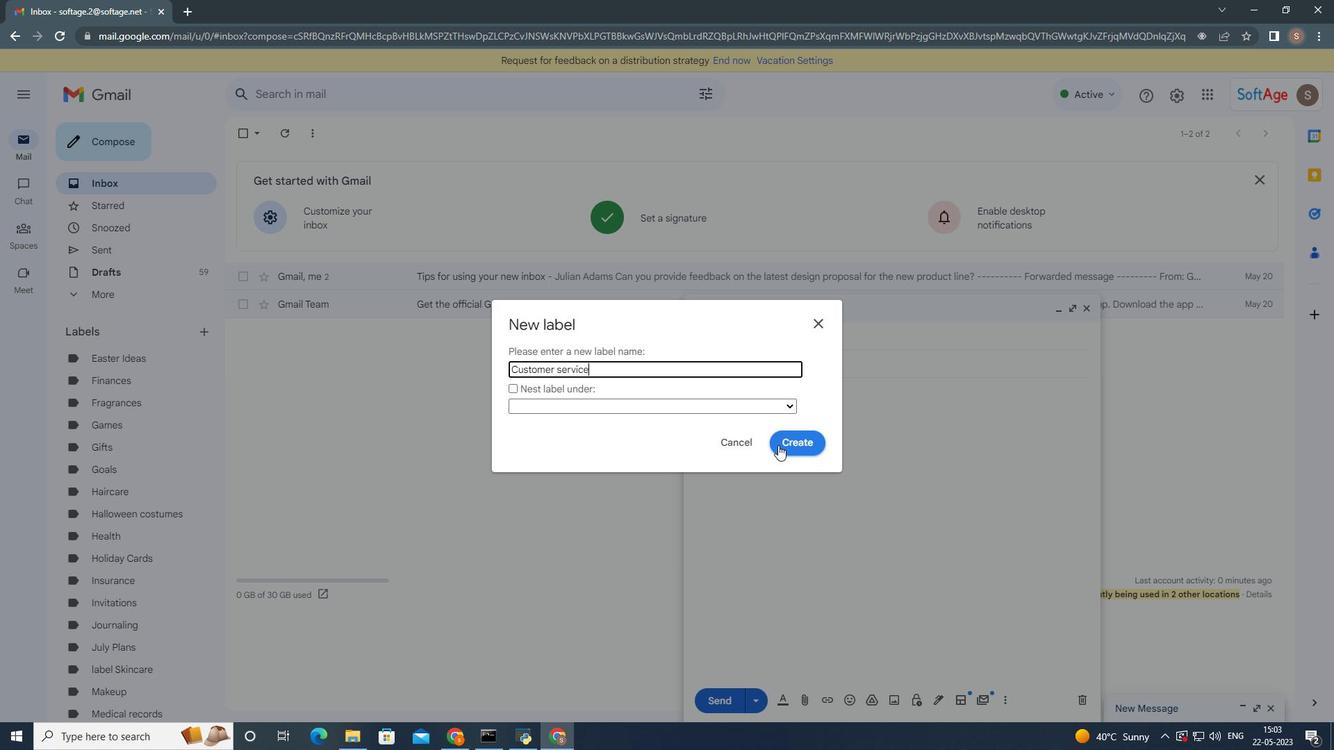 
Action: Mouse moved to (1007, 704)
Screenshot: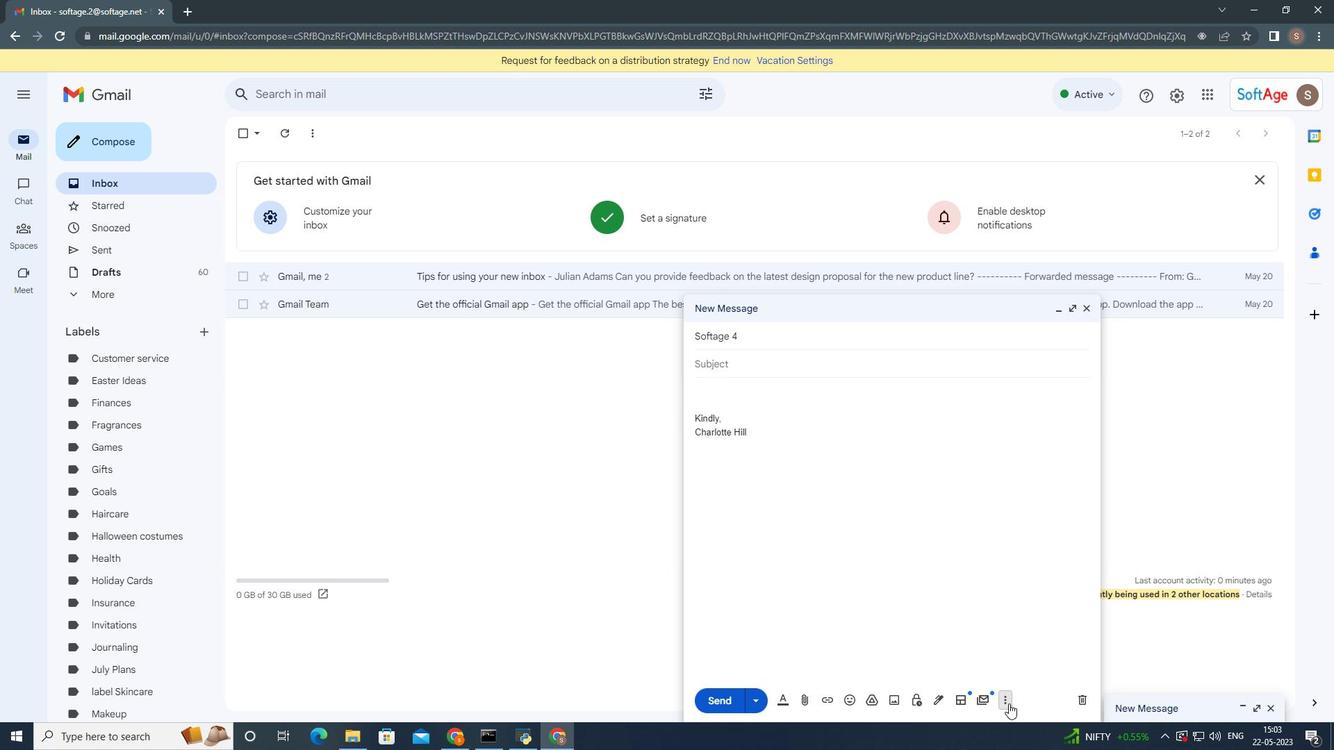 
Action: Mouse pressed left at (1007, 704)
Screenshot: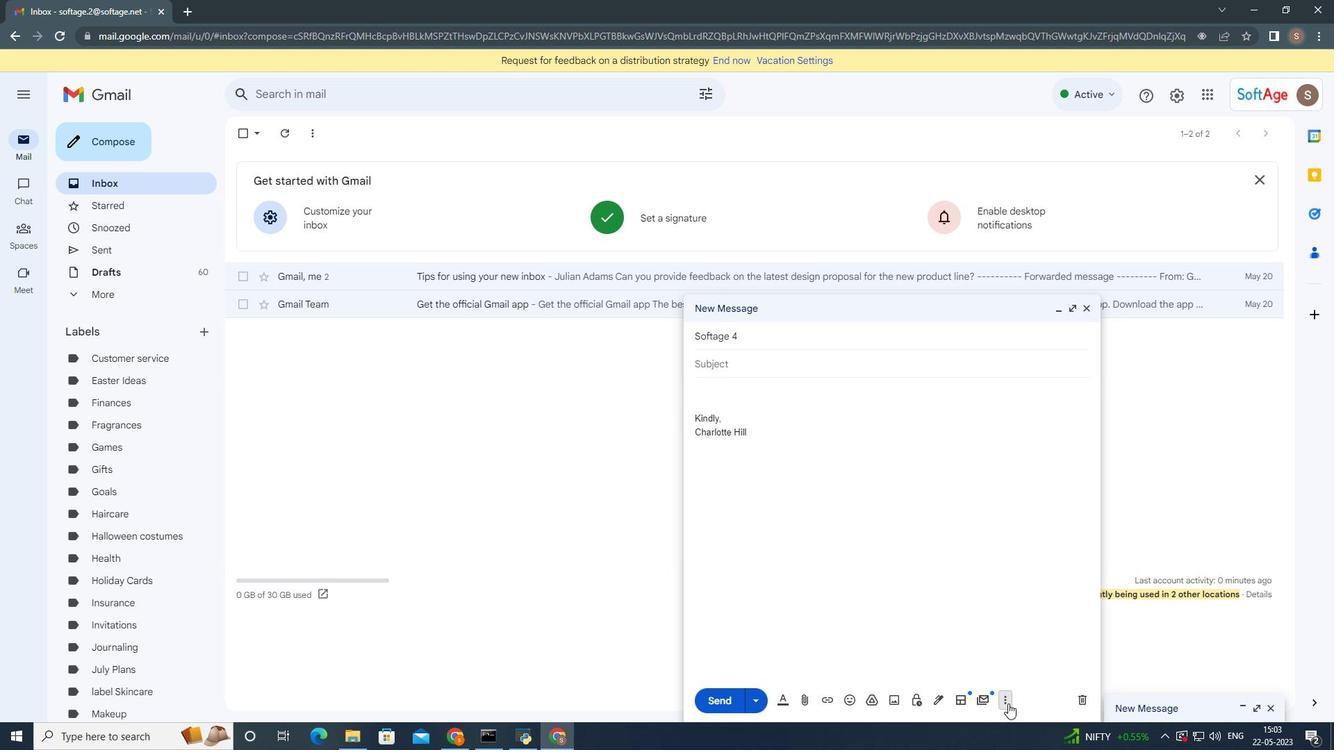 
Action: Mouse moved to (1029, 574)
Screenshot: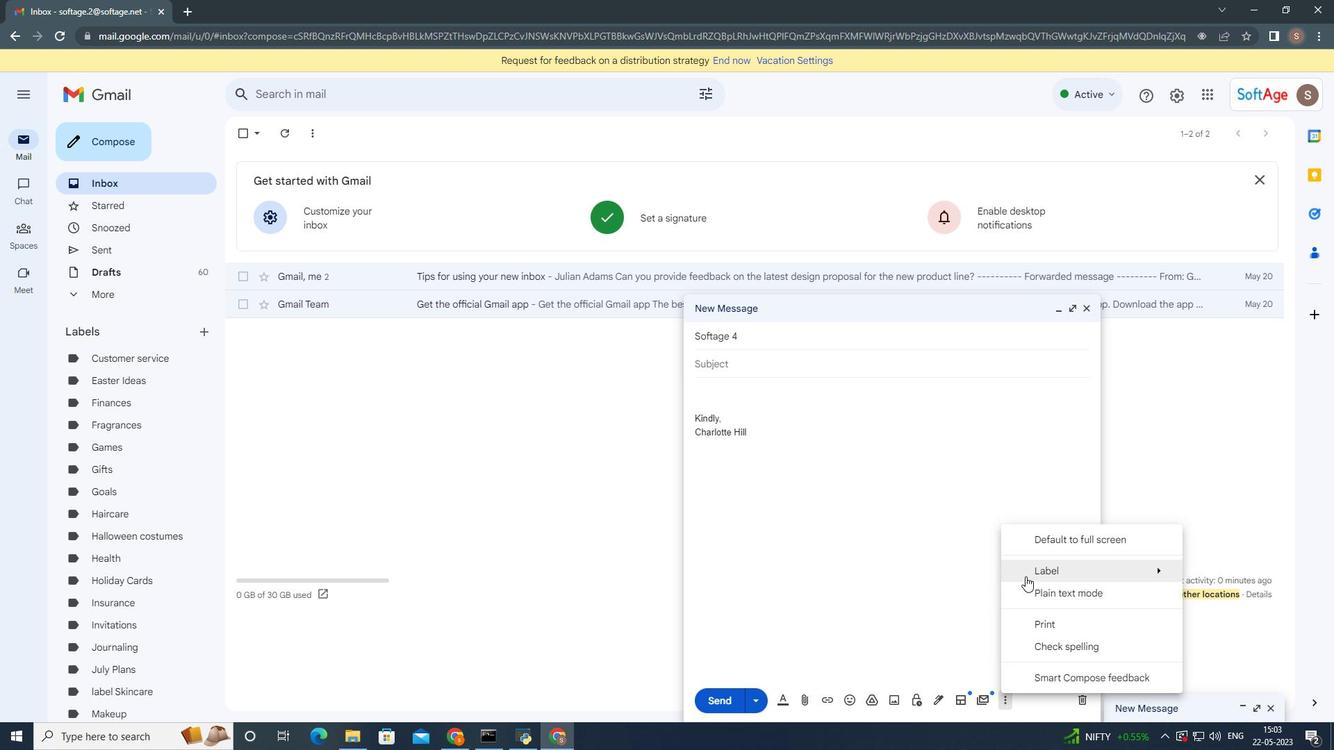 
Action: Mouse pressed left at (1029, 574)
Screenshot: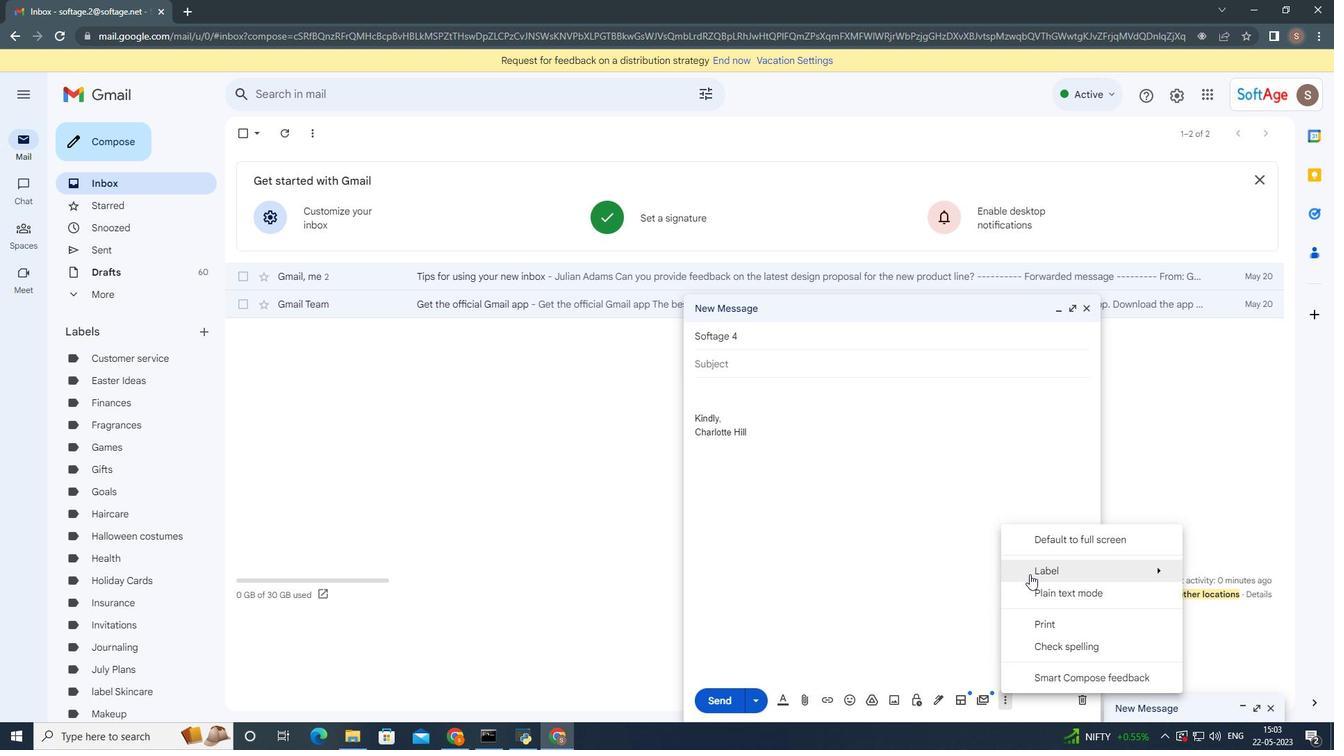
Action: Mouse moved to (770, 334)
Screenshot: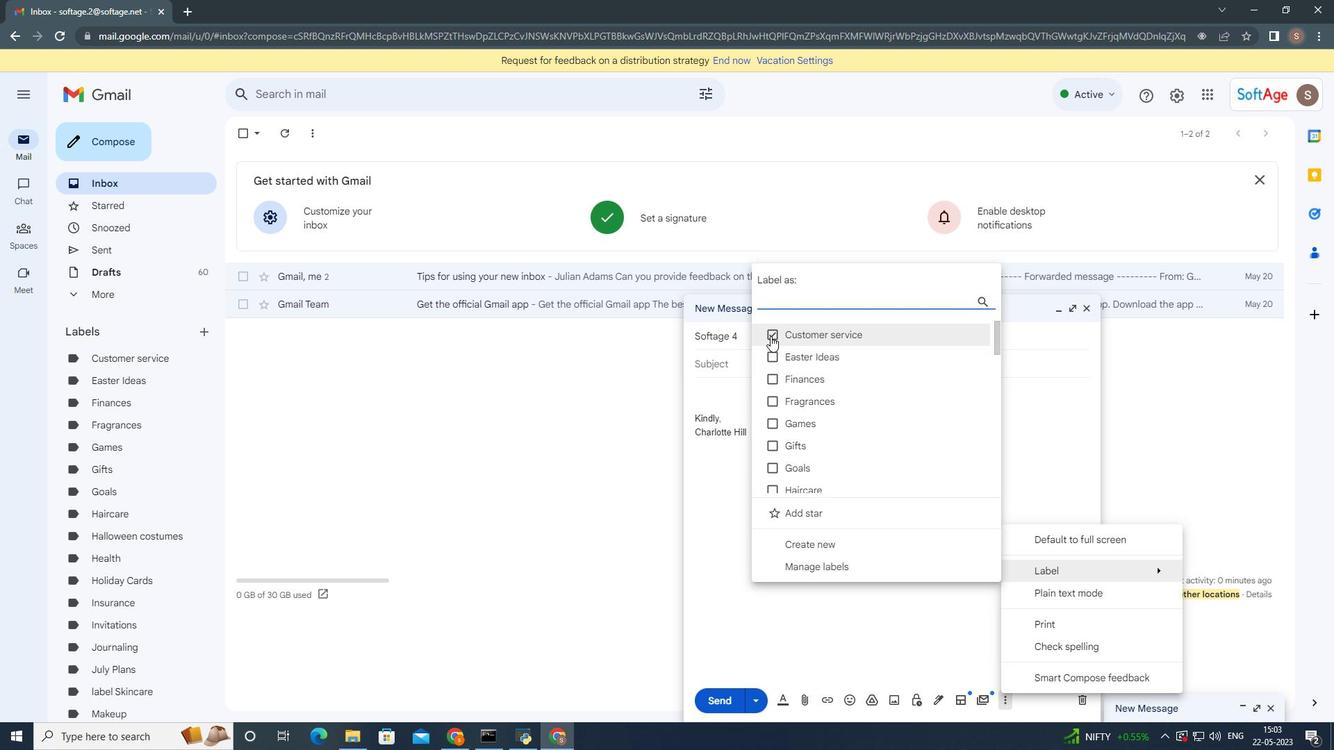 
Action: Mouse pressed left at (770, 334)
Screenshot: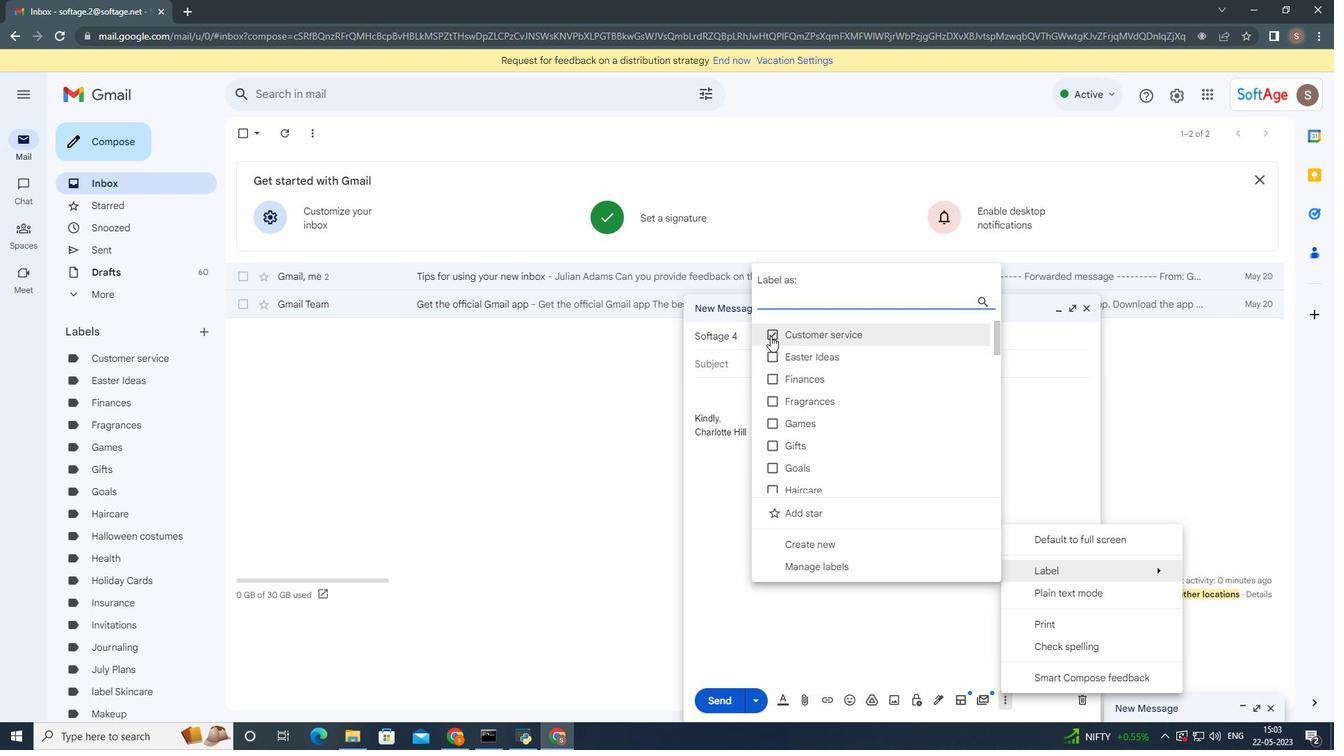 
Action: Mouse pressed left at (770, 334)
Screenshot: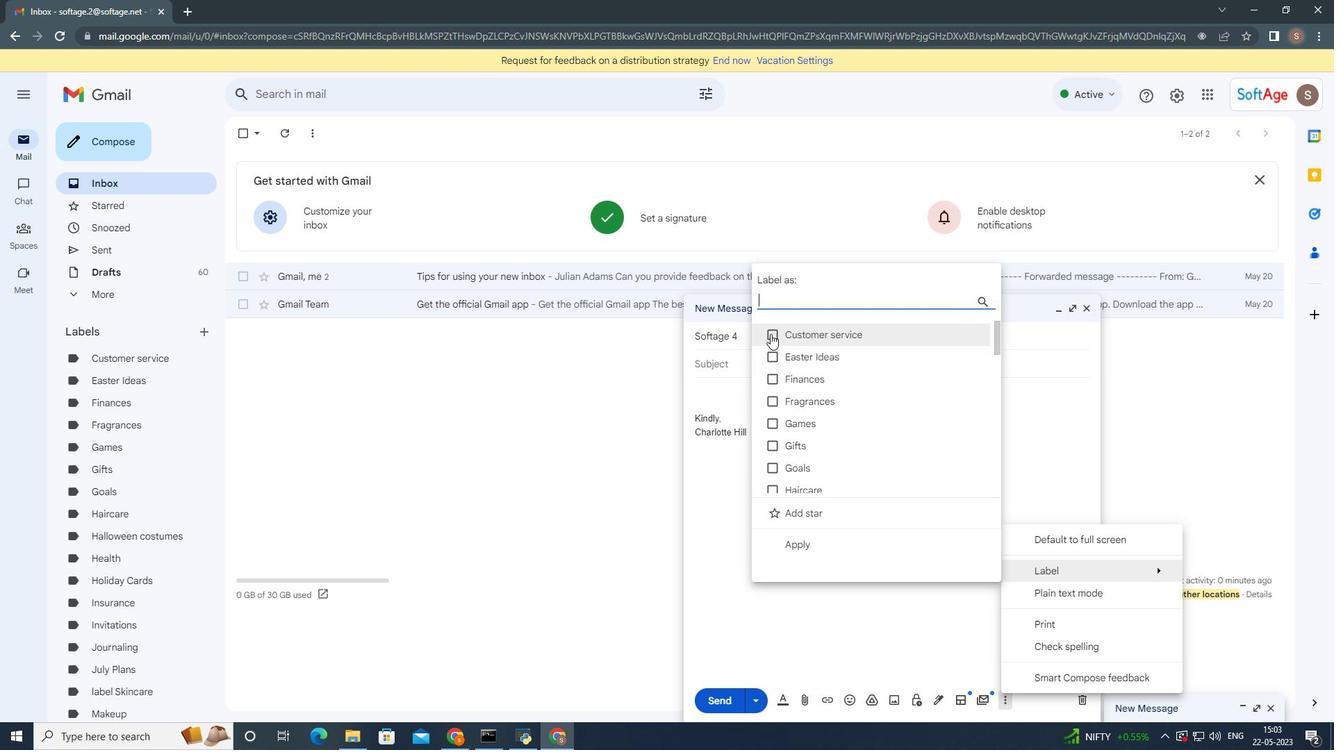 
Action: Mouse moved to (637, 562)
Screenshot: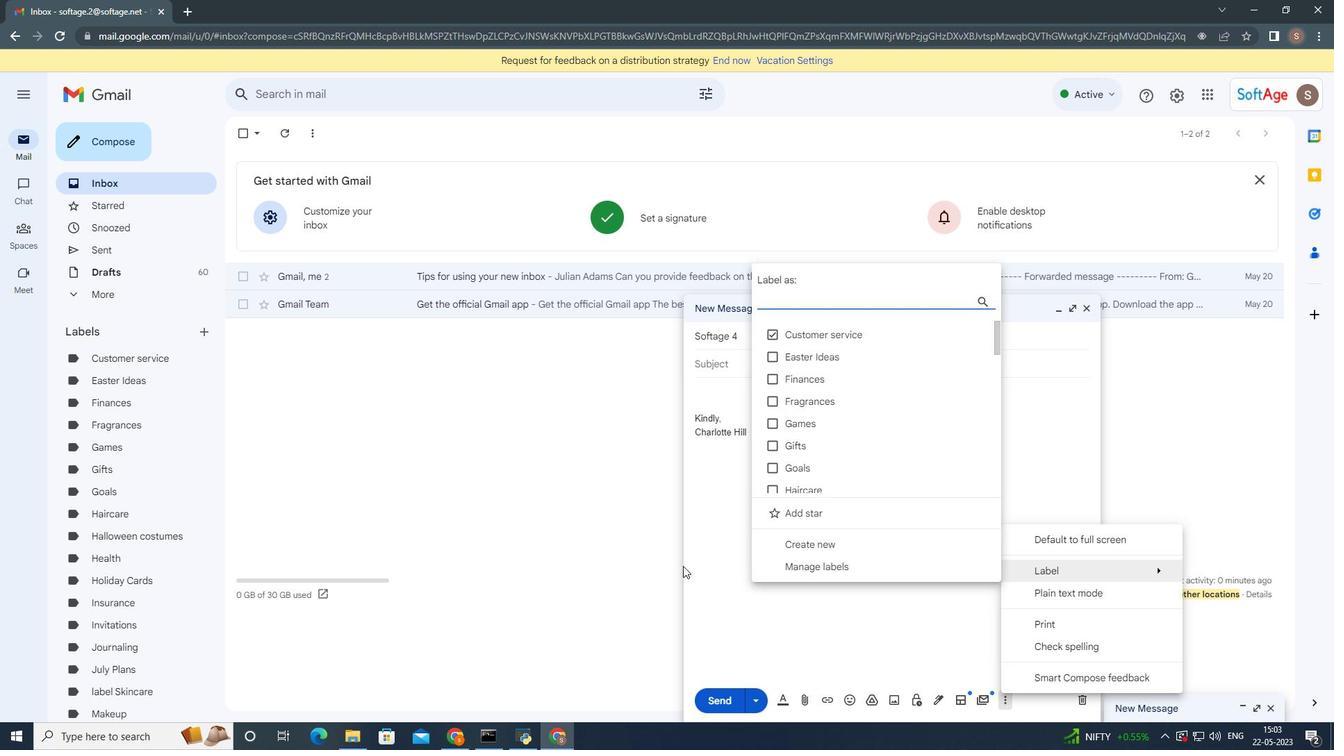 
Action: Mouse pressed left at (637, 562)
Screenshot: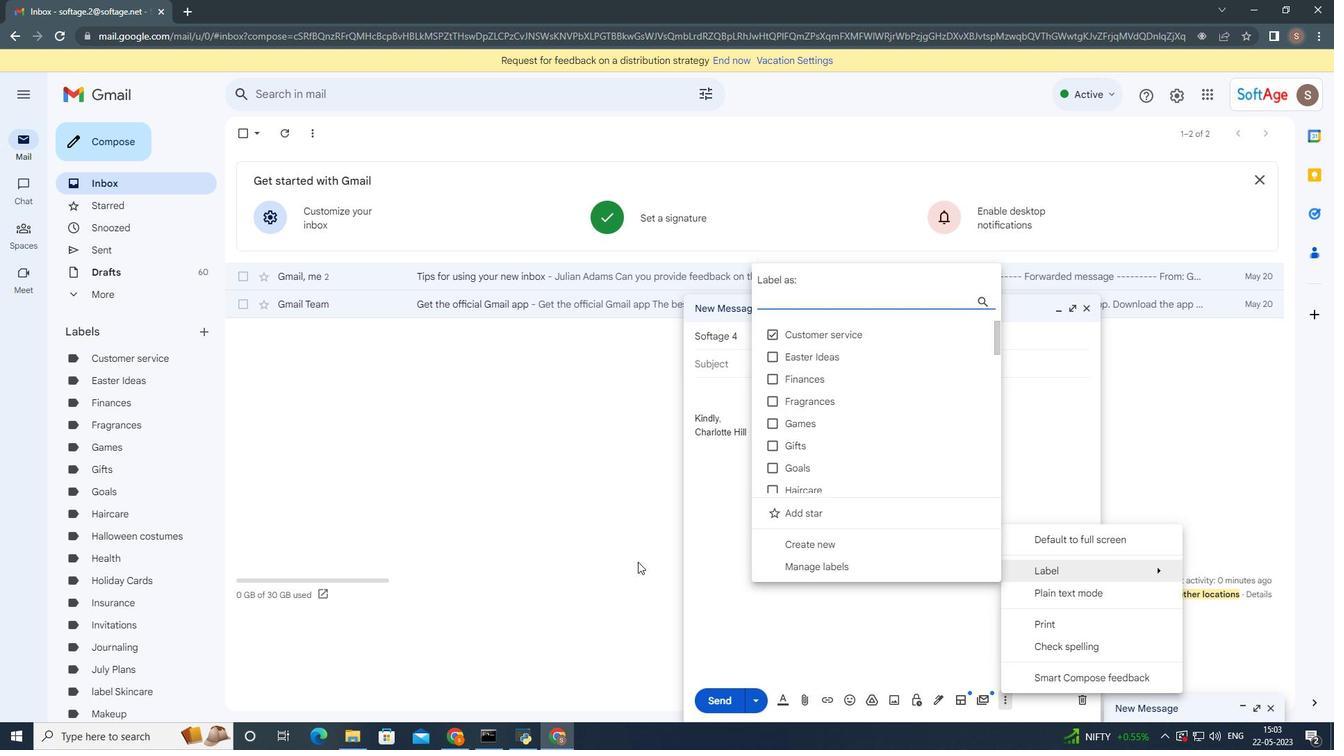 
Action: Mouse moved to (636, 543)
Screenshot: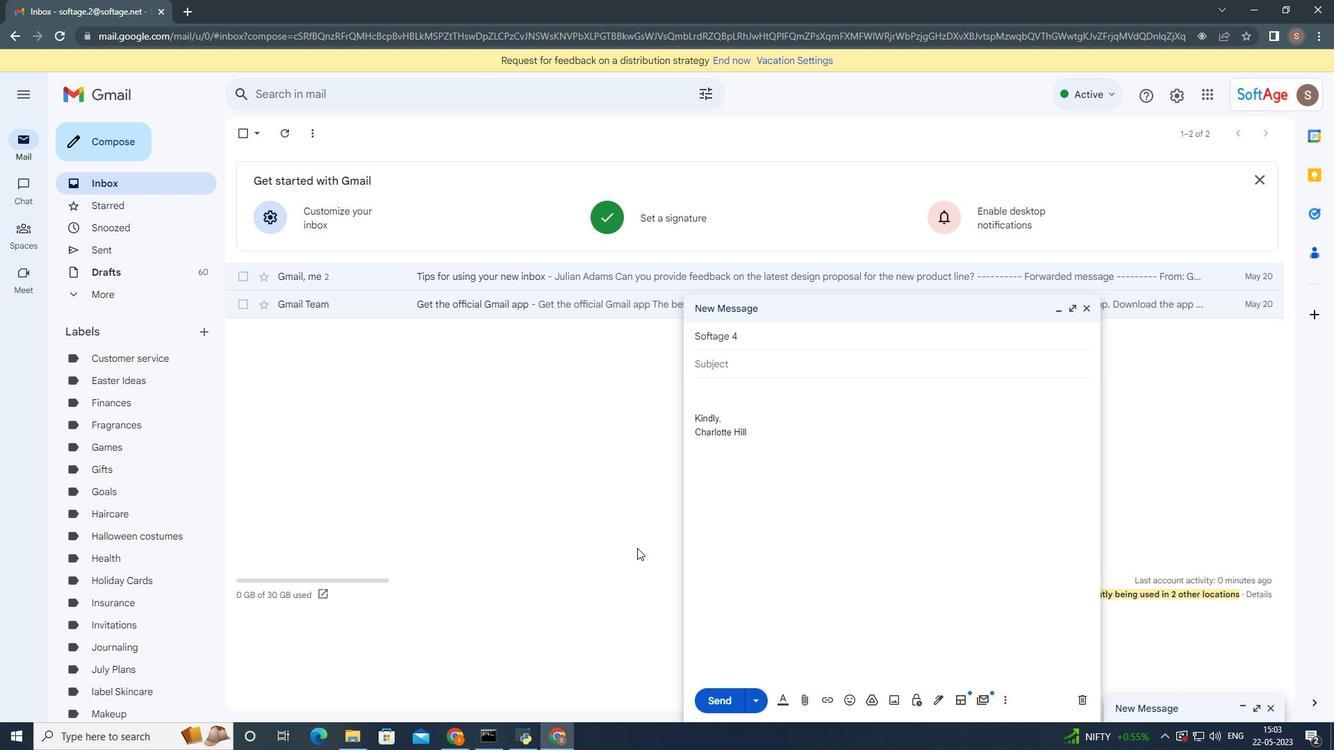 
